 Task: Buy 3 Polos of size Medium for Boys from Clothing section under best seller category for shipping address: Brian Hall, 4749 Dog Hill Lane, Kensington, Kansas 66951, Cell Number 7856976934. Pay from credit card ending with 6759, CVV 506
Action: Mouse moved to (264, 83)
Screenshot: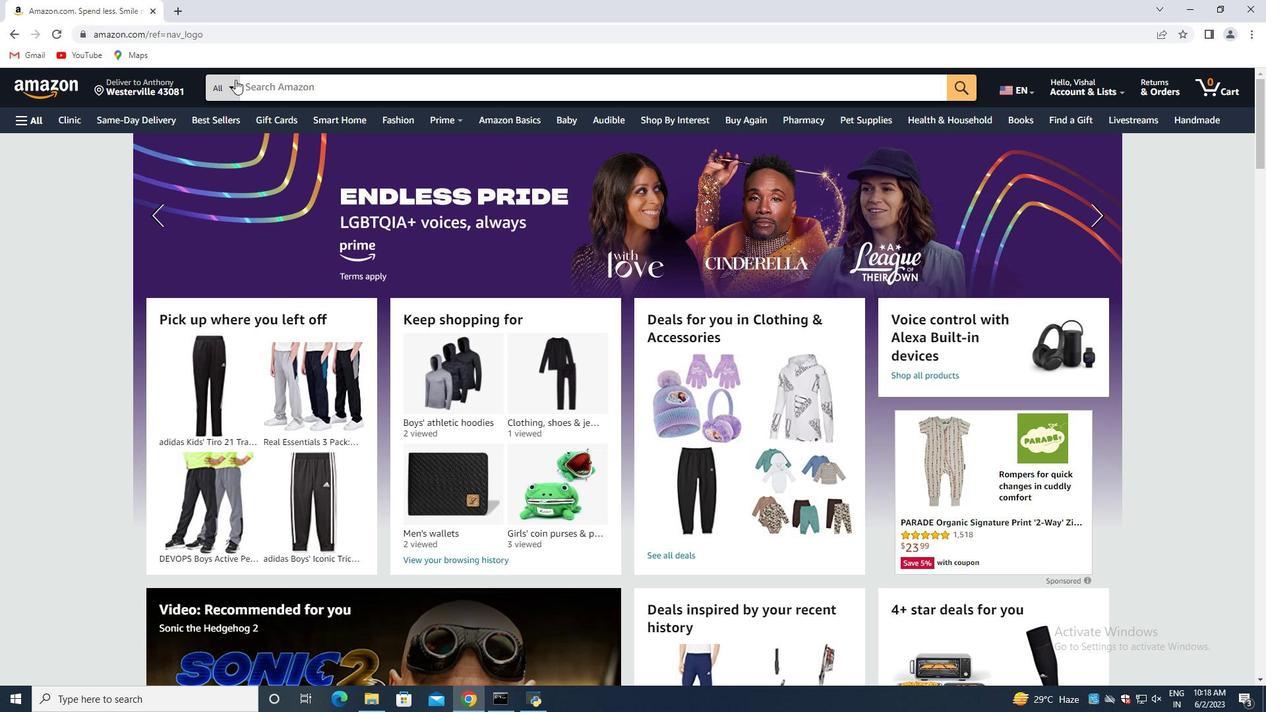 
Action: Mouse pressed left at (264, 83)
Screenshot: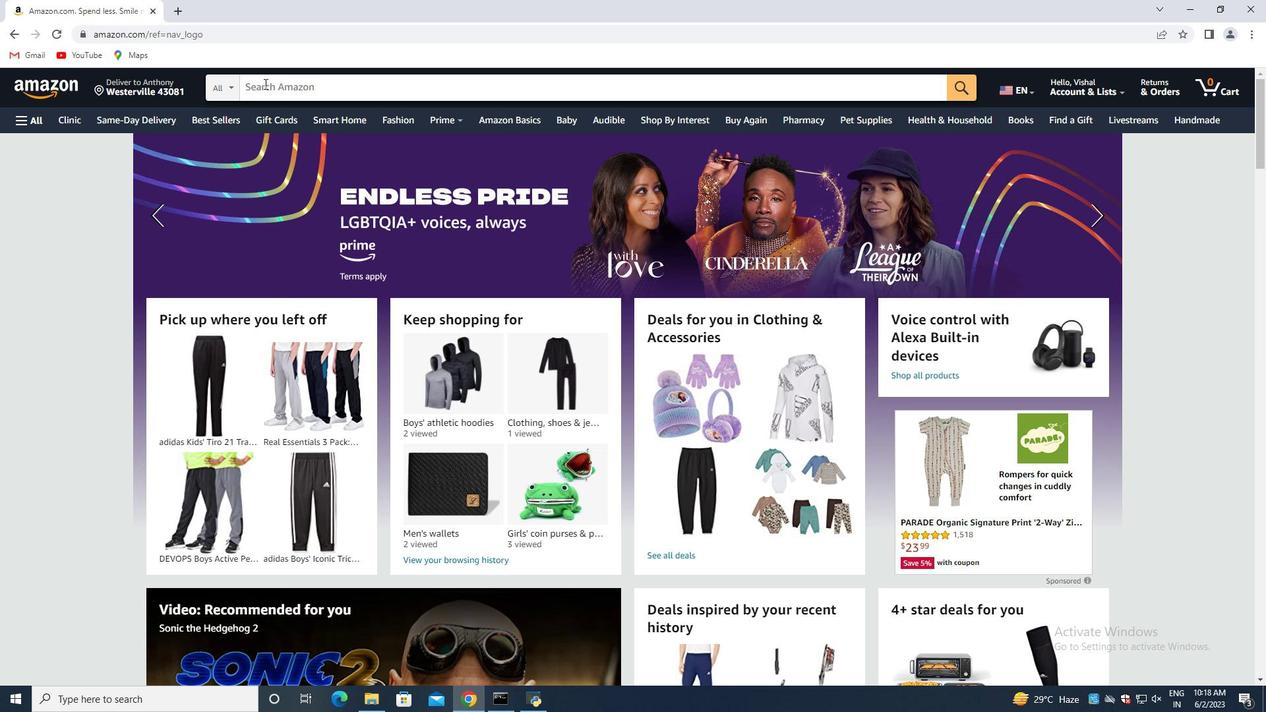 
Action: Mouse moved to (265, 83)
Screenshot: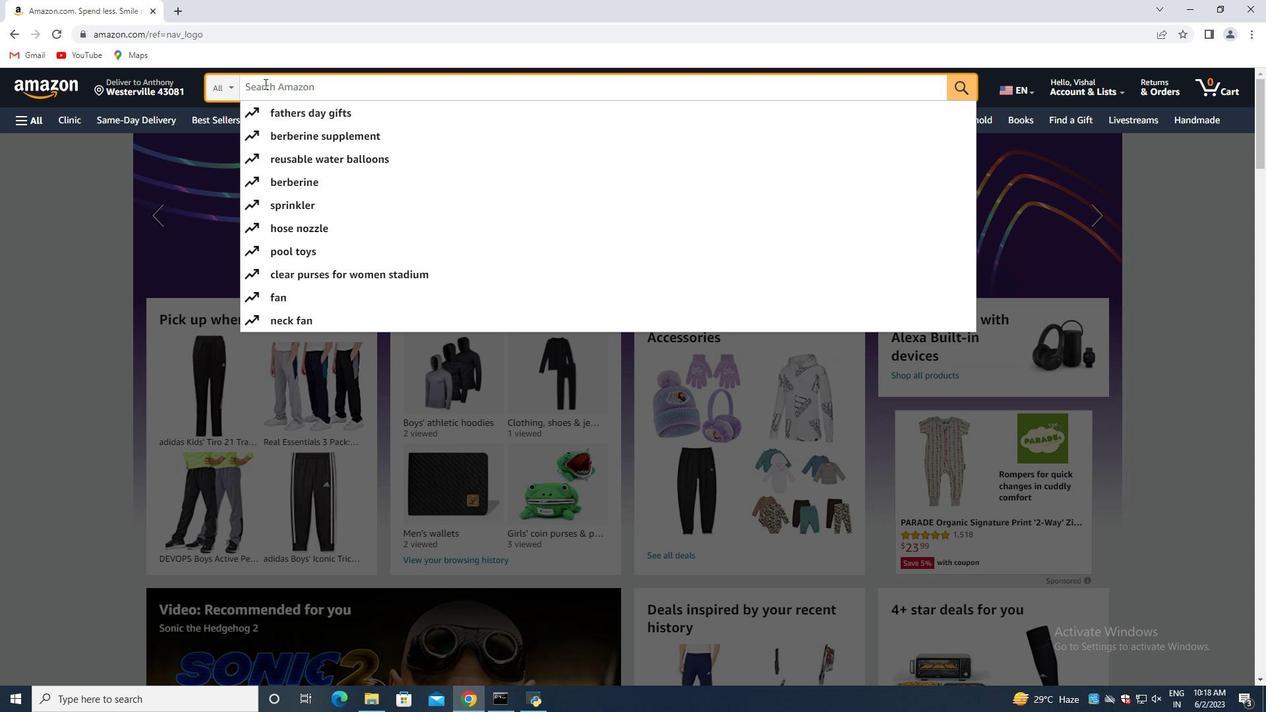 
Action: Key pressed <Key.shift><Key.shift><Key.shift><Key.shift><Key.shift><Key.shift><Key.shift><Key.shift><Key.shift><Key.shift>Pl<Key.backspace>olos<Key.space>of<Key.space>size<Key.space>medium<Key.space>for<Key.space>boys<Key.enter>
Screenshot: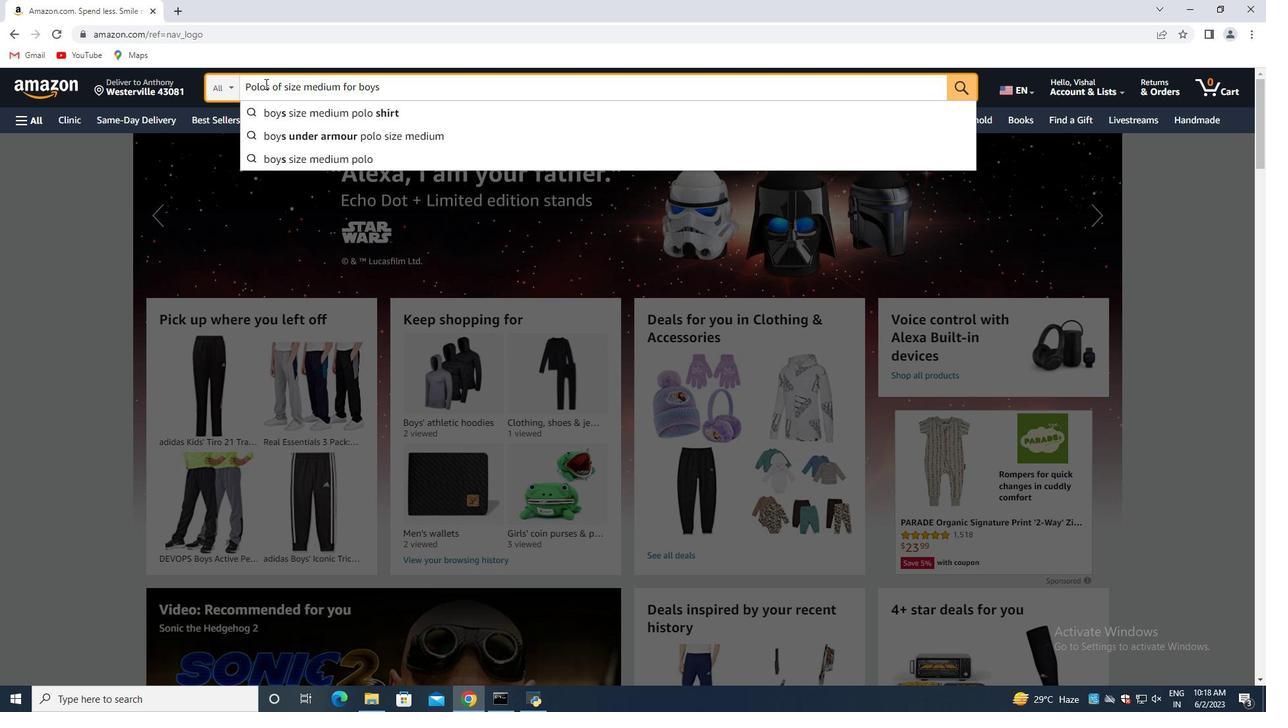 
Action: Mouse moved to (259, 82)
Screenshot: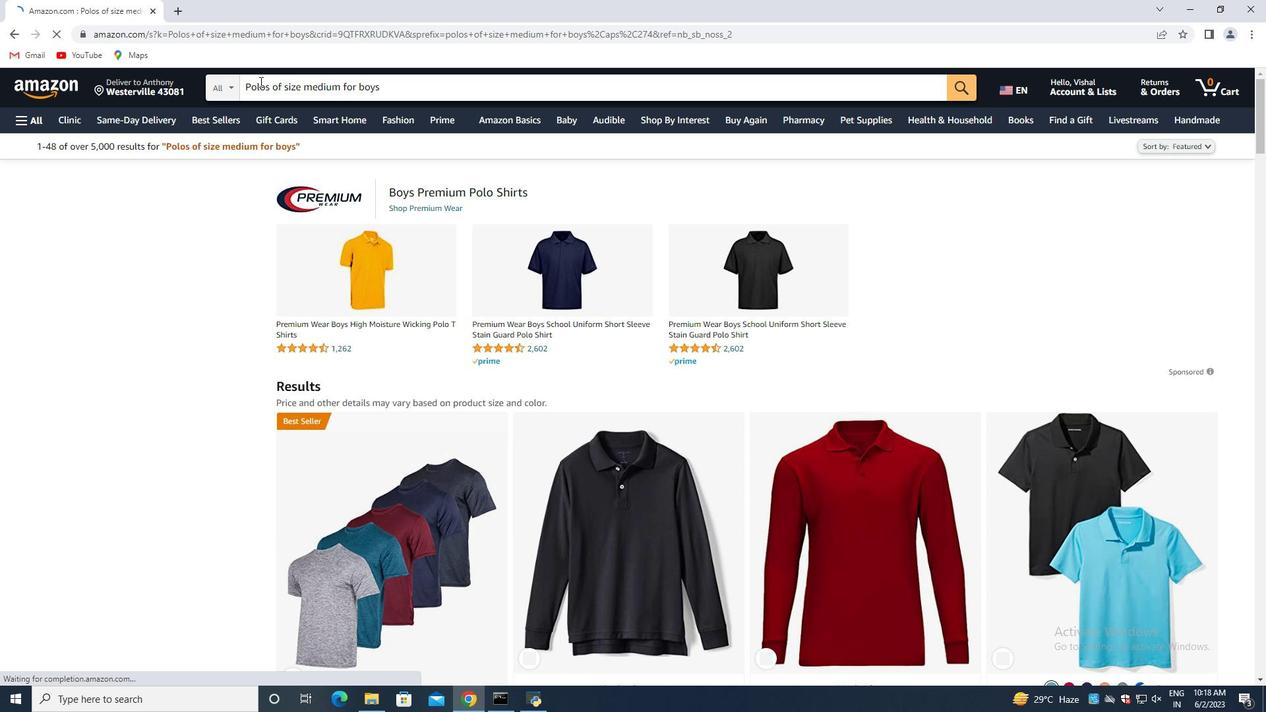 
Action: Mouse scrolled (259, 81) with delta (0, 0)
Screenshot: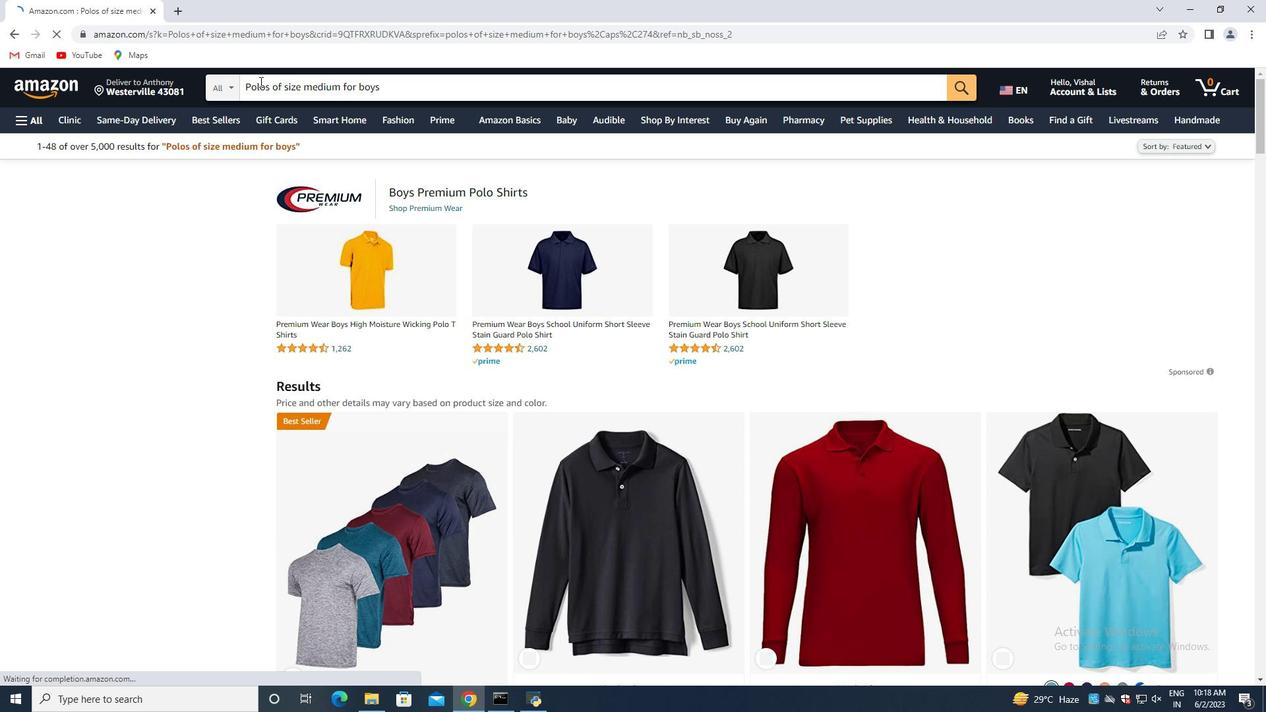 
Action: Mouse moved to (259, 83)
Screenshot: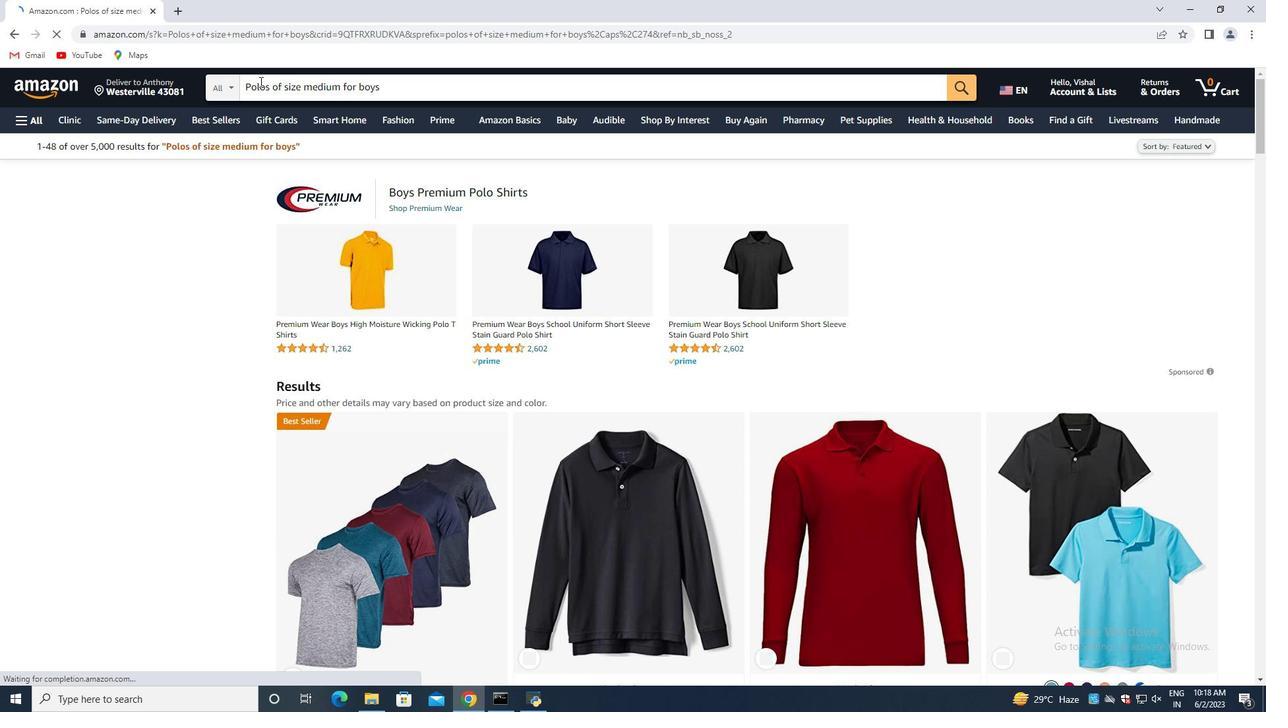 
Action: Mouse scrolled (259, 82) with delta (0, 0)
Screenshot: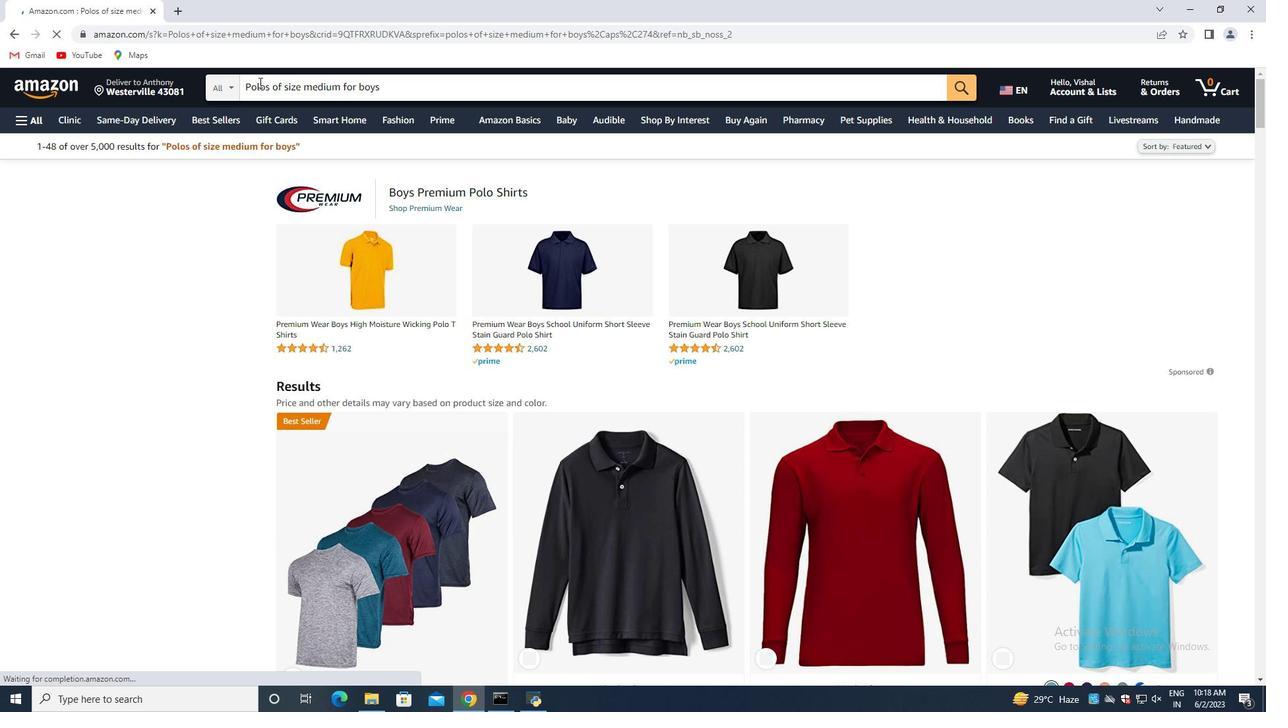 
Action: Mouse moved to (215, 88)
Screenshot: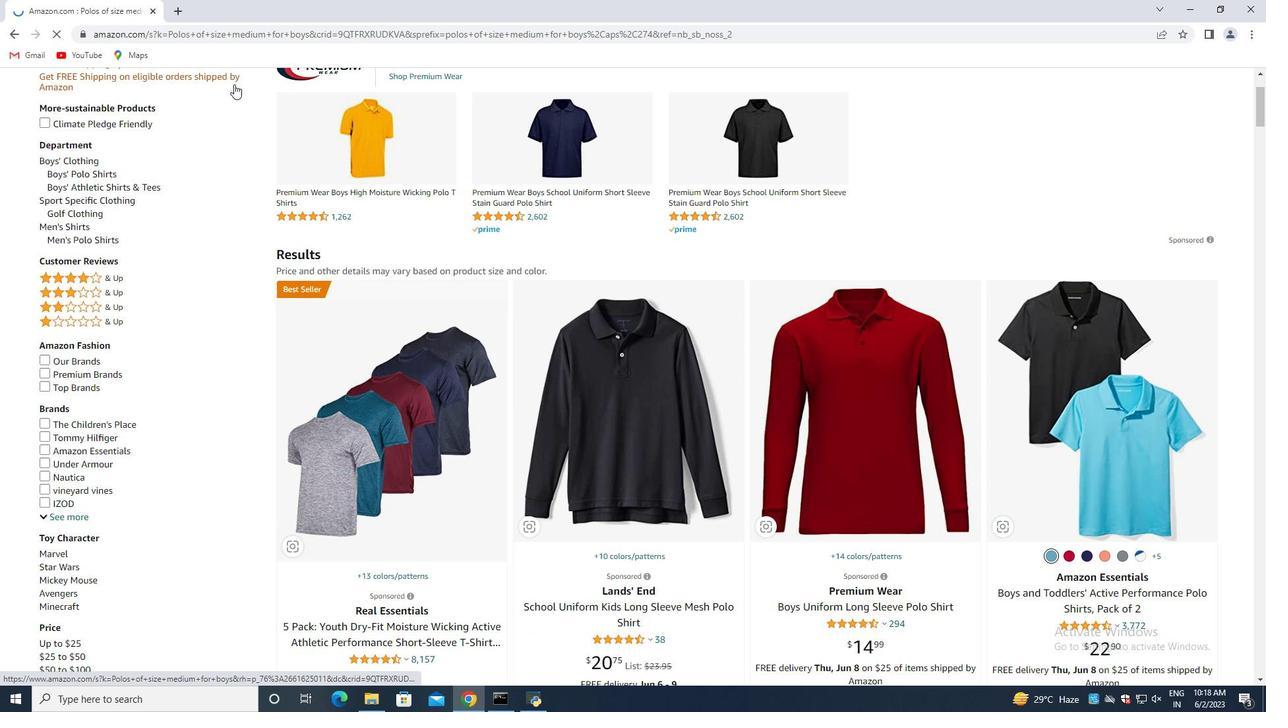 
Action: Mouse scrolled (215, 89) with delta (0, 0)
Screenshot: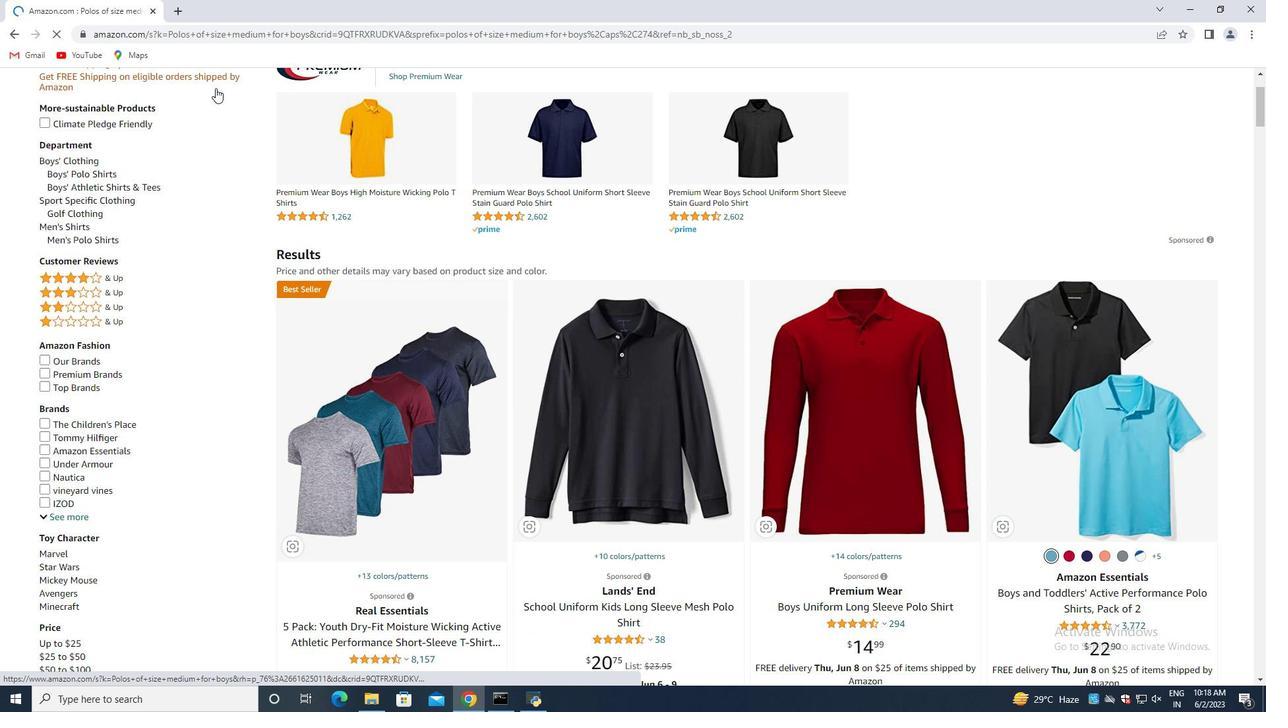
Action: Mouse moved to (75, 228)
Screenshot: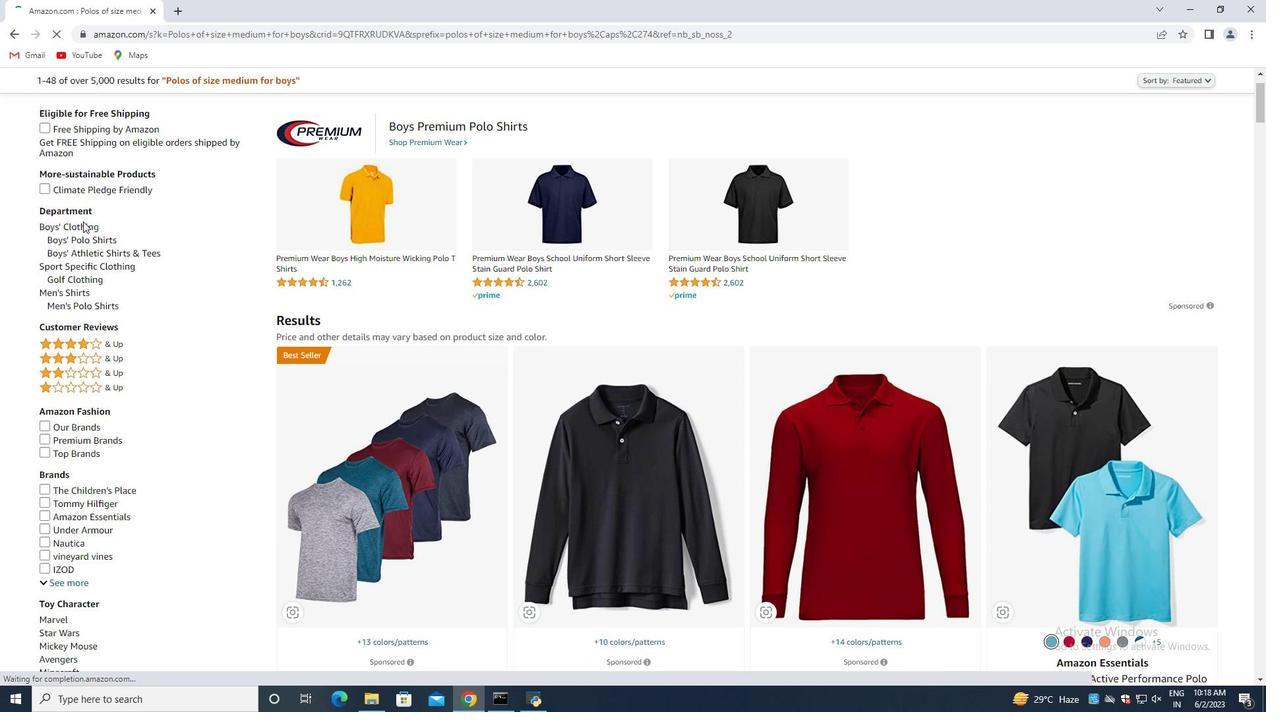 
Action: Mouse pressed left at (75, 228)
Screenshot: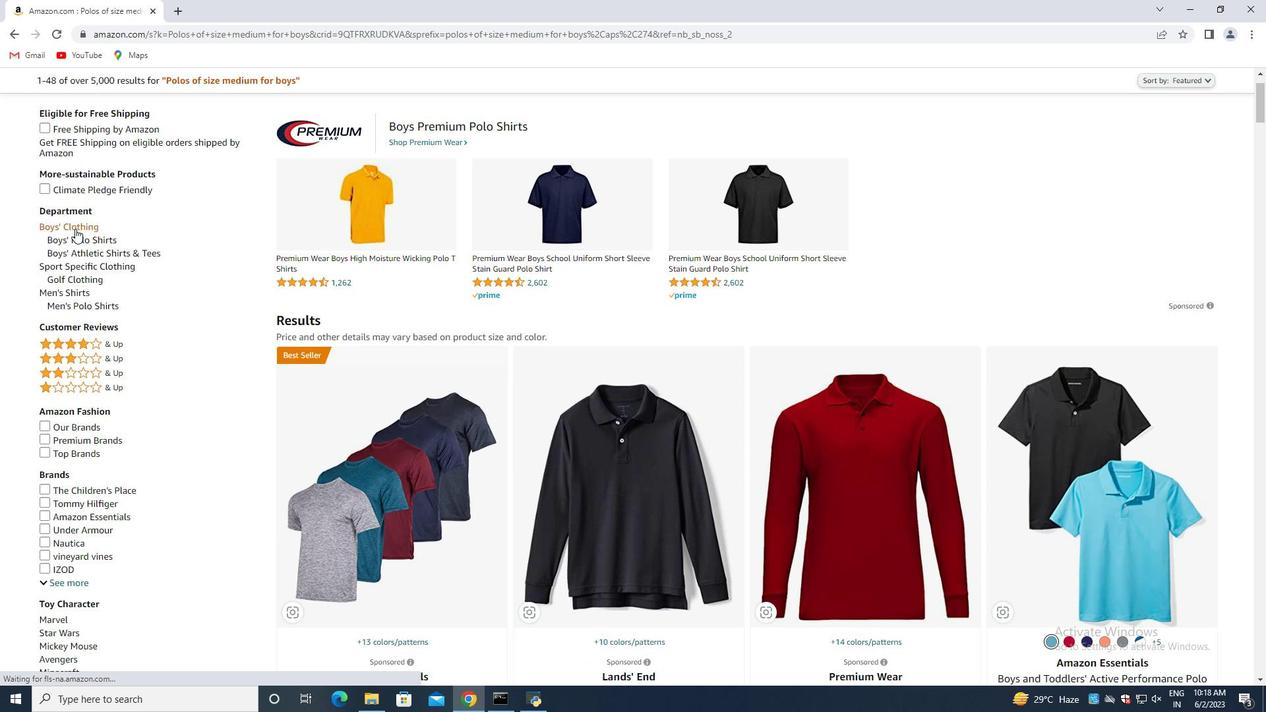 
Action: Mouse moved to (153, 219)
Screenshot: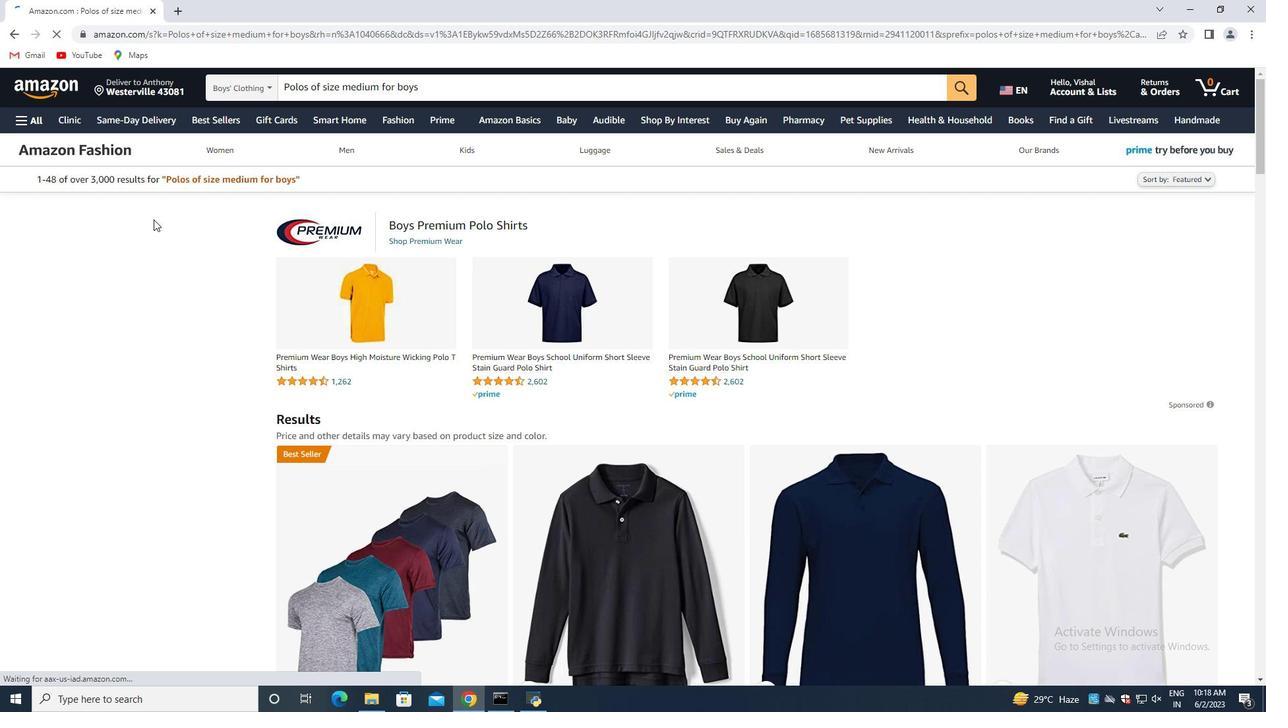 
Action: Mouse scrolled (153, 219) with delta (0, 0)
Screenshot: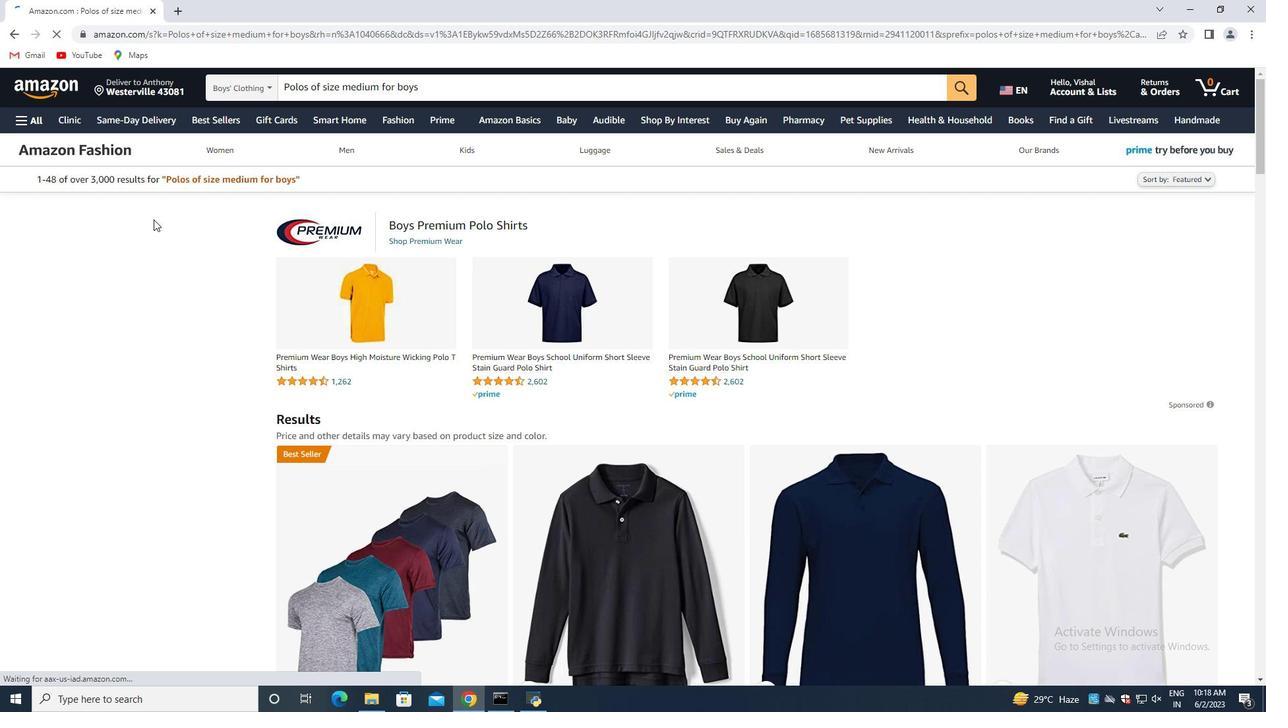 
Action: Mouse moved to (153, 222)
Screenshot: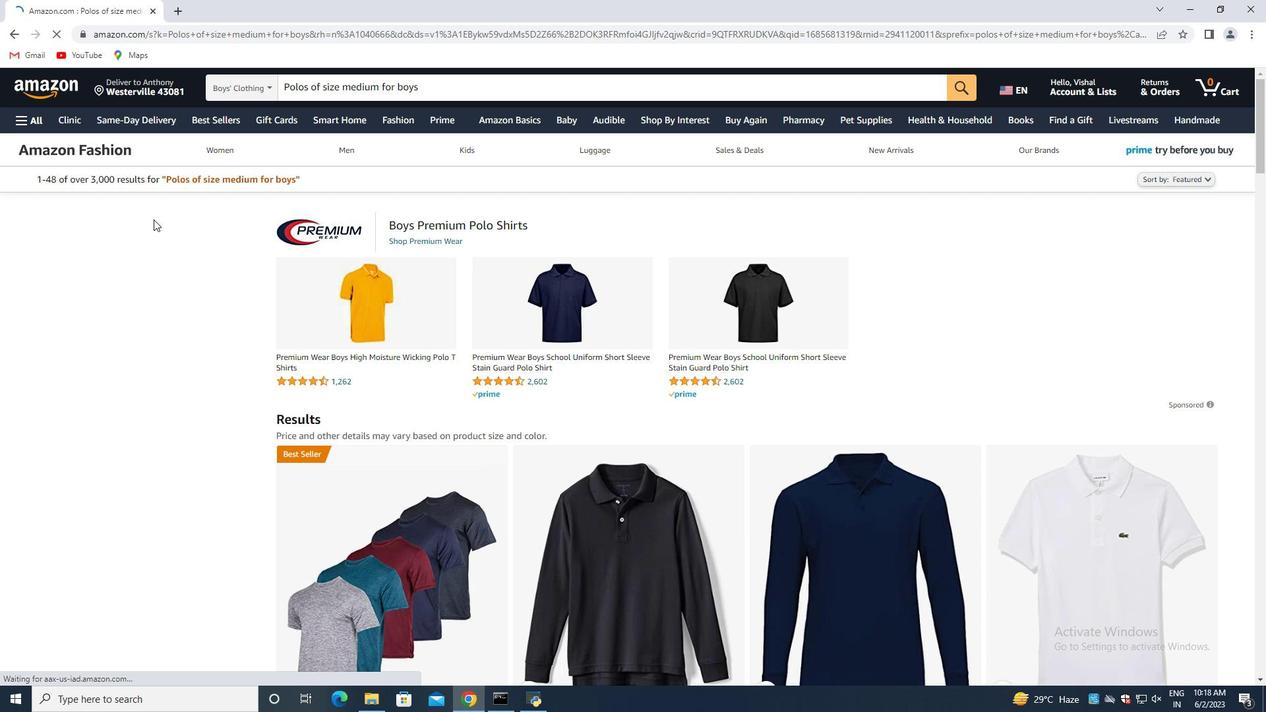 
Action: Mouse scrolled (153, 221) with delta (0, 0)
Screenshot: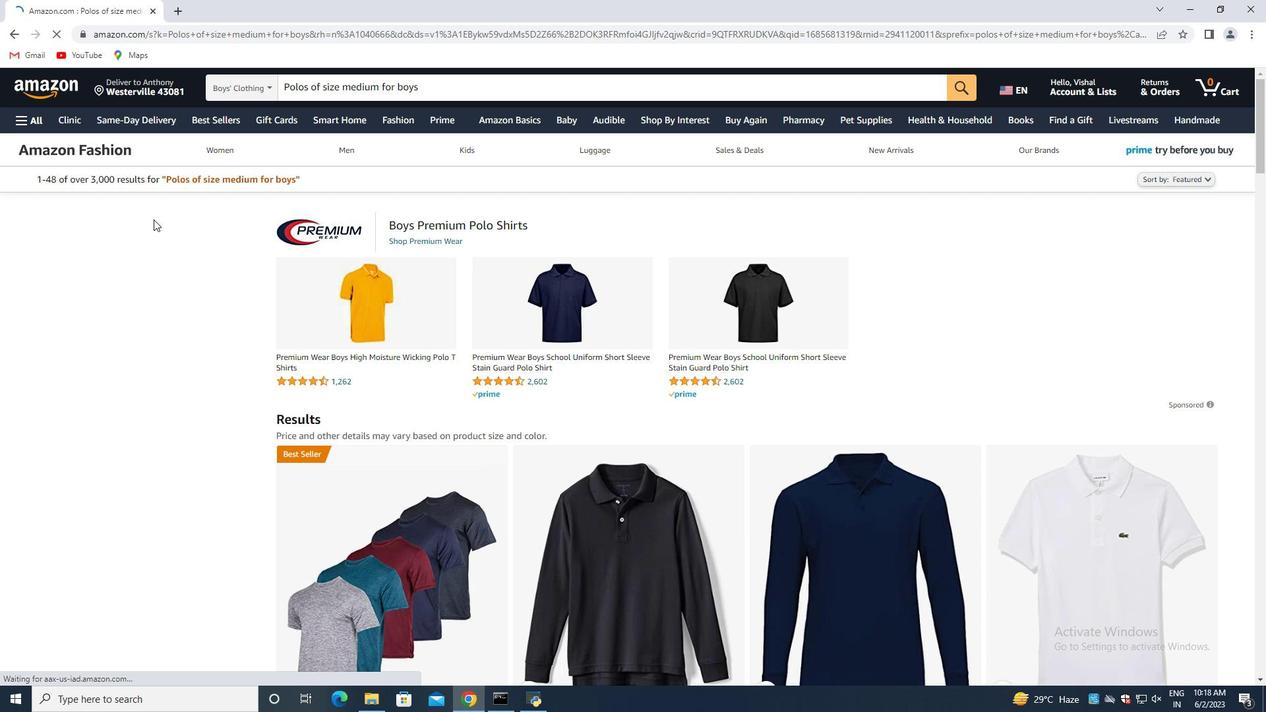 
Action: Mouse moved to (153, 228)
Screenshot: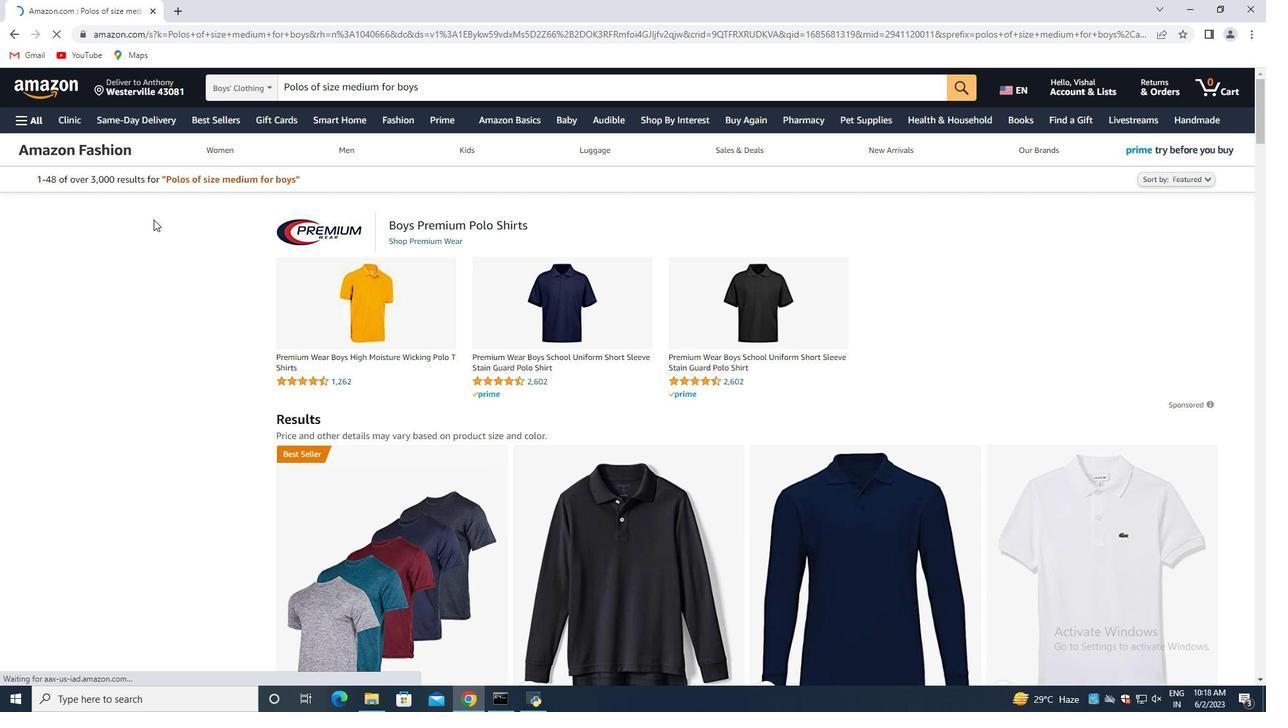 
Action: Mouse scrolled (153, 227) with delta (0, 0)
Screenshot: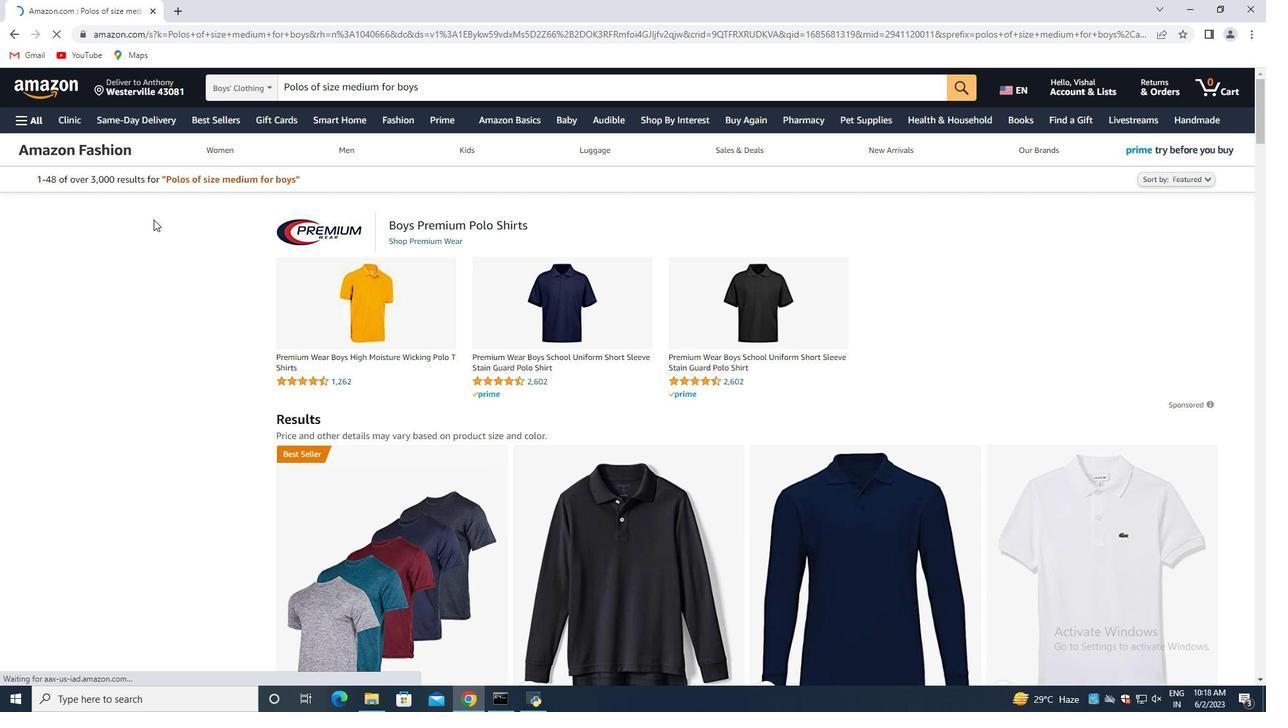 
Action: Mouse moved to (151, 237)
Screenshot: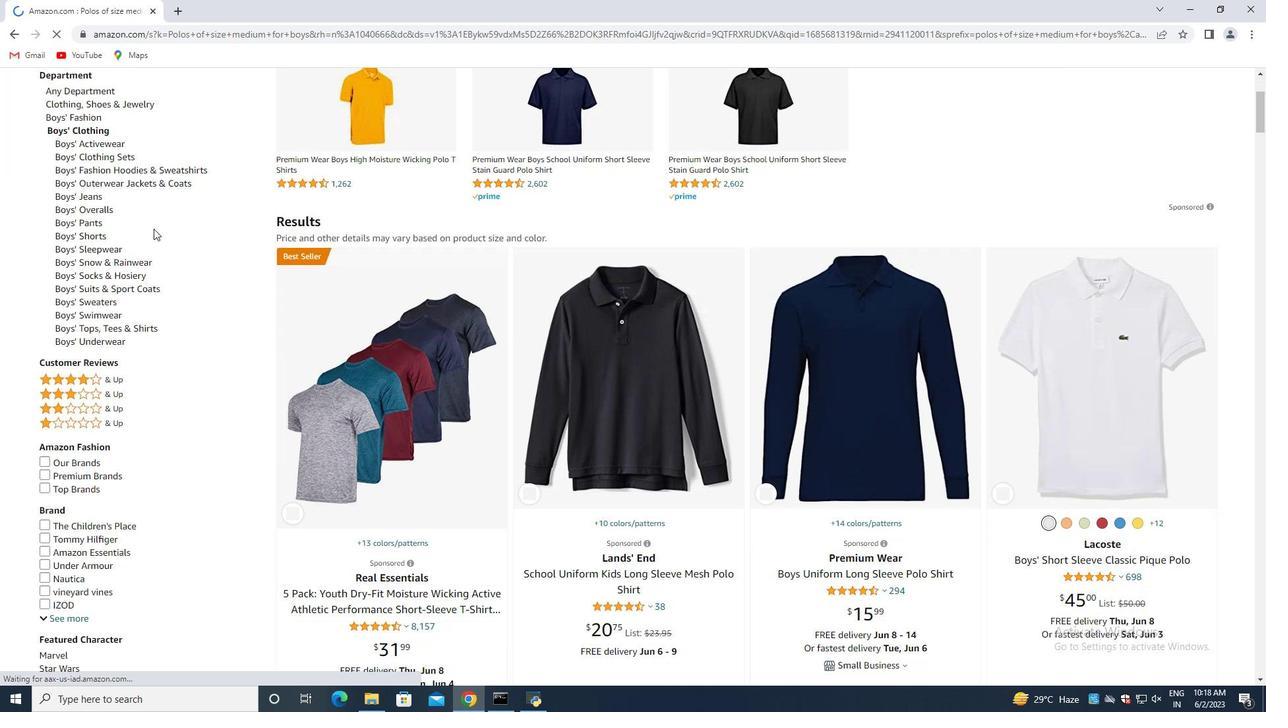 
Action: Mouse scrolled (151, 236) with delta (0, 0)
Screenshot: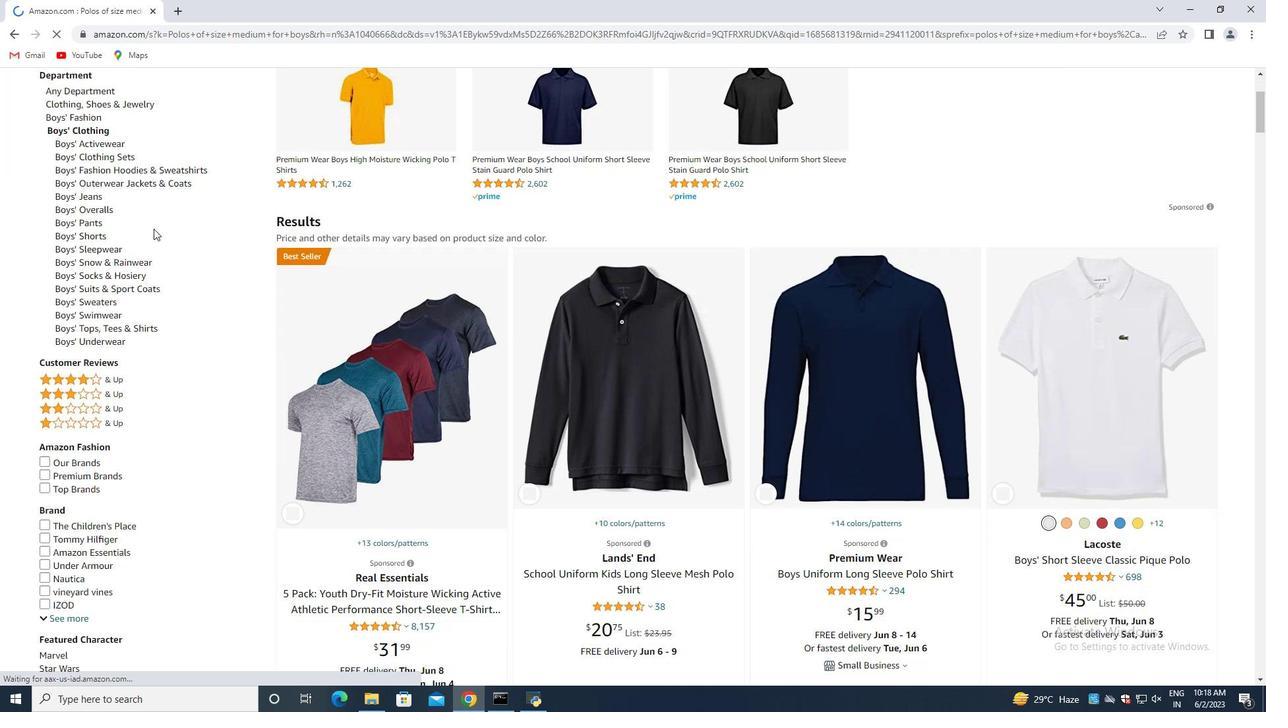 
Action: Mouse moved to (814, 335)
Screenshot: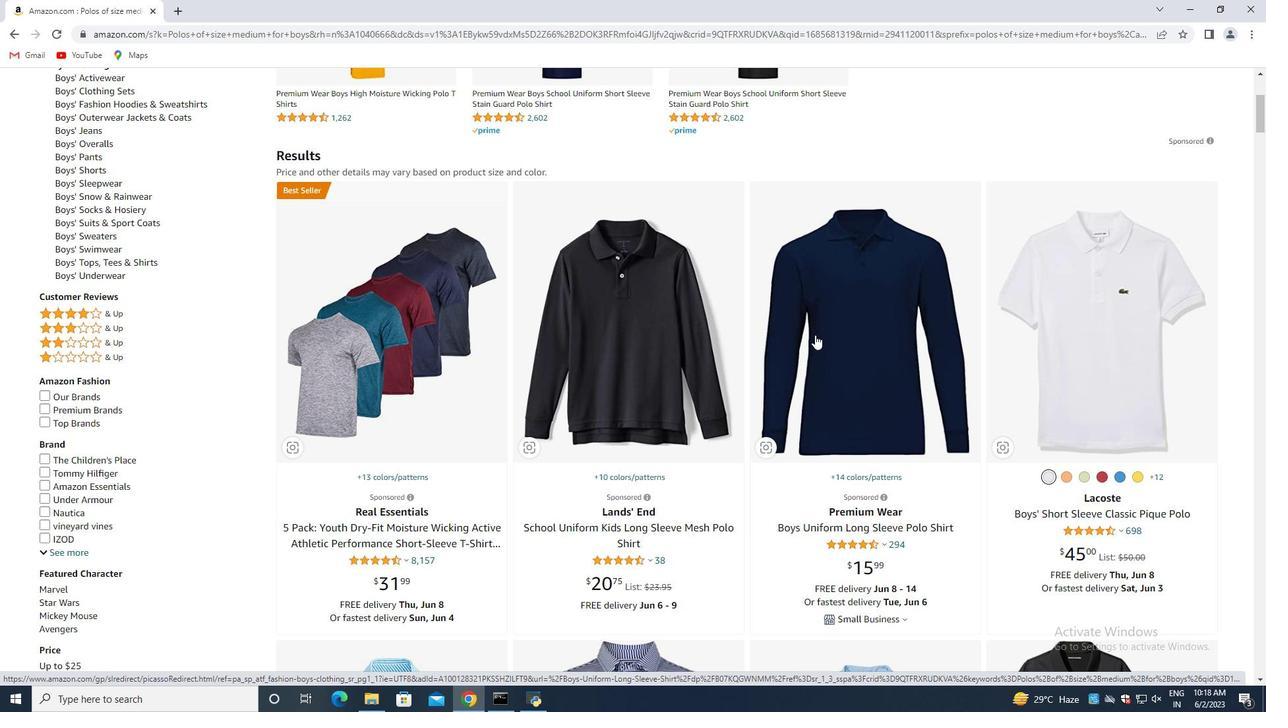
Action: Mouse scrolled (814, 334) with delta (0, 0)
Screenshot: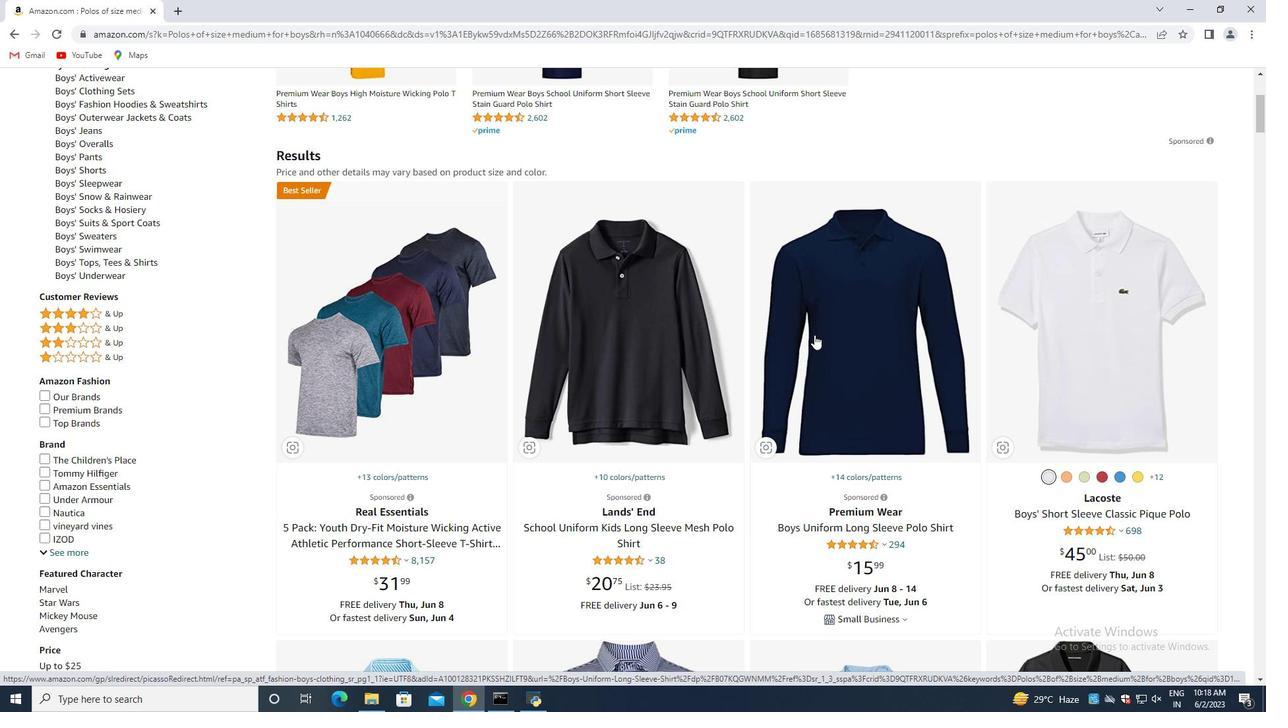 
Action: Mouse moved to (1128, 333)
Screenshot: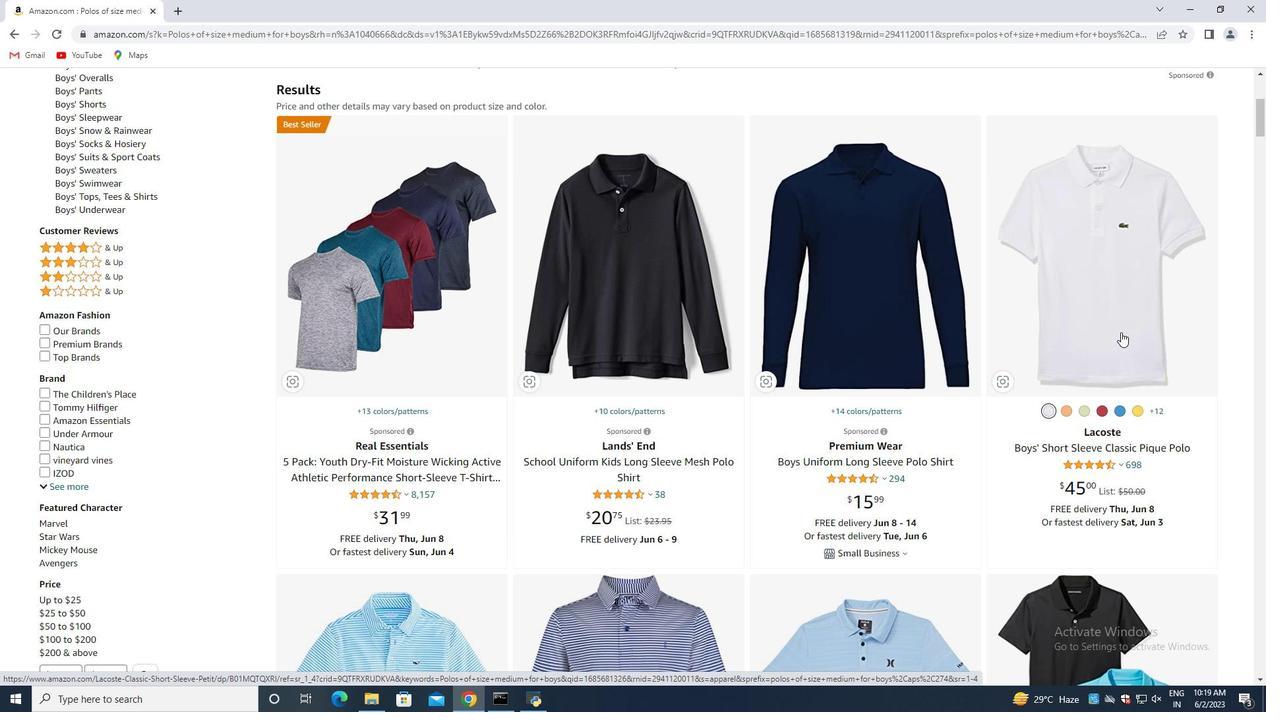 
Action: Mouse scrolled (1128, 332) with delta (0, 0)
Screenshot: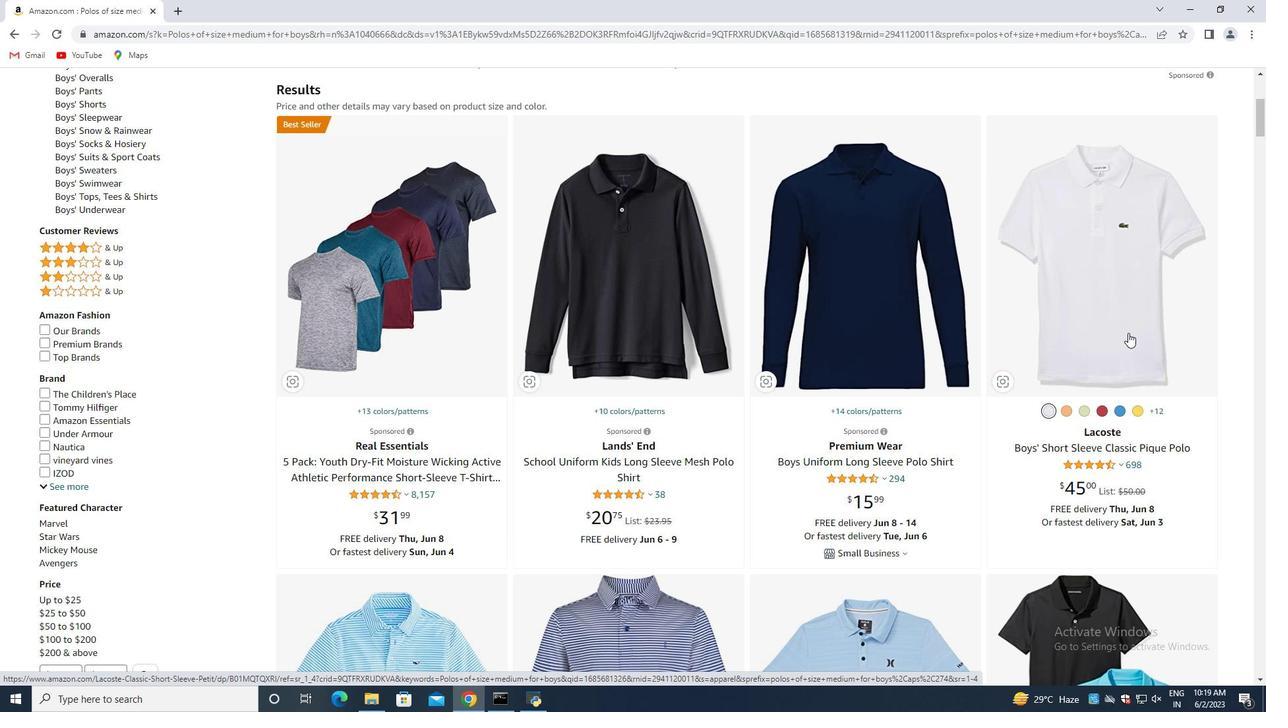 
Action: Mouse moved to (1129, 333)
Screenshot: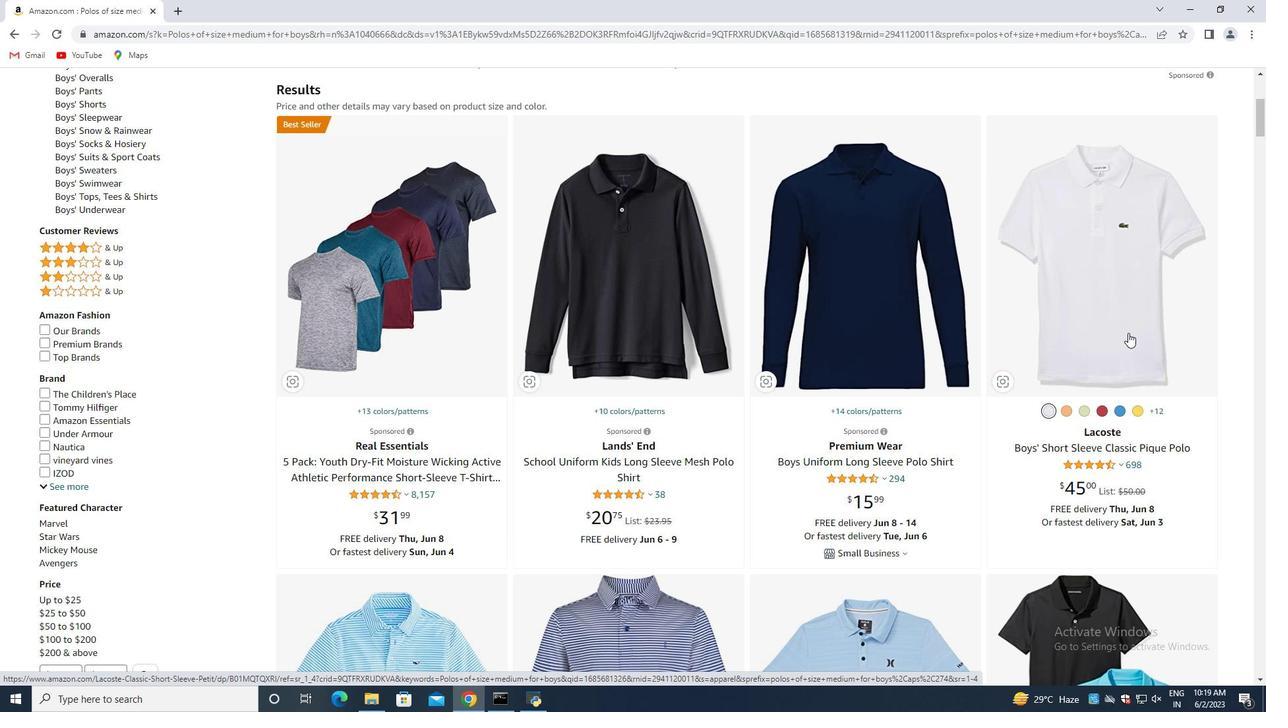 
Action: Mouse scrolled (1129, 332) with delta (0, 0)
Screenshot: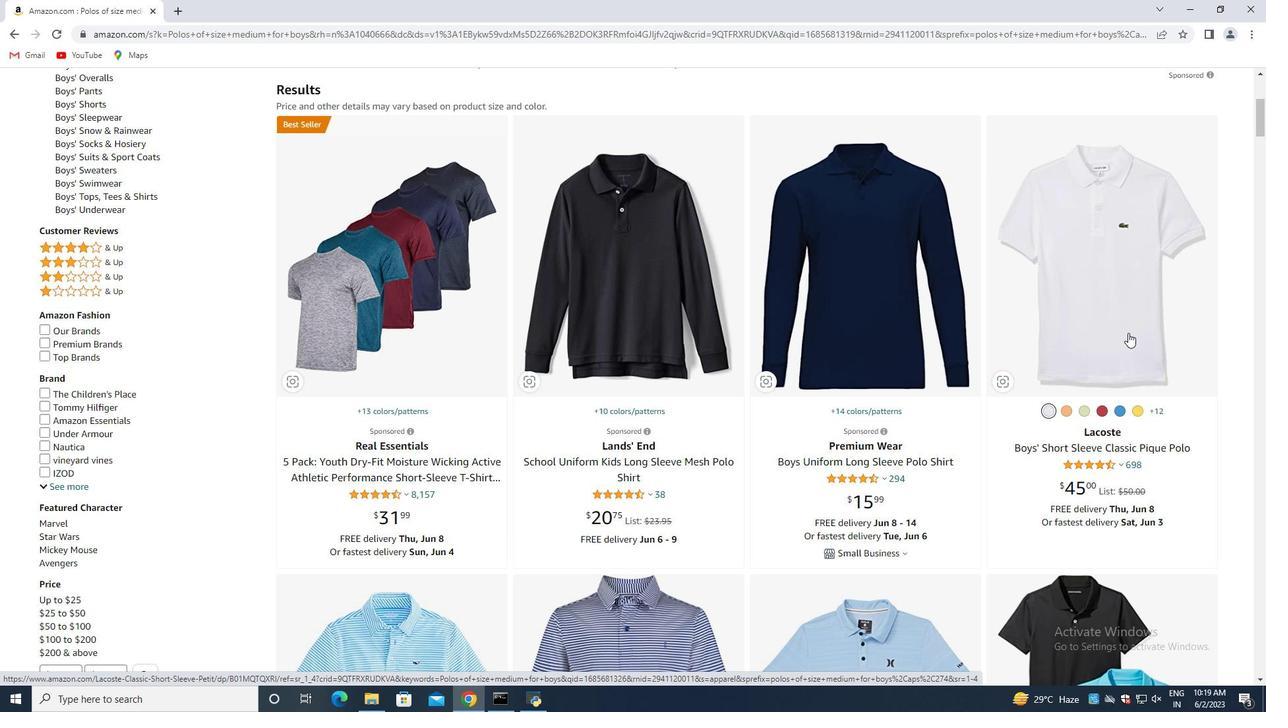 
Action: Mouse moved to (1130, 333)
Screenshot: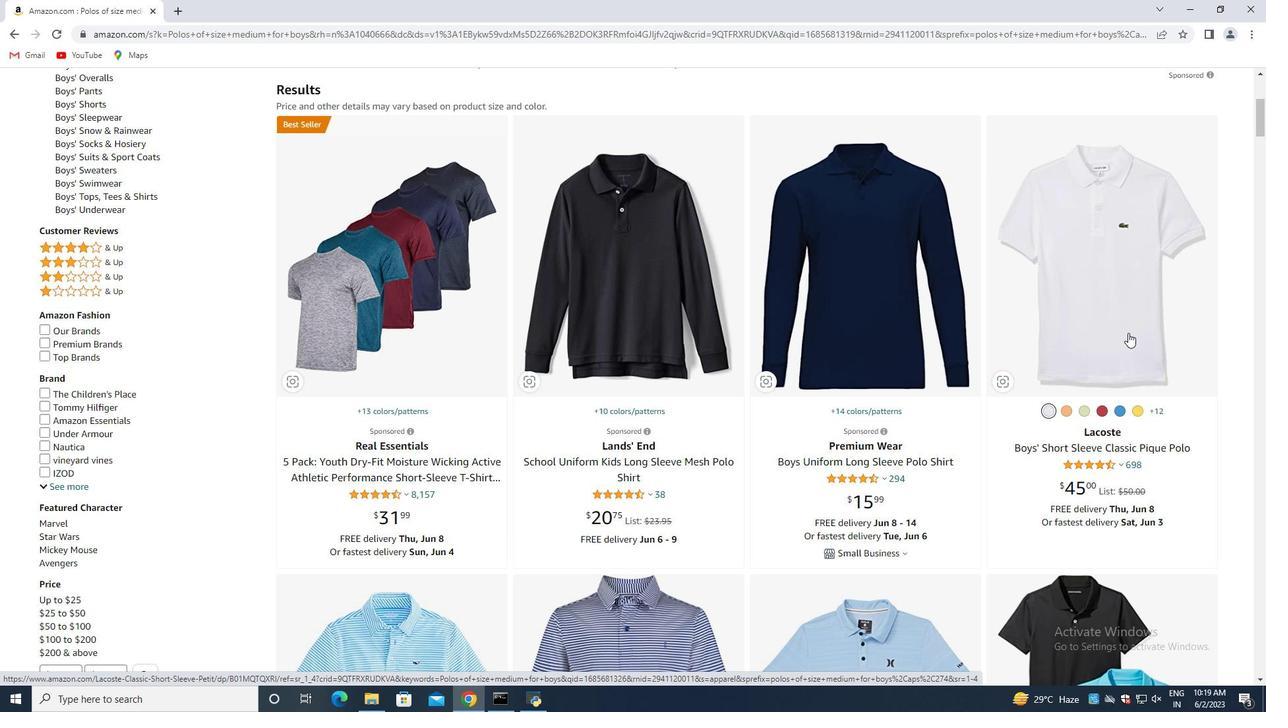
Action: Mouse scrolled (1130, 332) with delta (0, 0)
Screenshot: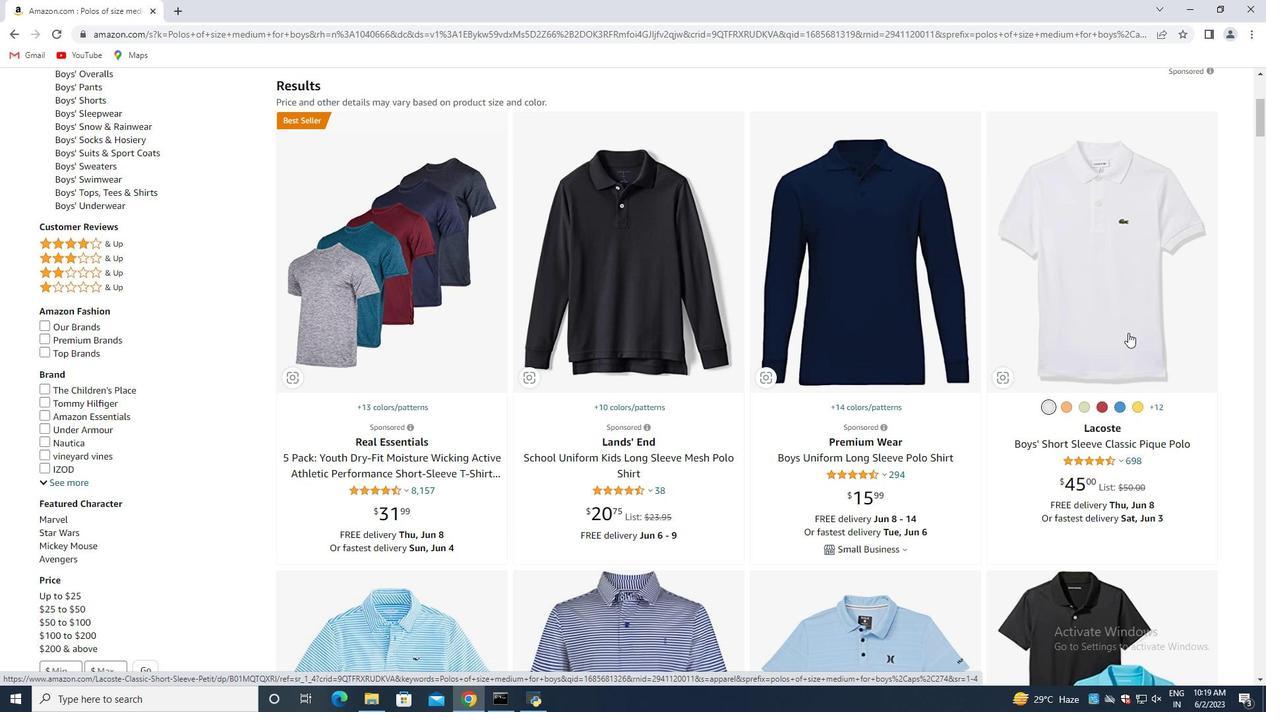 
Action: Mouse moved to (1122, 334)
Screenshot: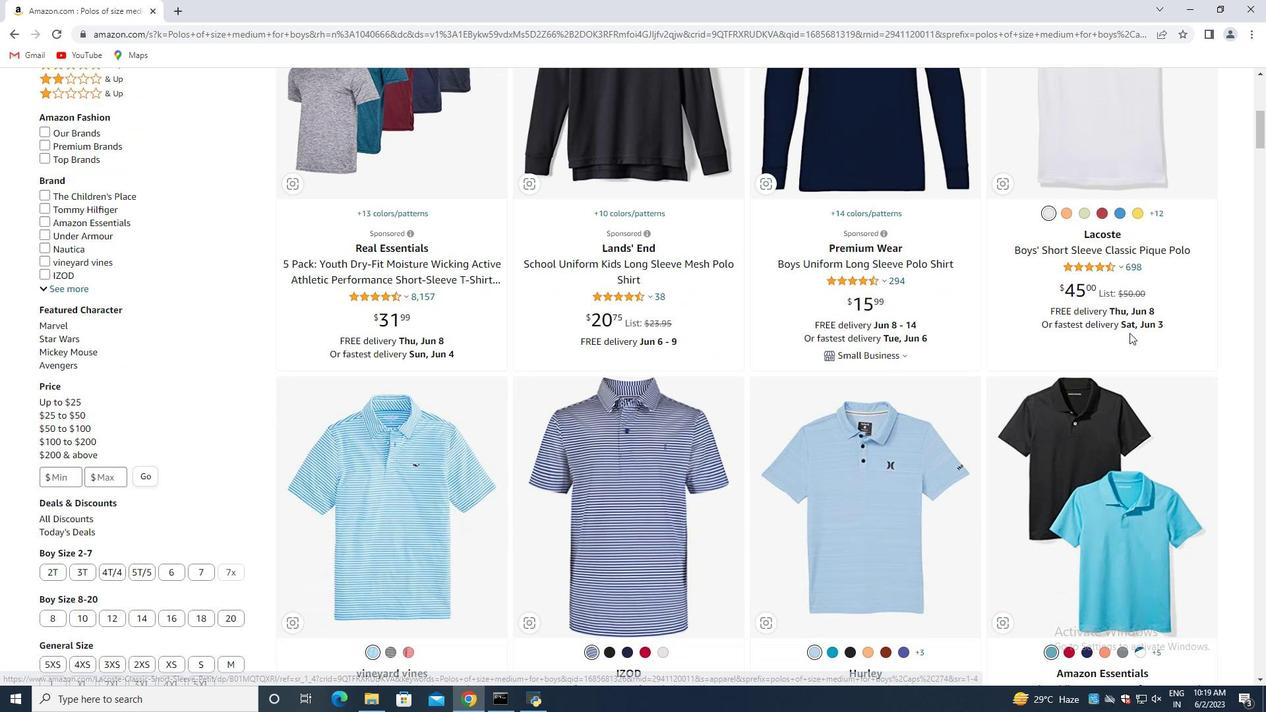 
Action: Mouse scrolled (1122, 335) with delta (0, 0)
Screenshot: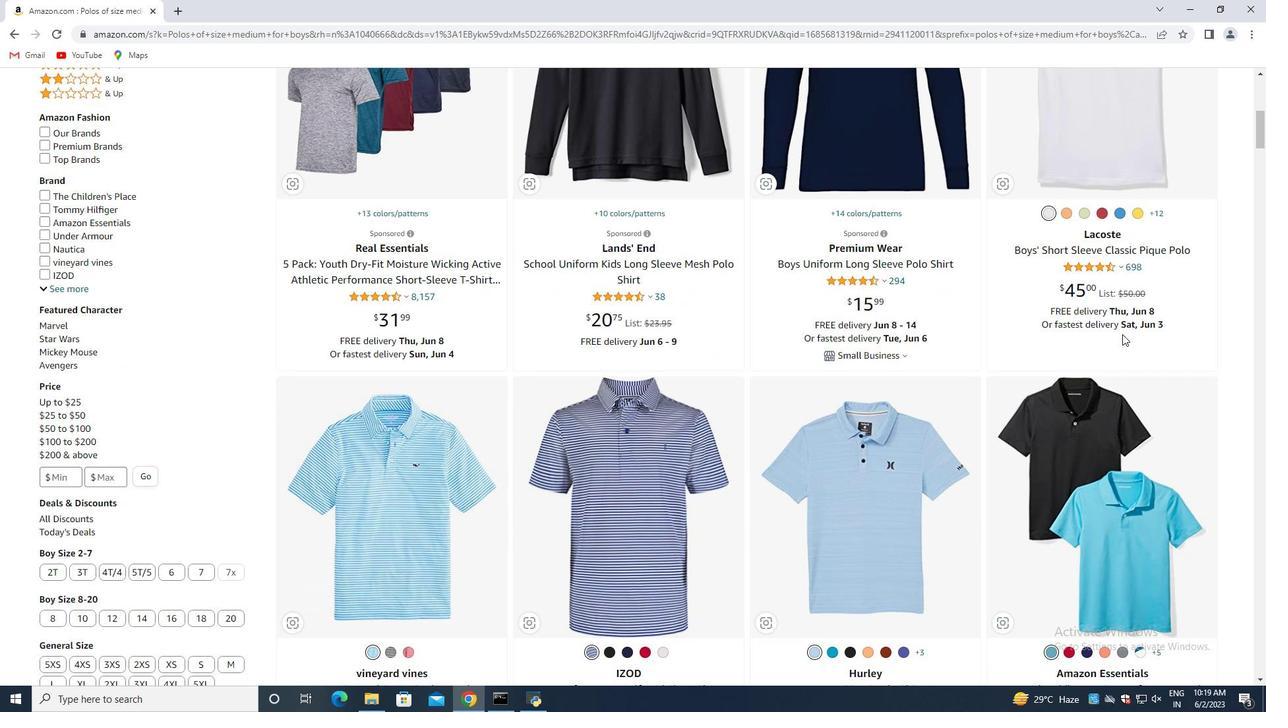 
Action: Mouse scrolled (1122, 335) with delta (0, 0)
Screenshot: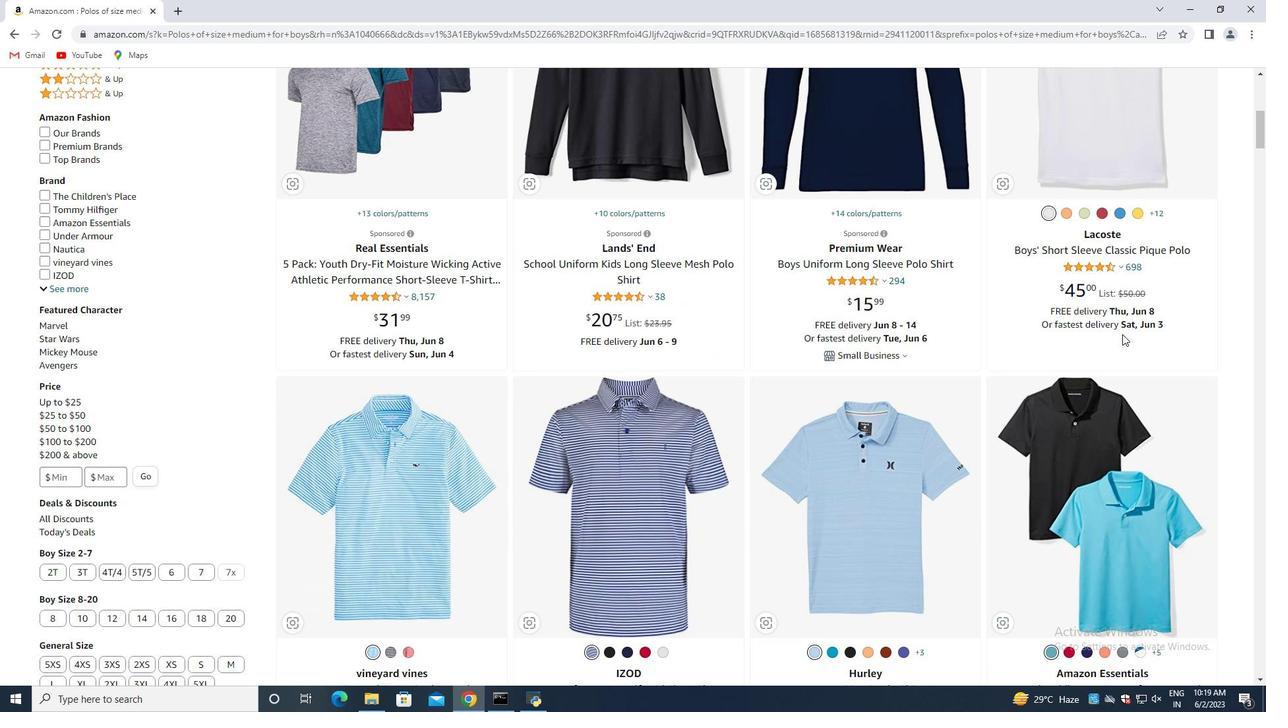
Action: Mouse scrolled (1122, 335) with delta (0, 0)
Screenshot: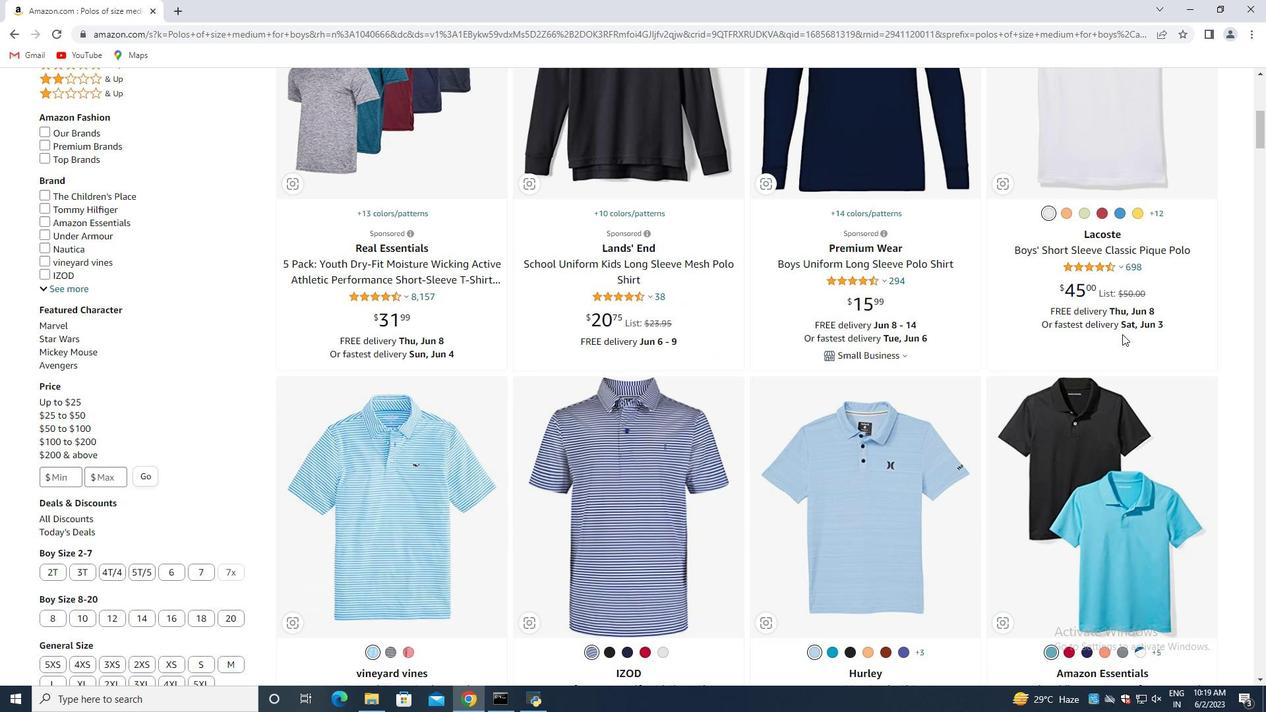 
Action: Mouse moved to (1122, 334)
Screenshot: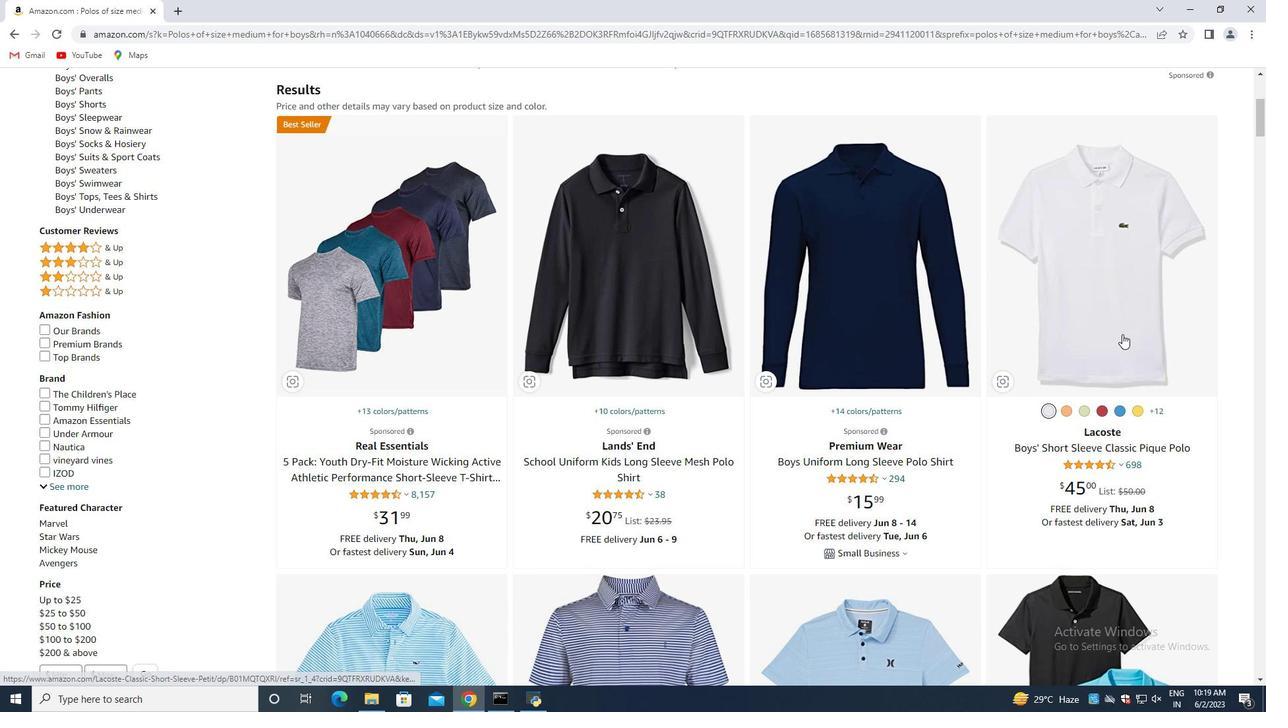 
Action: Mouse scrolled (1122, 333) with delta (0, 0)
Screenshot: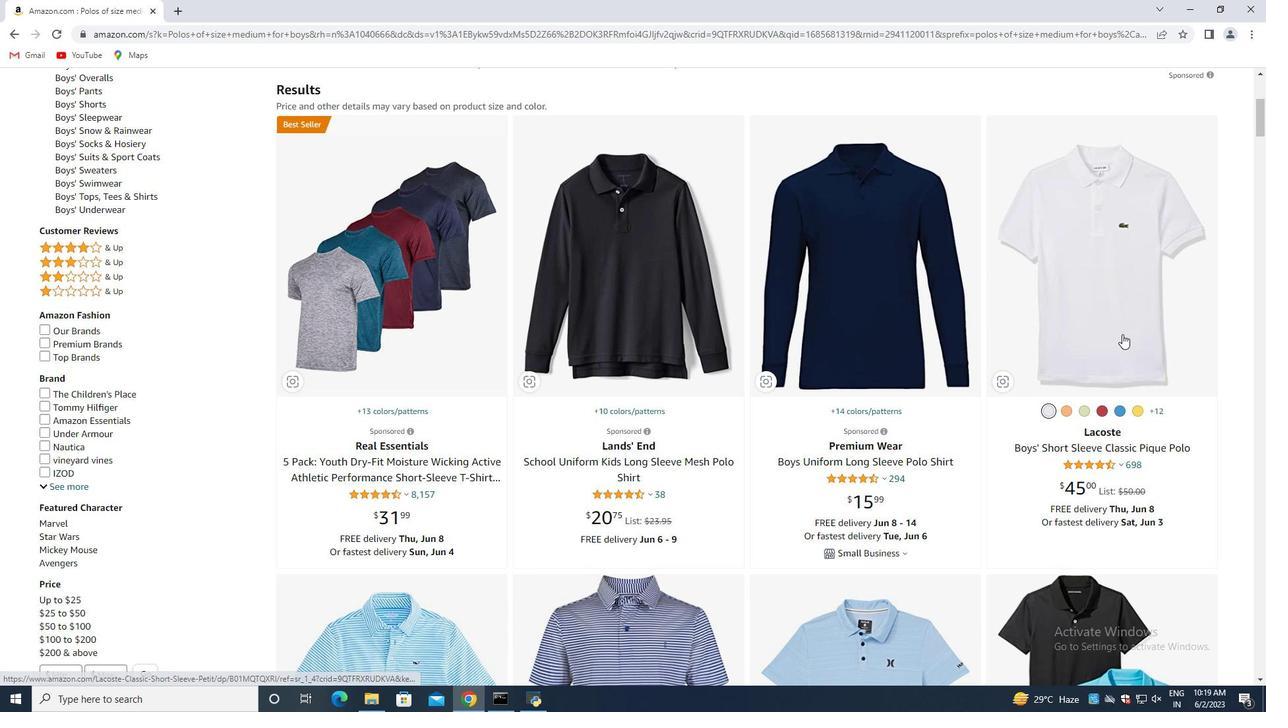 
Action: Mouse scrolled (1122, 333) with delta (0, 0)
Screenshot: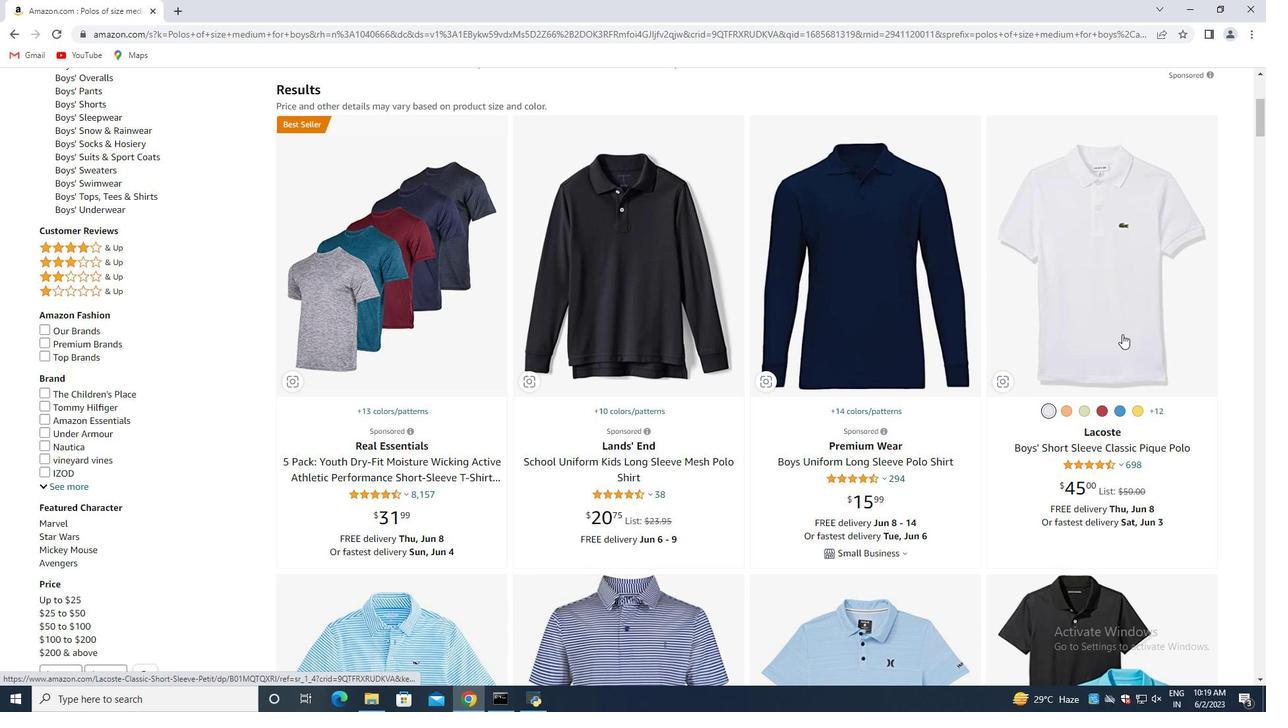 
Action: Mouse moved to (1121, 334)
Screenshot: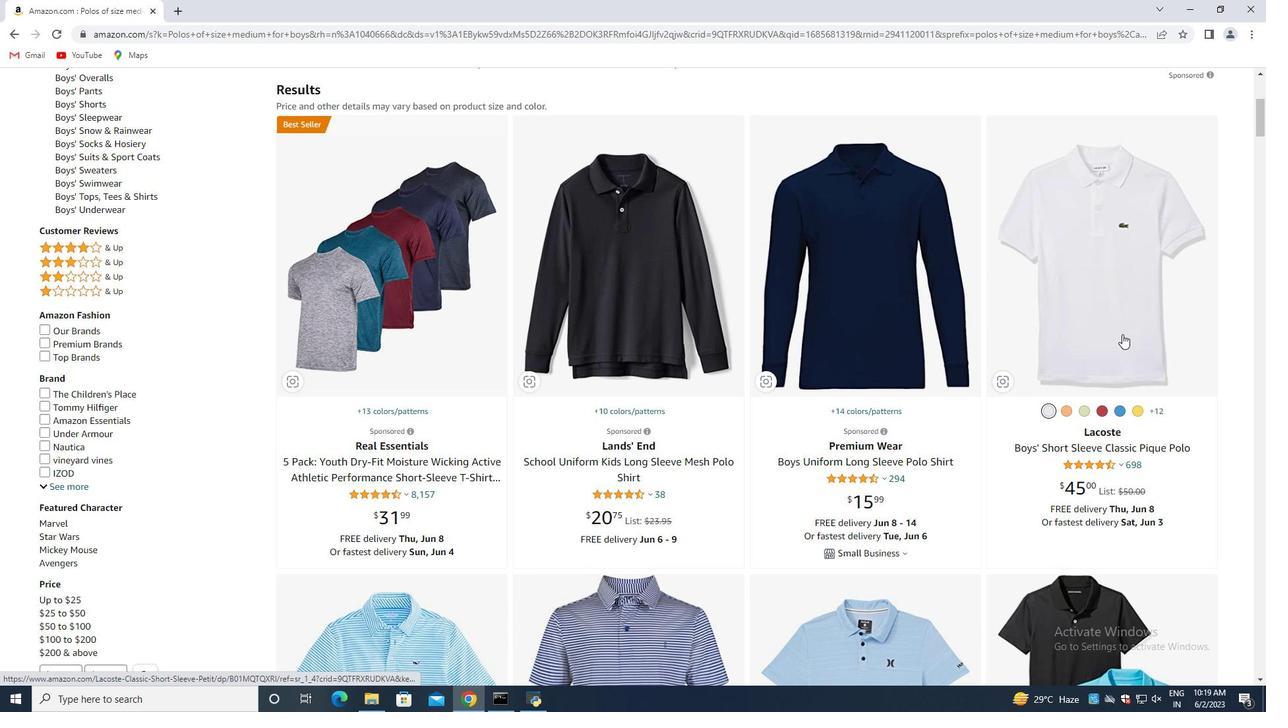 
Action: Mouse scrolled (1121, 333) with delta (0, 0)
Screenshot: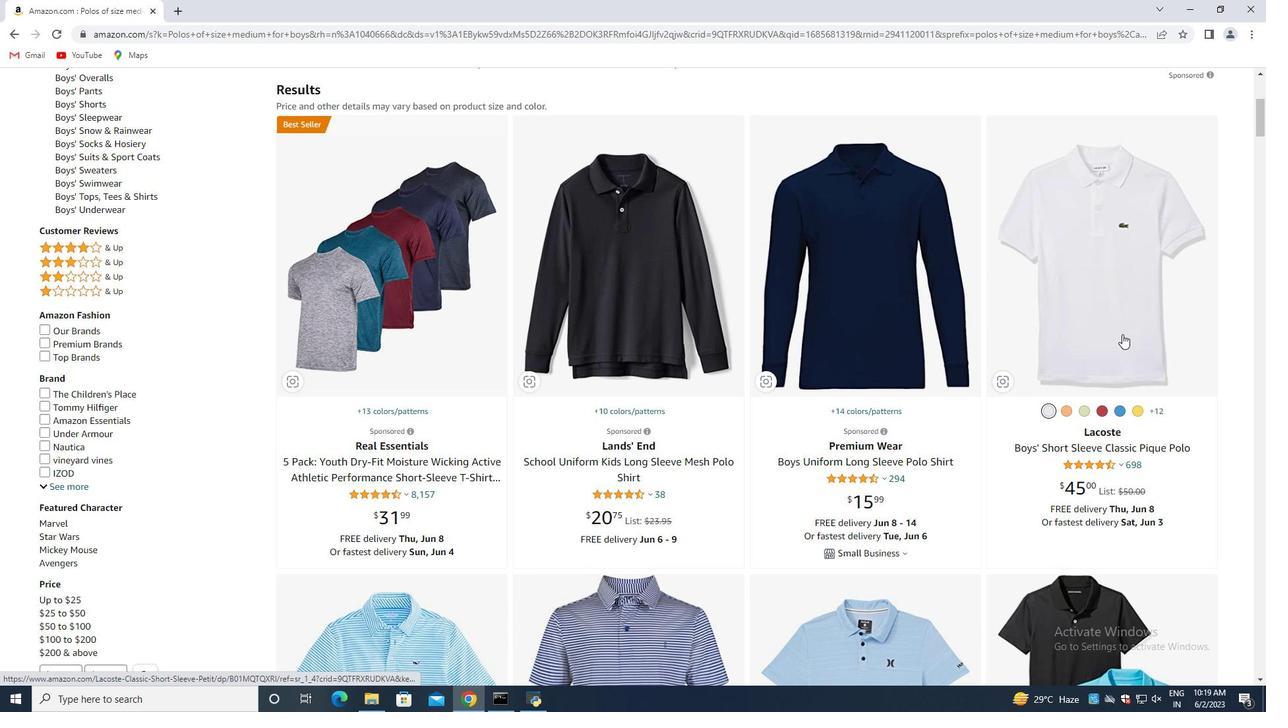 
Action: Mouse moved to (1004, 325)
Screenshot: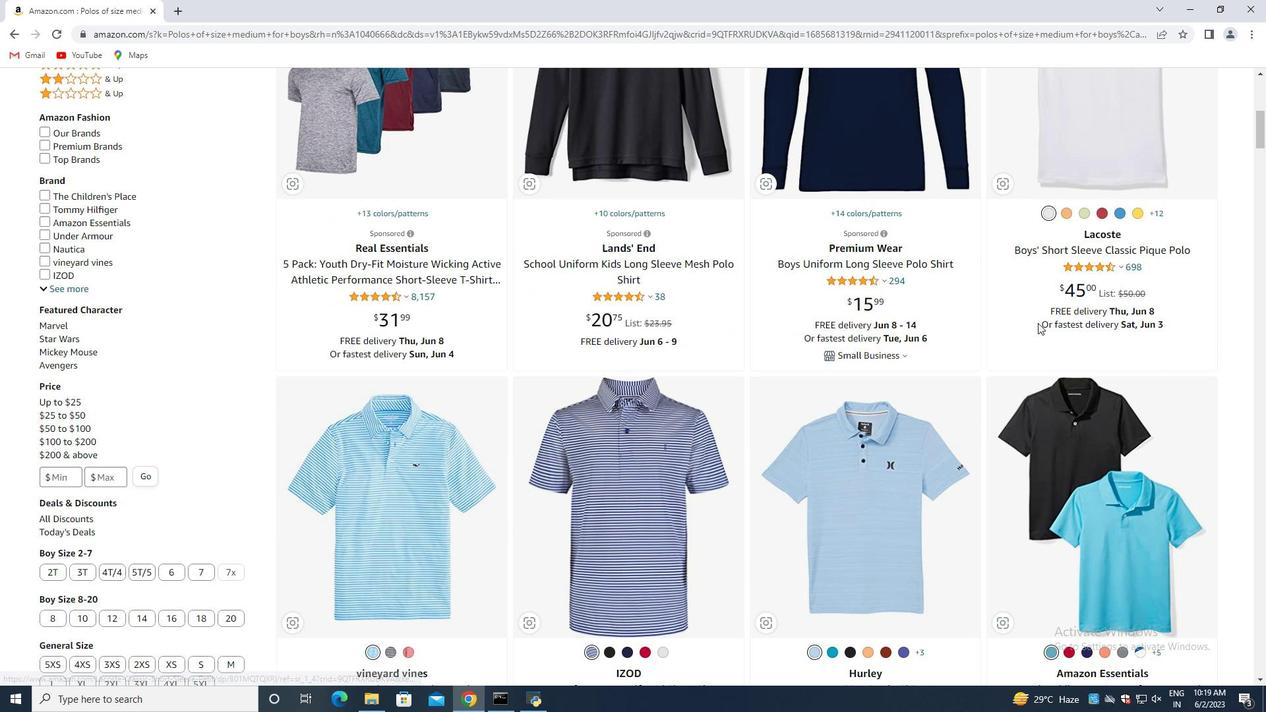 
Action: Mouse scrolled (1006, 324) with delta (0, 0)
Screenshot: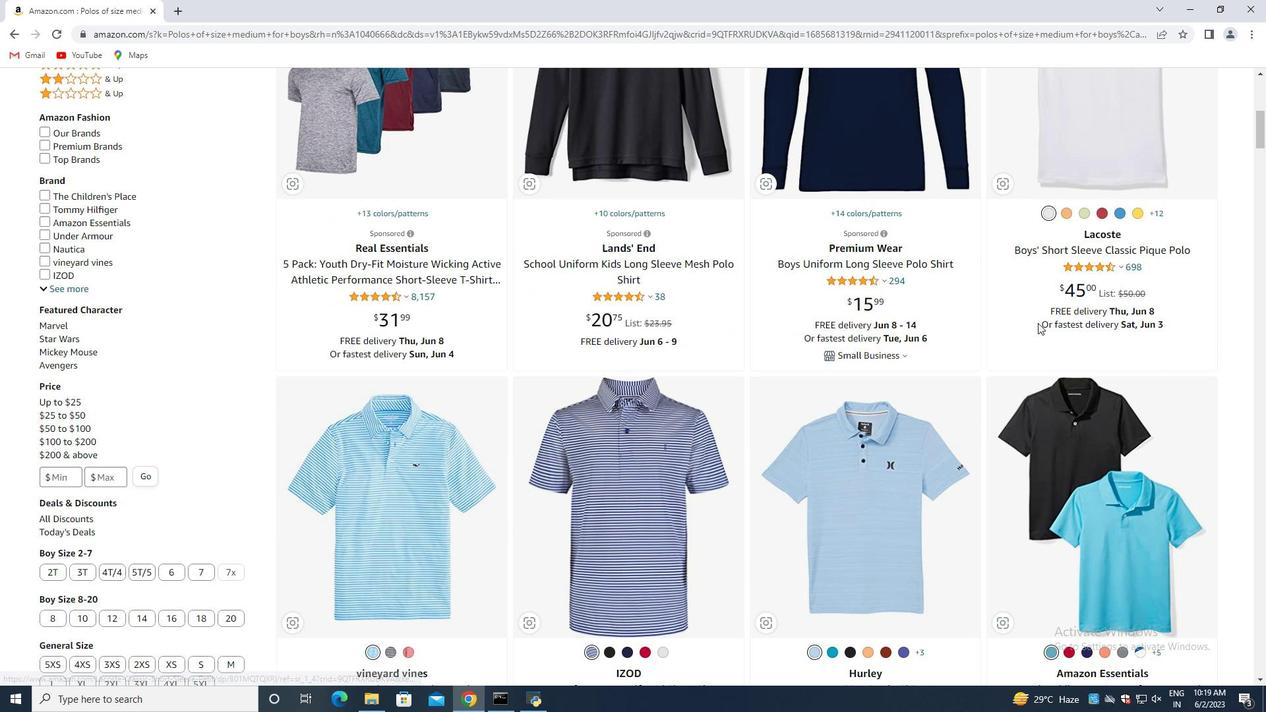 
Action: Mouse moved to (973, 325)
Screenshot: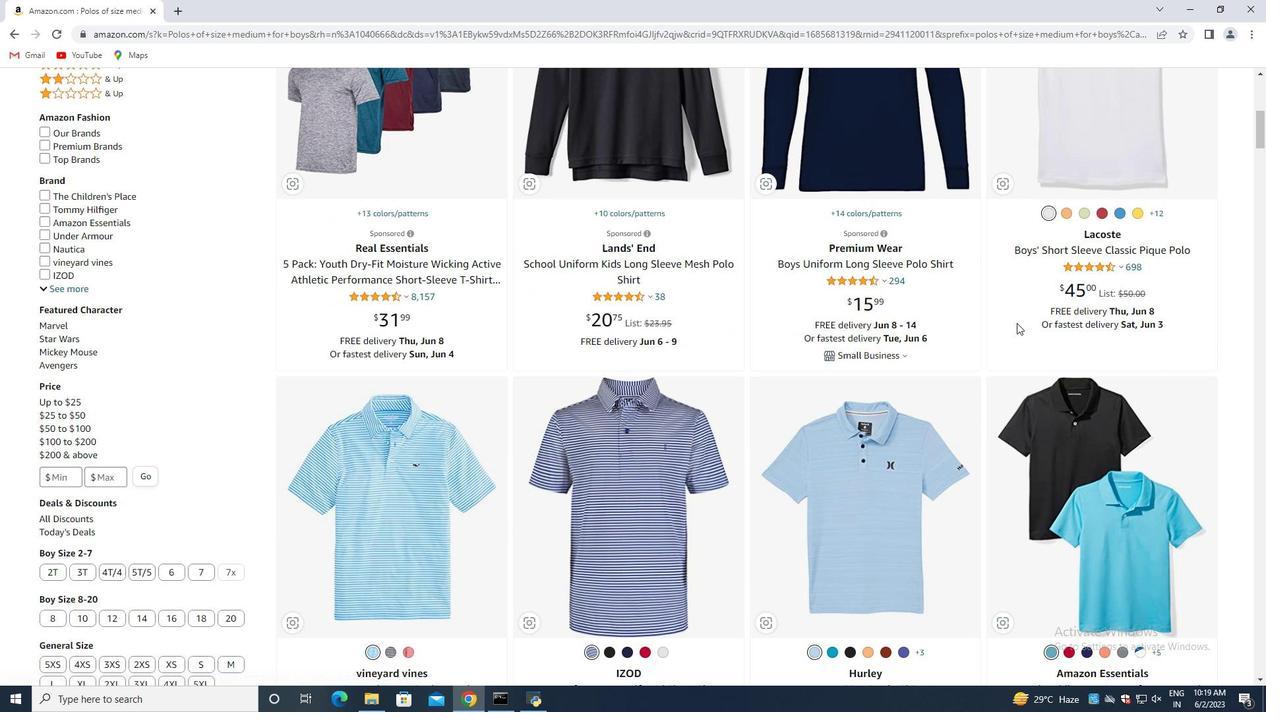 
Action: Mouse scrolled (973, 324) with delta (0, 0)
Screenshot: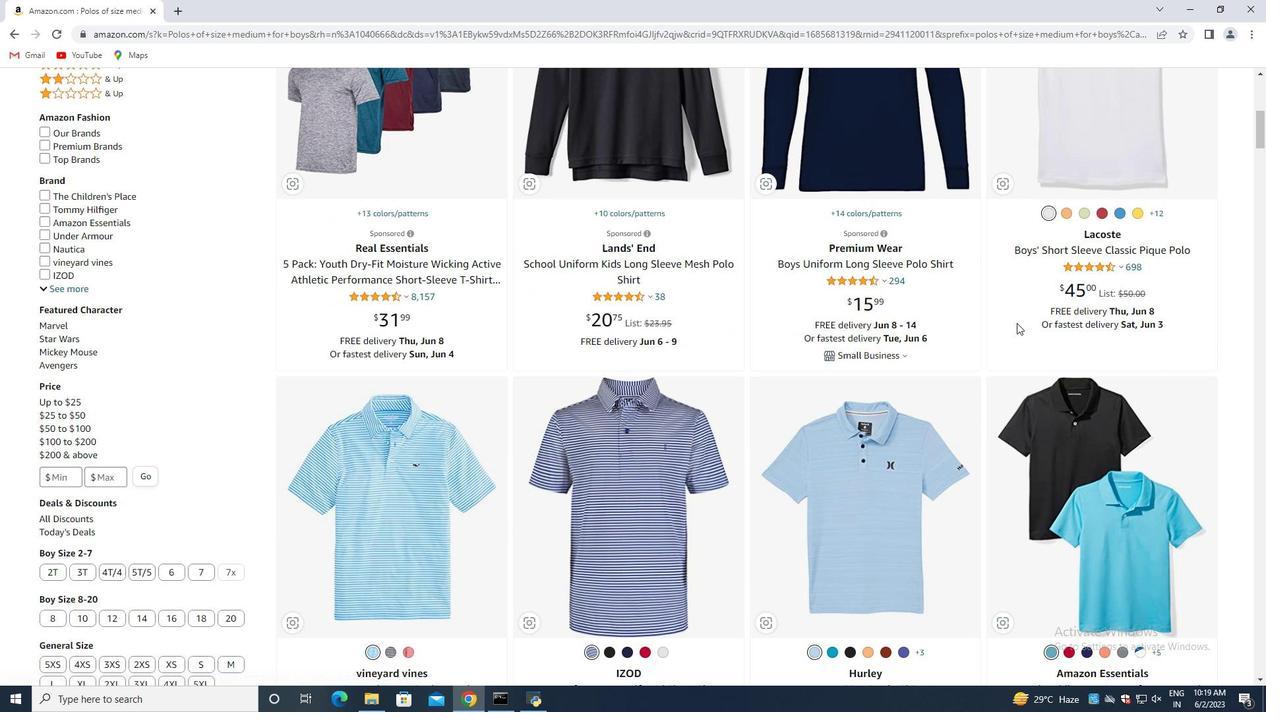 
Action: Mouse moved to (1035, 378)
Screenshot: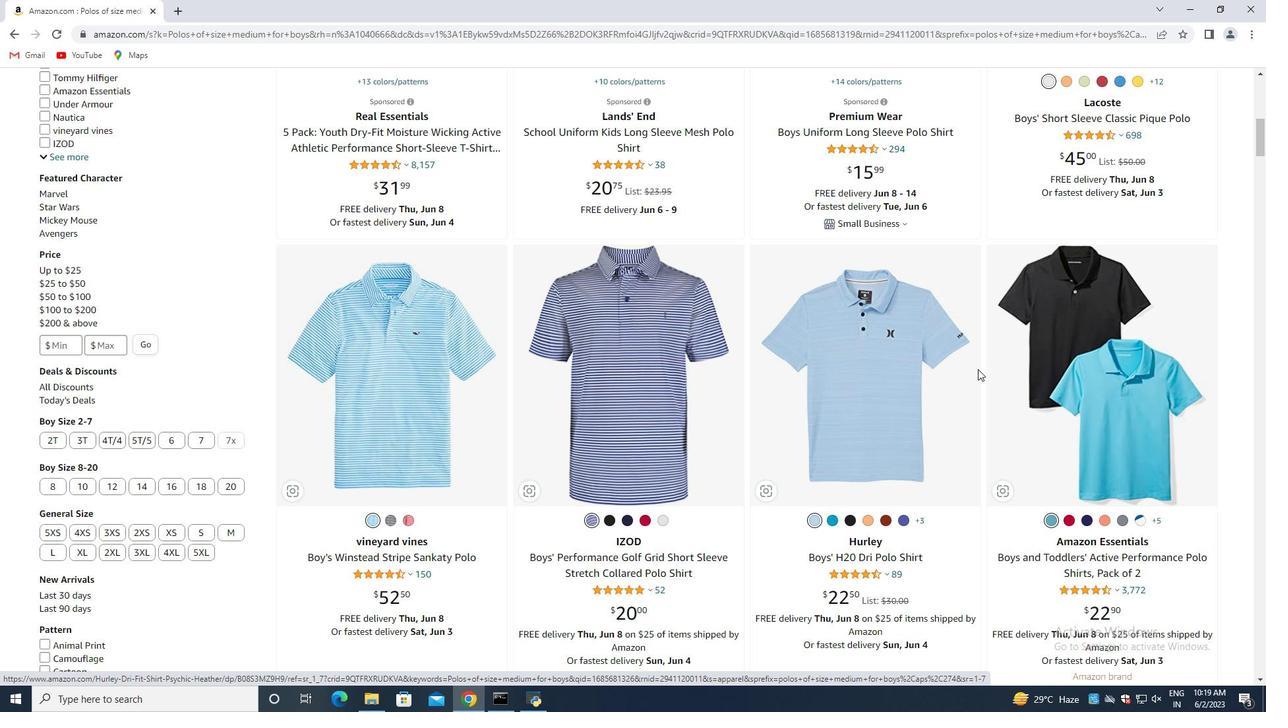 
Action: Mouse scrolled (1035, 378) with delta (0, 0)
Screenshot: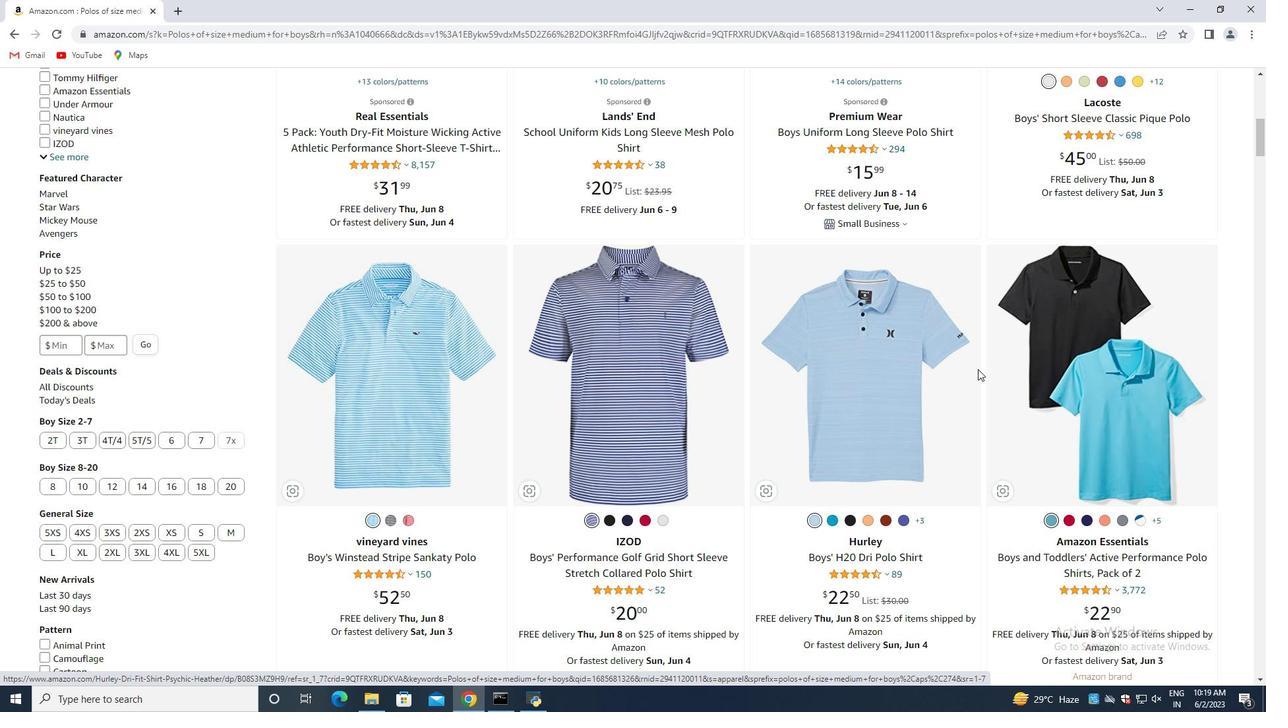 
Action: Mouse scrolled (1035, 378) with delta (0, 0)
Screenshot: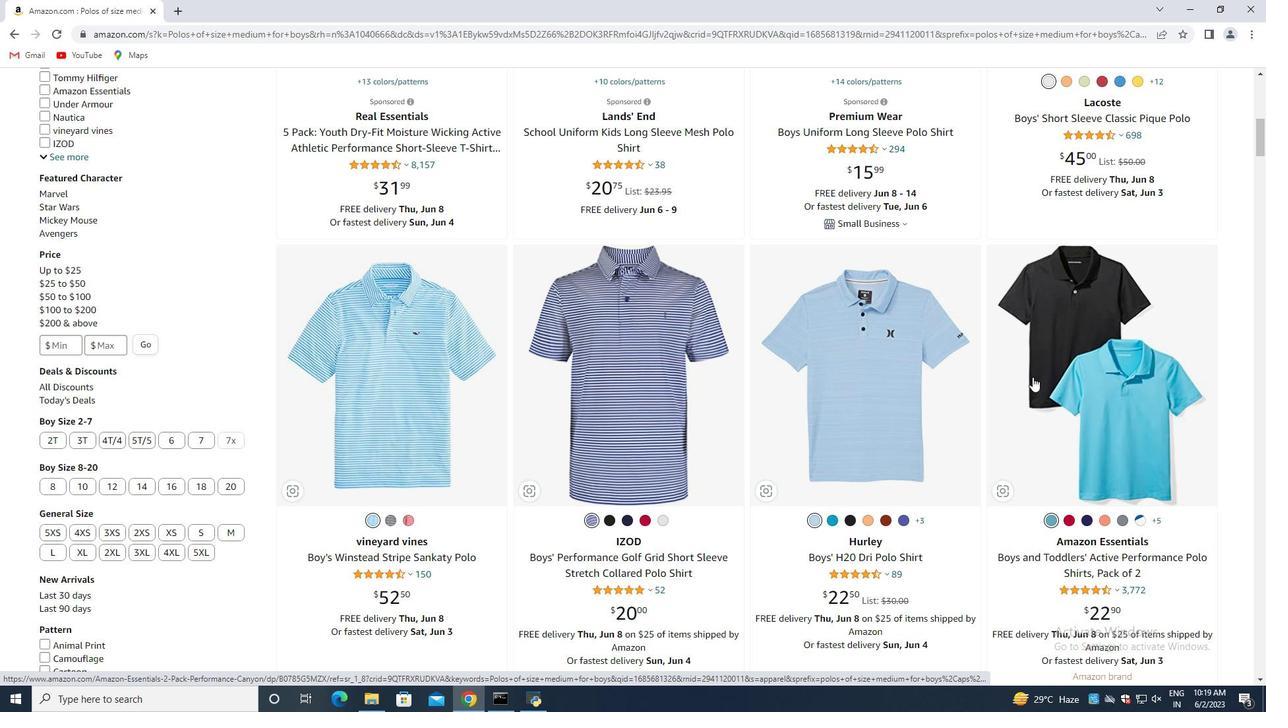 
Action: Mouse moved to (993, 378)
Screenshot: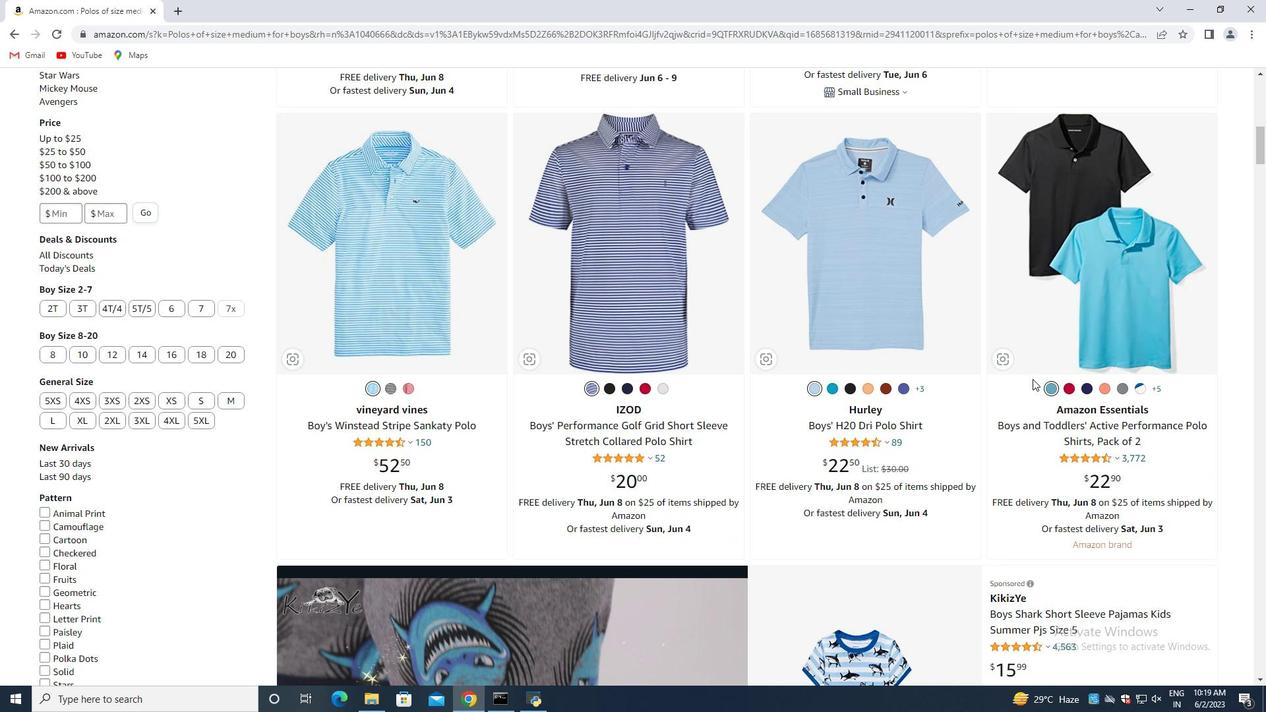 
Action: Mouse scrolled (993, 377) with delta (0, 0)
Screenshot: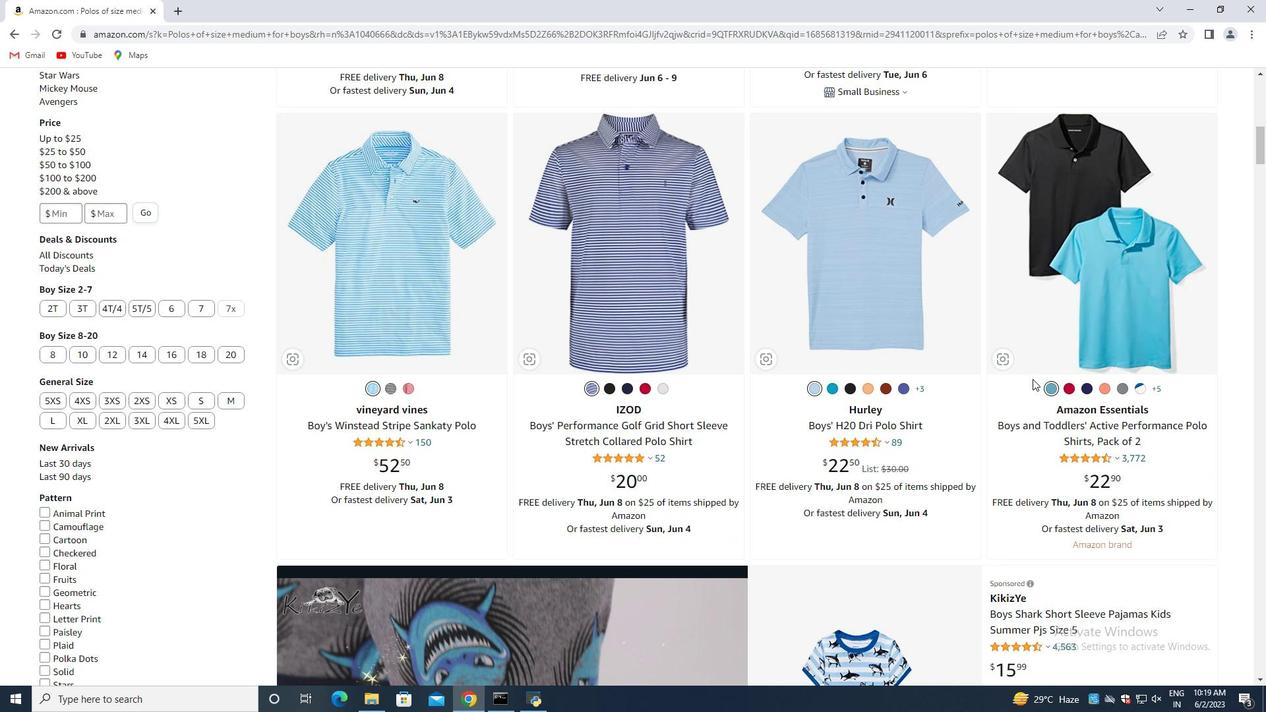 
Action: Mouse moved to (969, 380)
Screenshot: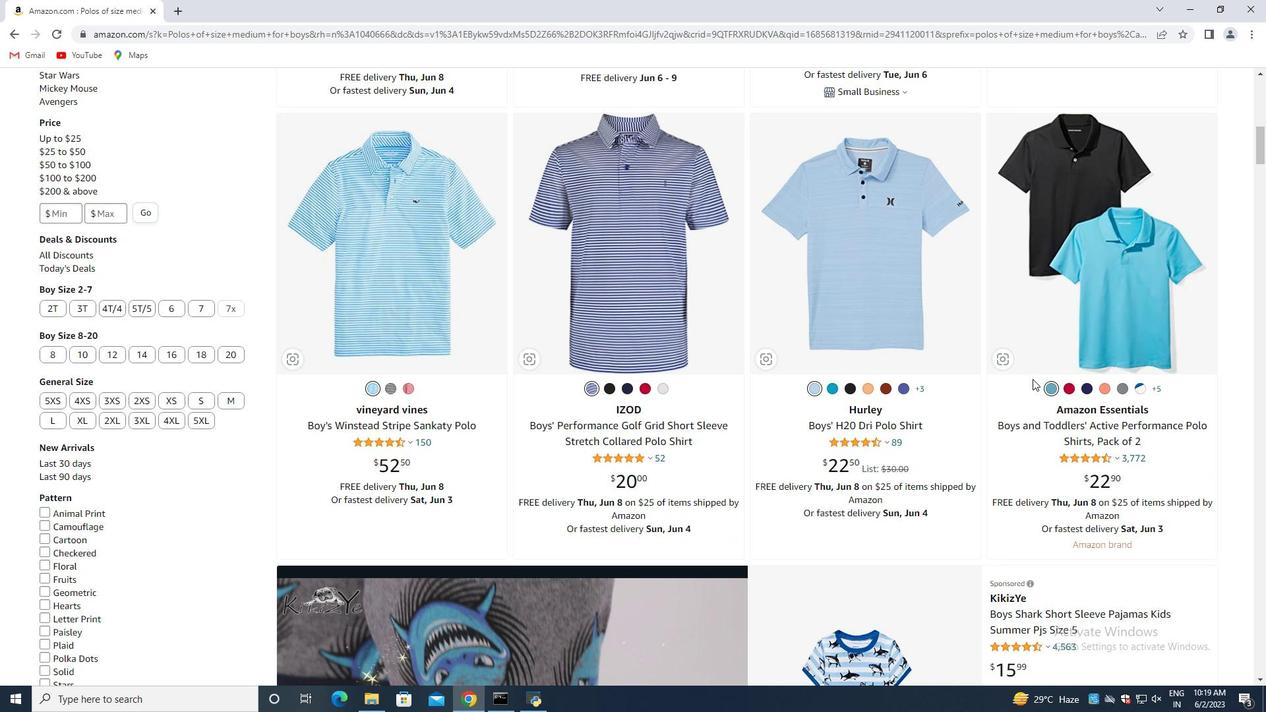 
Action: Mouse scrolled (969, 379) with delta (0, 0)
Screenshot: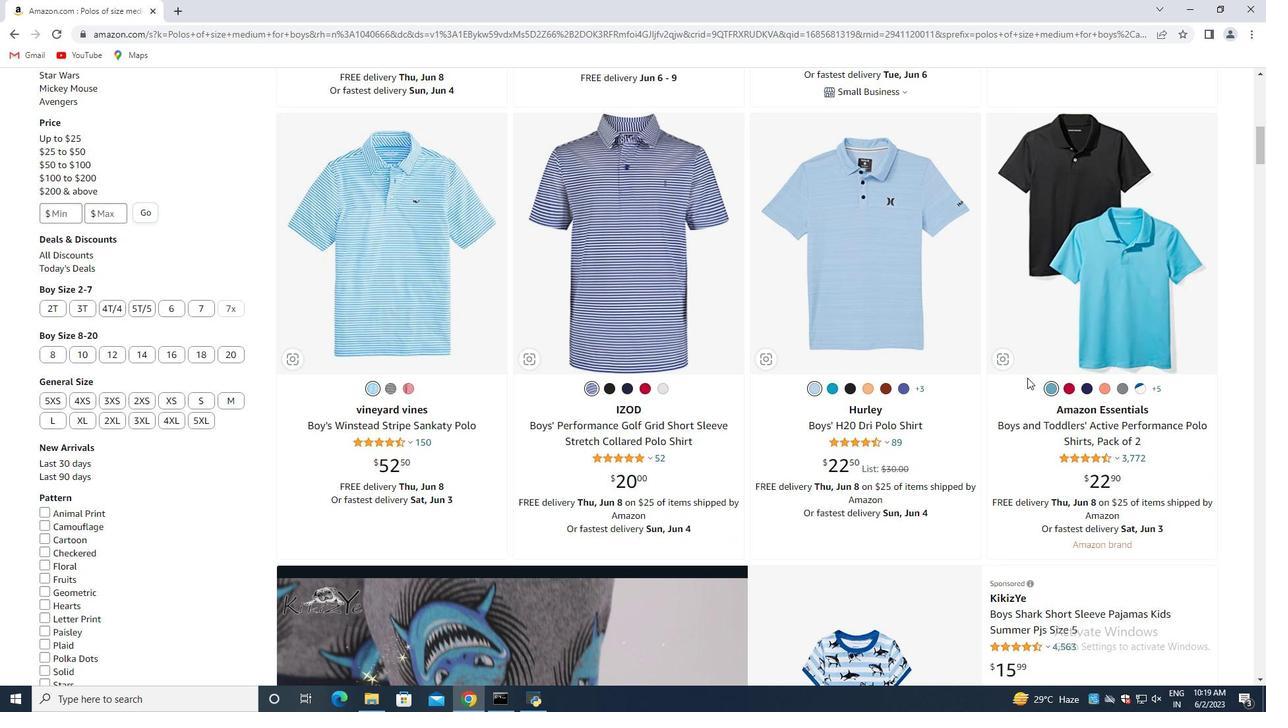 
Action: Mouse moved to (945, 382)
Screenshot: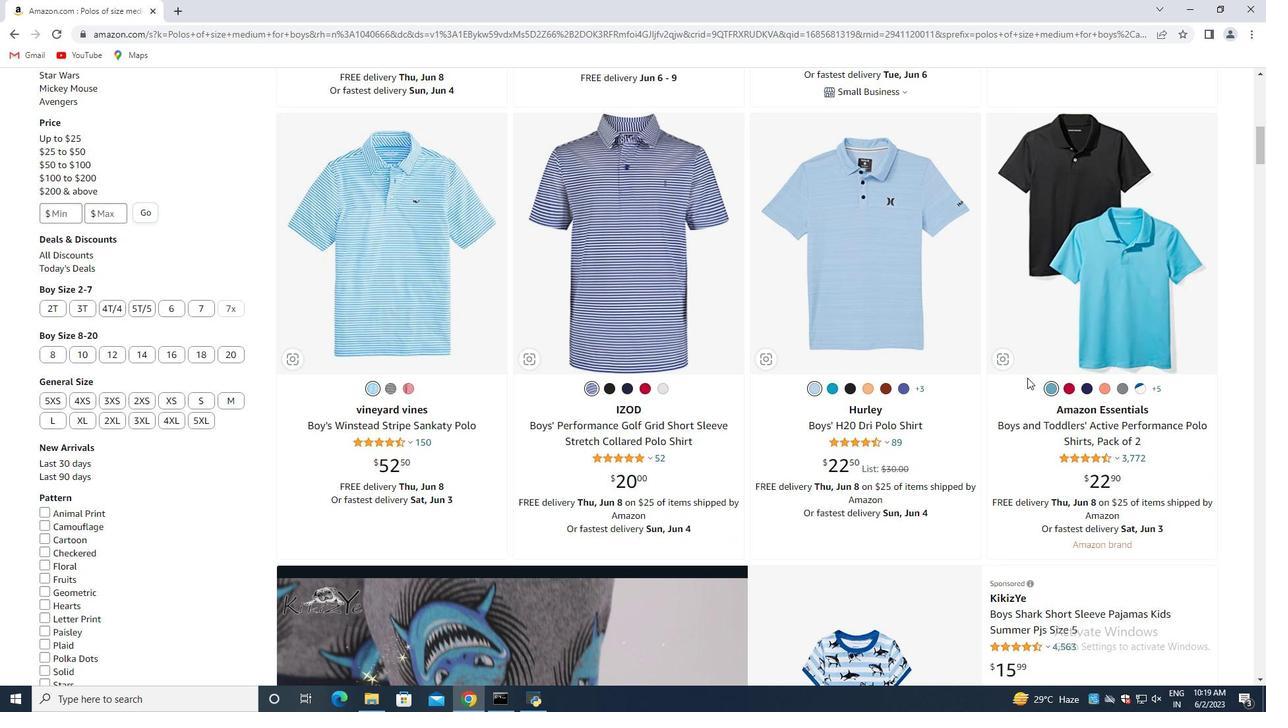
Action: Mouse scrolled (945, 381) with delta (0, 0)
Screenshot: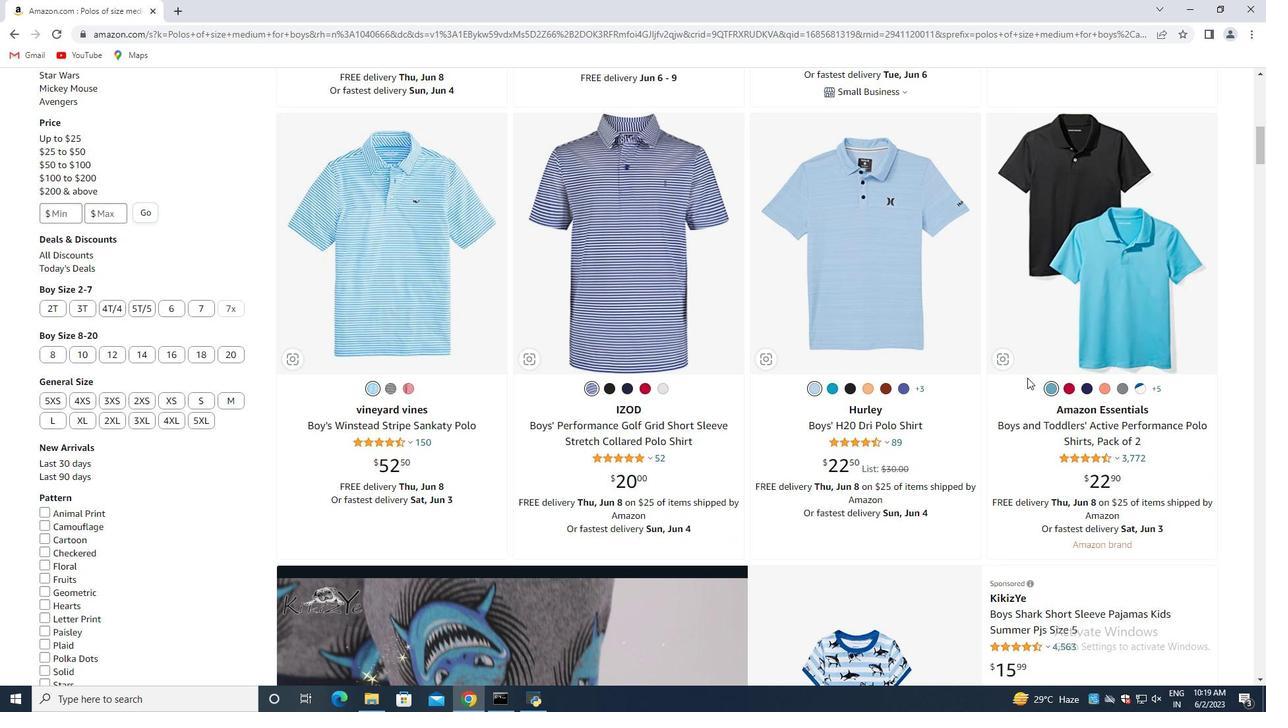
Action: Mouse moved to (890, 381)
Screenshot: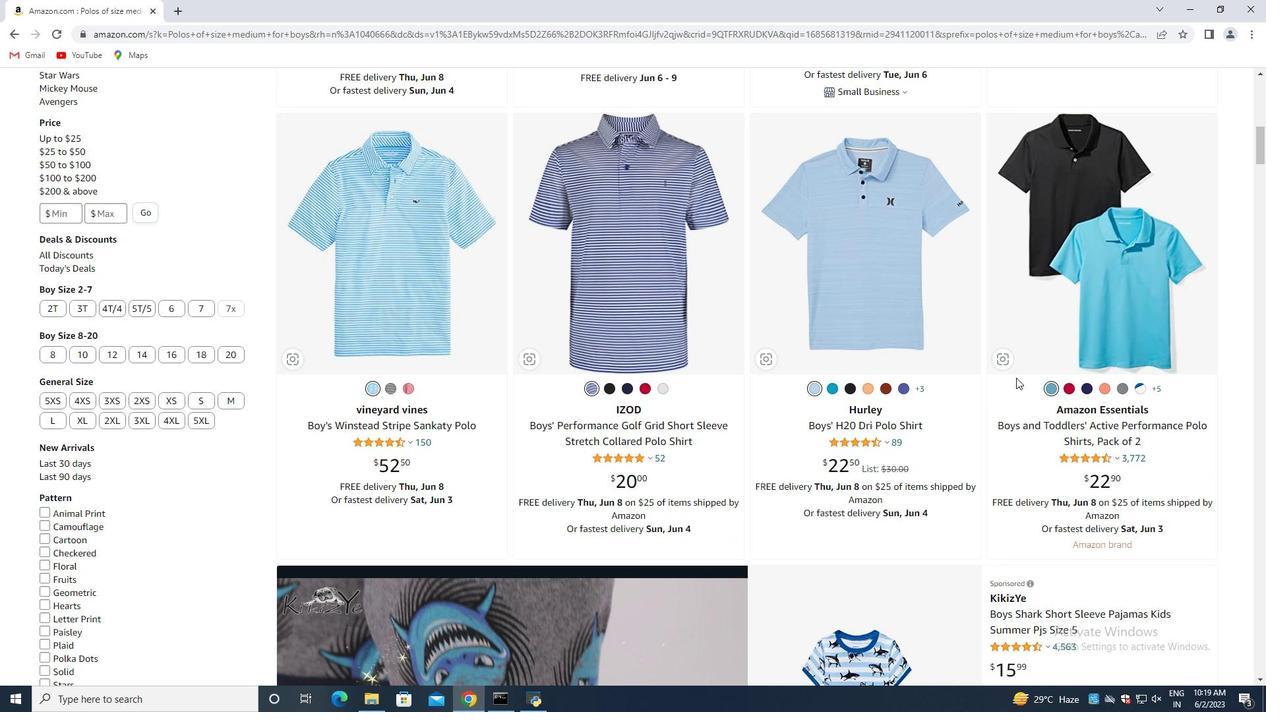 
Action: Mouse scrolled (890, 381) with delta (0, 0)
Screenshot: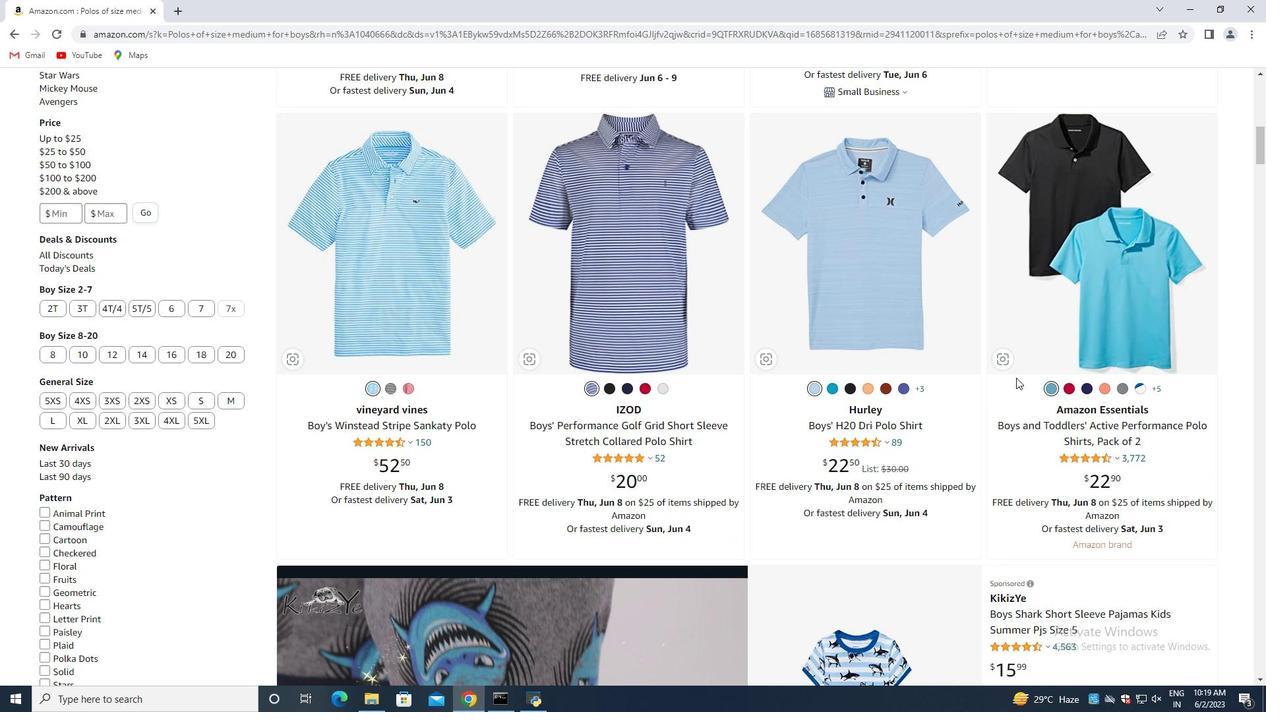 
Action: Mouse moved to (643, 345)
Screenshot: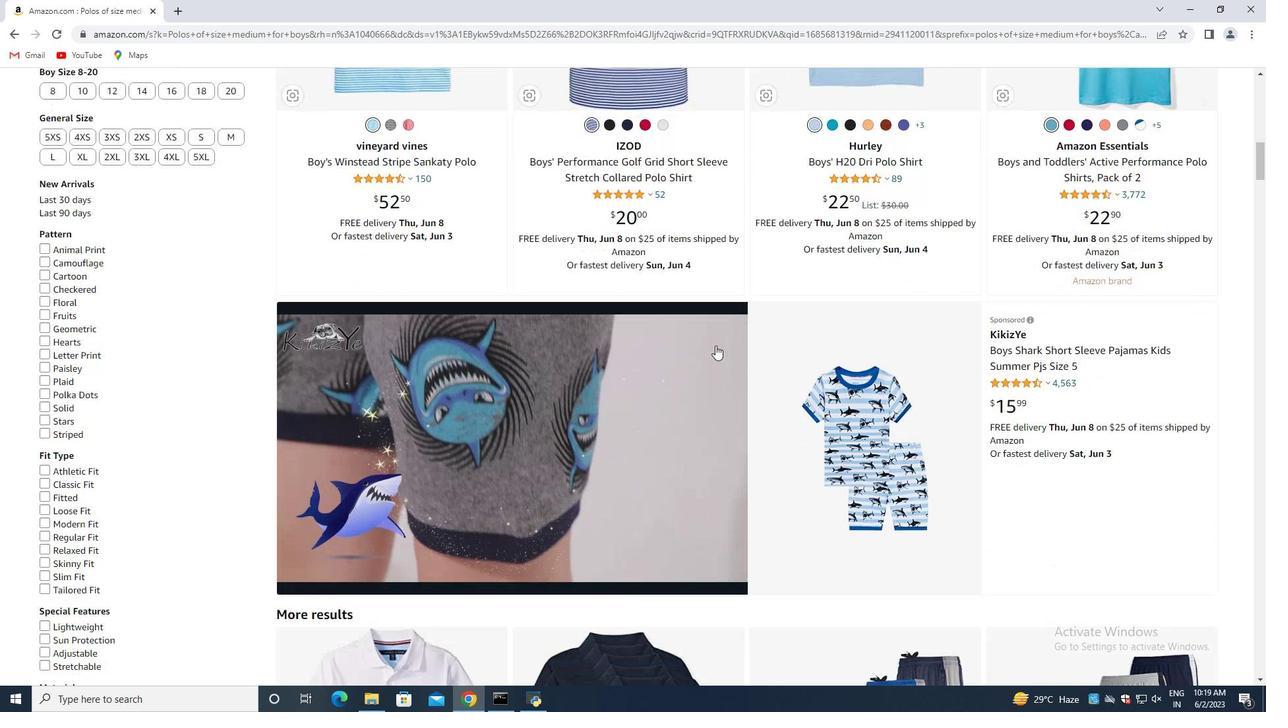 
Action: Mouse scrolled (643, 344) with delta (0, 0)
Screenshot: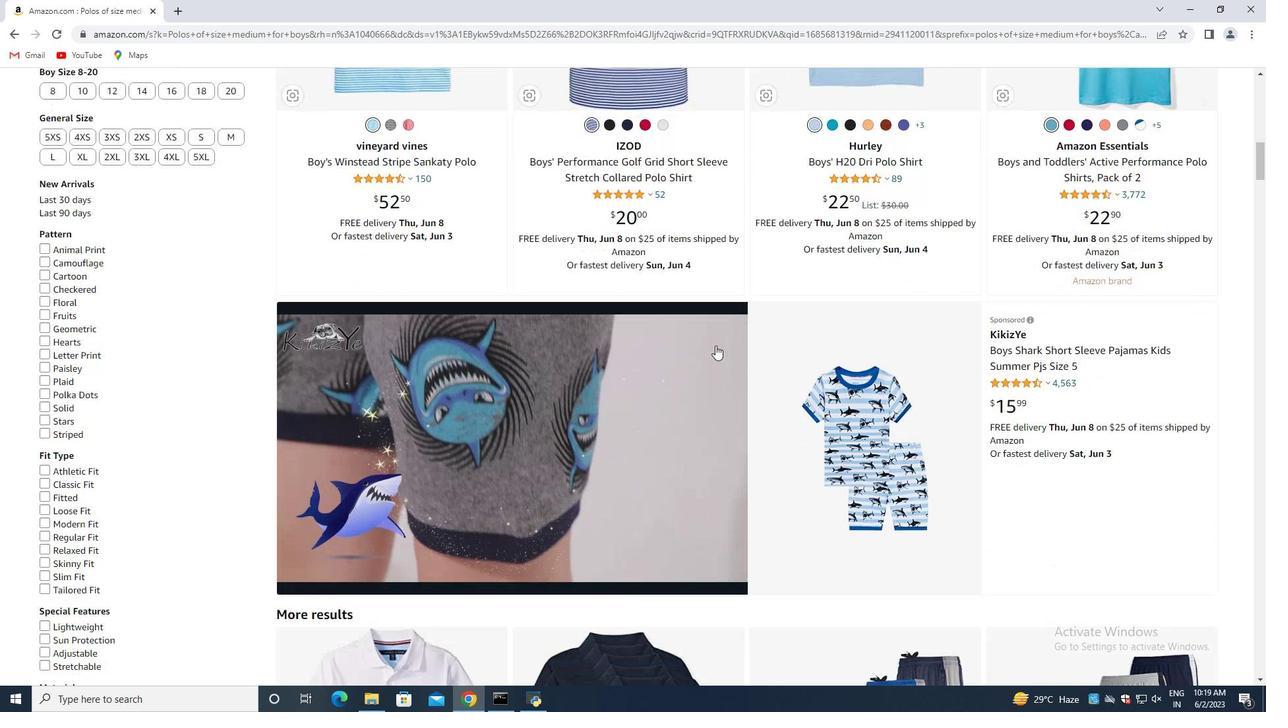 
Action: Mouse moved to (629, 345)
Screenshot: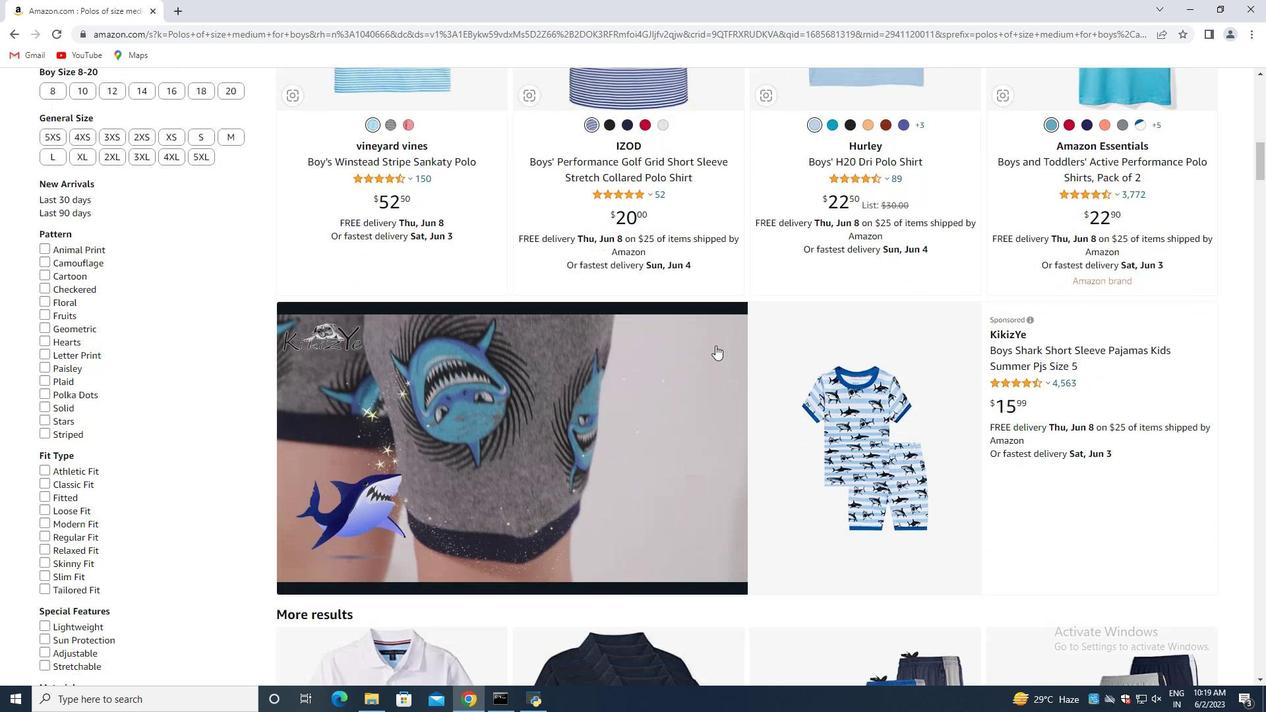 
Action: Mouse scrolled (629, 344) with delta (0, 0)
Screenshot: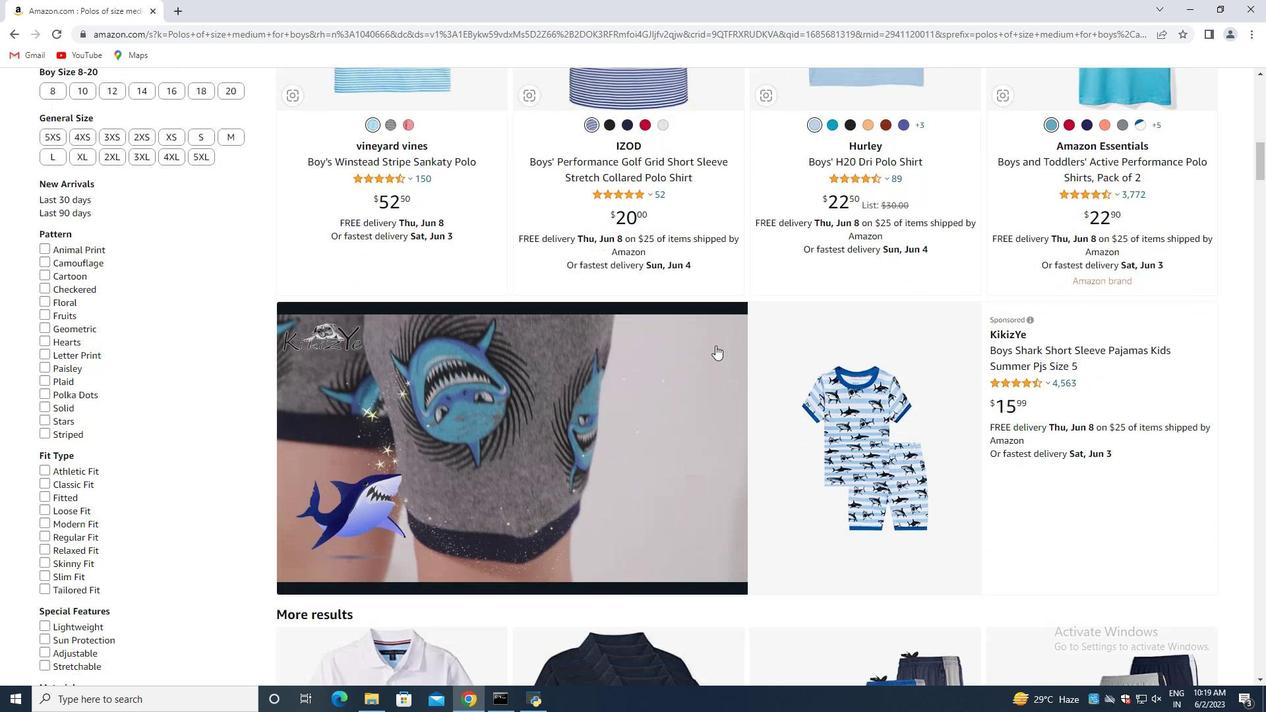 
Action: Mouse moved to (624, 345)
Screenshot: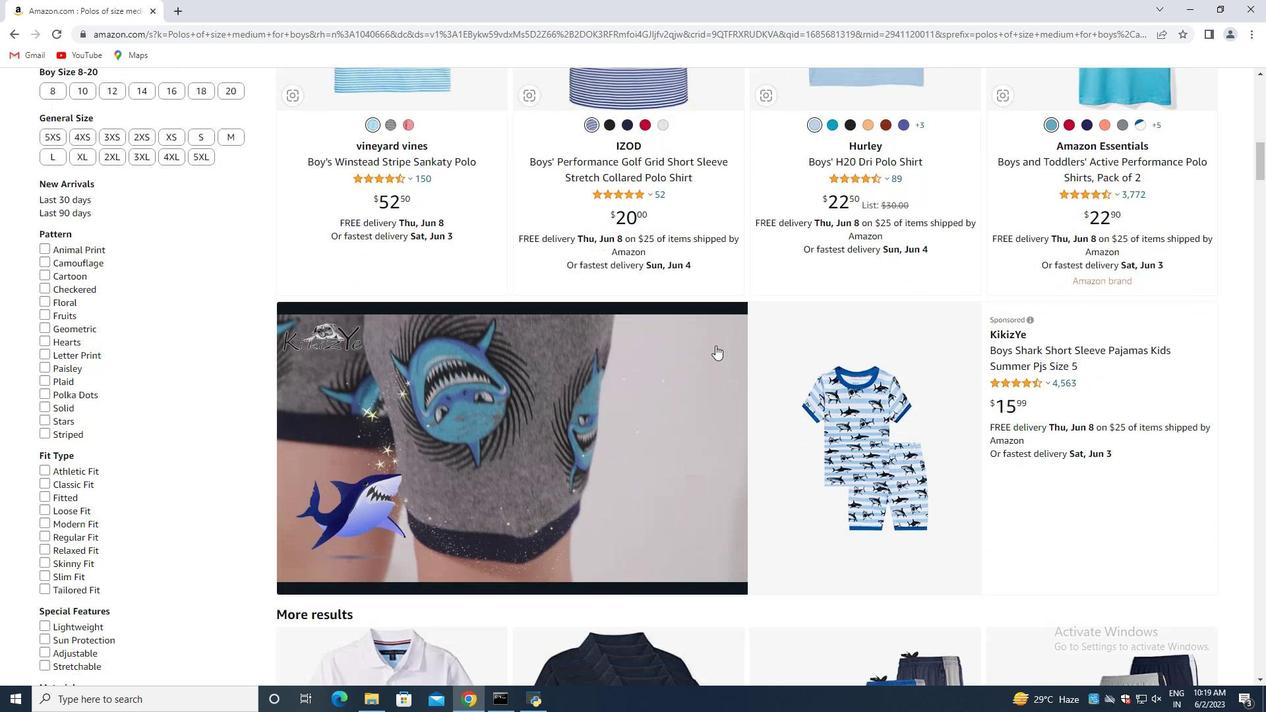 
Action: Mouse scrolled (624, 345) with delta (0, 0)
Screenshot: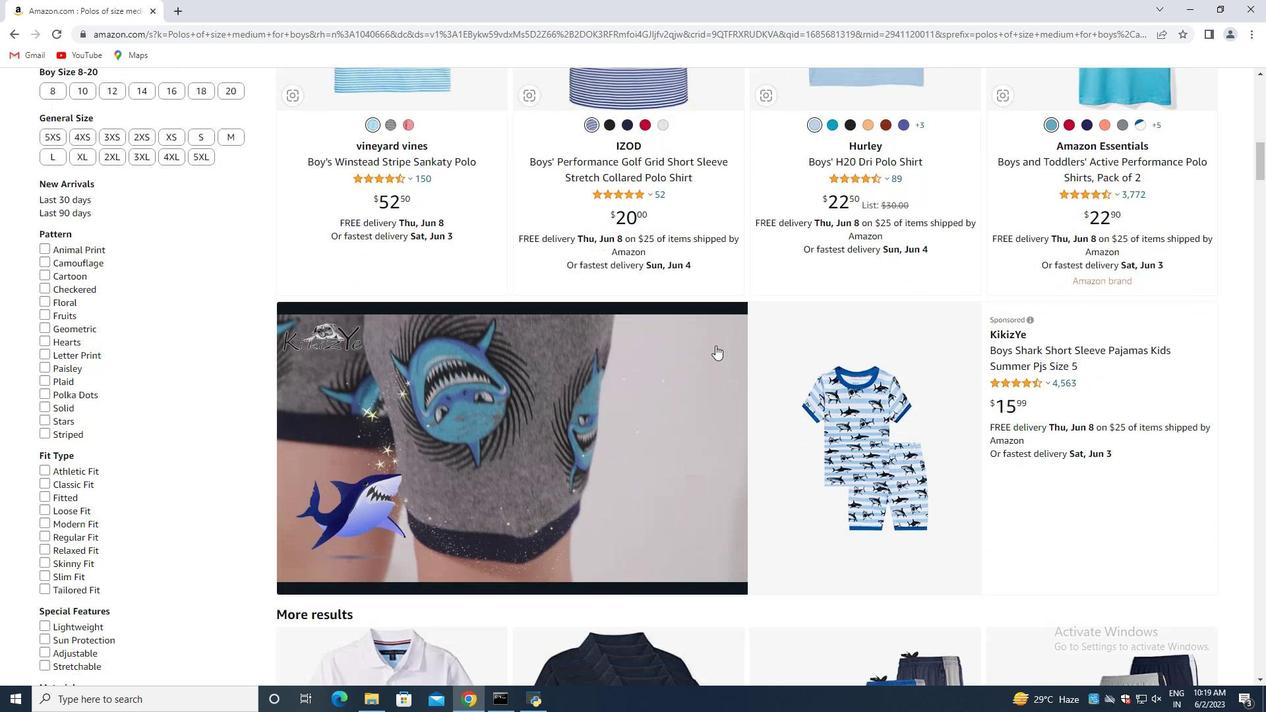 
Action: Mouse moved to (620, 346)
Screenshot: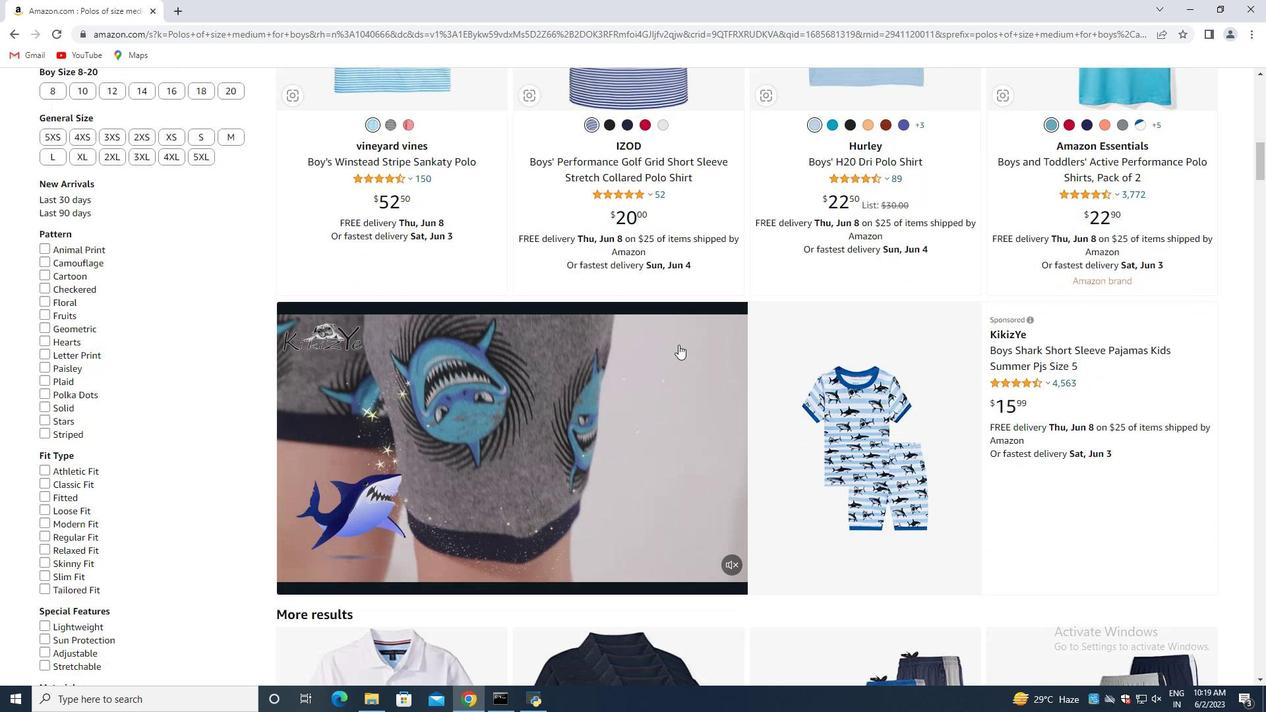 
Action: Mouse scrolled (620, 345) with delta (0, 0)
Screenshot: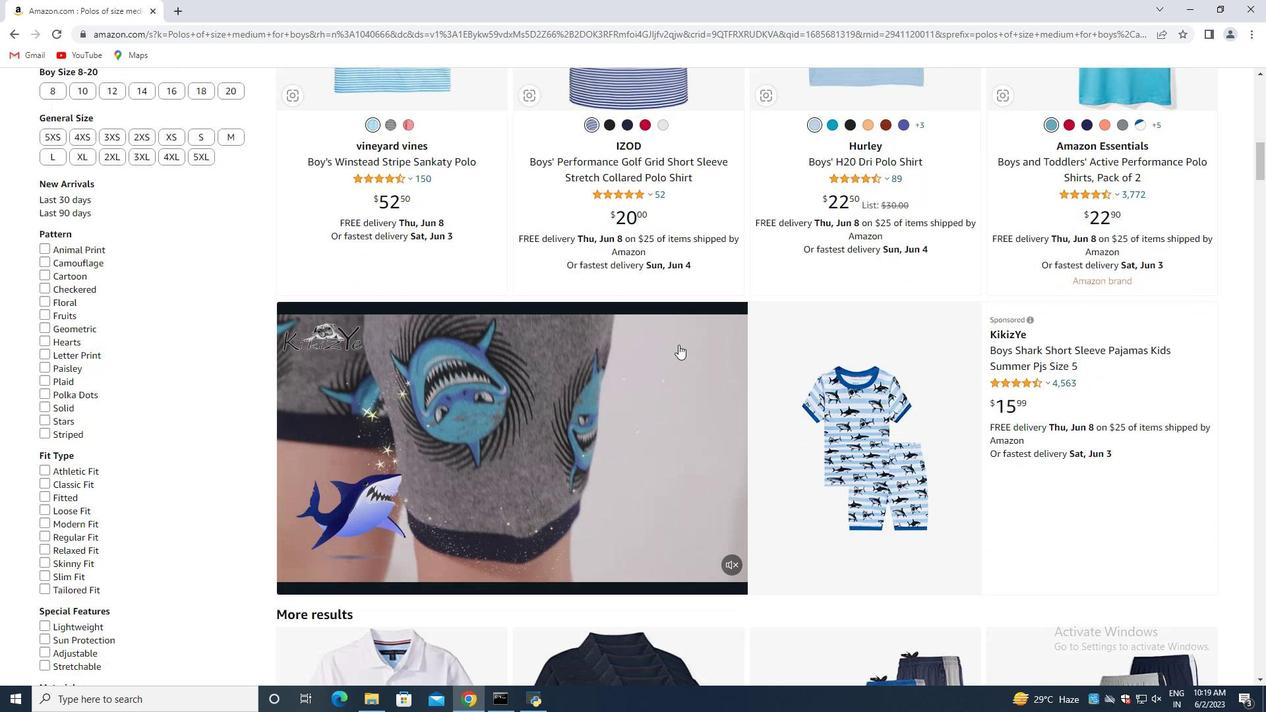 
Action: Mouse moved to (445, 411)
Screenshot: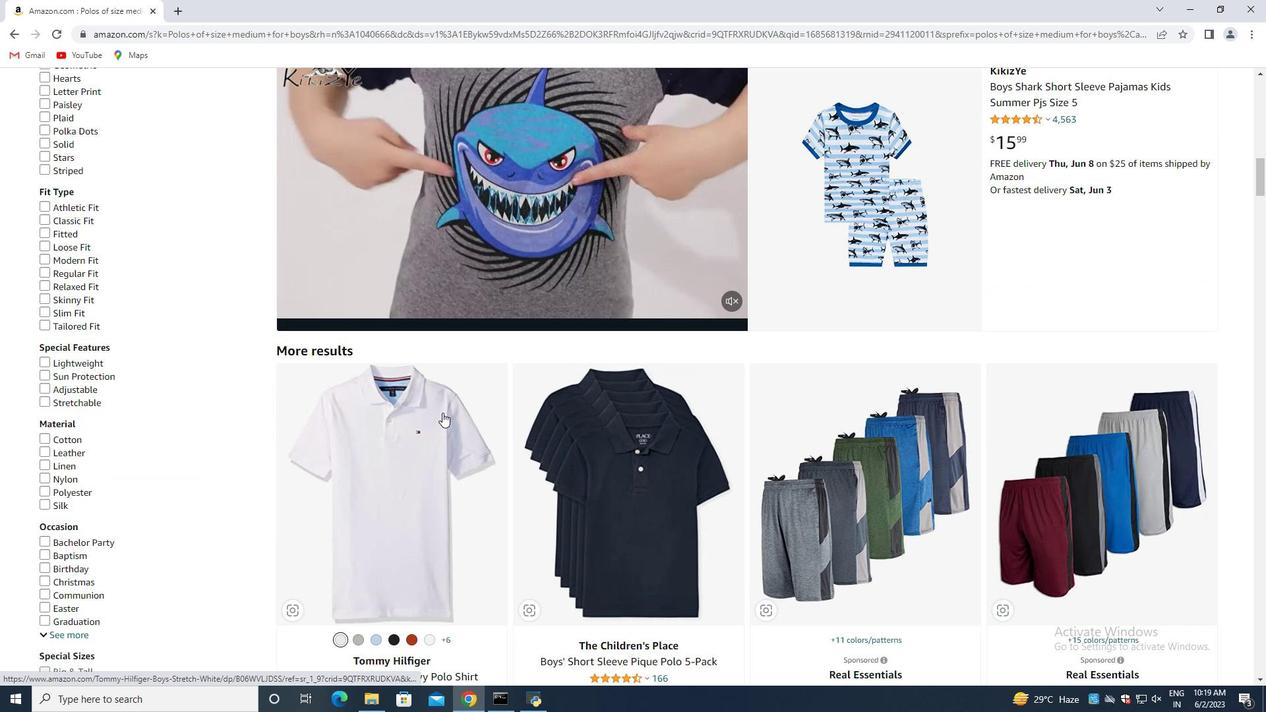 
Action: Mouse scrolled (445, 410) with delta (0, 0)
Screenshot: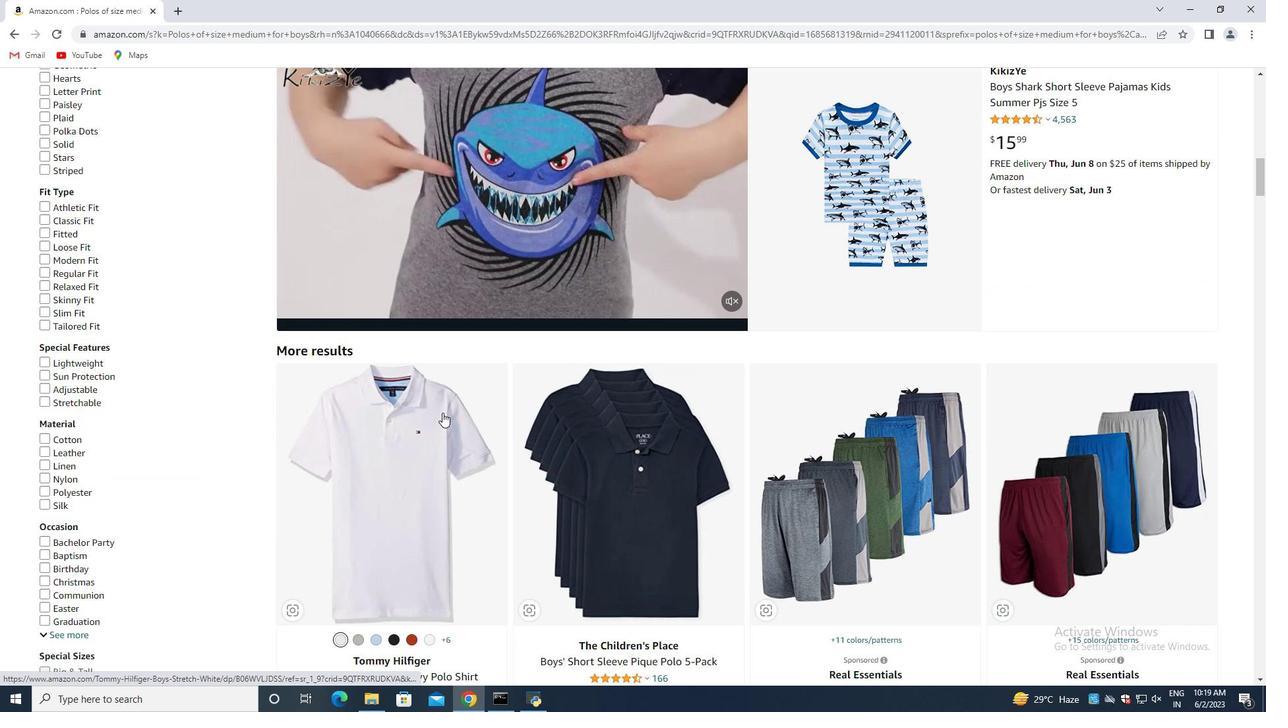 
Action: Mouse moved to (445, 411)
Screenshot: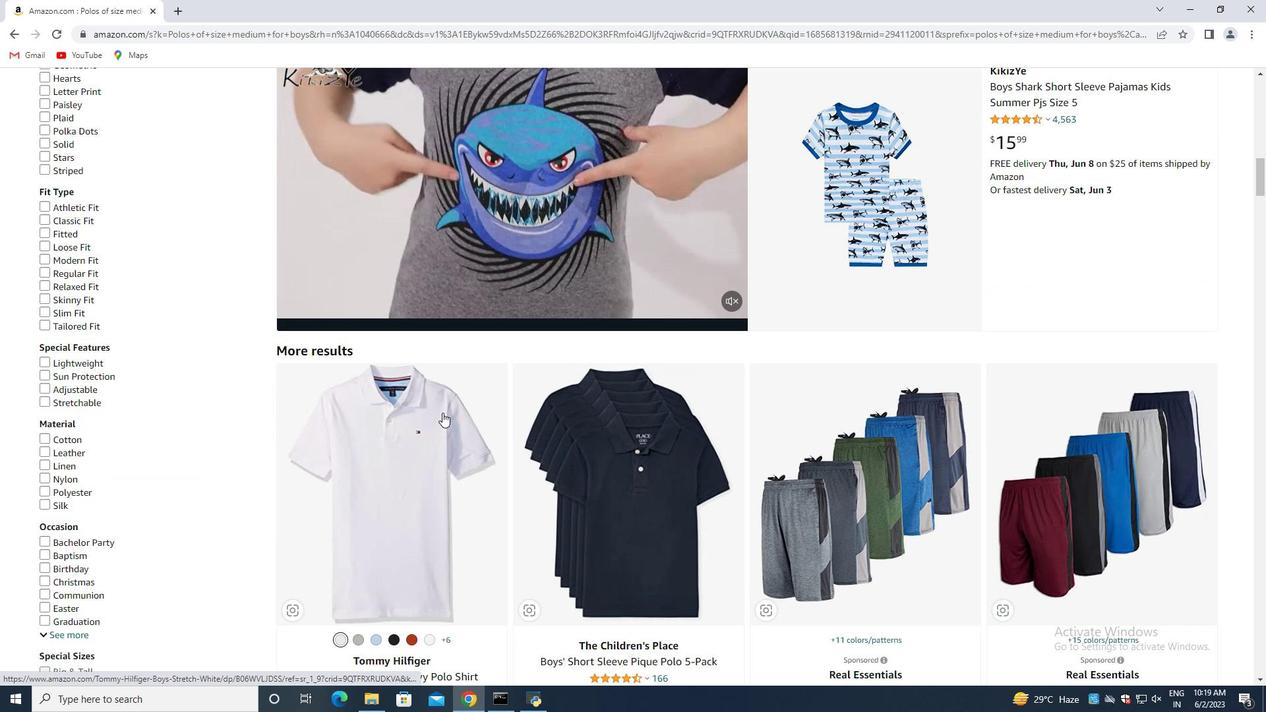 
Action: Mouse scrolled (445, 410) with delta (0, 0)
Screenshot: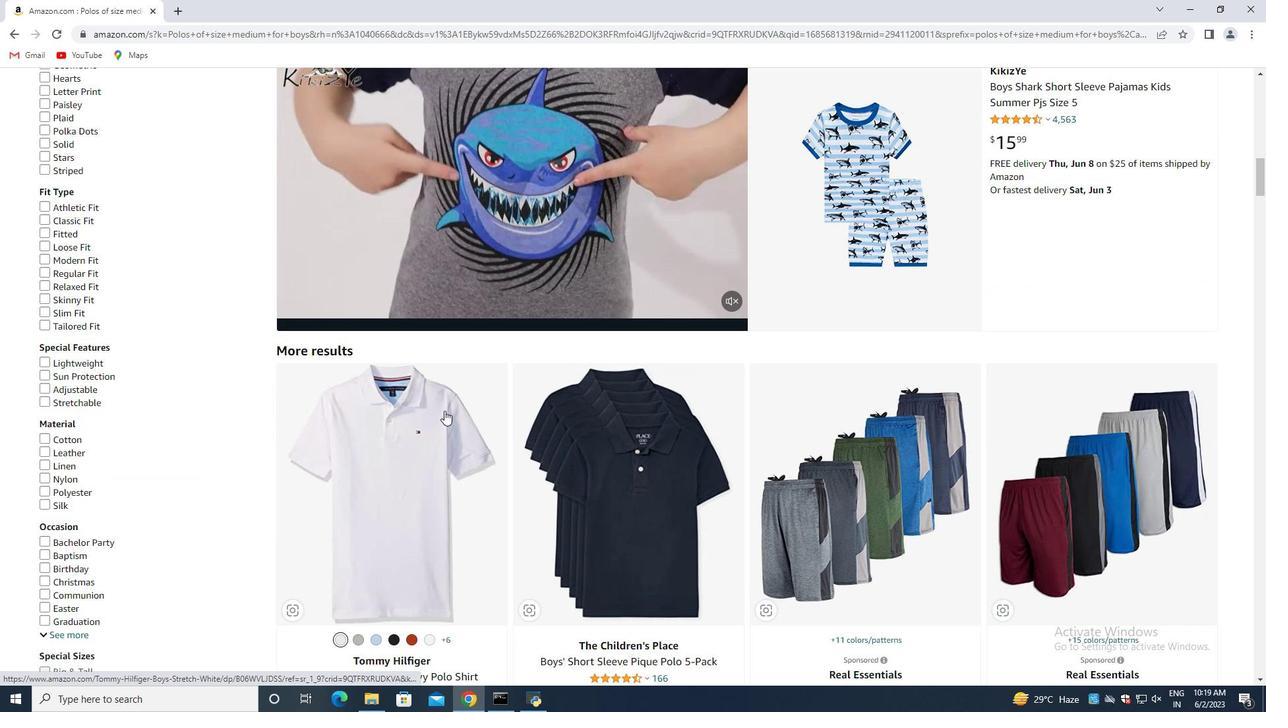 
Action: Mouse moved to (983, 401)
Screenshot: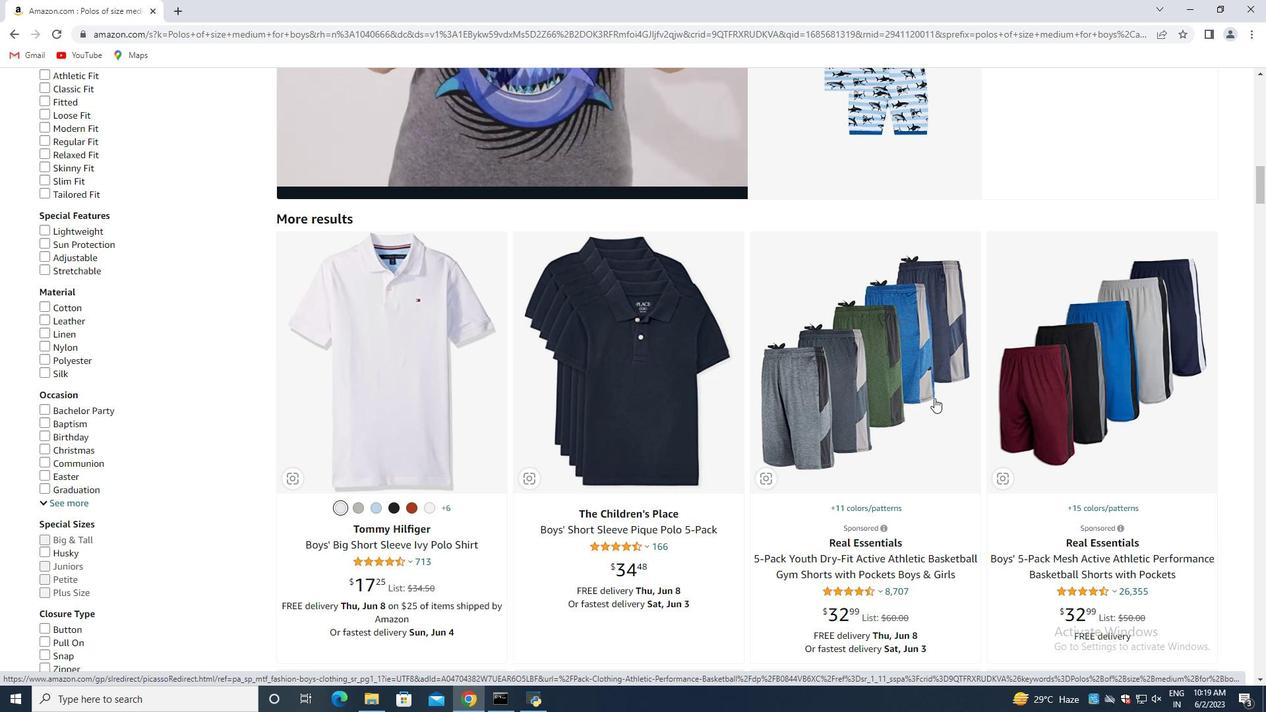 
Action: Mouse scrolled (983, 401) with delta (0, 0)
Screenshot: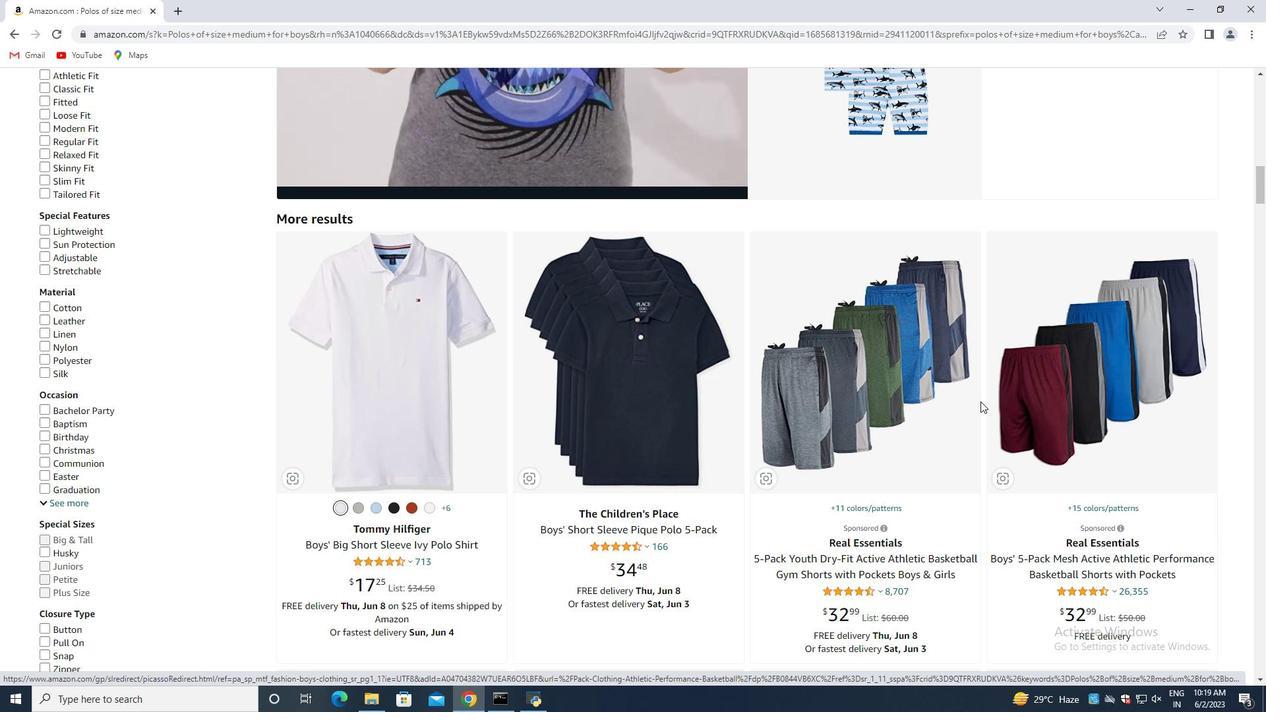 
Action: Mouse scrolled (983, 401) with delta (0, 0)
Screenshot: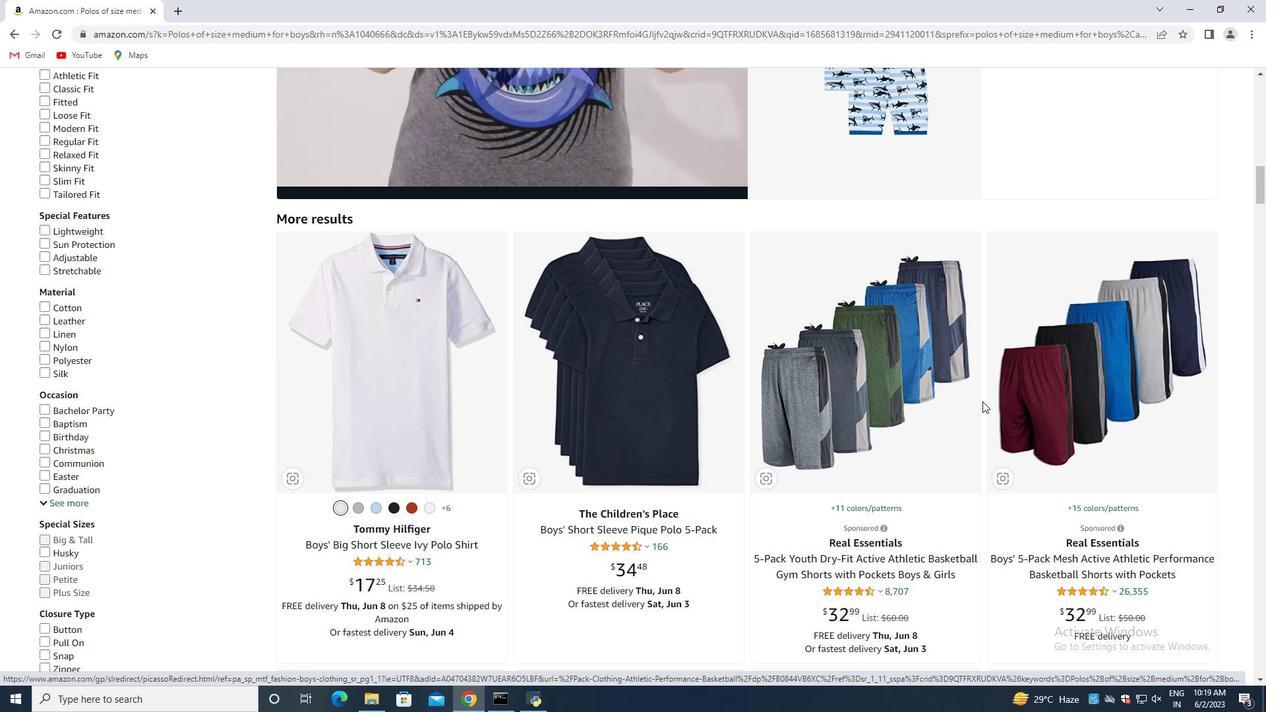 
Action: Mouse moved to (740, 387)
Screenshot: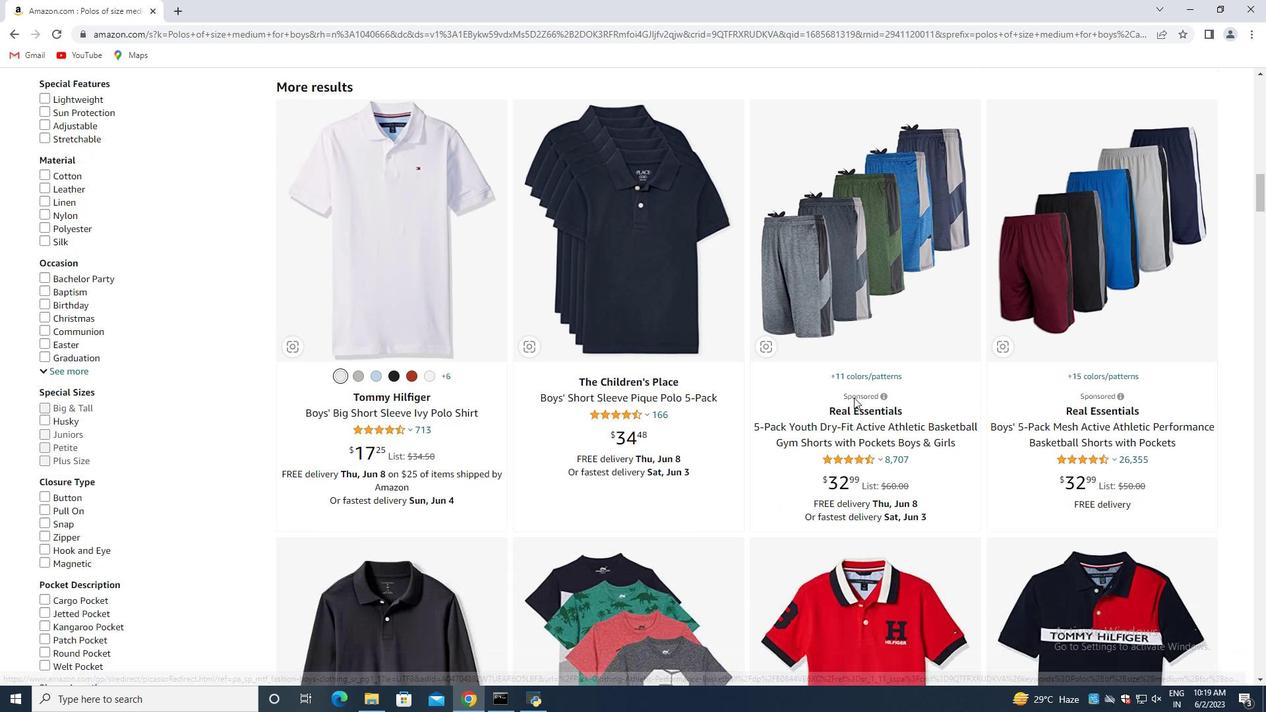 
Action: Mouse scrolled (740, 386) with delta (0, 0)
Screenshot: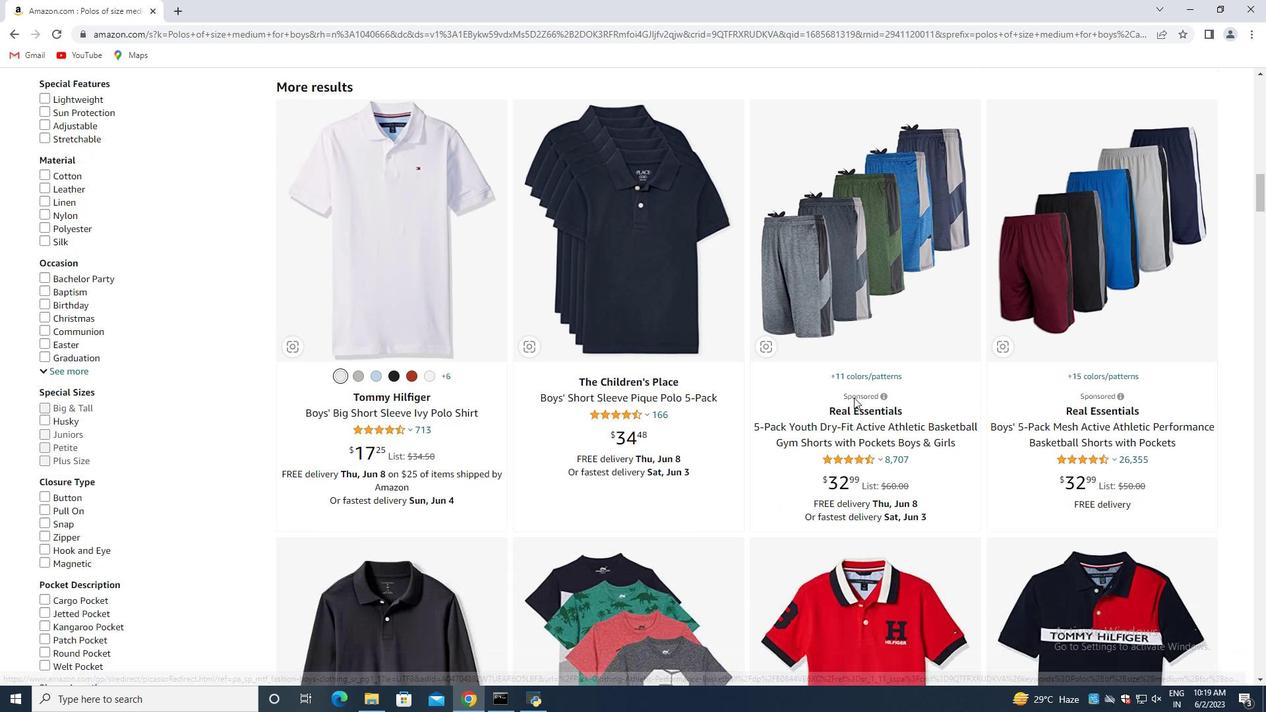 
Action: Mouse moved to (724, 390)
Screenshot: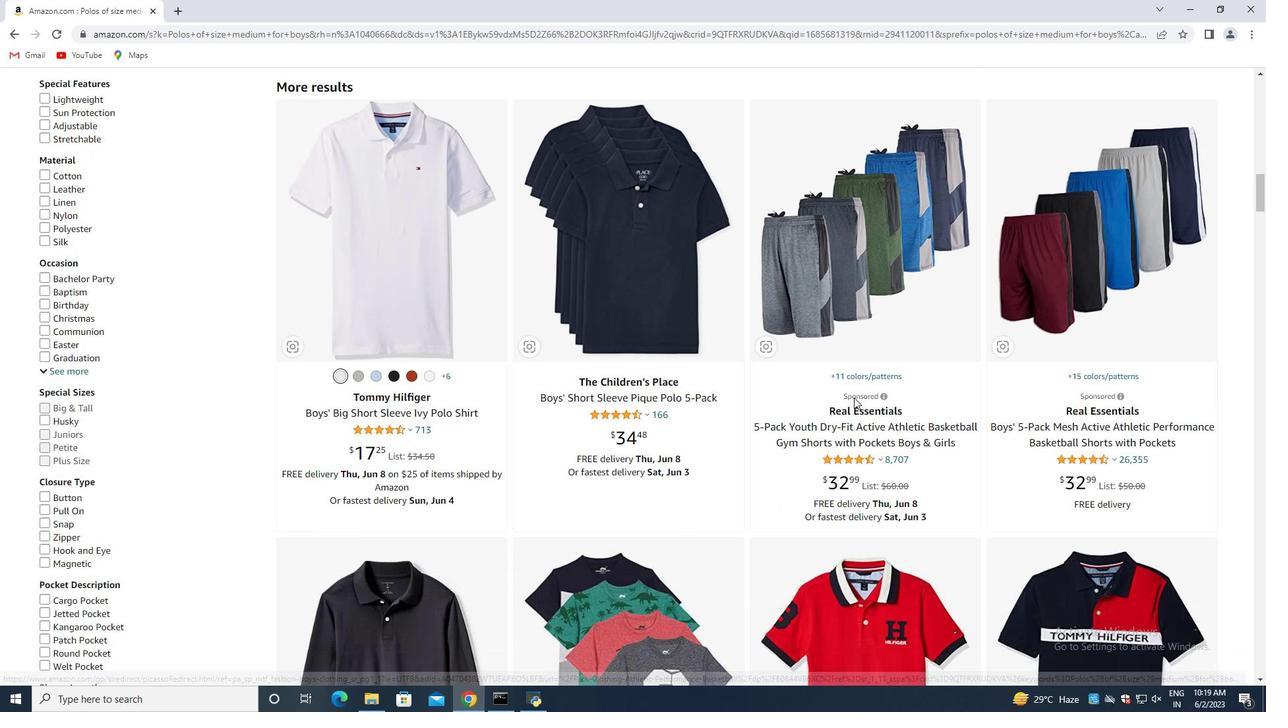 
Action: Mouse scrolled (724, 389) with delta (0, 0)
Screenshot: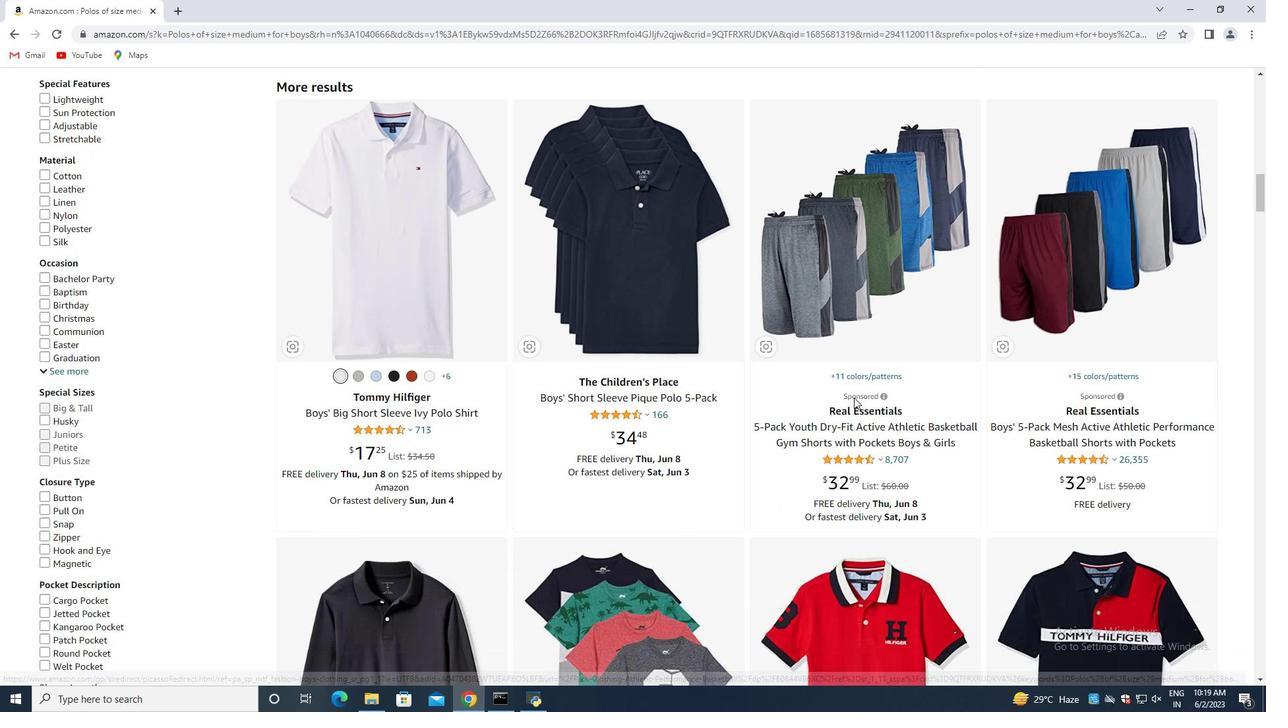 
Action: Mouse moved to (718, 391)
Screenshot: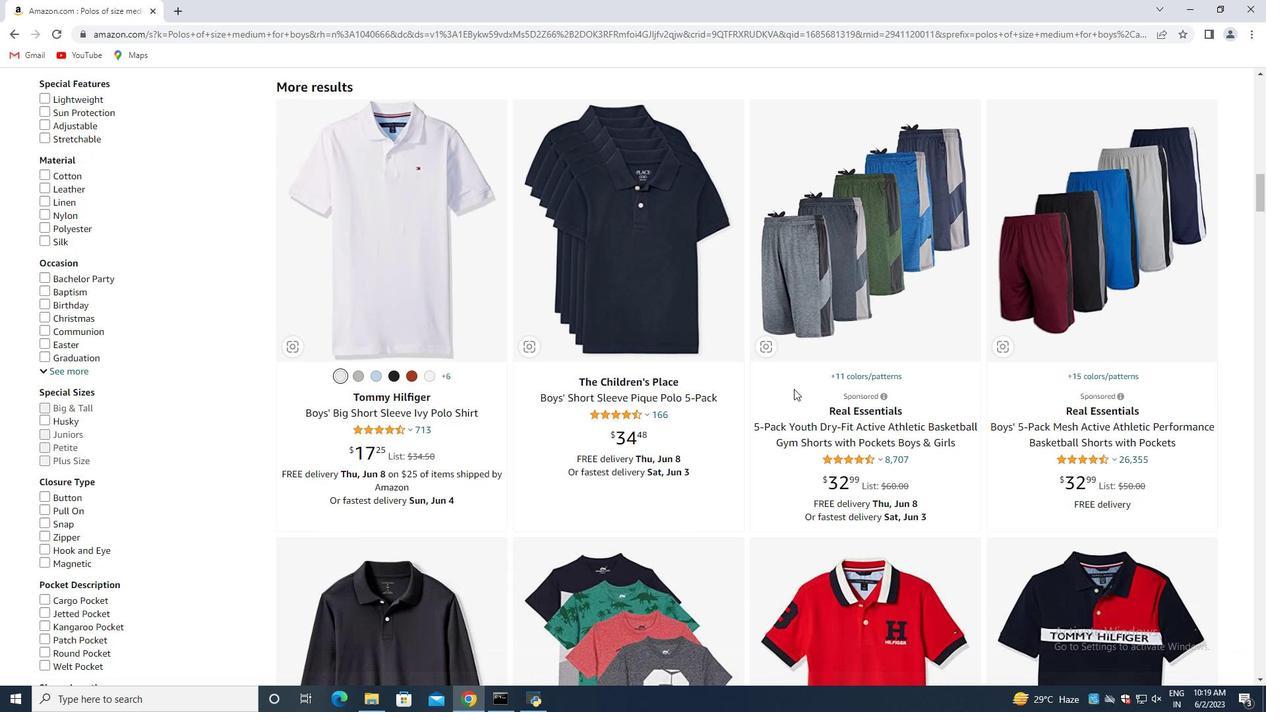 
Action: Mouse scrolled (718, 390) with delta (0, 0)
Screenshot: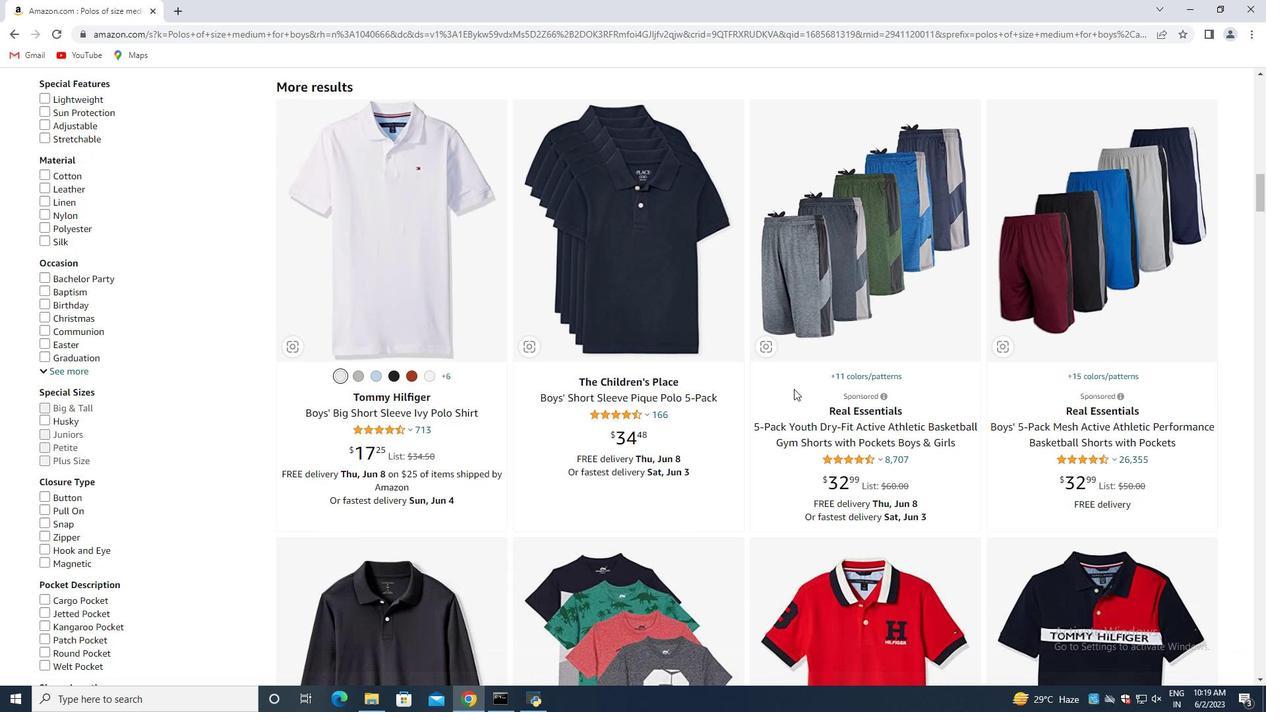
Action: Mouse moved to (713, 391)
Screenshot: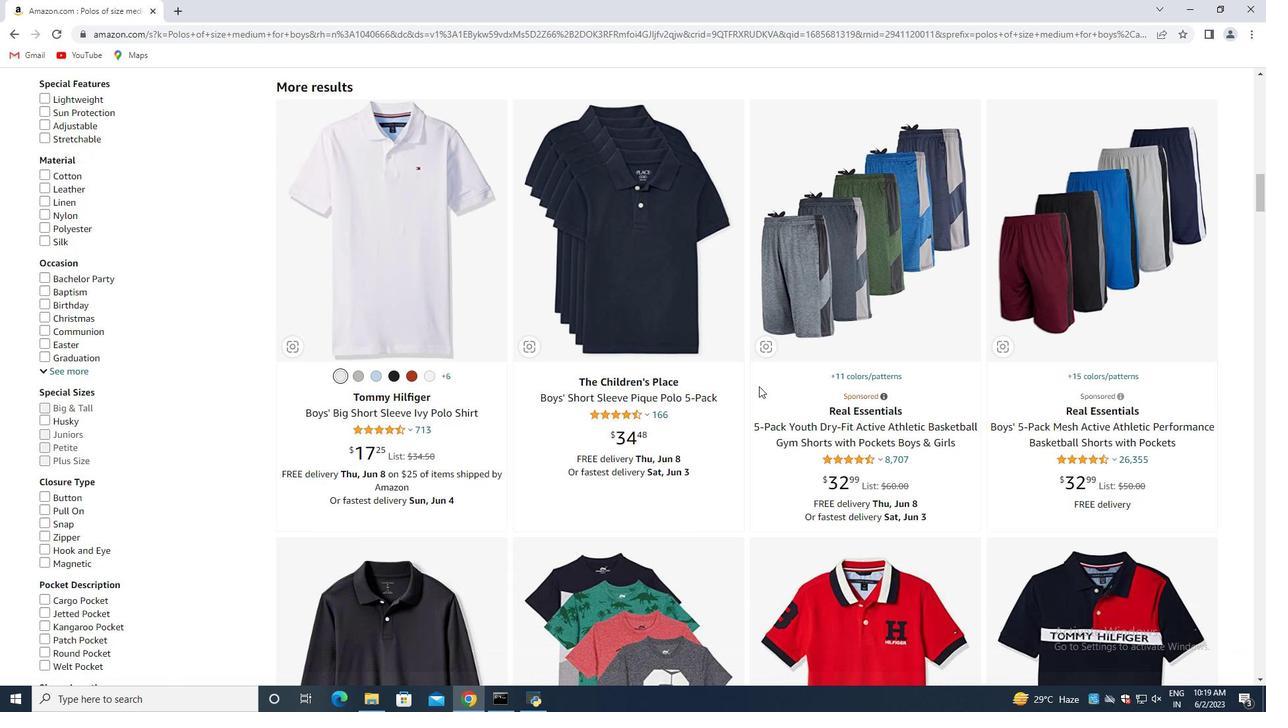 
Action: Mouse scrolled (713, 390) with delta (0, 0)
Screenshot: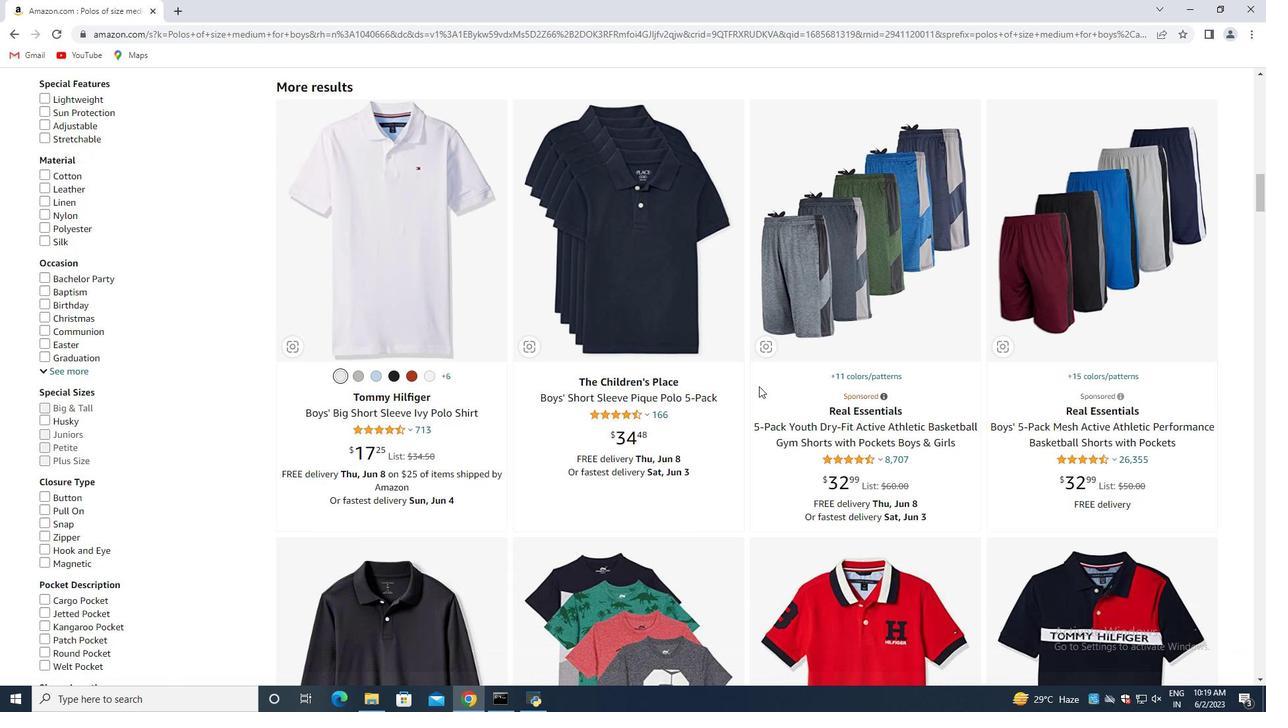 
Action: Mouse moved to (688, 389)
Screenshot: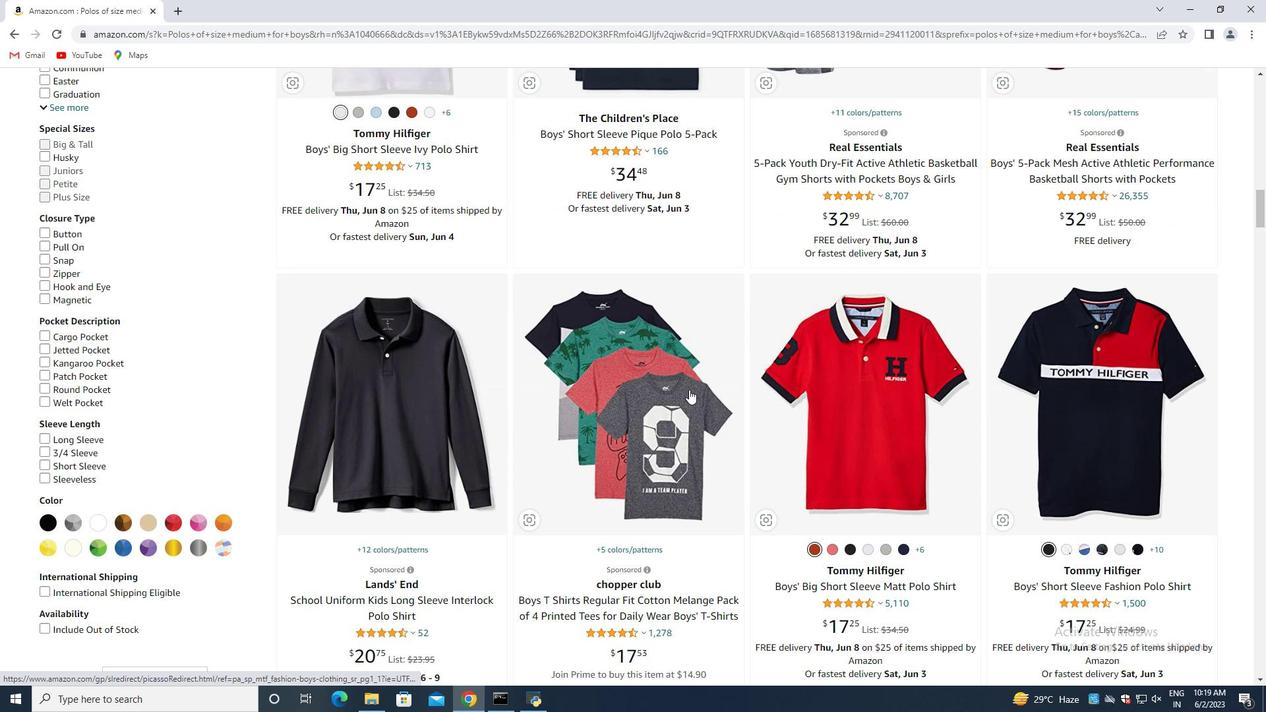 
Action: Mouse scrolled (688, 389) with delta (0, 0)
Screenshot: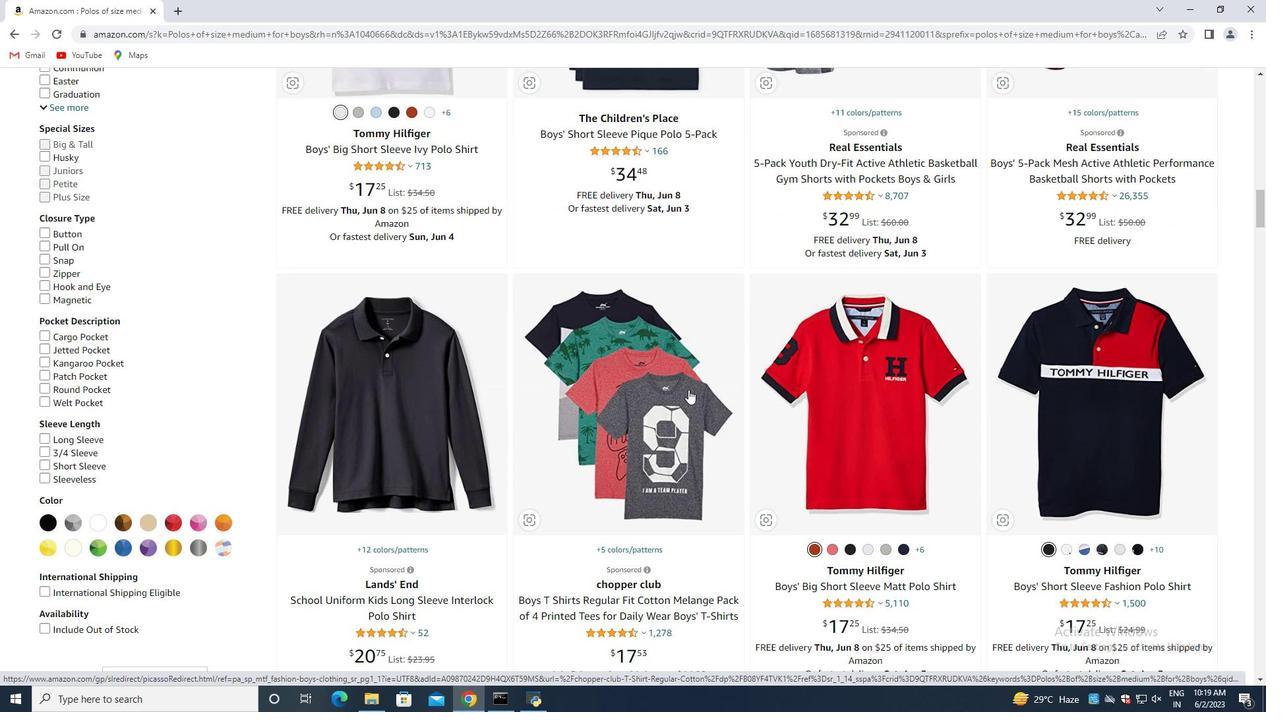 
Action: Mouse scrolled (688, 389) with delta (0, 0)
Screenshot: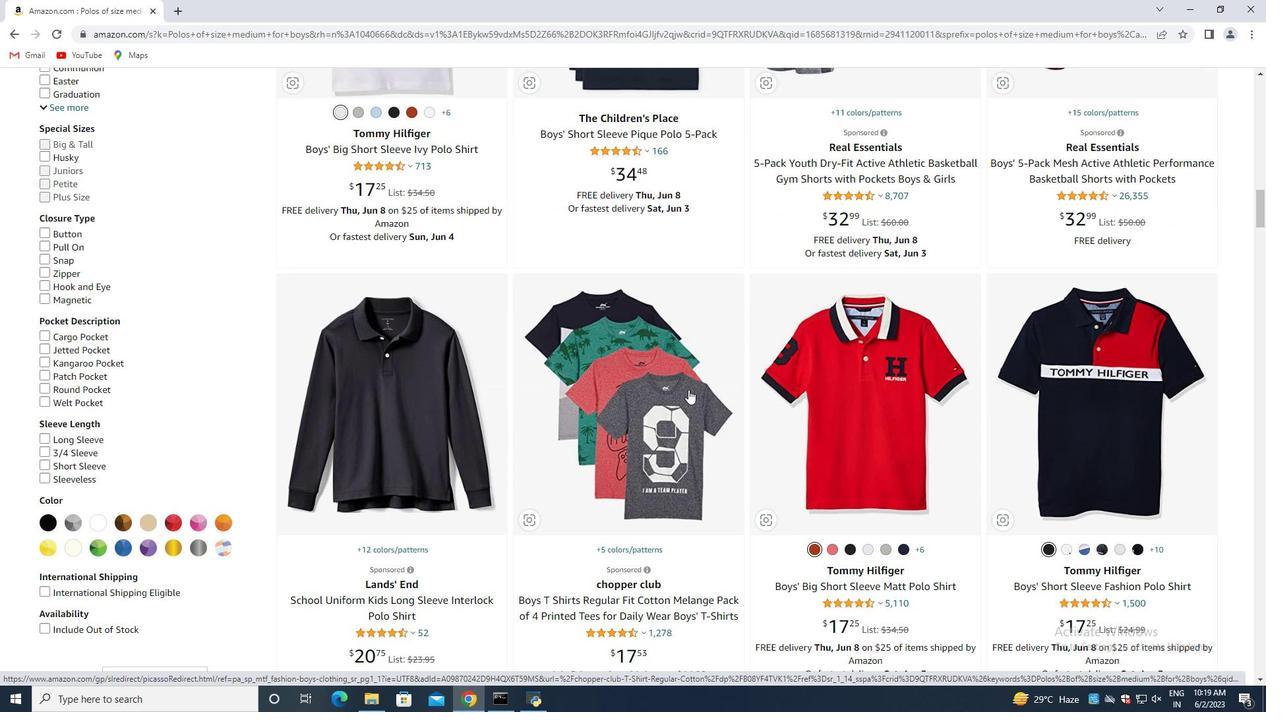 
Action: Mouse moved to (1075, 333)
Screenshot: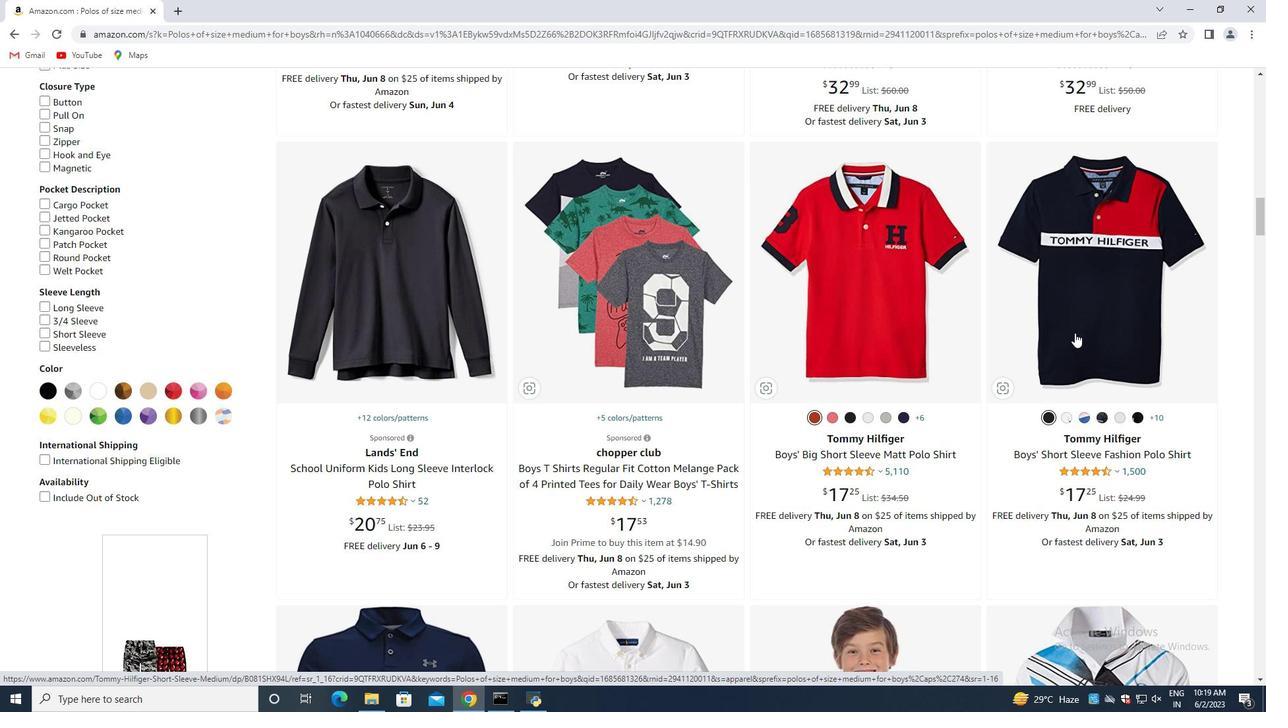 
Action: Mouse scrolled (1075, 332) with delta (0, 0)
Screenshot: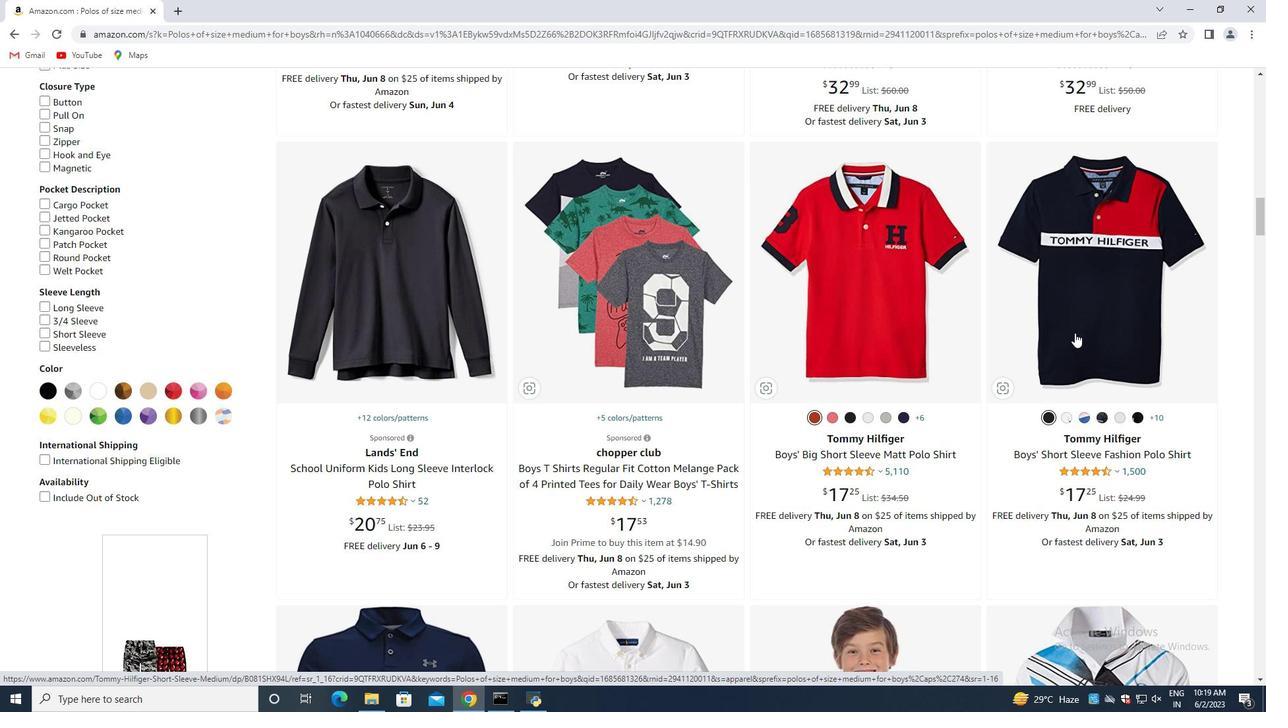 
Action: Mouse moved to (1089, 254)
Screenshot: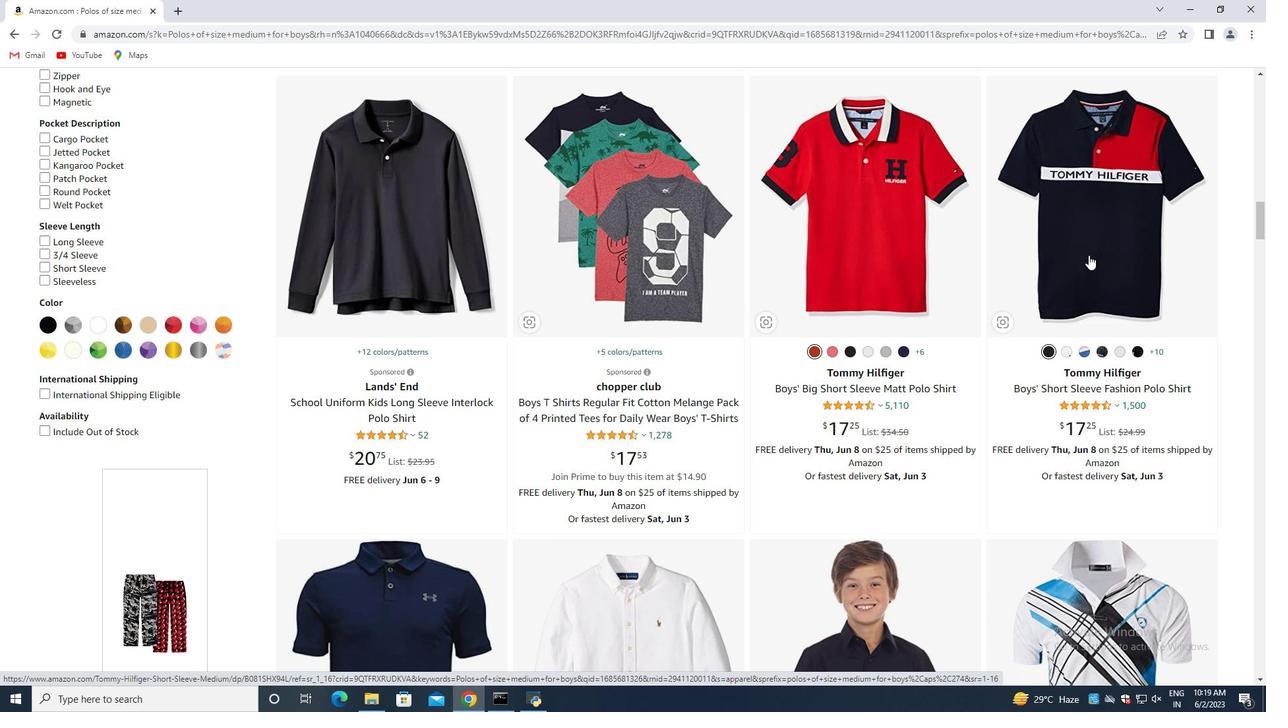 
Action: Mouse pressed left at (1089, 254)
Screenshot: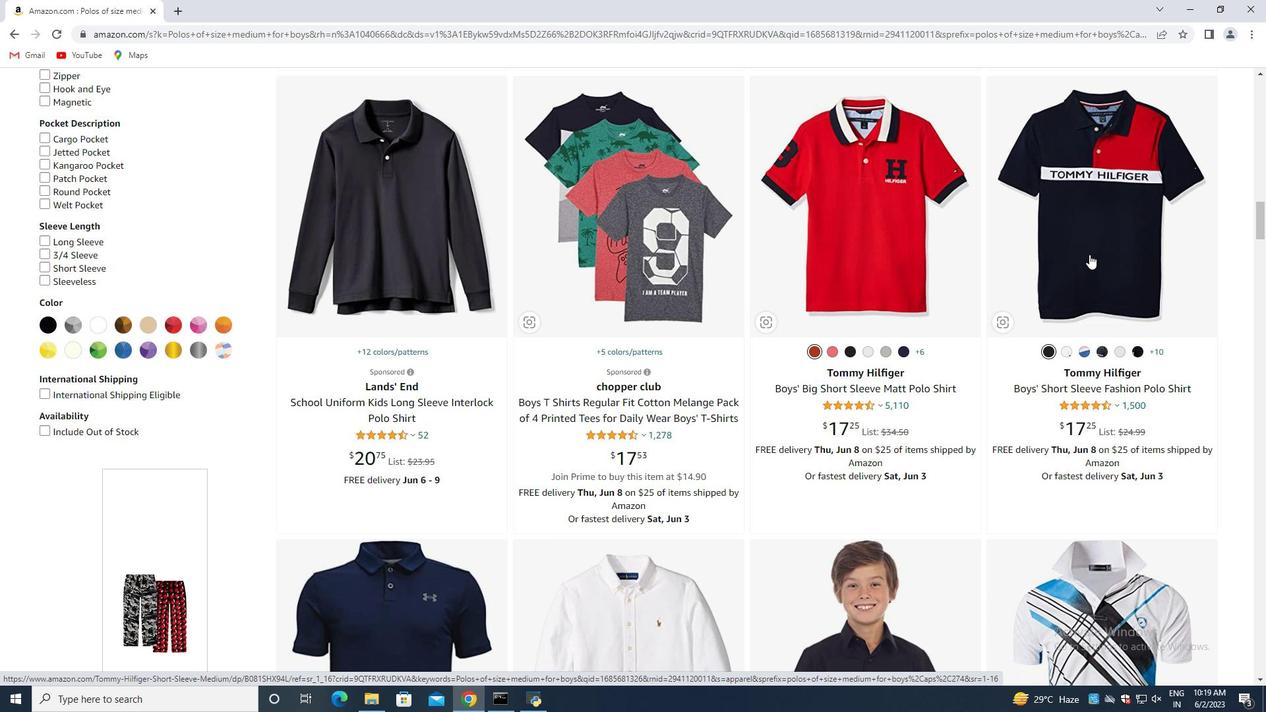 
Action: Mouse moved to (647, 475)
Screenshot: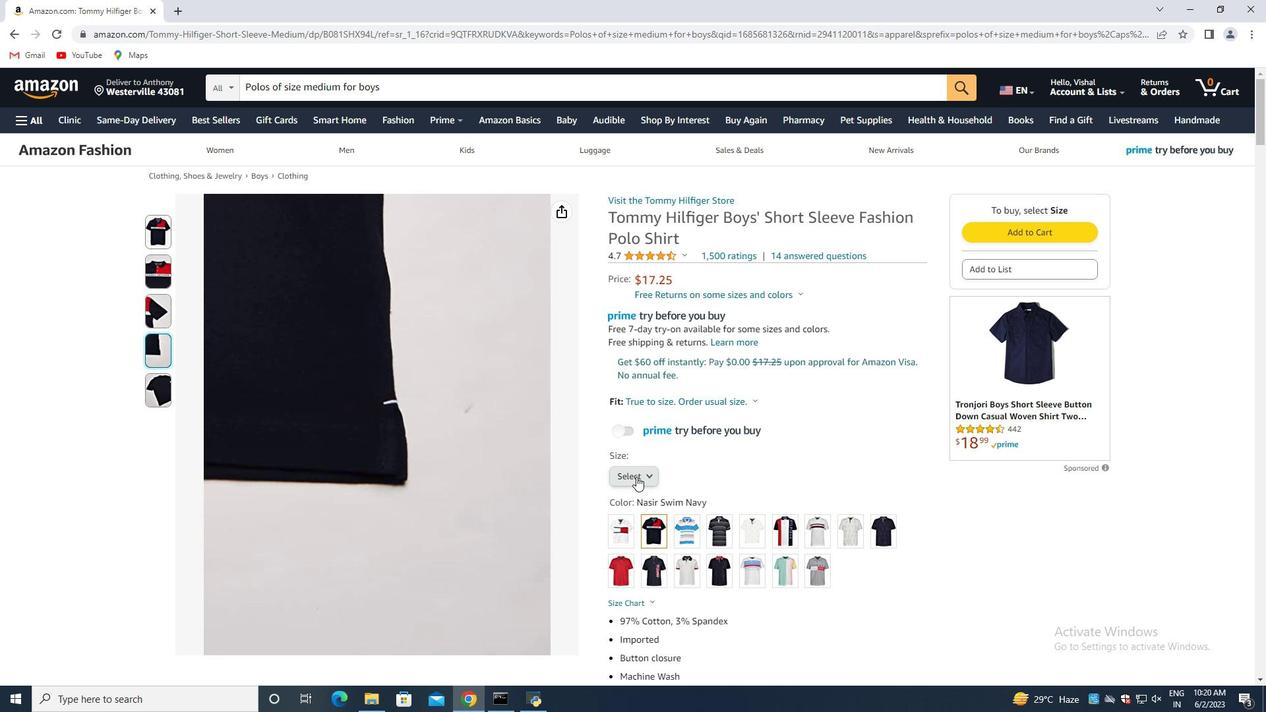 
Action: Mouse pressed left at (647, 475)
Screenshot: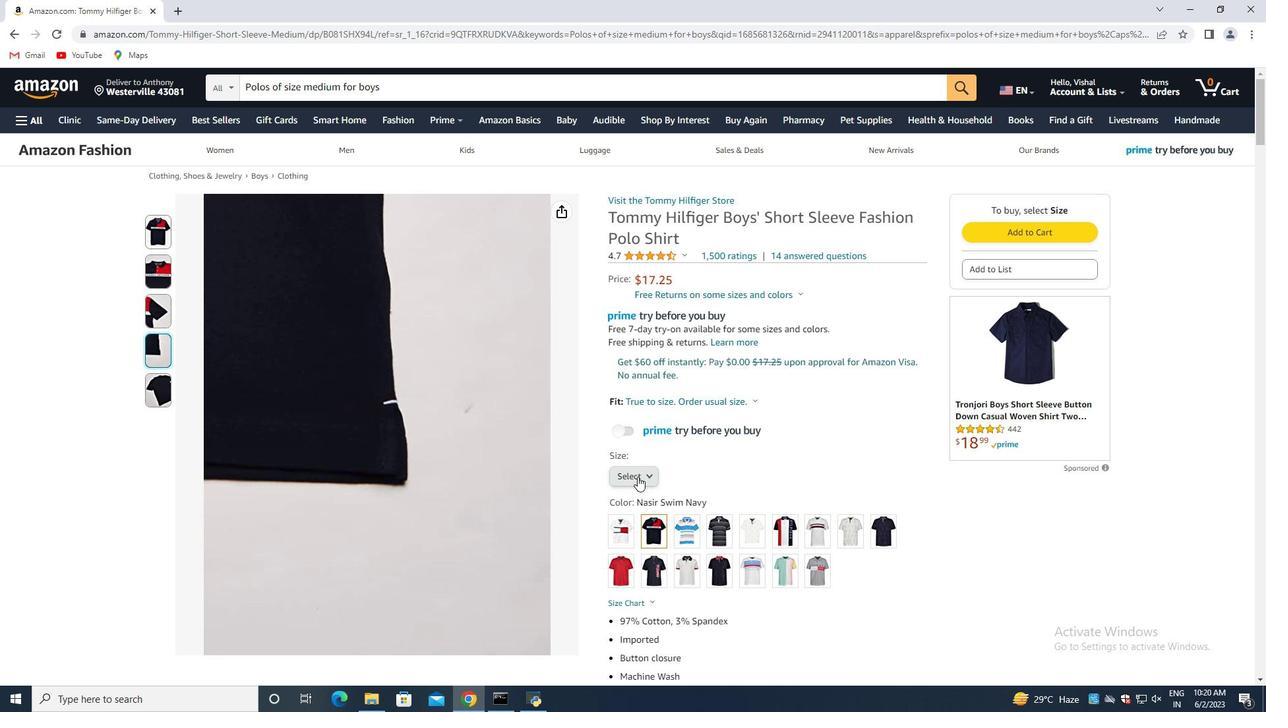 
Action: Mouse moved to (642, 609)
Screenshot: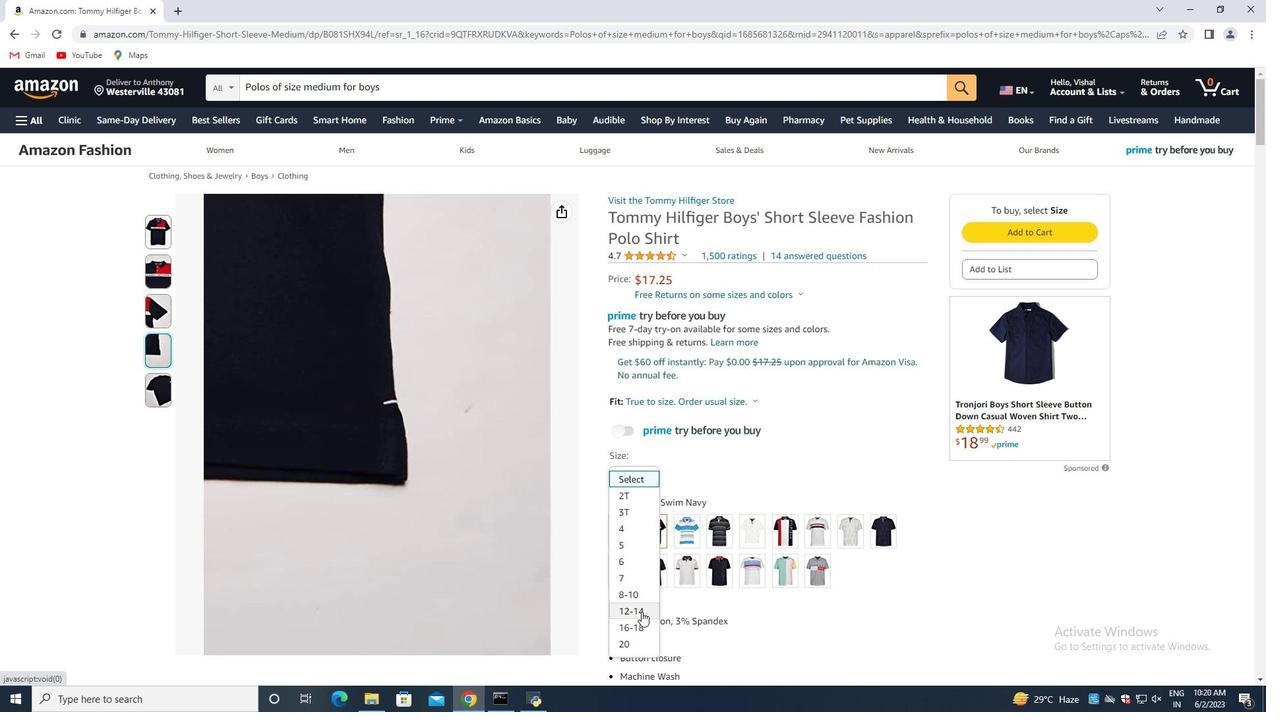 
Action: Mouse pressed left at (642, 609)
Screenshot: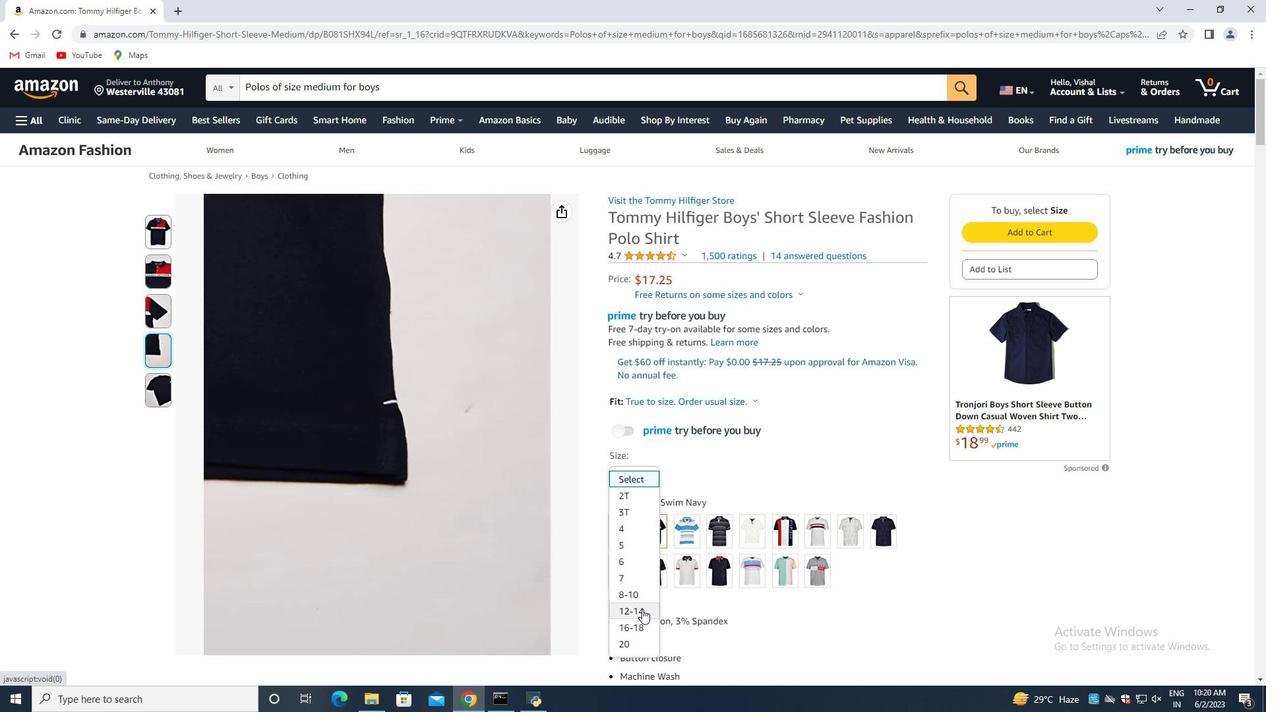 
Action: Mouse moved to (624, 577)
Screenshot: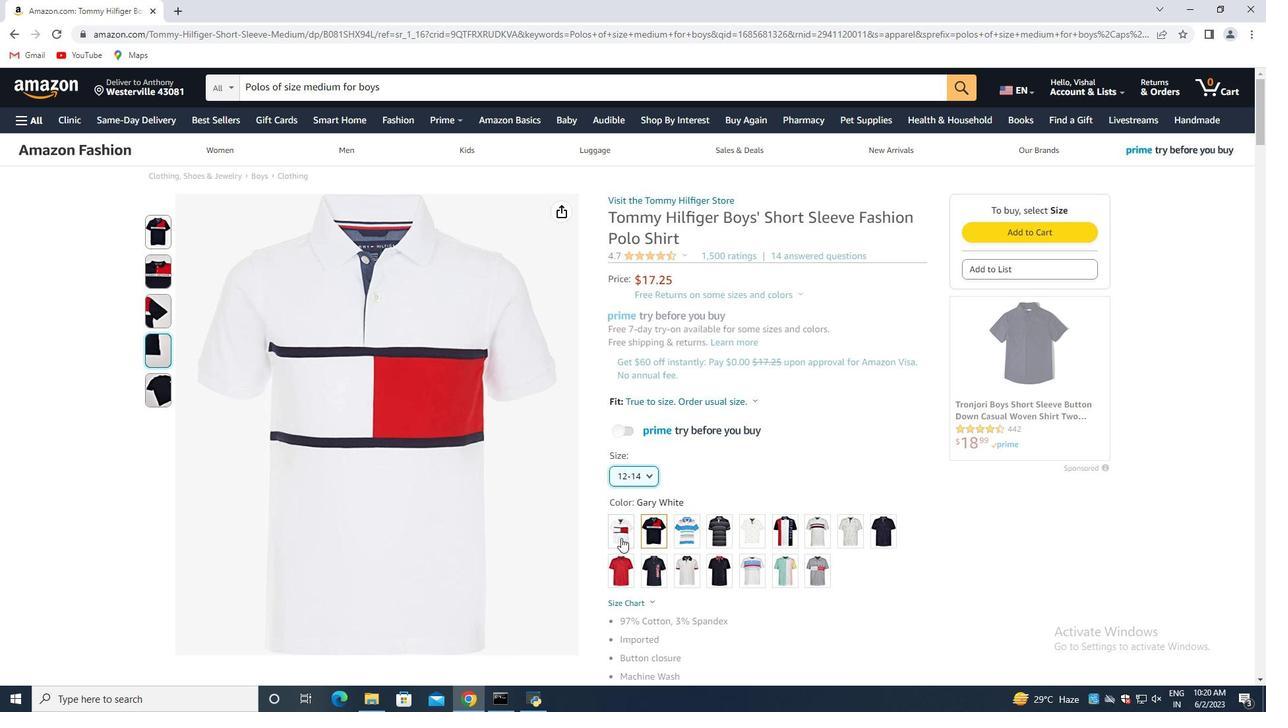 
Action: Mouse scrolled (624, 577) with delta (0, 0)
Screenshot: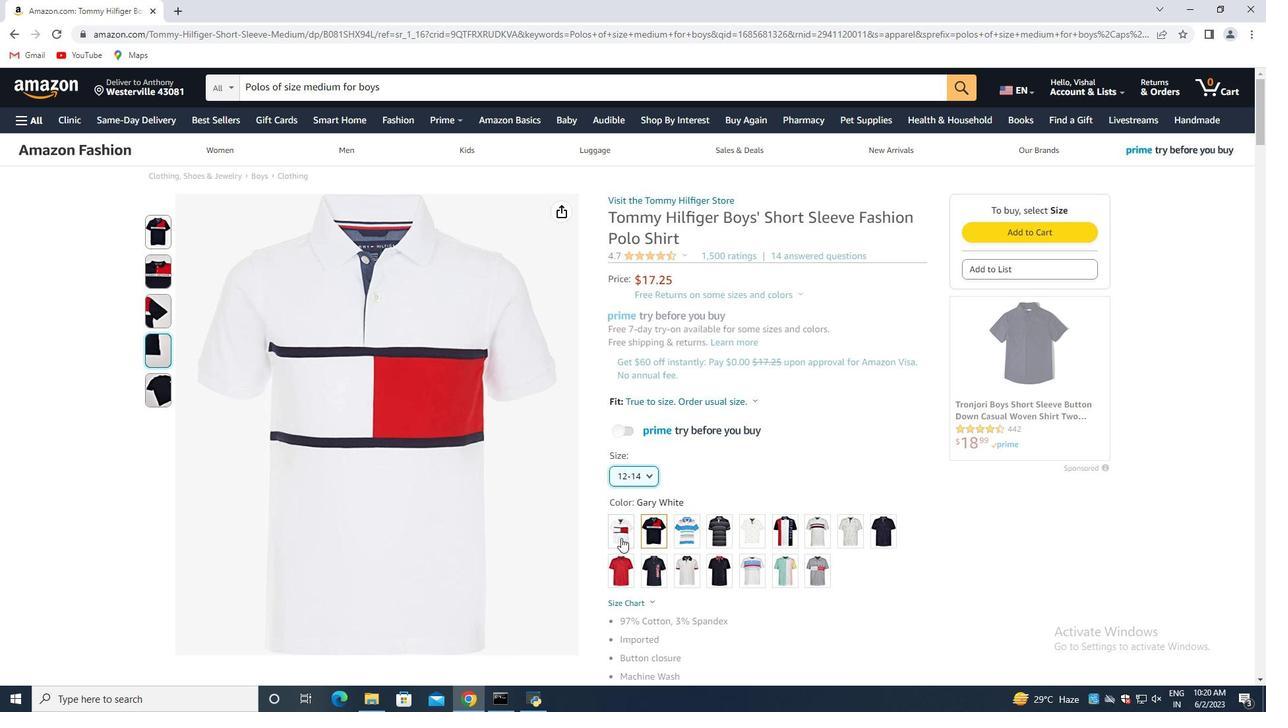 
Action: Mouse scrolled (624, 577) with delta (0, 0)
Screenshot: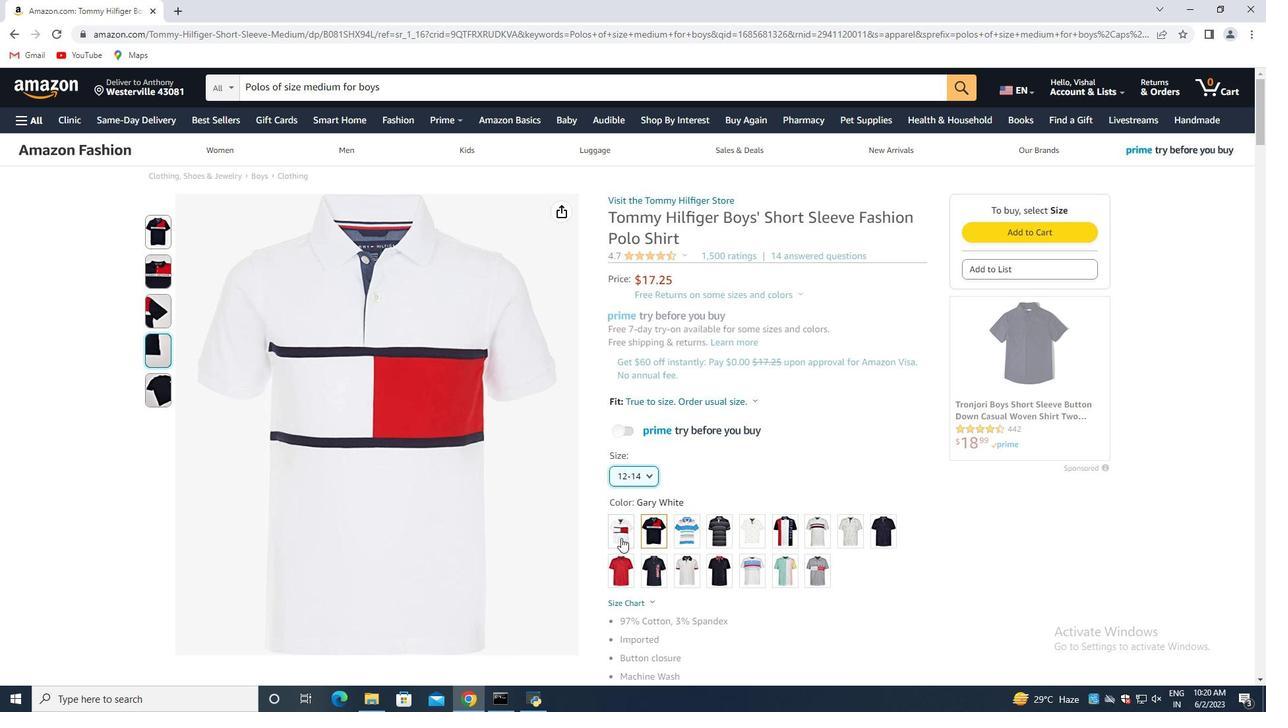 
Action: Mouse scrolled (624, 577) with delta (0, 0)
Screenshot: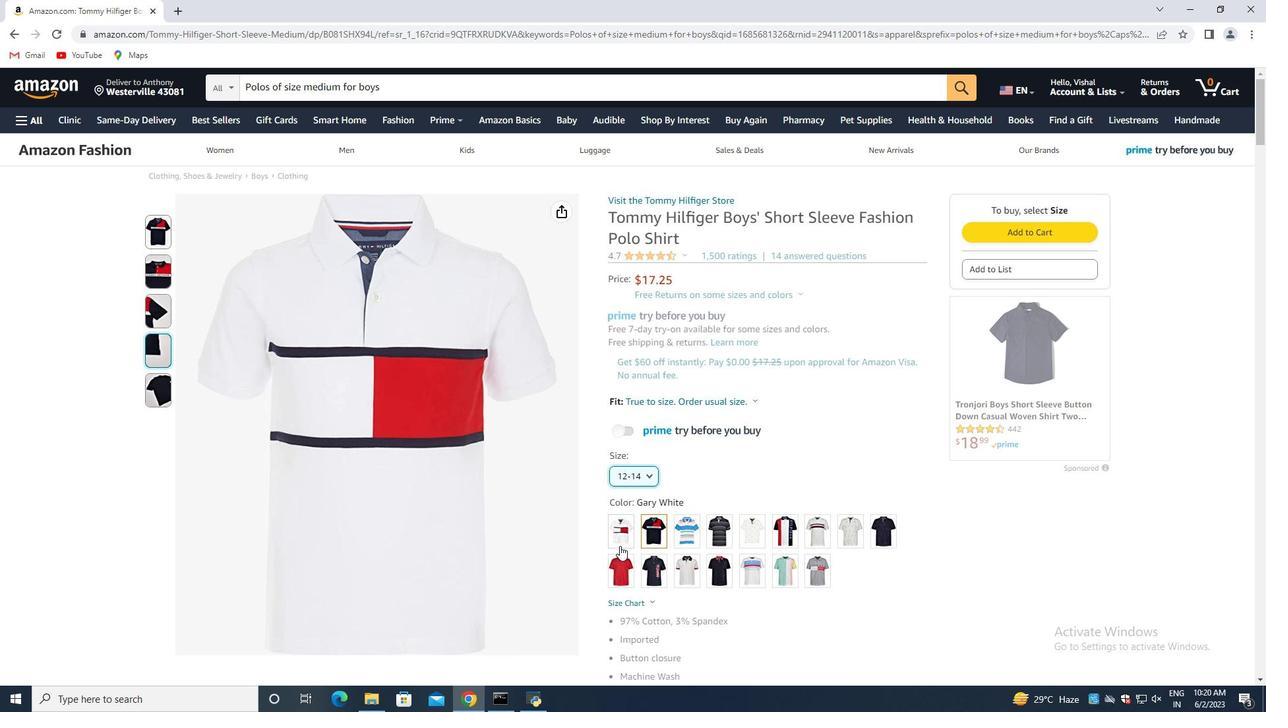 
Action: Mouse moved to (582, 497)
Screenshot: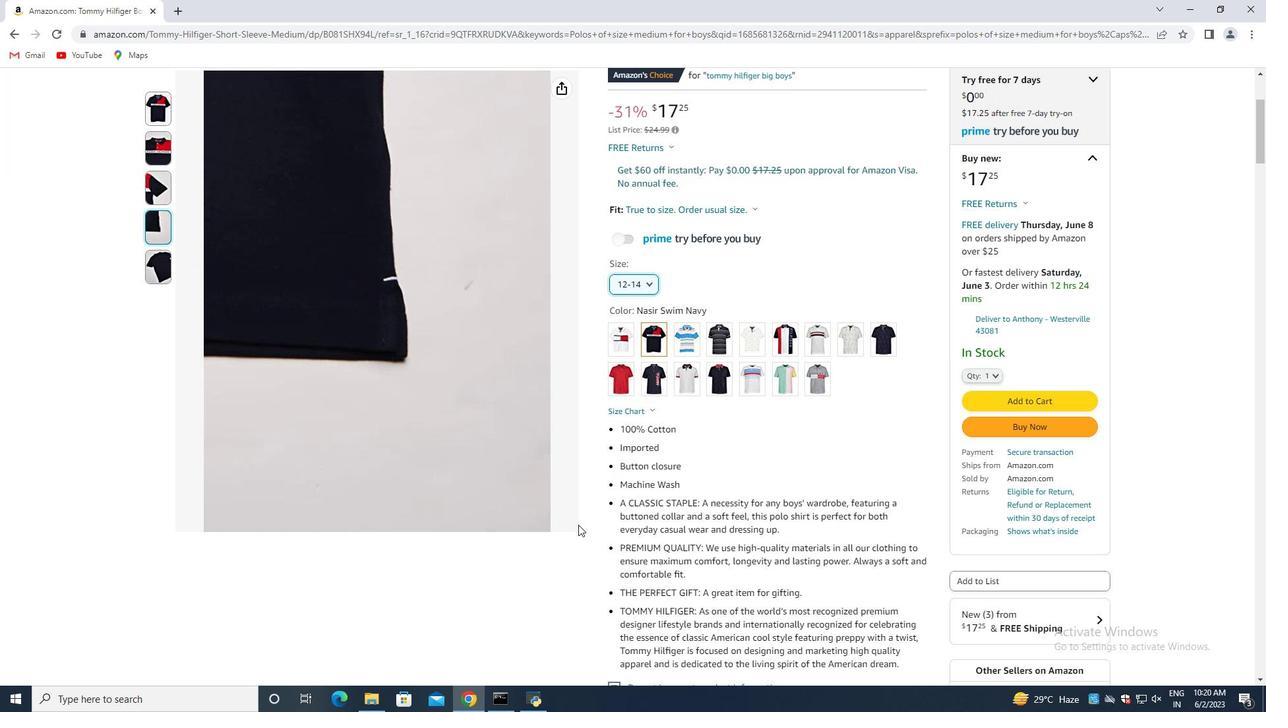 
Action: Mouse scrolled (582, 496) with delta (0, 0)
Screenshot: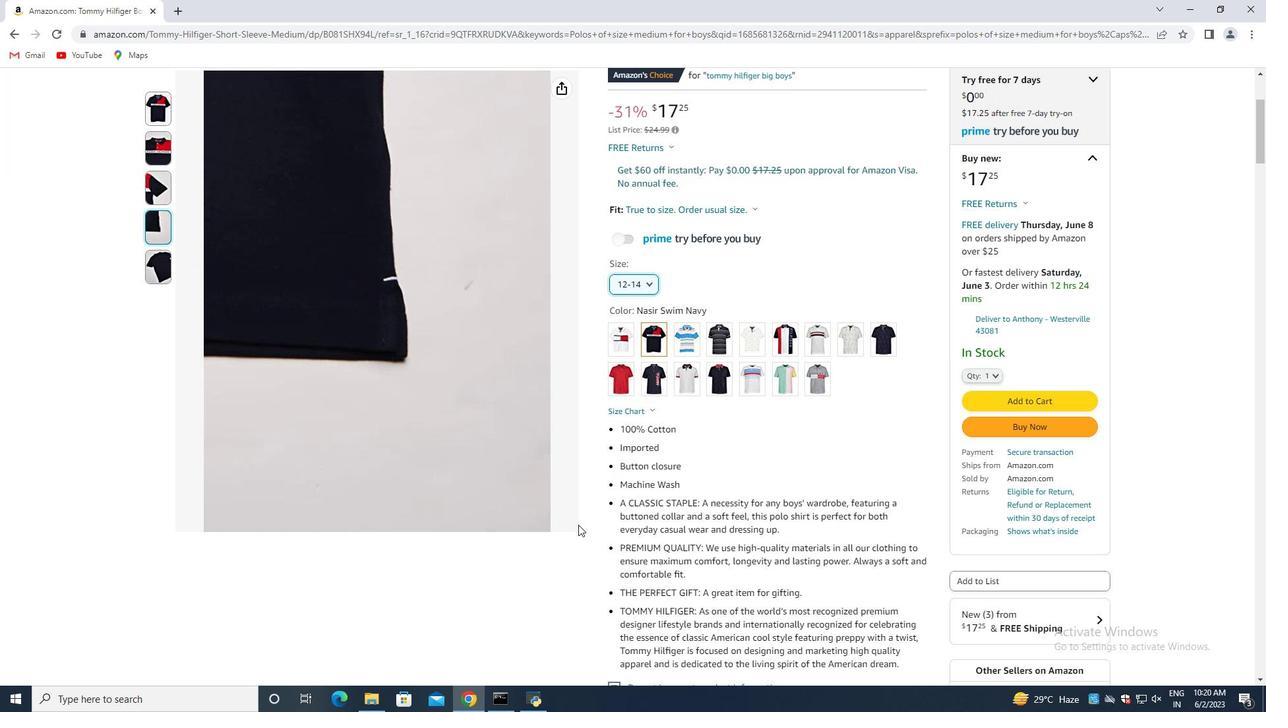 
Action: Mouse scrolled (582, 496) with delta (0, 0)
Screenshot: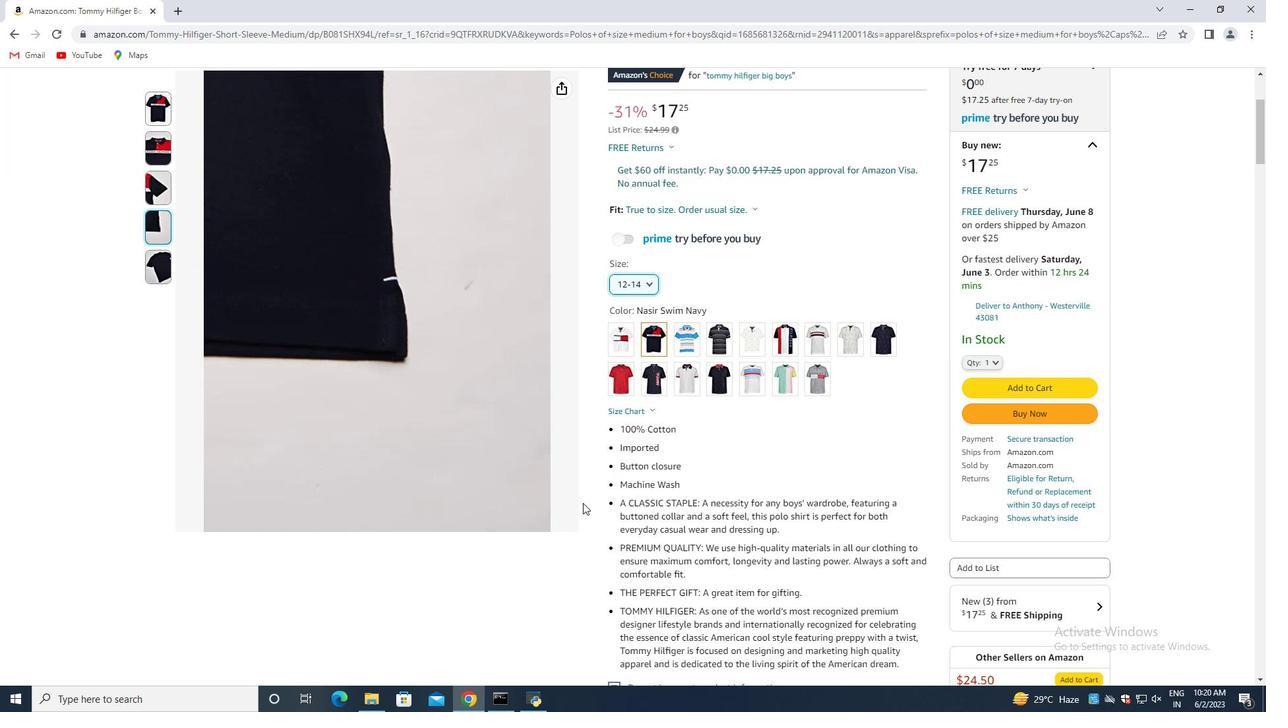 
Action: Mouse scrolled (582, 496) with delta (0, 0)
Screenshot: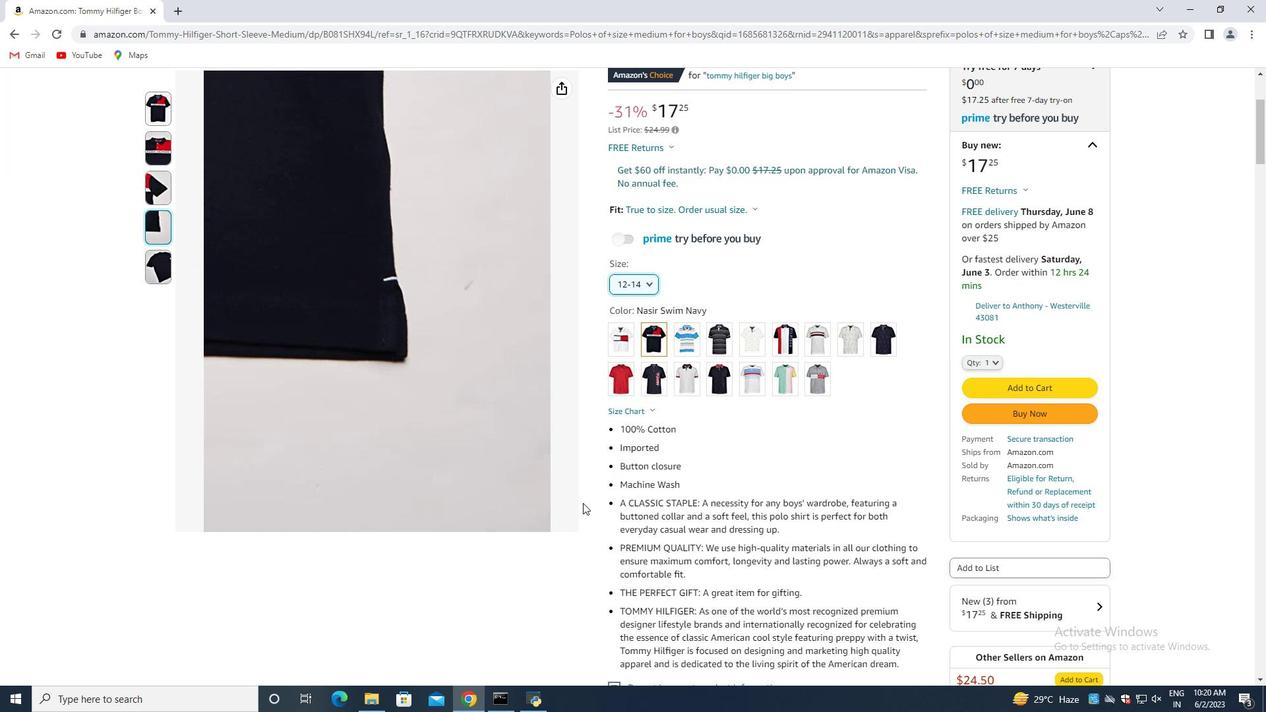 
Action: Mouse moved to (561, 484)
Screenshot: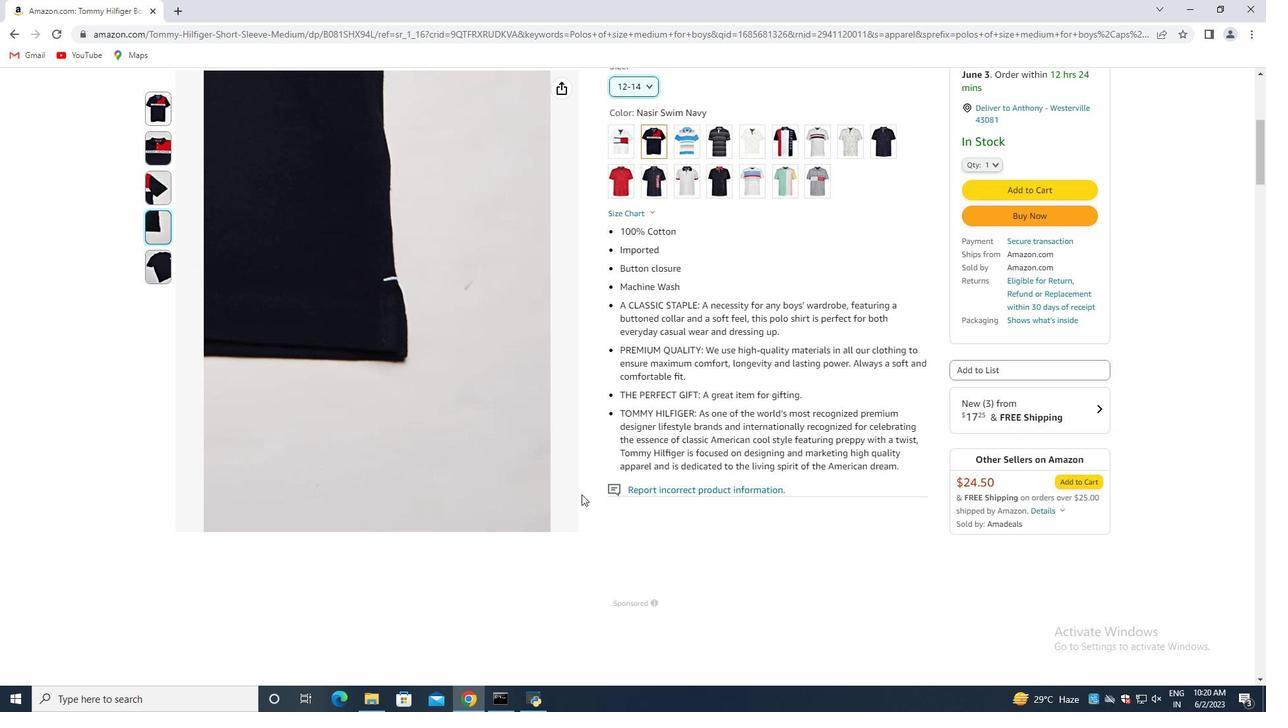 
Action: Mouse scrolled (561, 483) with delta (0, 0)
Screenshot: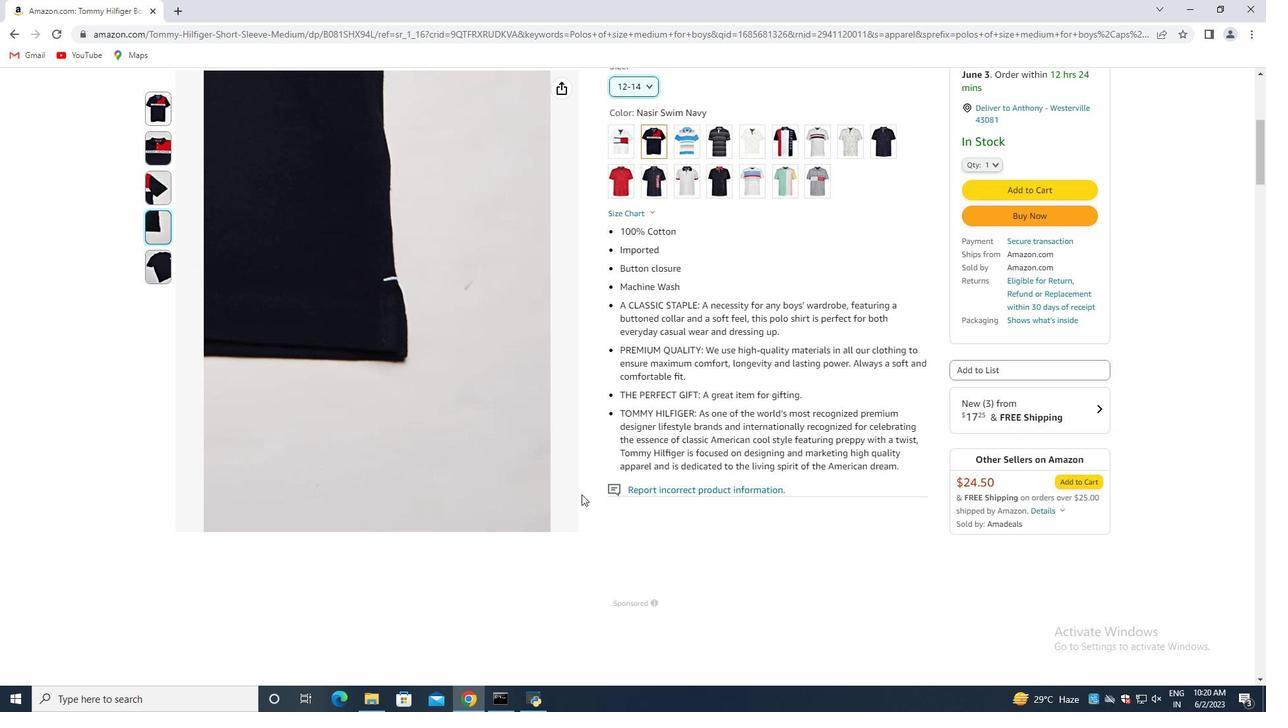 
Action: Mouse moved to (559, 484)
Screenshot: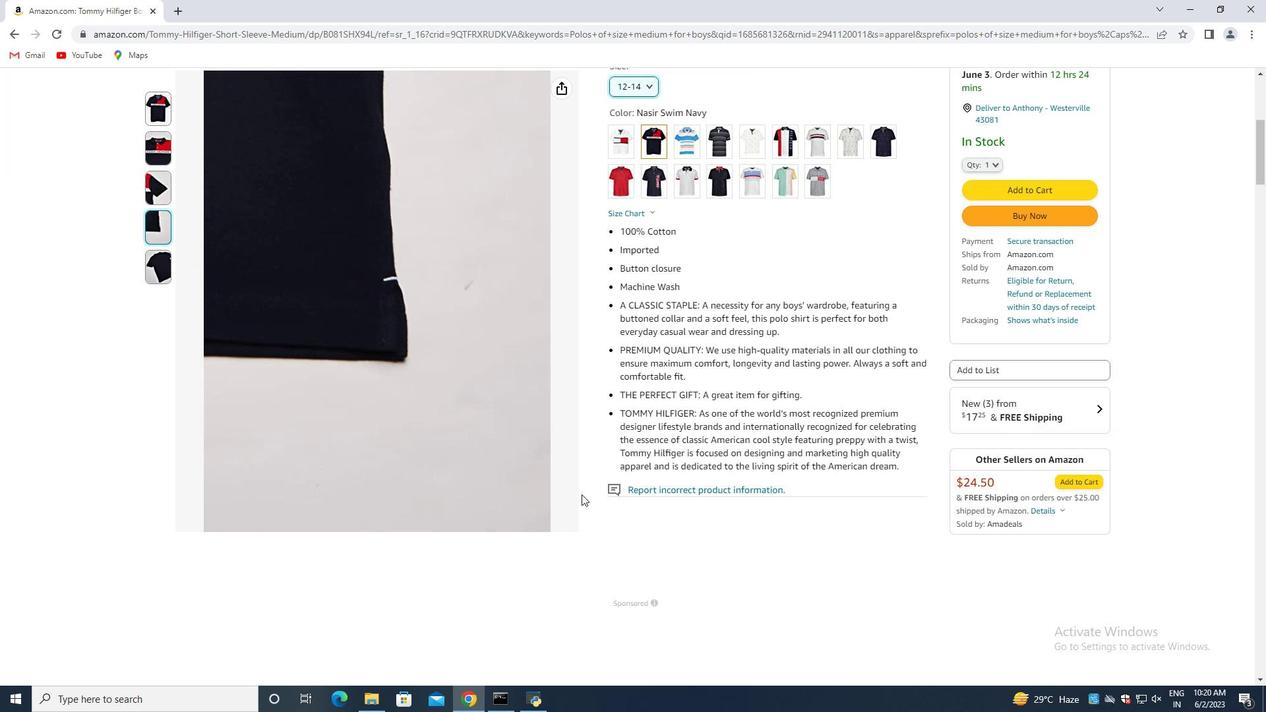 
Action: Mouse scrolled (559, 483) with delta (0, 0)
Screenshot: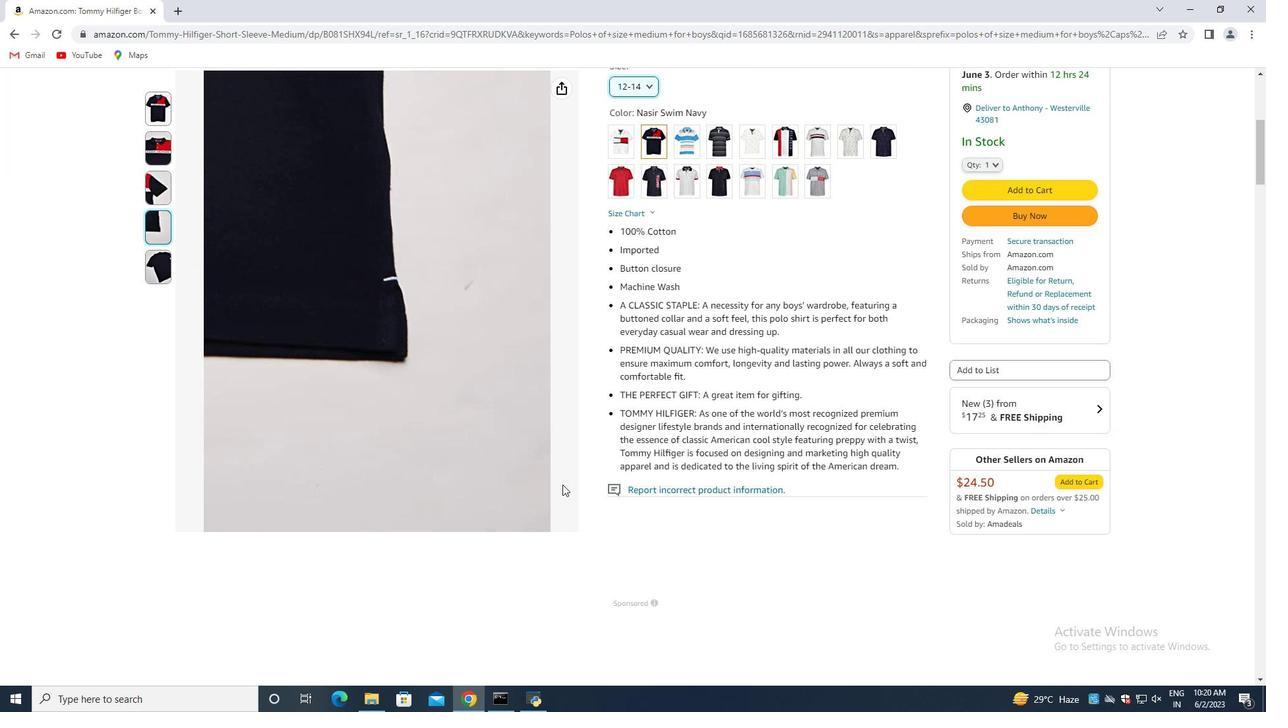 
Action: Mouse moved to (558, 484)
Screenshot: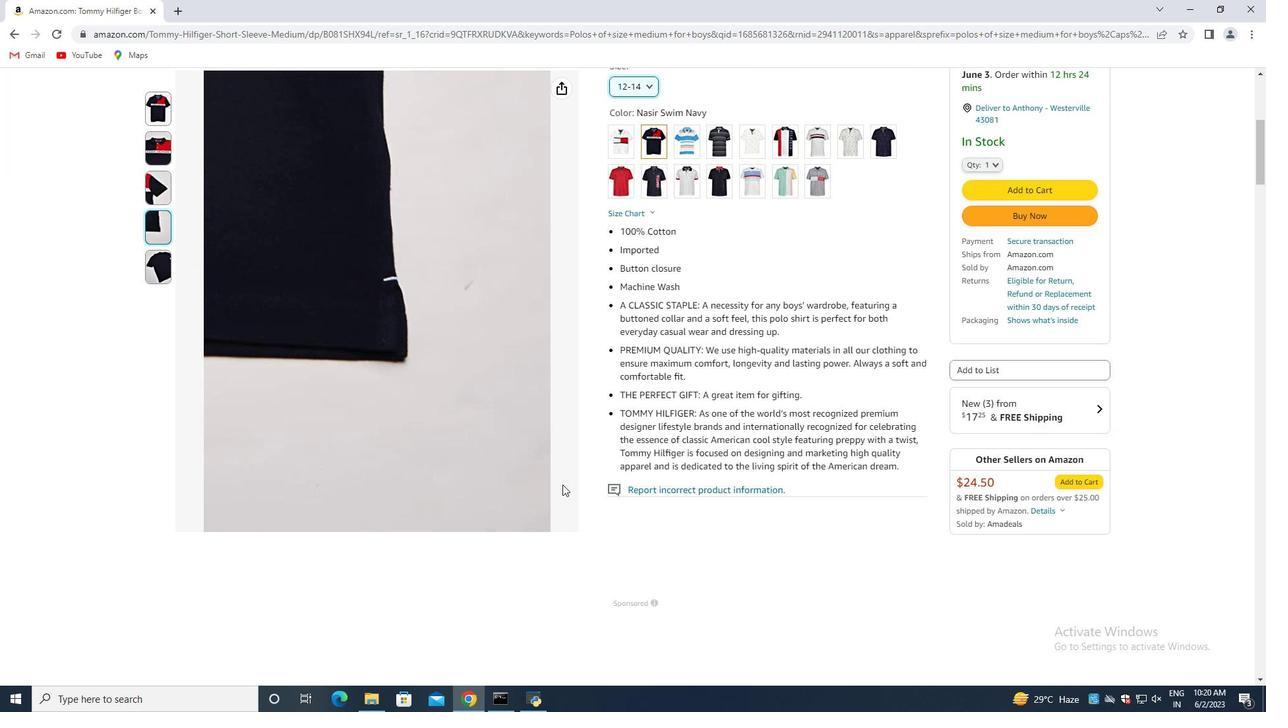 
Action: Mouse scrolled (558, 483) with delta (0, 0)
Screenshot: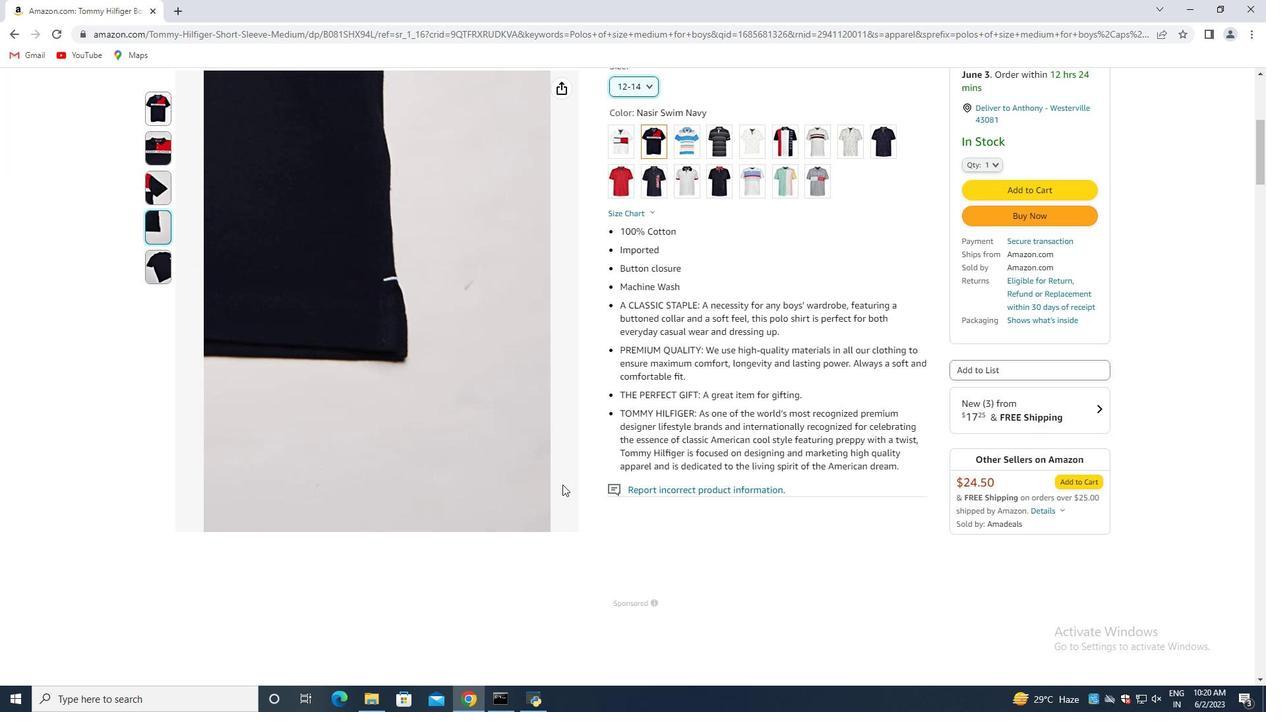 
Action: Mouse moved to (546, 480)
Screenshot: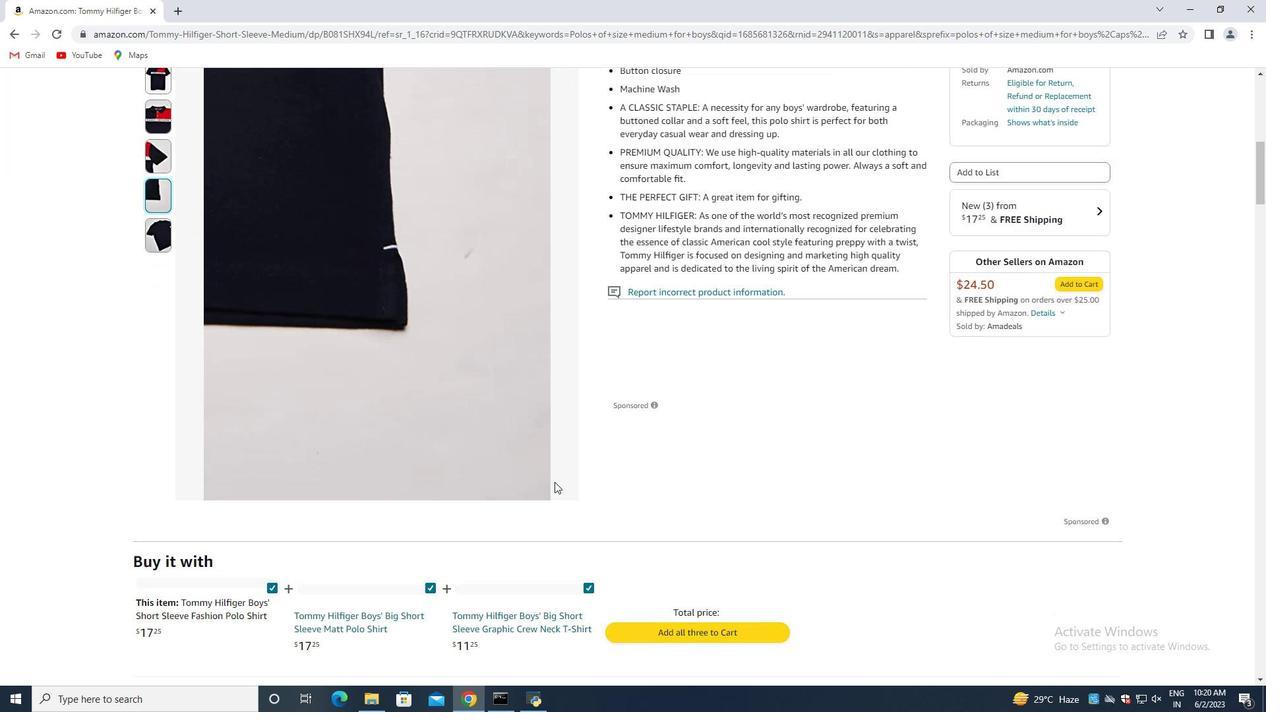 
Action: Mouse scrolled (546, 480) with delta (0, 0)
Screenshot: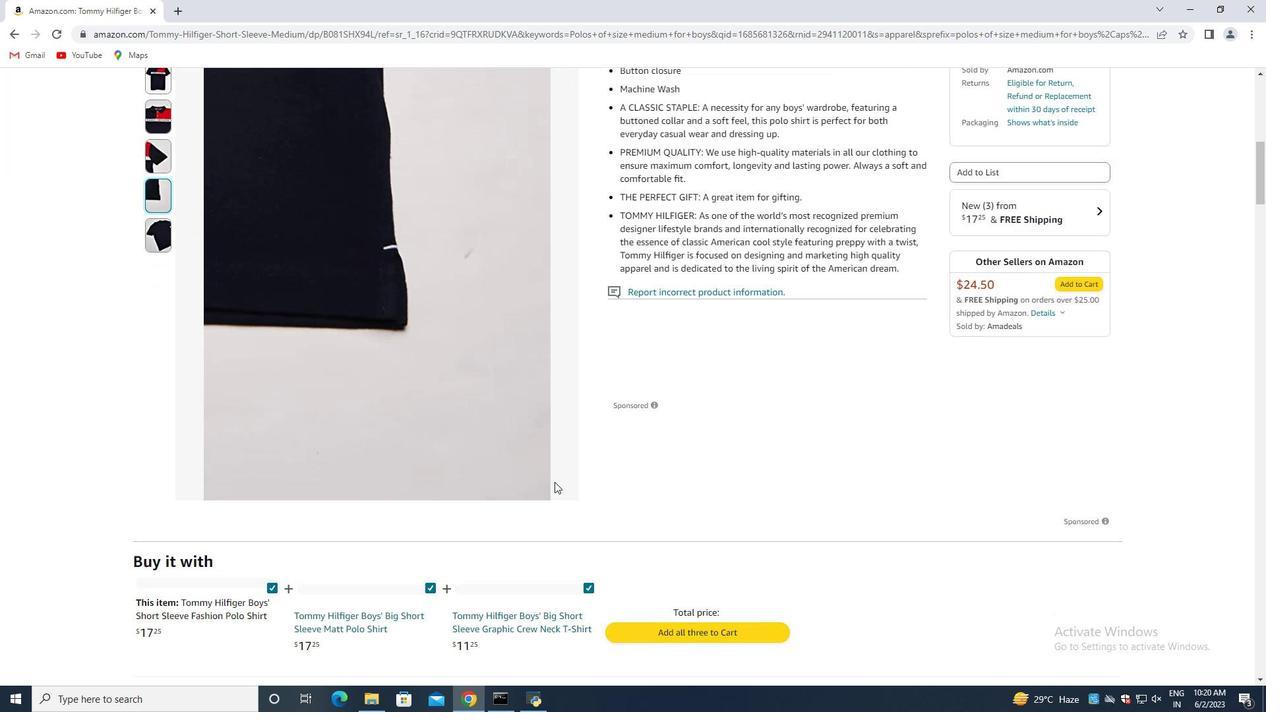 
Action: Mouse moved to (544, 482)
Screenshot: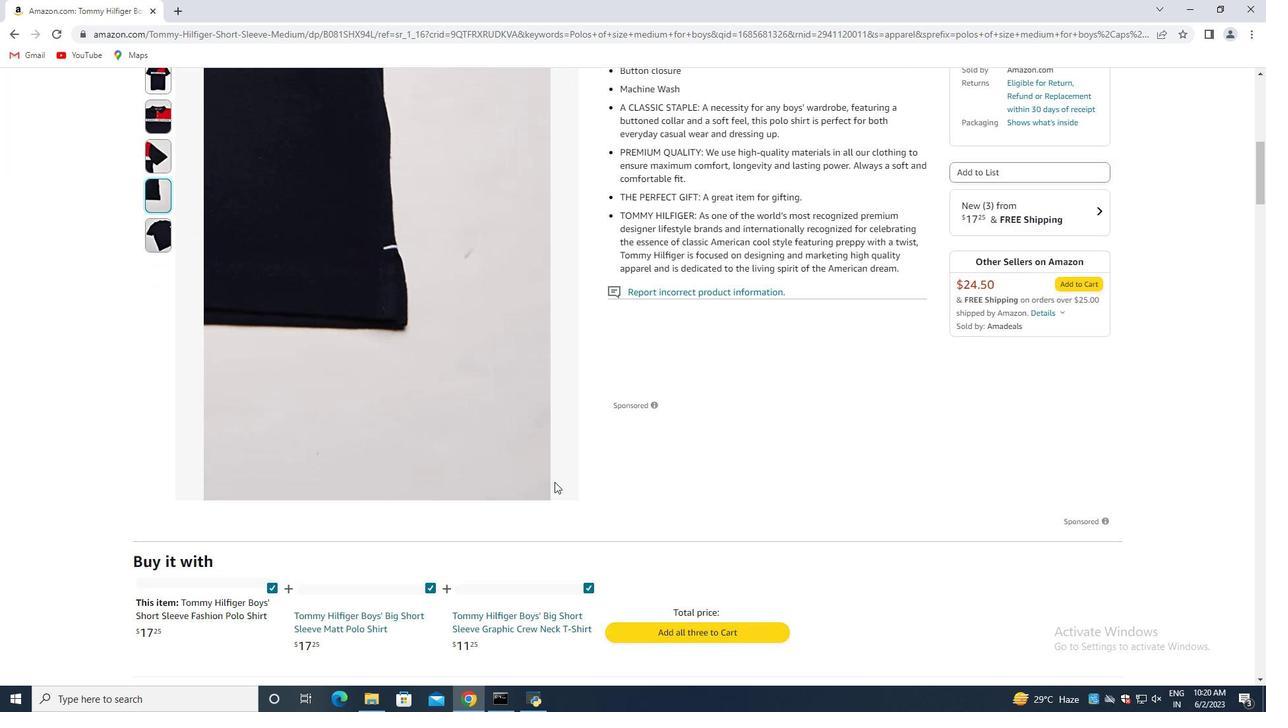 
Action: Mouse scrolled (544, 482) with delta (0, 0)
Screenshot: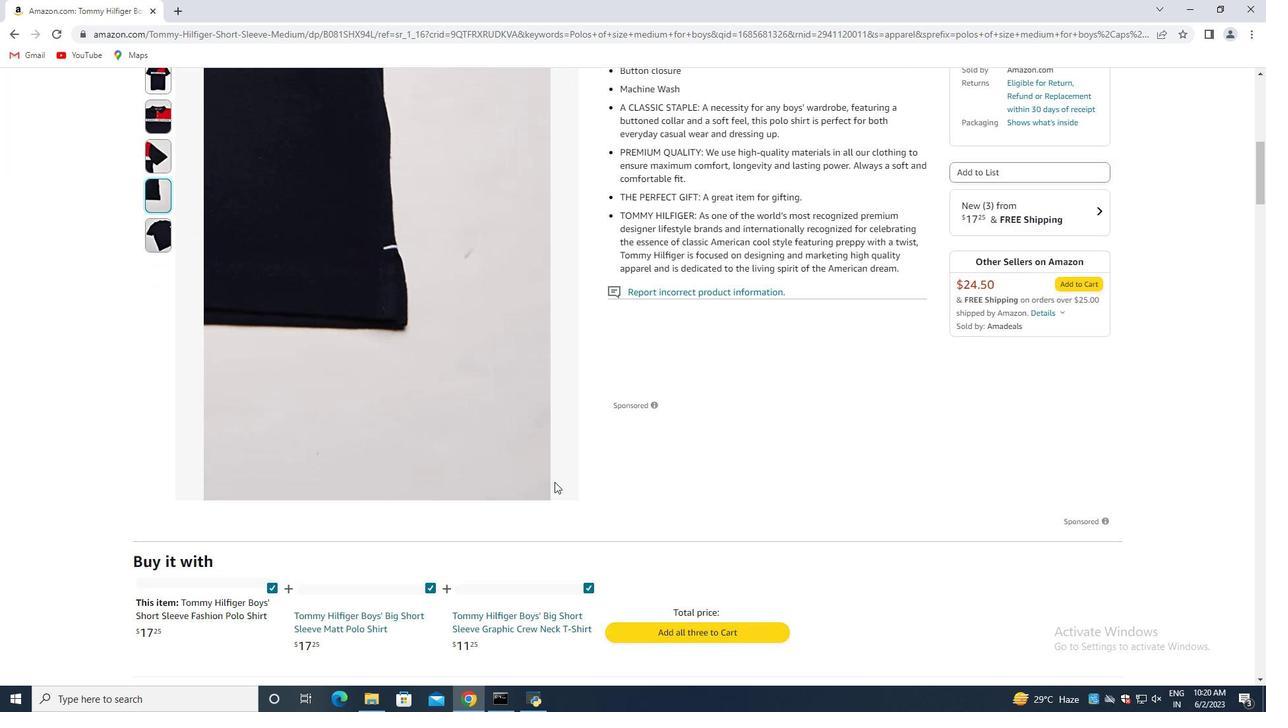 
Action: Mouse moved to (543, 484)
Screenshot: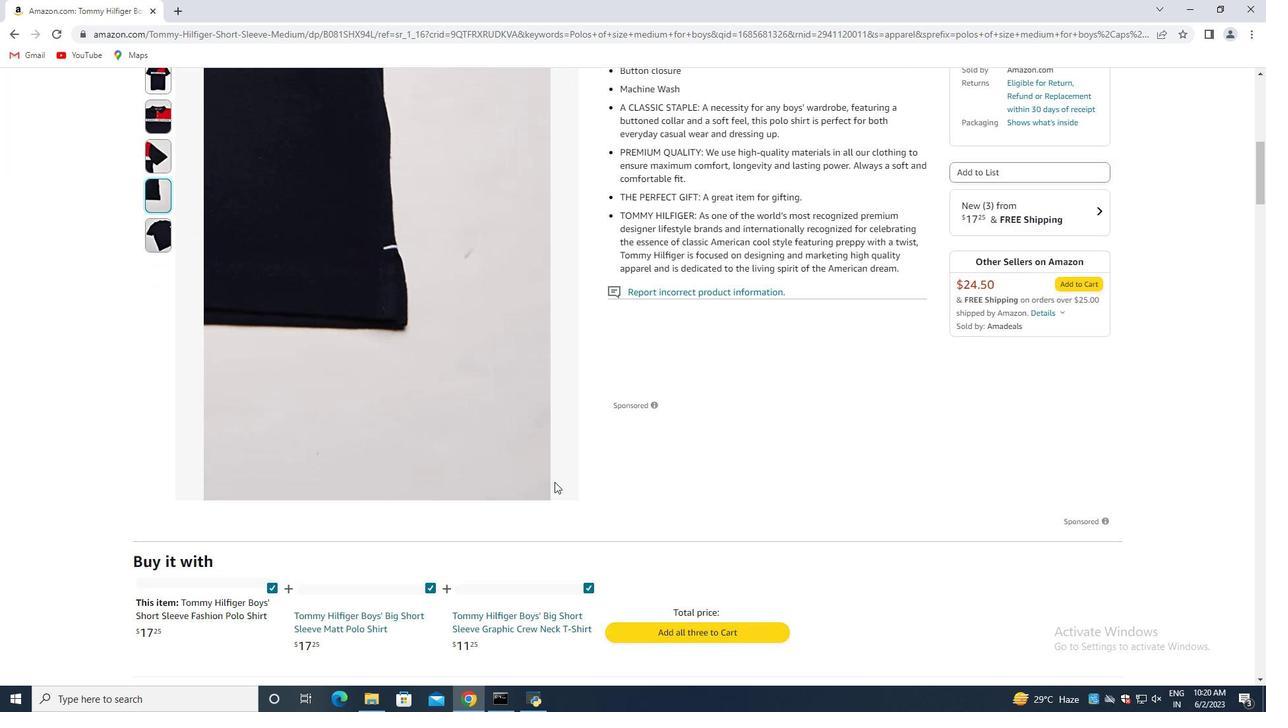 
Action: Mouse scrolled (543, 484) with delta (0, 0)
Screenshot: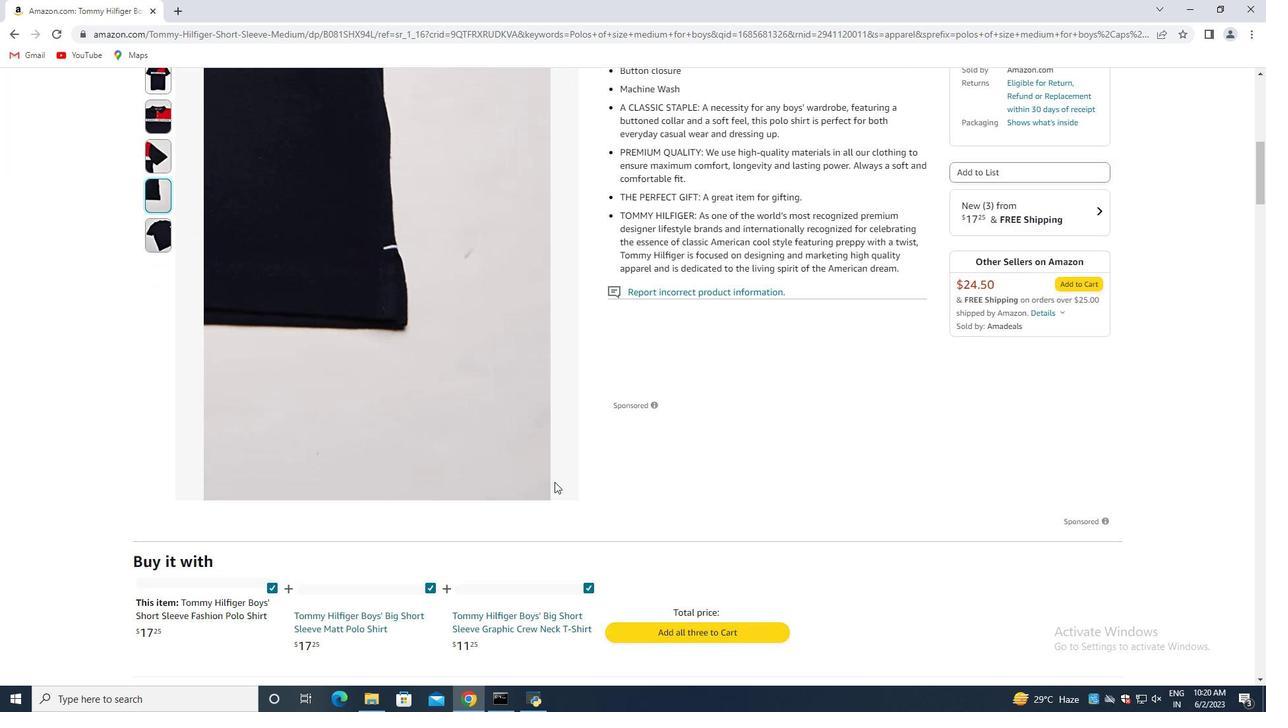 
Action: Mouse moved to (542, 484)
Screenshot: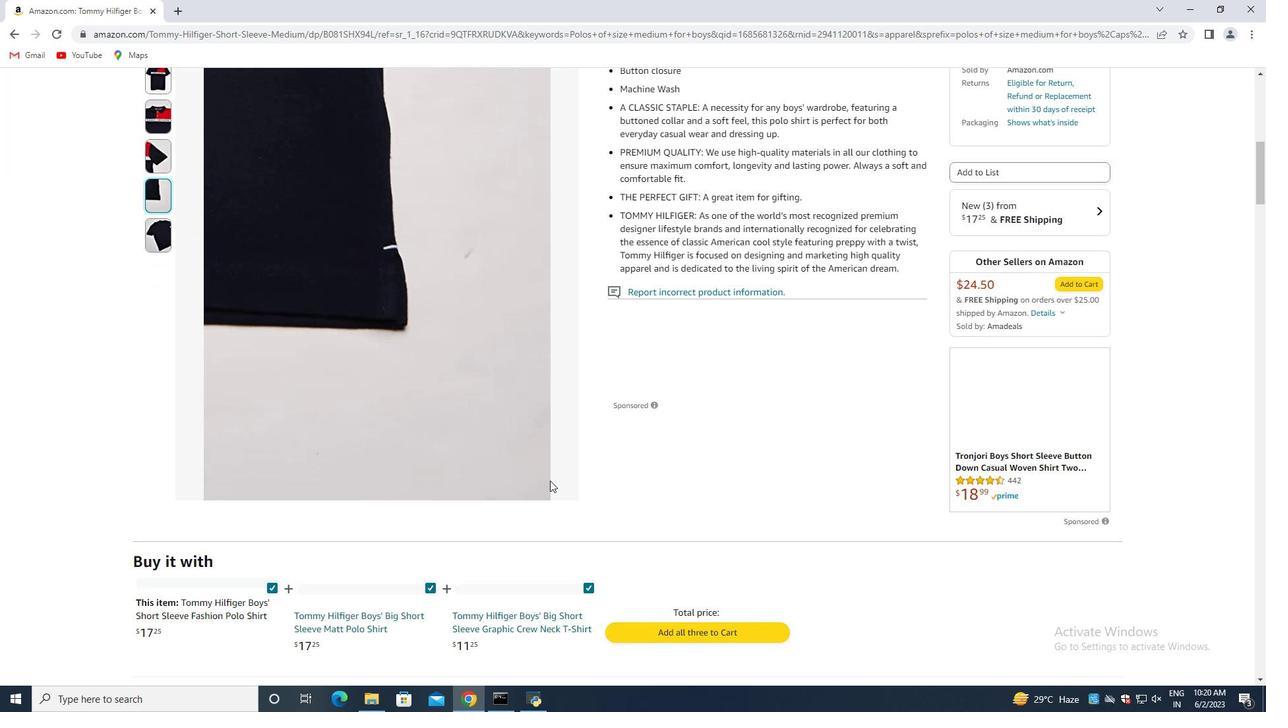 
Action: Mouse scrolled (542, 484) with delta (0, 0)
Screenshot: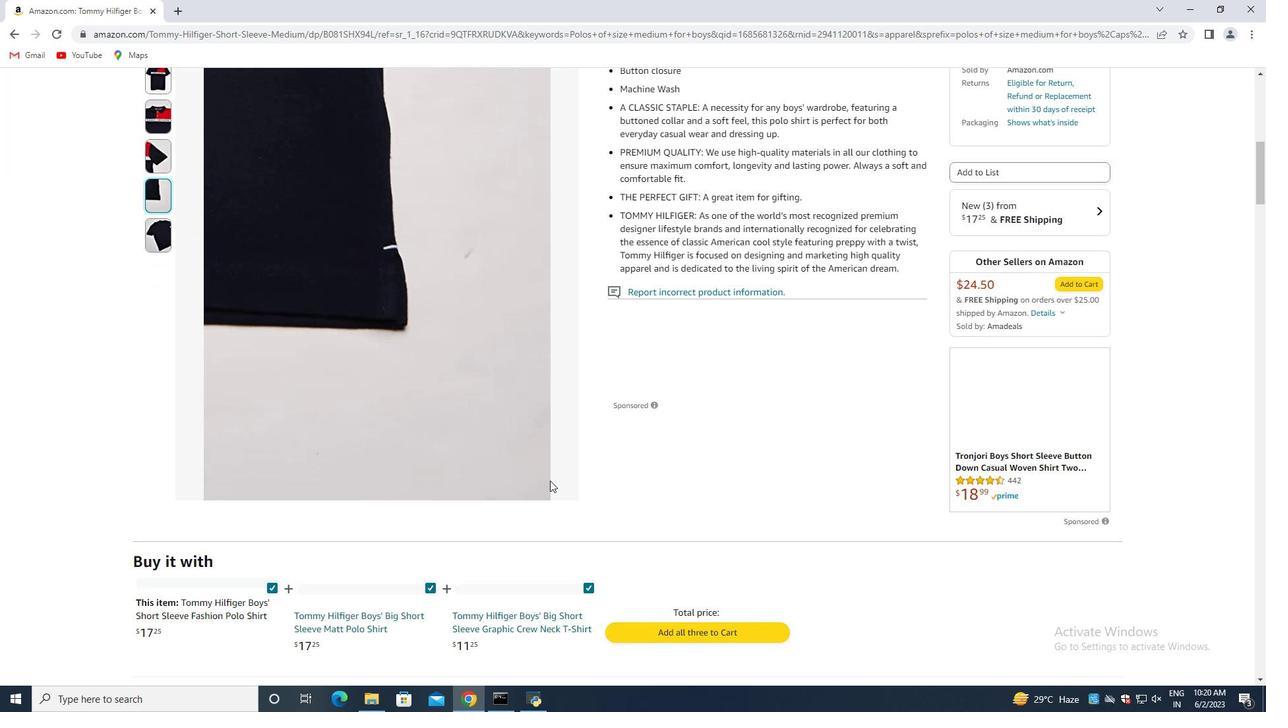 
Action: Mouse moved to (544, 482)
Screenshot: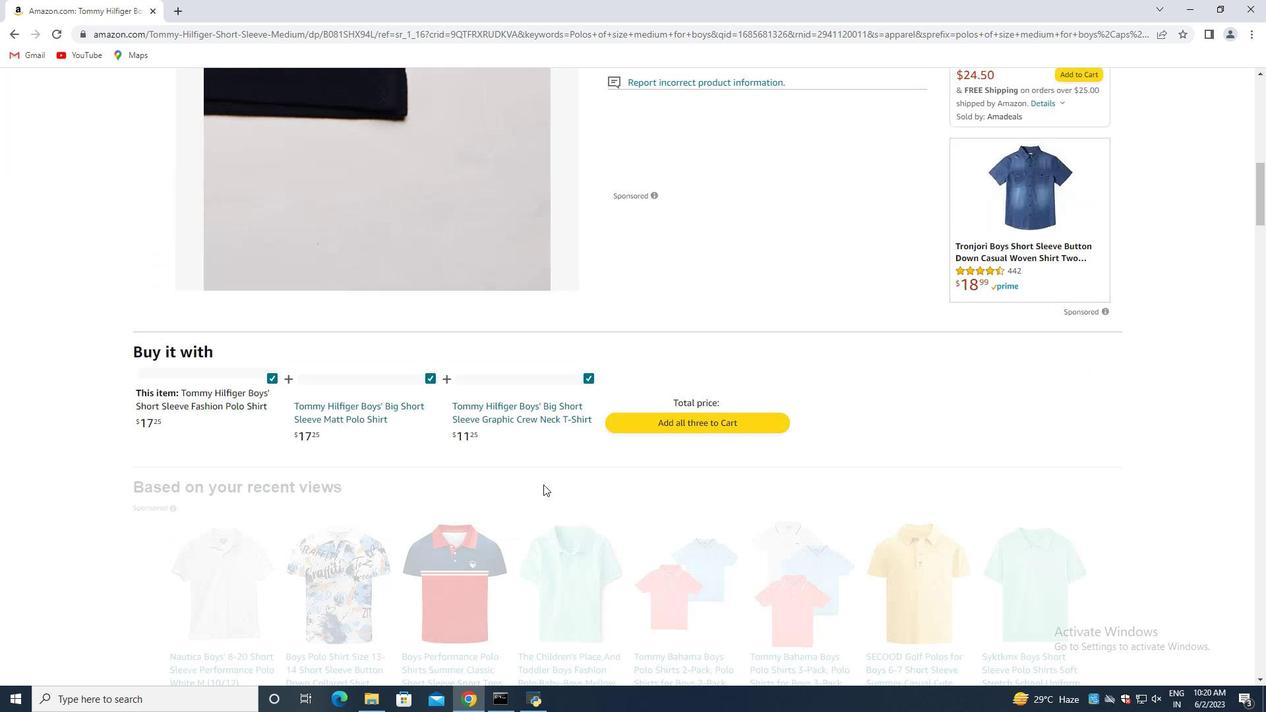 
Action: Mouse scrolled (544, 482) with delta (0, 0)
Screenshot: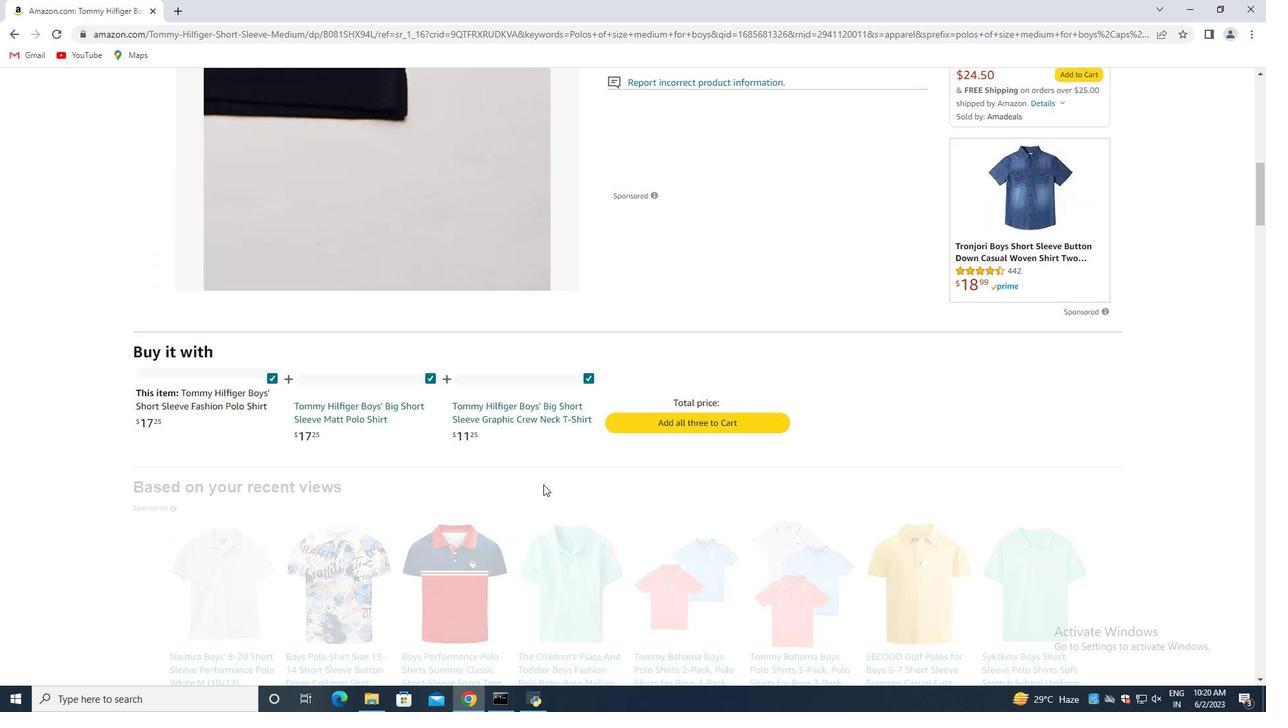 
Action: Mouse scrolled (544, 482) with delta (0, 0)
Screenshot: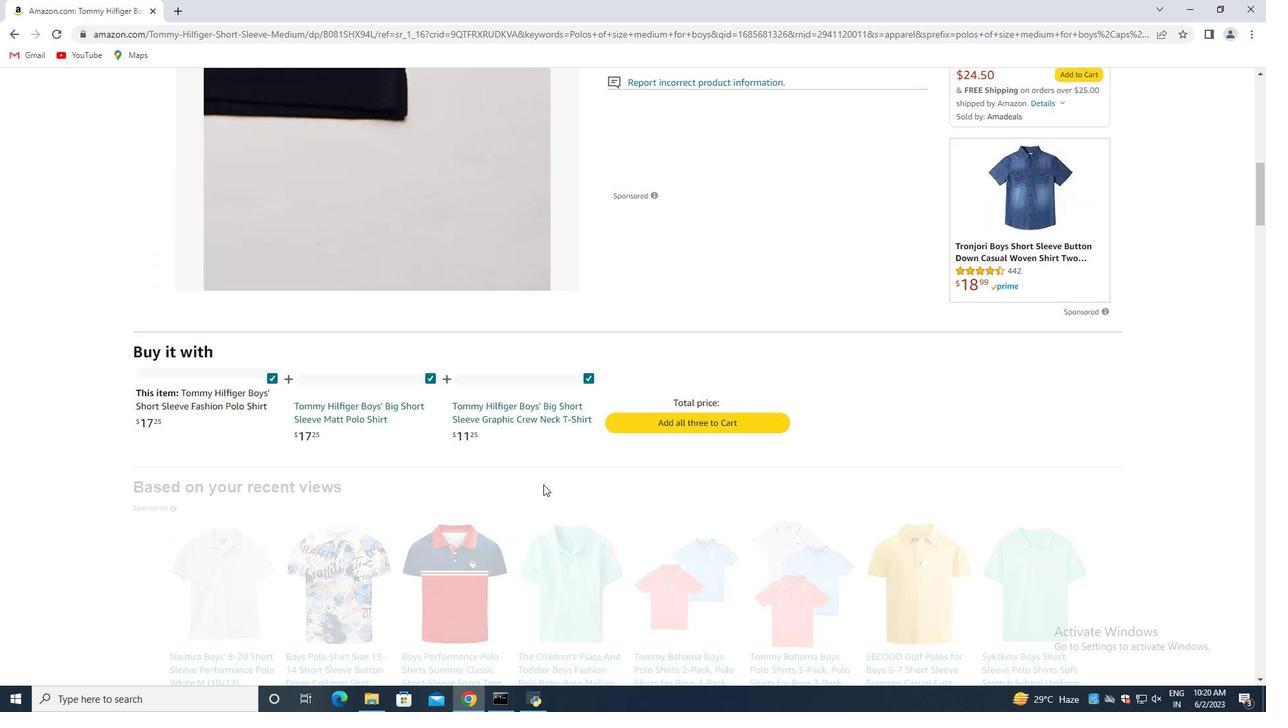 
Action: Mouse scrolled (544, 482) with delta (0, 0)
Screenshot: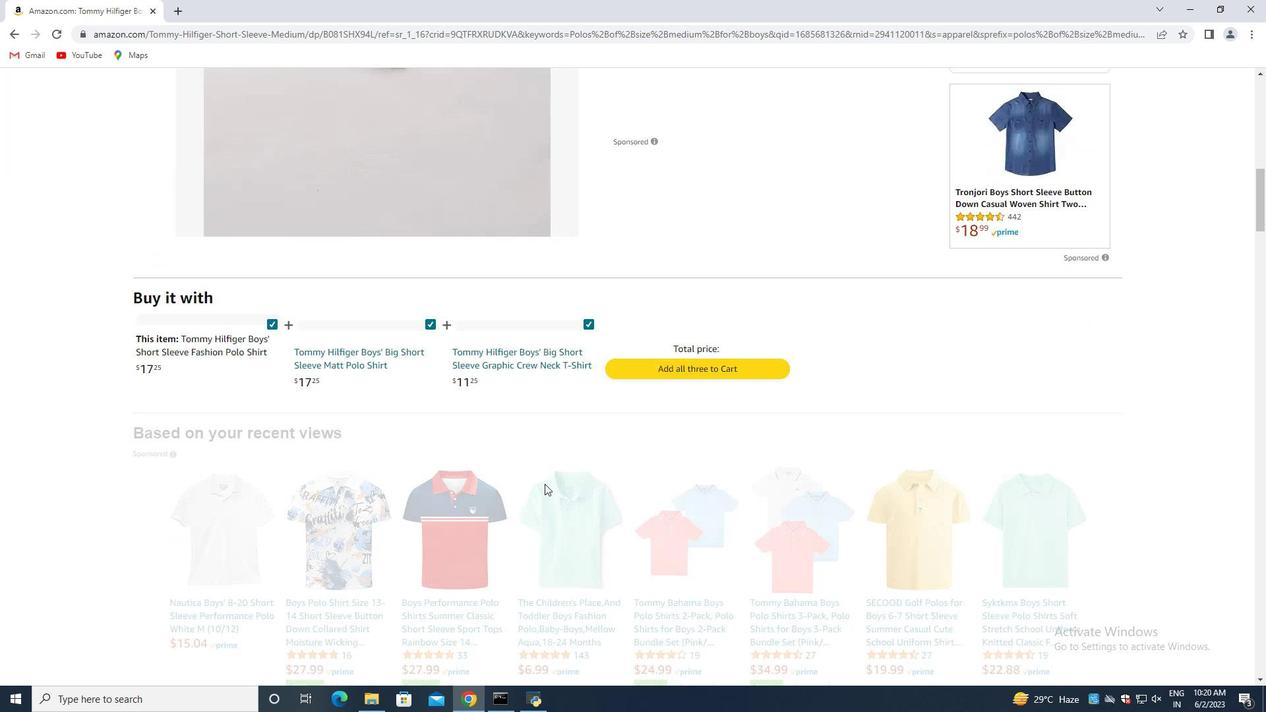 
Action: Mouse scrolled (544, 482) with delta (0, 0)
Screenshot: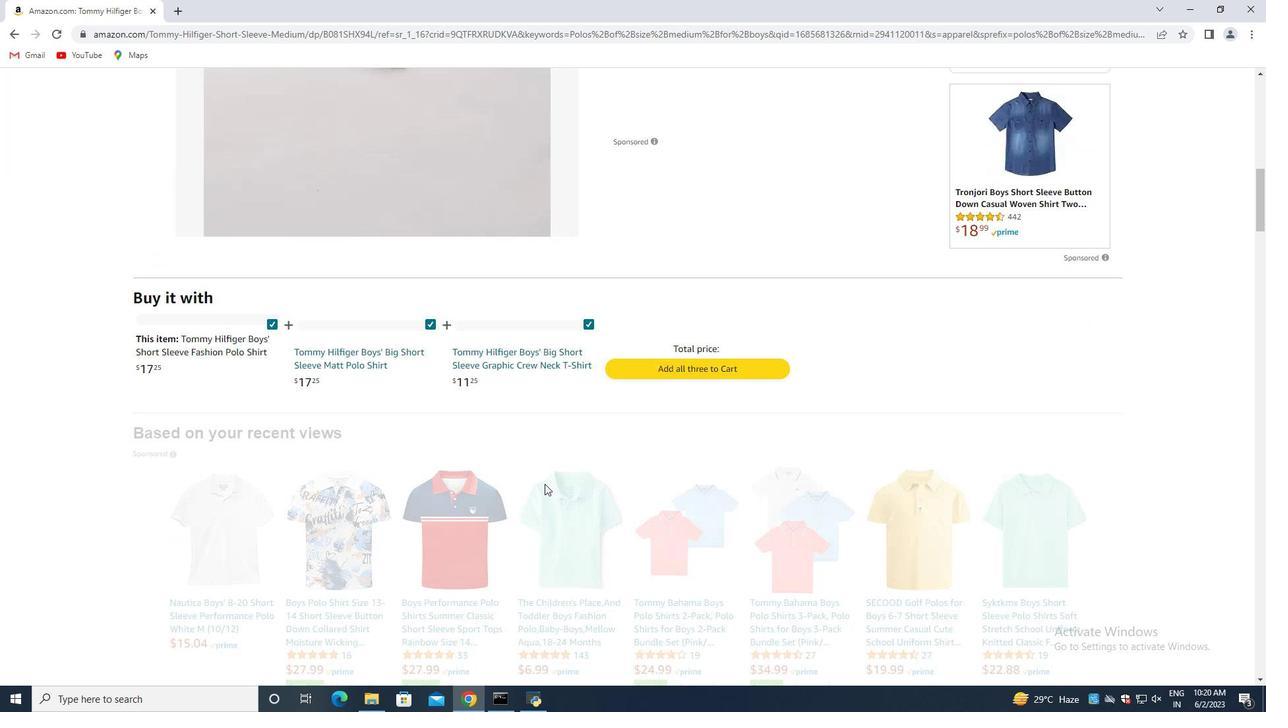 
Action: Mouse scrolled (544, 482) with delta (0, 0)
Screenshot: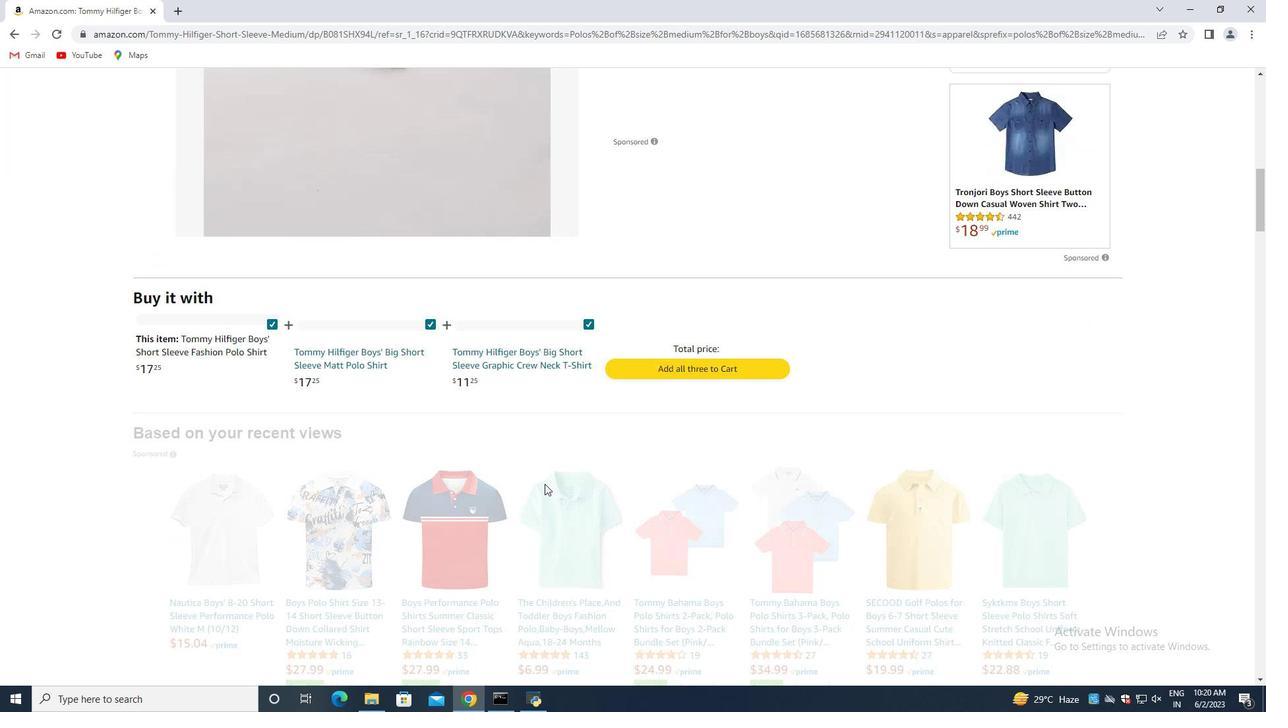 
Action: Mouse moved to (548, 483)
Screenshot: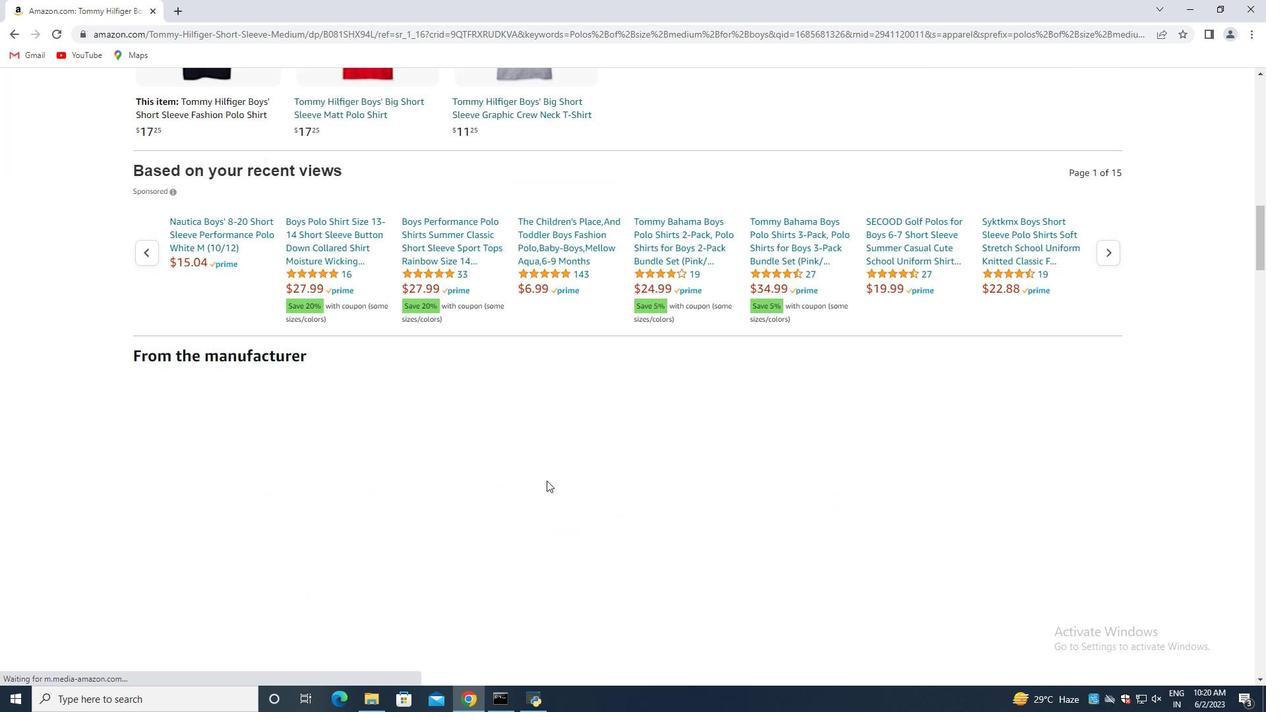 
Action: Mouse scrolled (548, 478) with delta (0, 0)
Screenshot: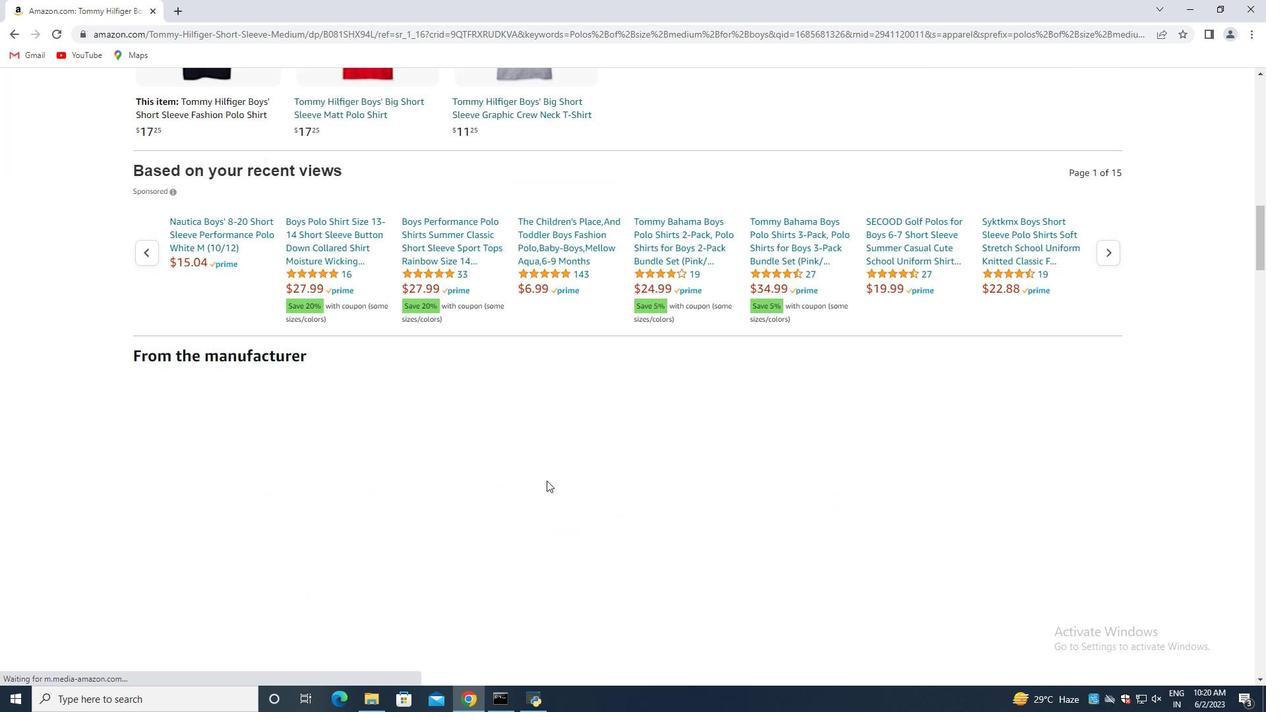 
Action: Mouse scrolled (548, 481) with delta (0, 0)
Screenshot: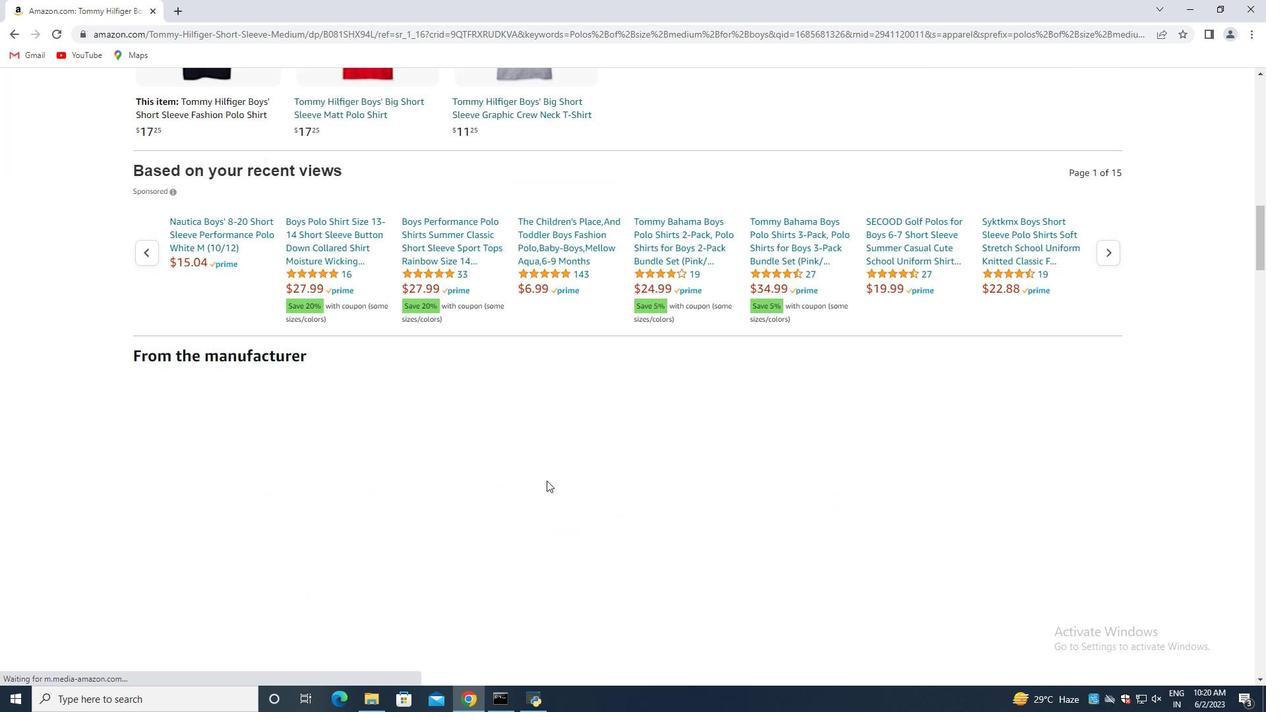 
Action: Mouse scrolled (548, 482) with delta (0, 0)
Screenshot: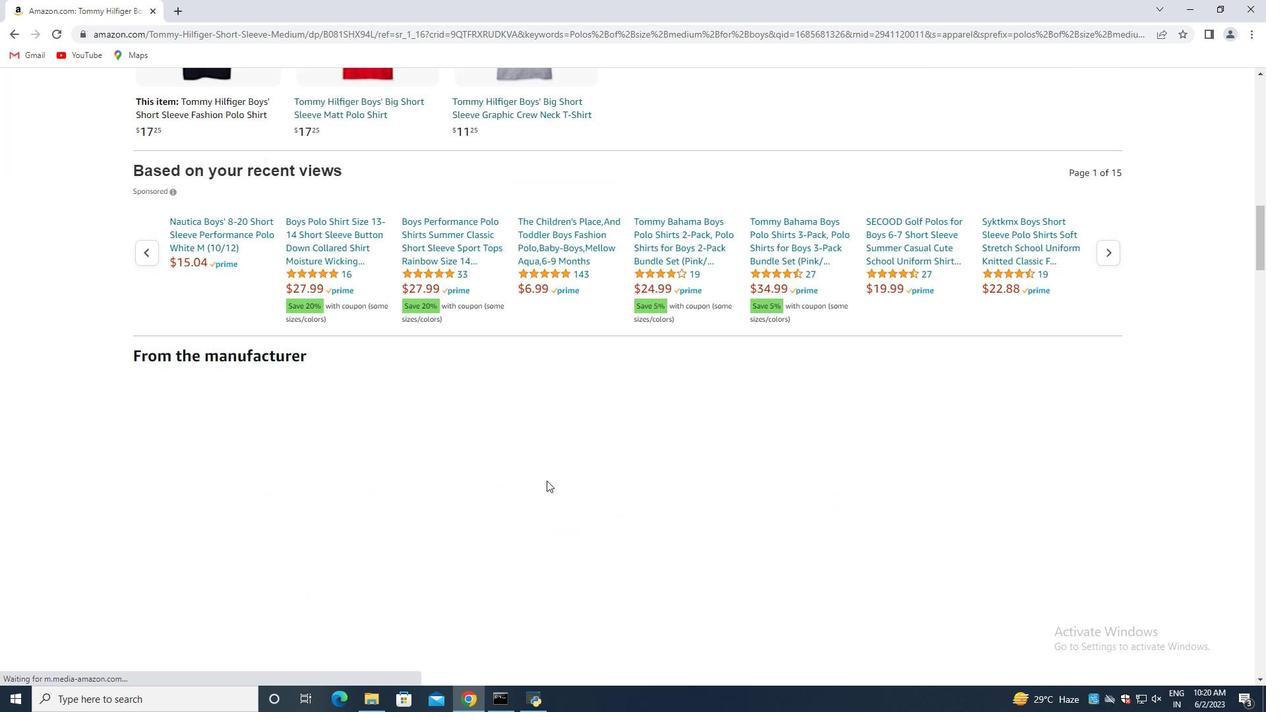 
Action: Mouse scrolled (548, 482) with delta (0, 0)
Screenshot: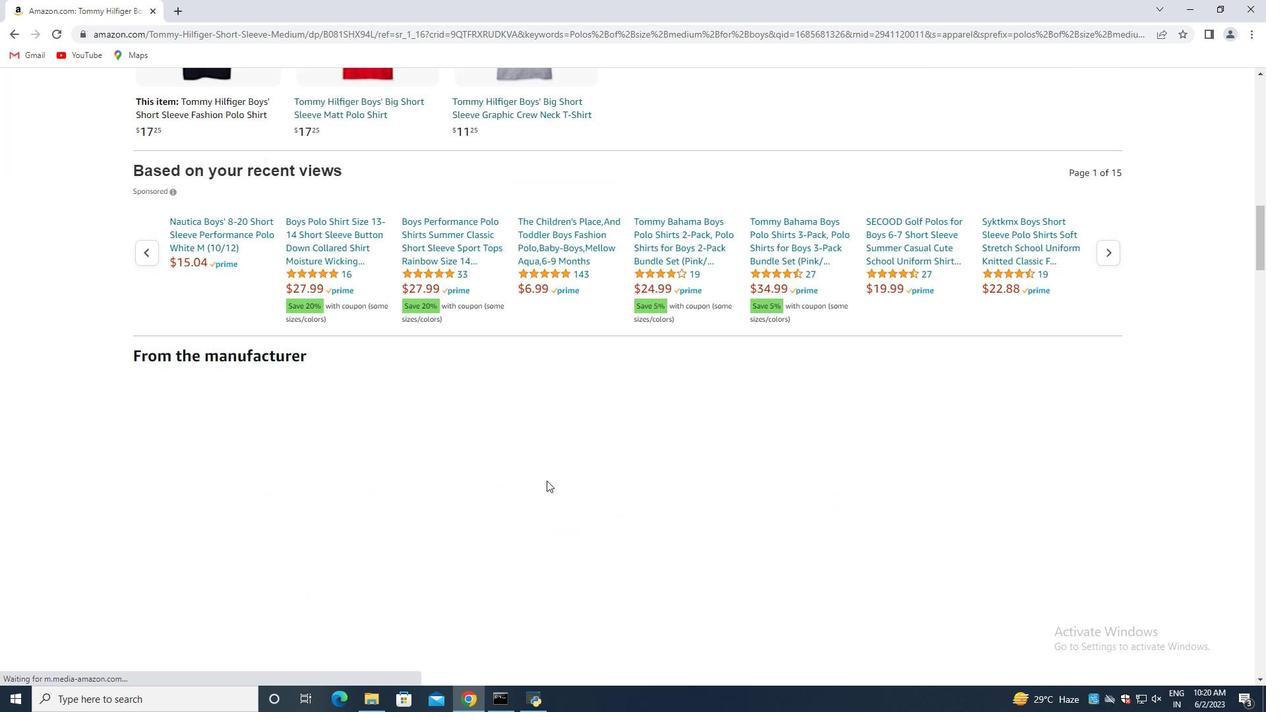 
Action: Mouse moved to (548, 500)
Screenshot: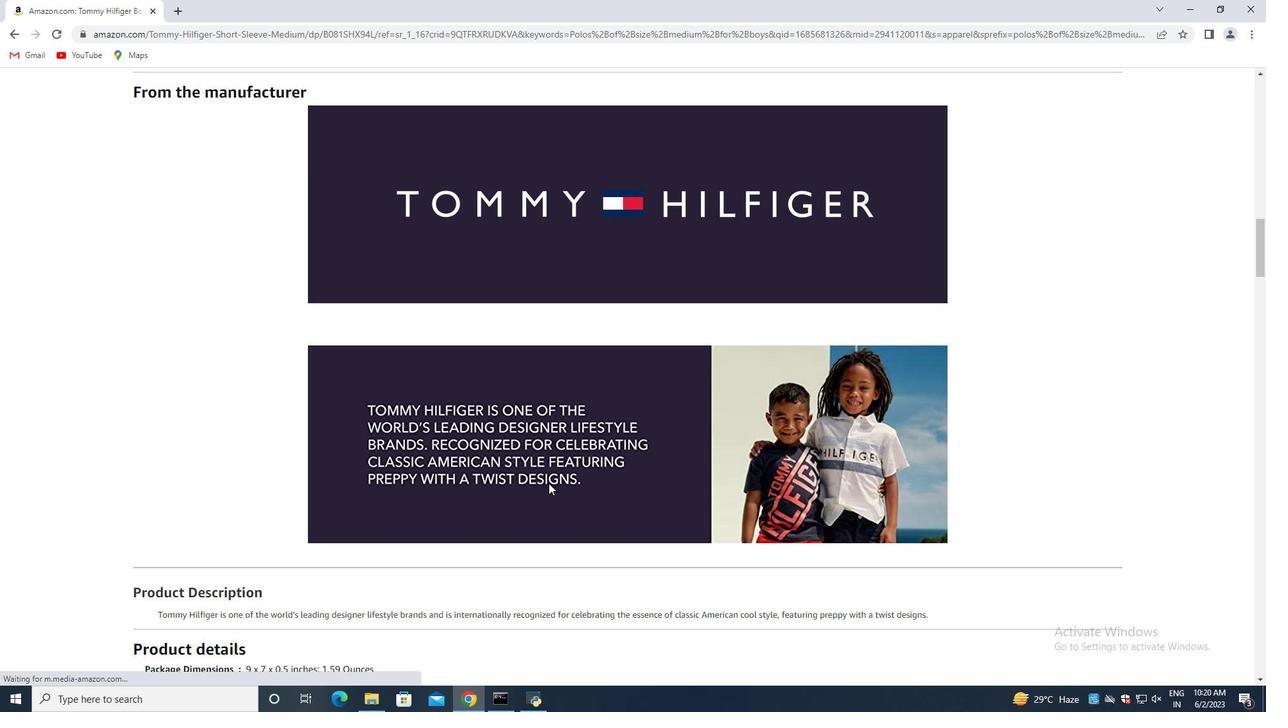 
Action: Mouse scrolled (548, 499) with delta (0, 0)
Screenshot: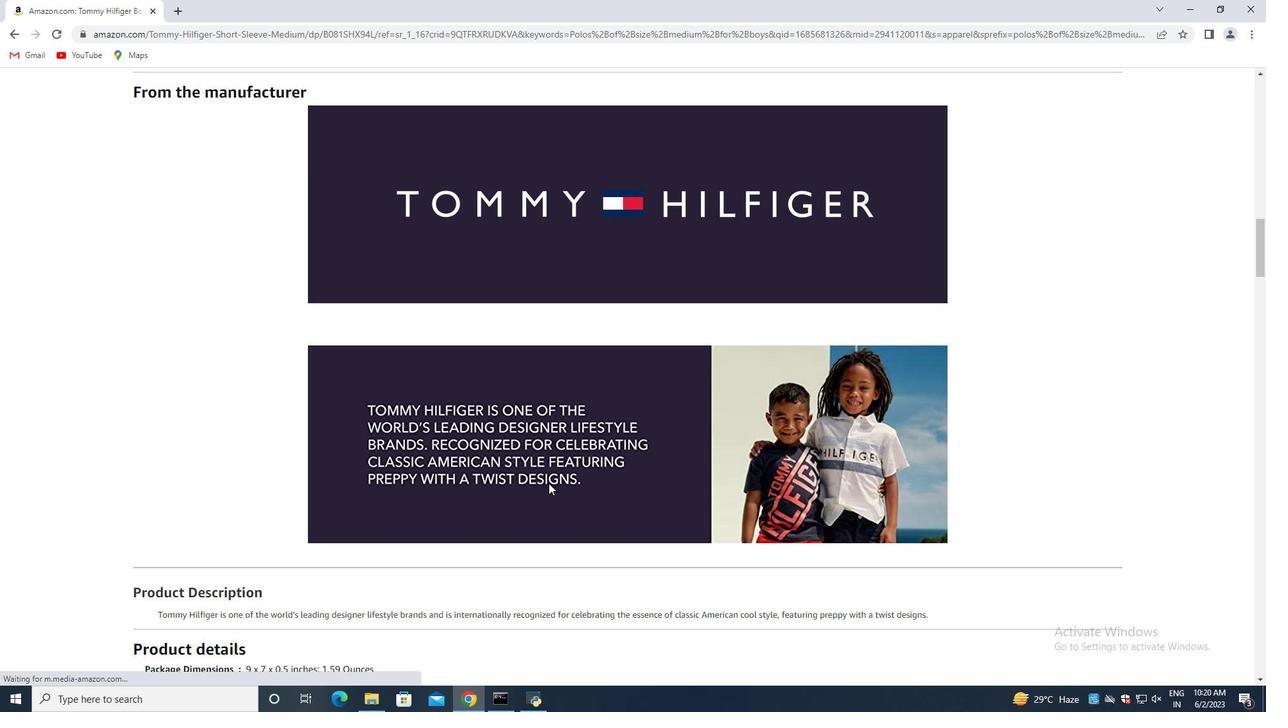 
Action: Mouse moved to (548, 503)
Screenshot: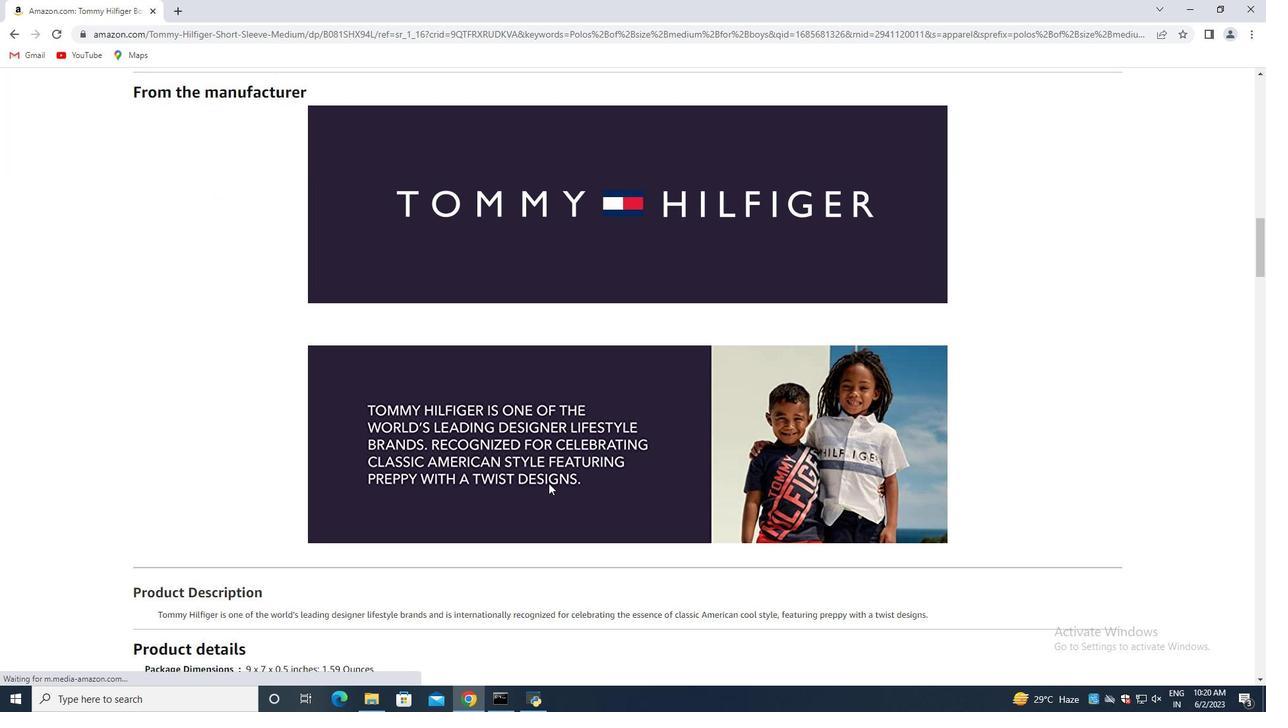 
Action: Mouse scrolled (548, 502) with delta (0, 0)
Screenshot: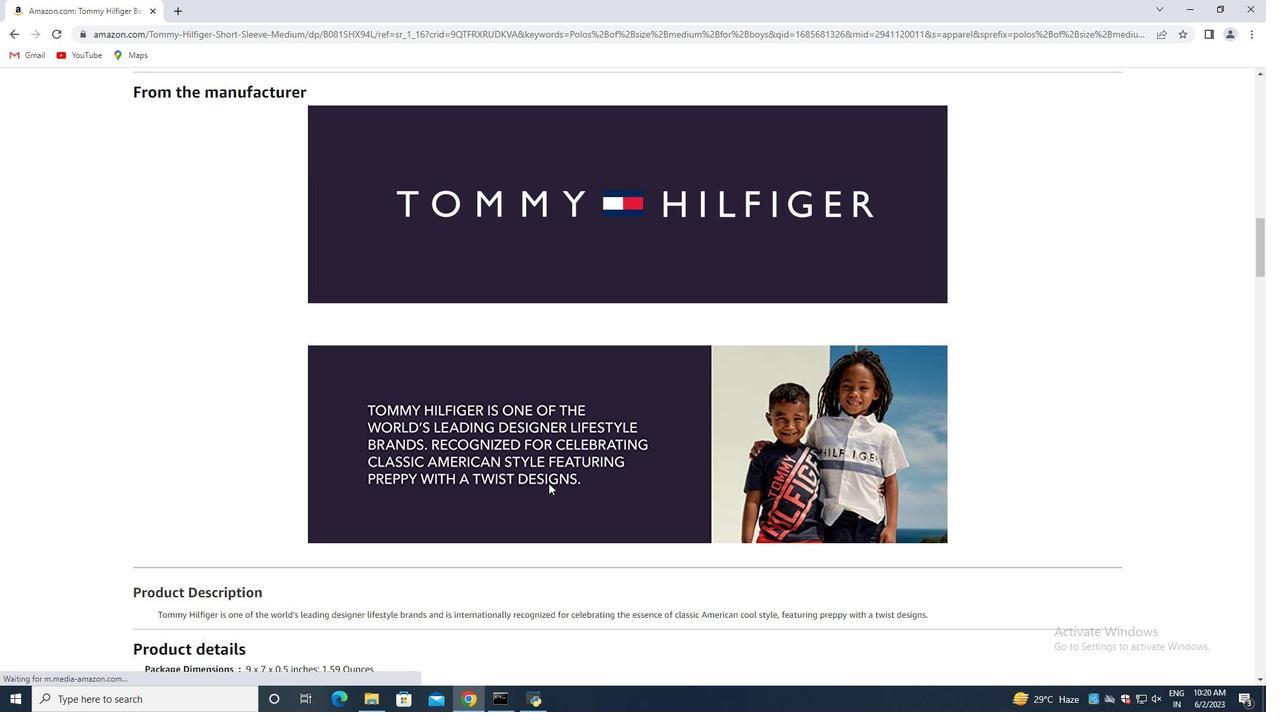 
Action: Mouse scrolled (548, 502) with delta (0, 0)
Screenshot: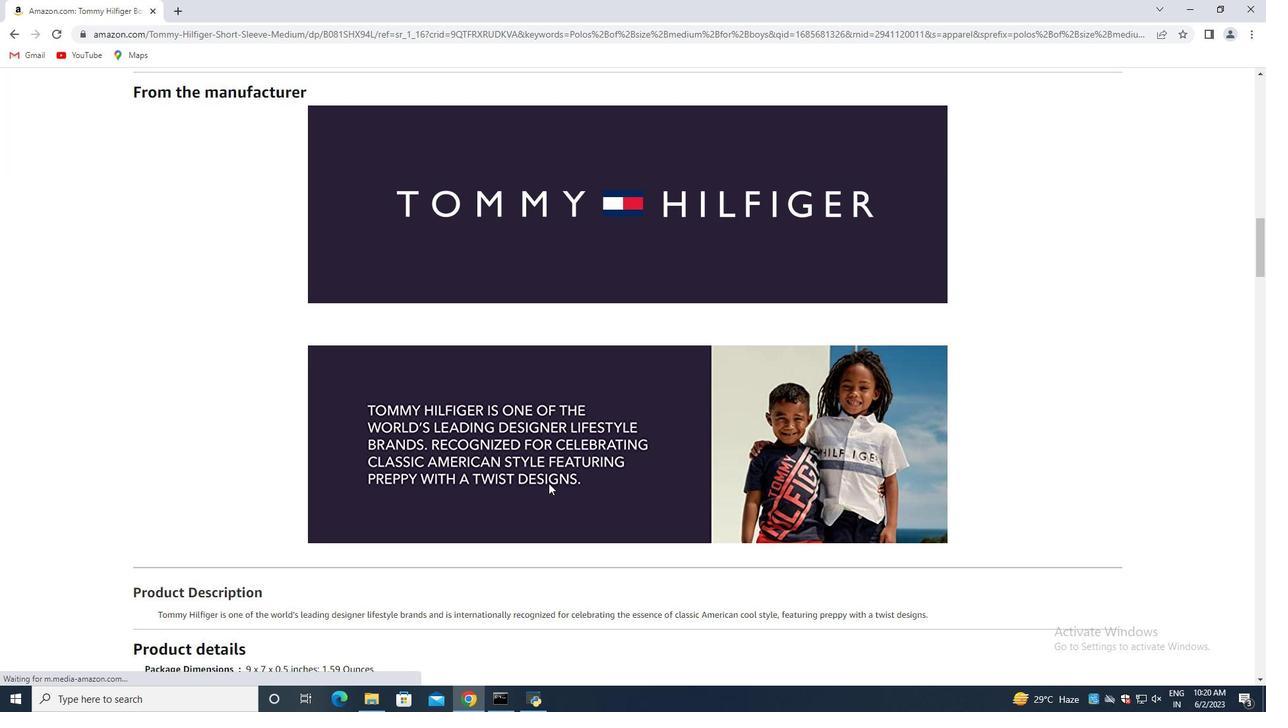 
Action: Mouse moved to (547, 503)
Screenshot: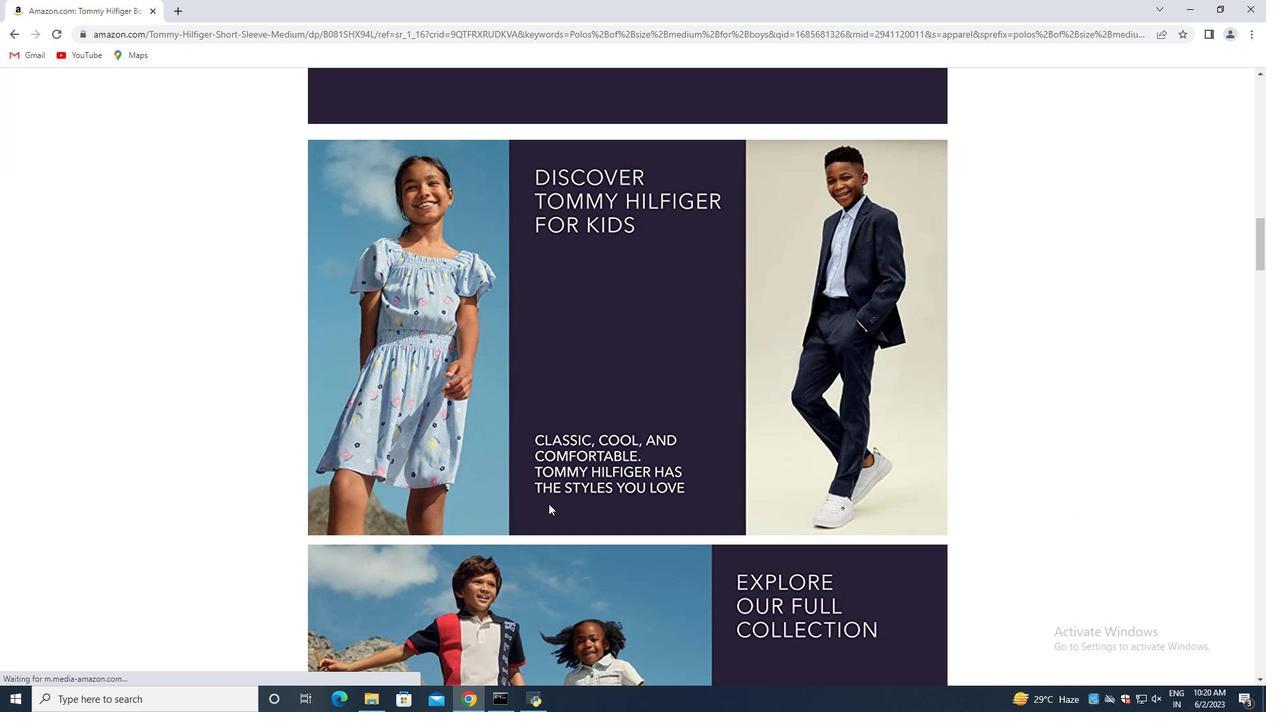 
Action: Mouse scrolled (547, 502) with delta (0, 0)
Screenshot: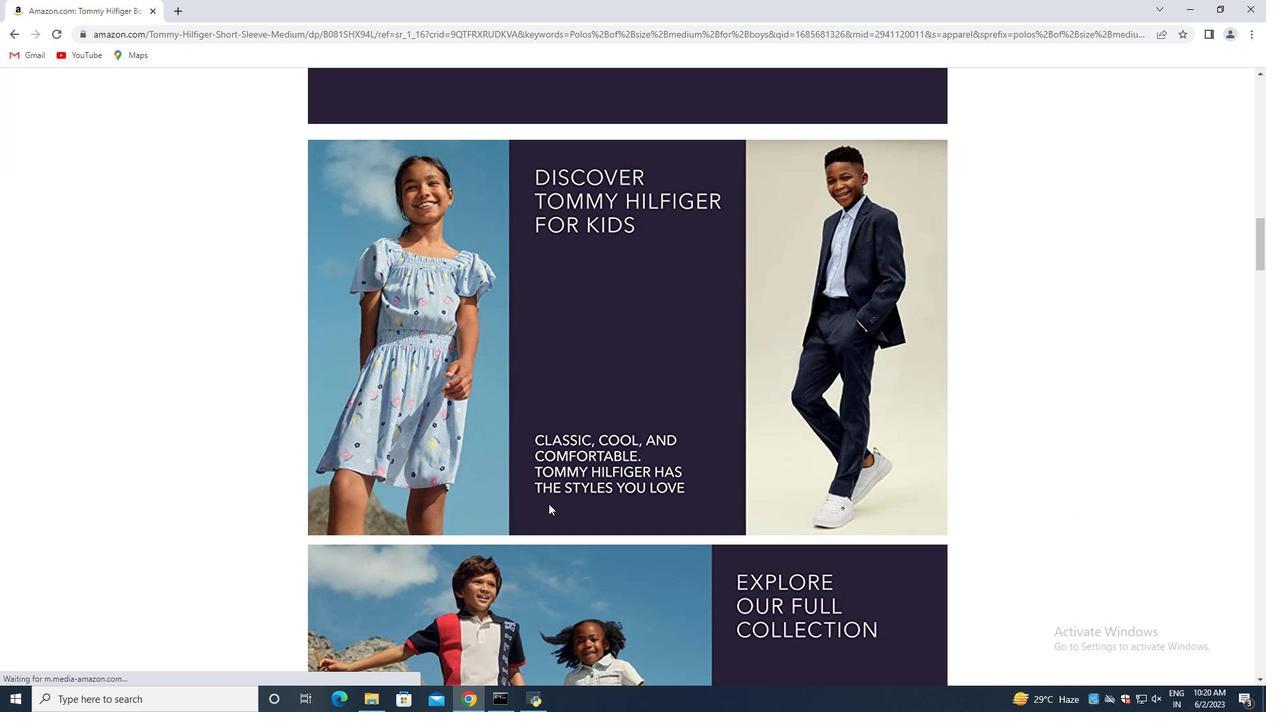 
Action: Mouse scrolled (547, 502) with delta (0, 0)
Screenshot: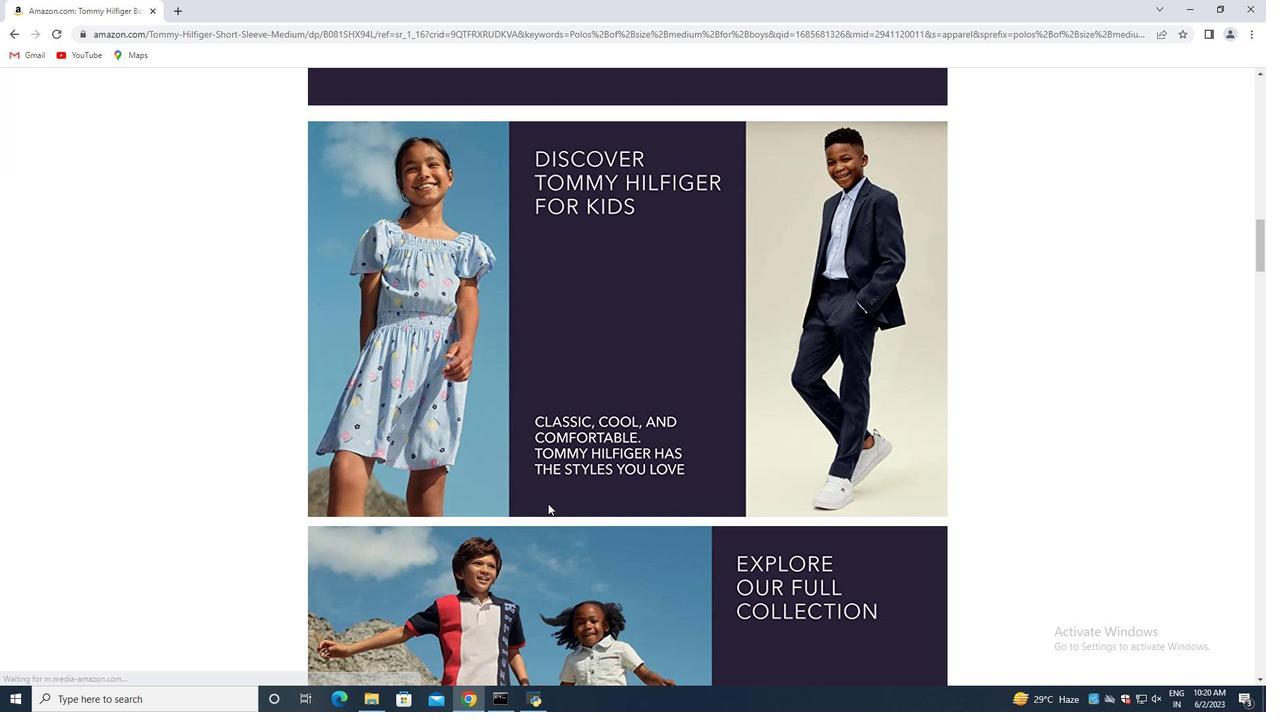 
Action: Mouse scrolled (547, 502) with delta (0, 0)
Screenshot: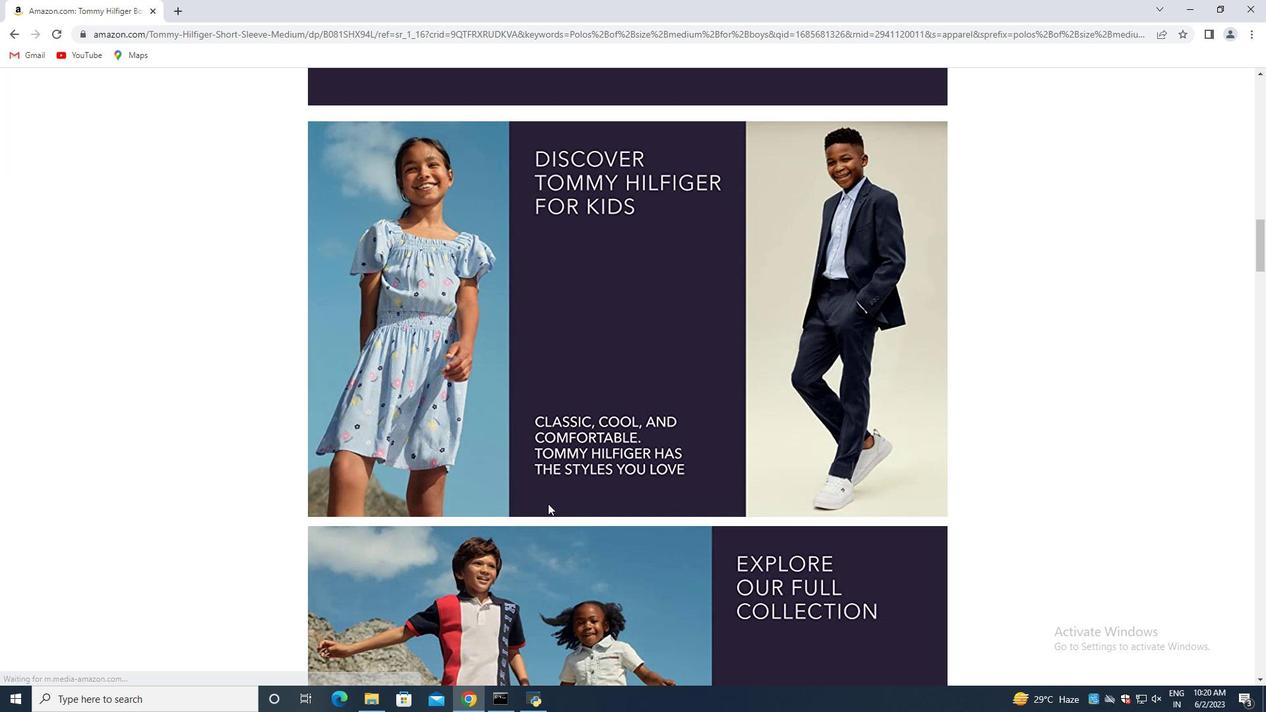 
Action: Mouse scrolled (547, 502) with delta (0, 0)
Screenshot: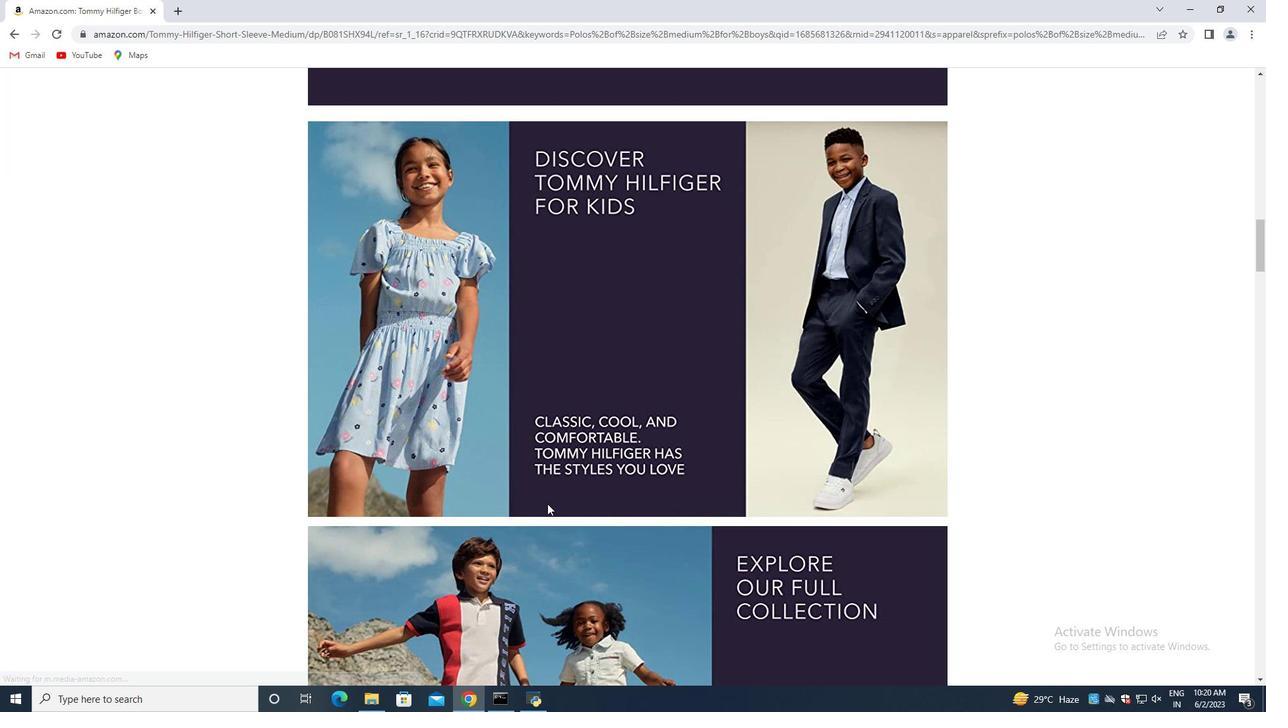 
Action: Mouse moved to (545, 500)
Screenshot: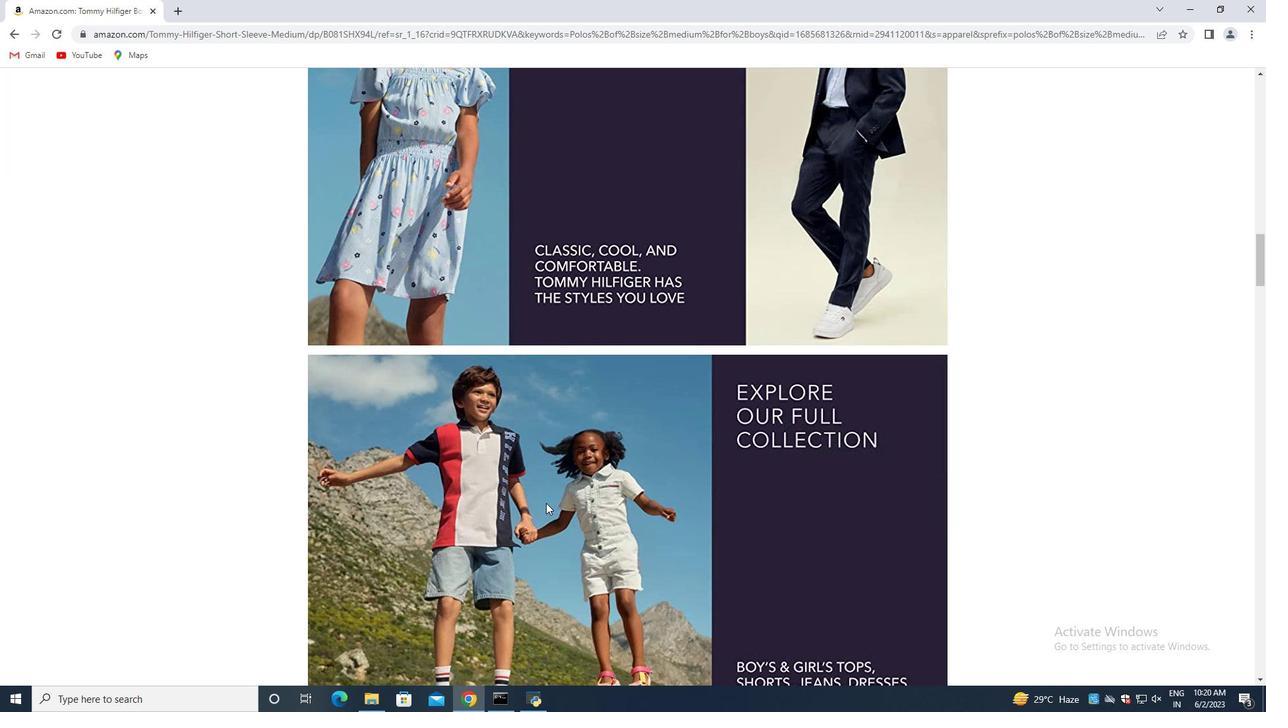 
Action: Mouse scrolled (545, 499) with delta (0, 0)
Screenshot: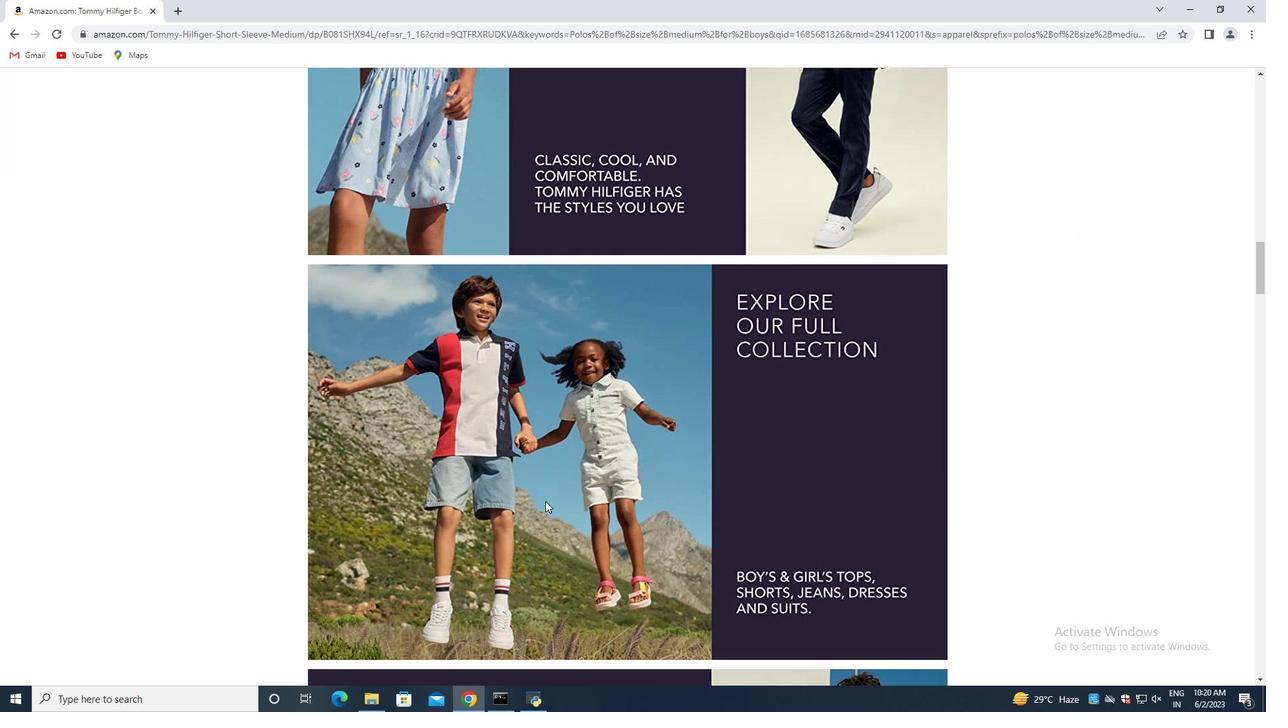 
Action: Mouse scrolled (545, 499) with delta (0, 0)
Screenshot: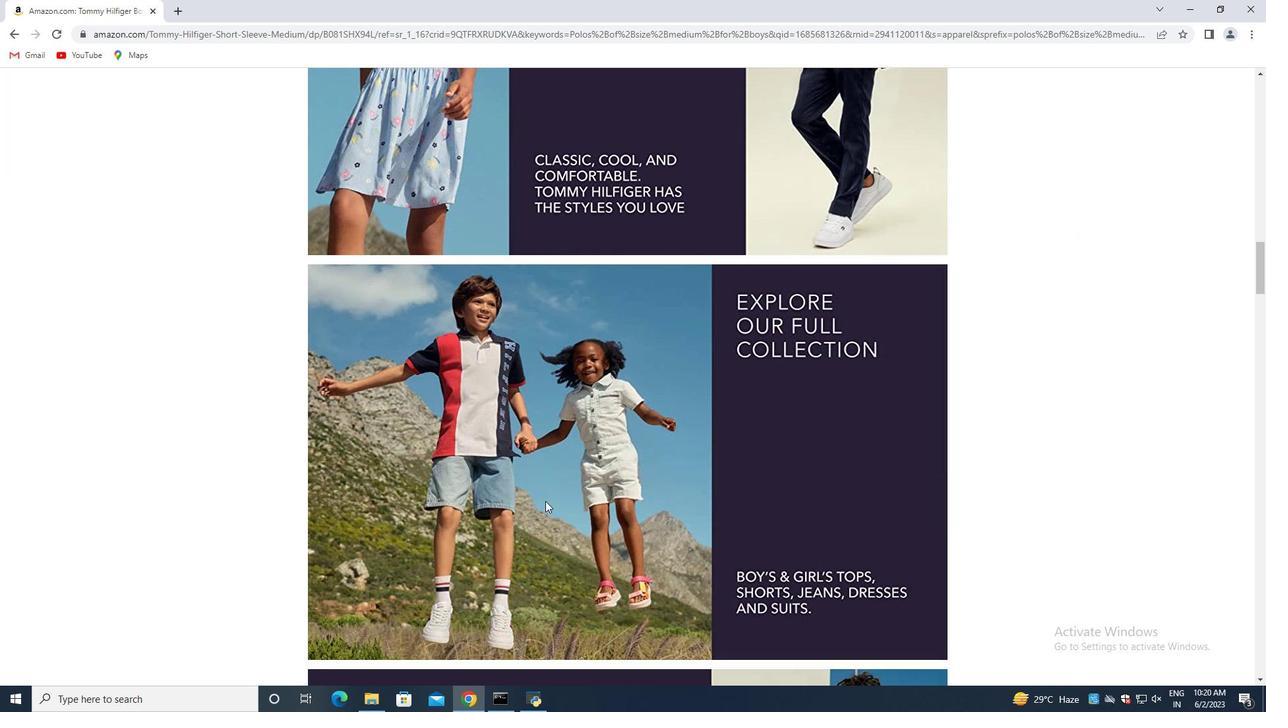 
Action: Mouse scrolled (545, 499) with delta (0, 0)
Screenshot: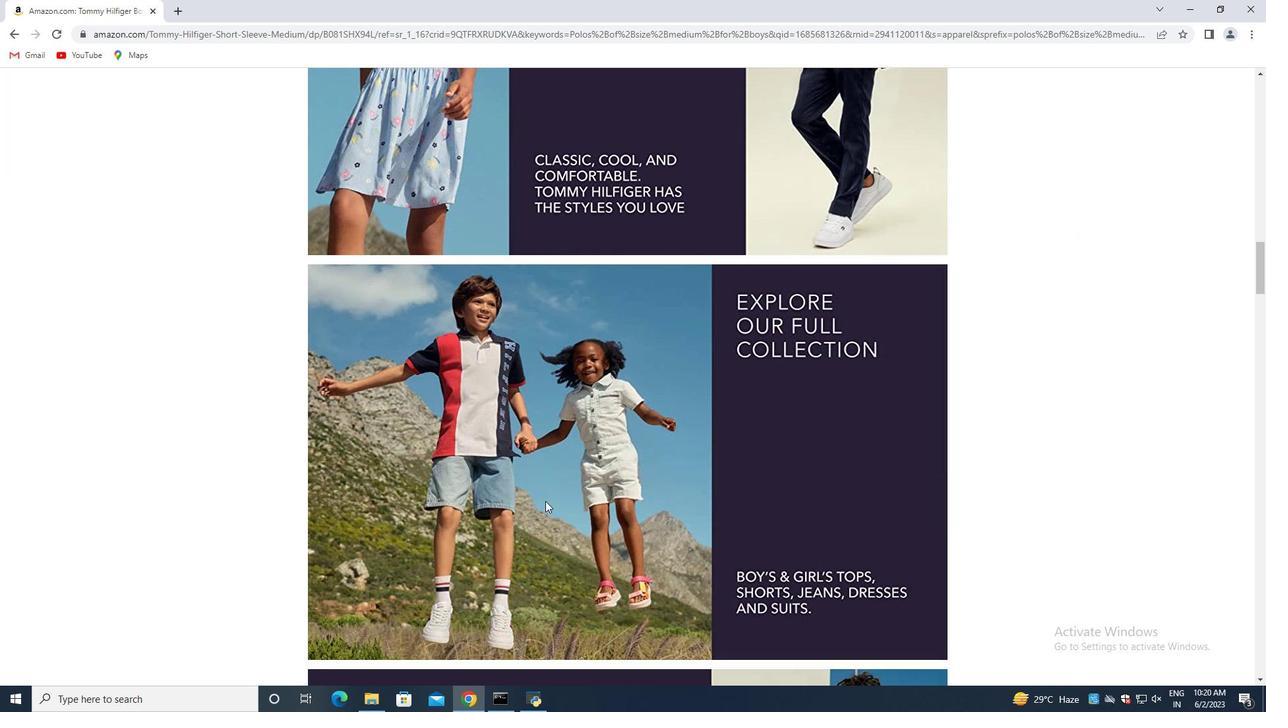 
Action: Mouse moved to (545, 499)
Screenshot: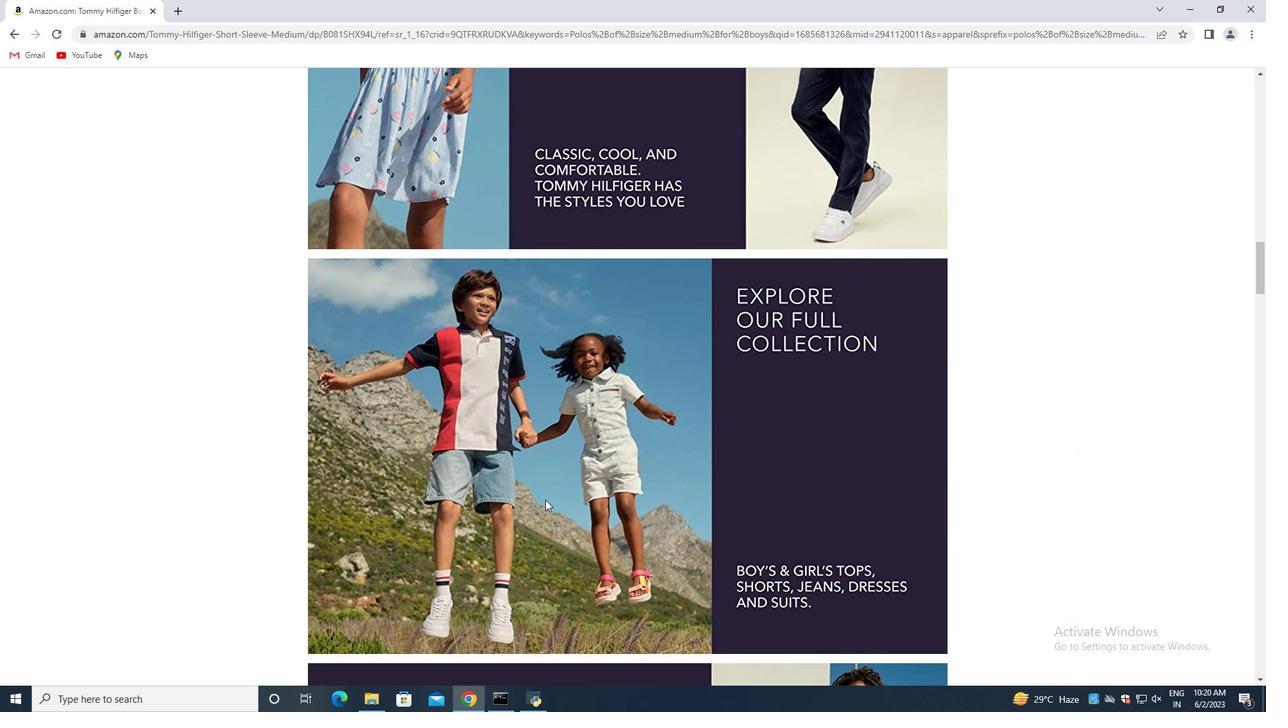 
Action: Mouse scrolled (545, 498) with delta (0, 0)
Screenshot: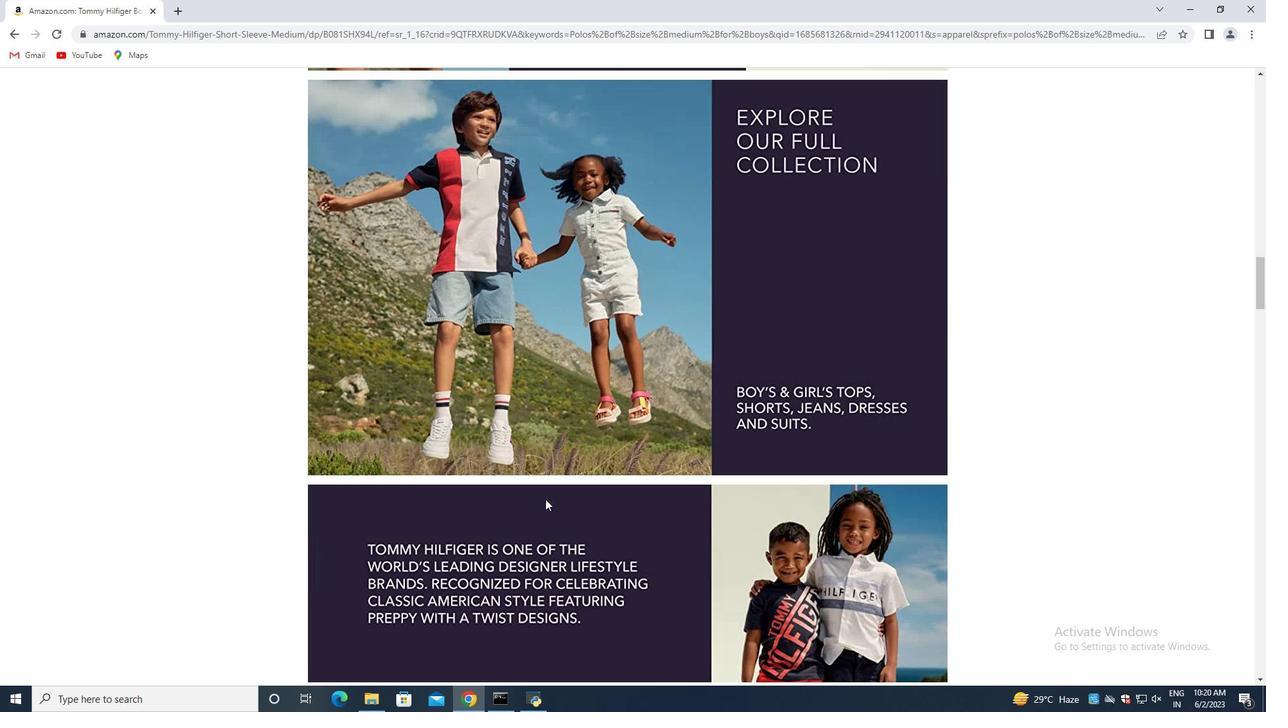 
Action: Mouse scrolled (545, 498) with delta (0, 0)
Screenshot: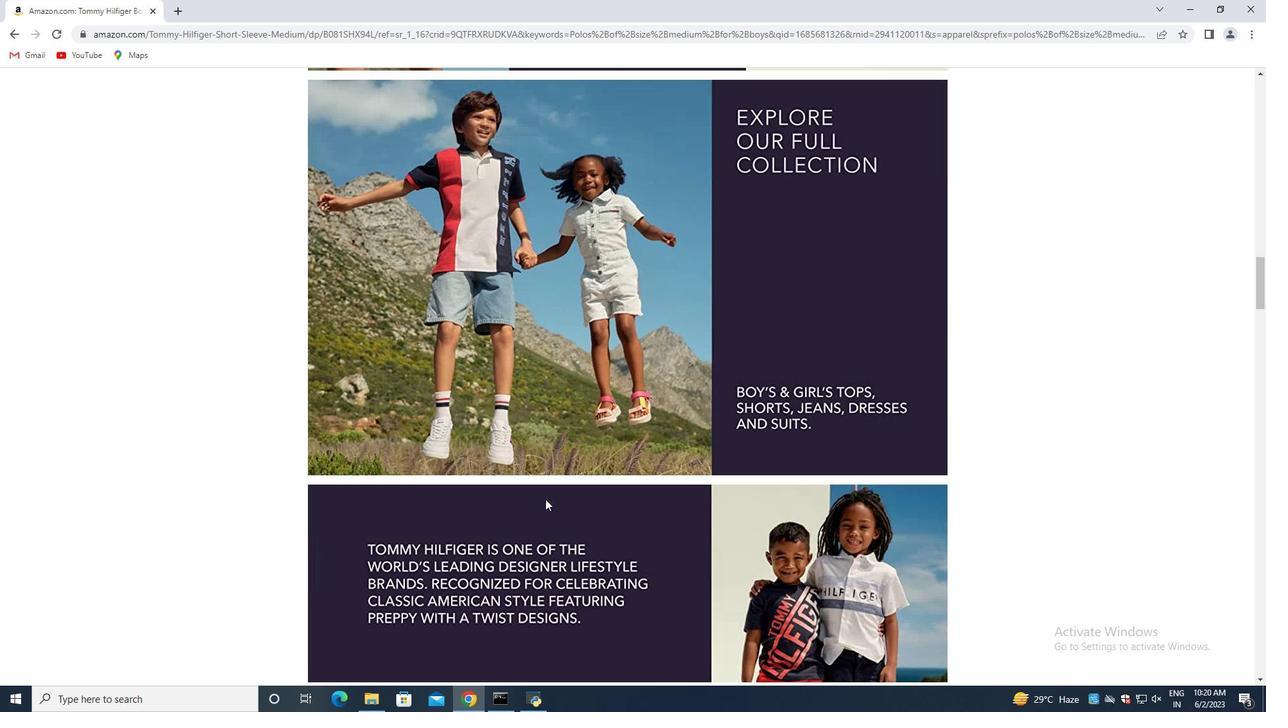 
Action: Mouse scrolled (545, 498) with delta (0, 0)
Screenshot: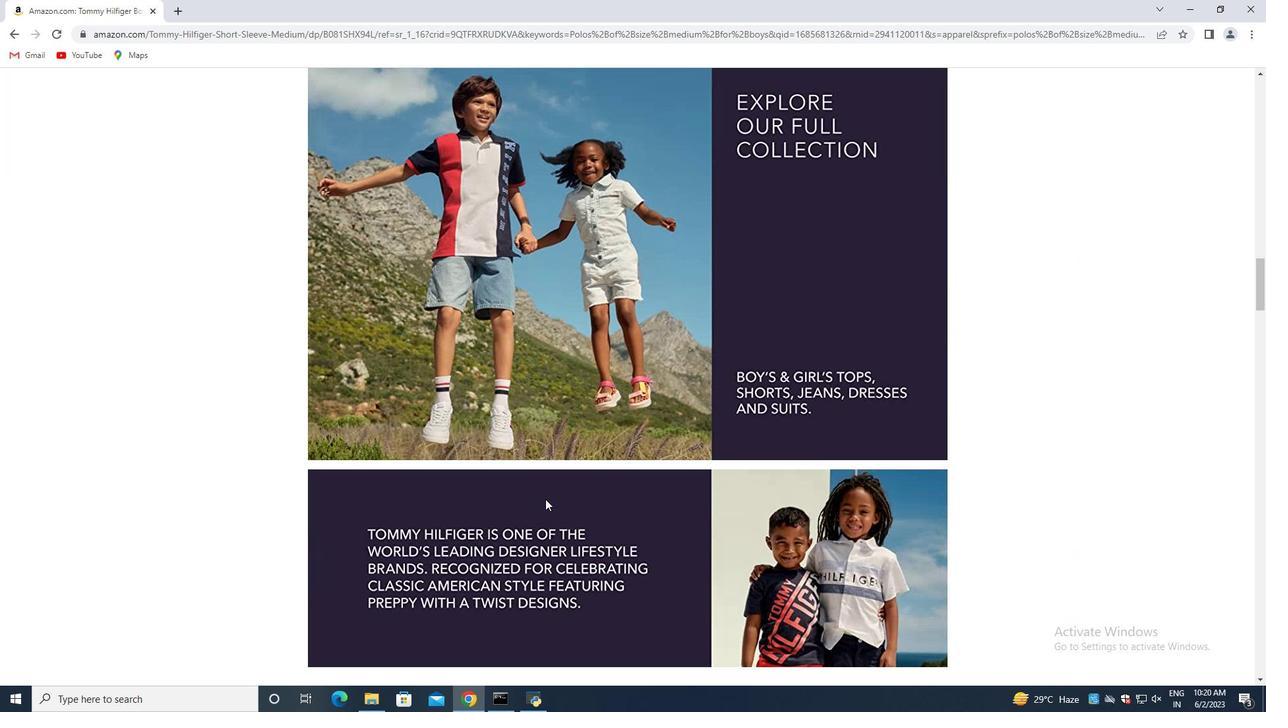 
Action: Mouse scrolled (545, 498) with delta (0, 0)
Screenshot: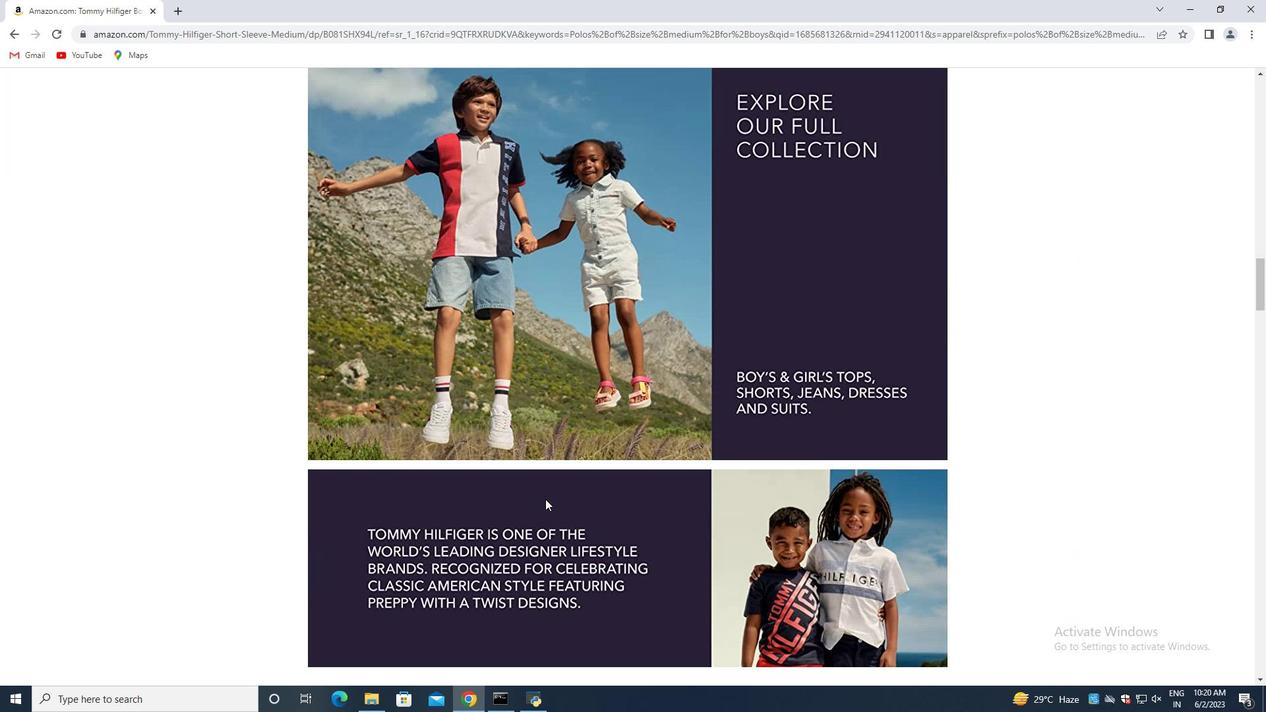 
Action: Mouse moved to (546, 497)
Screenshot: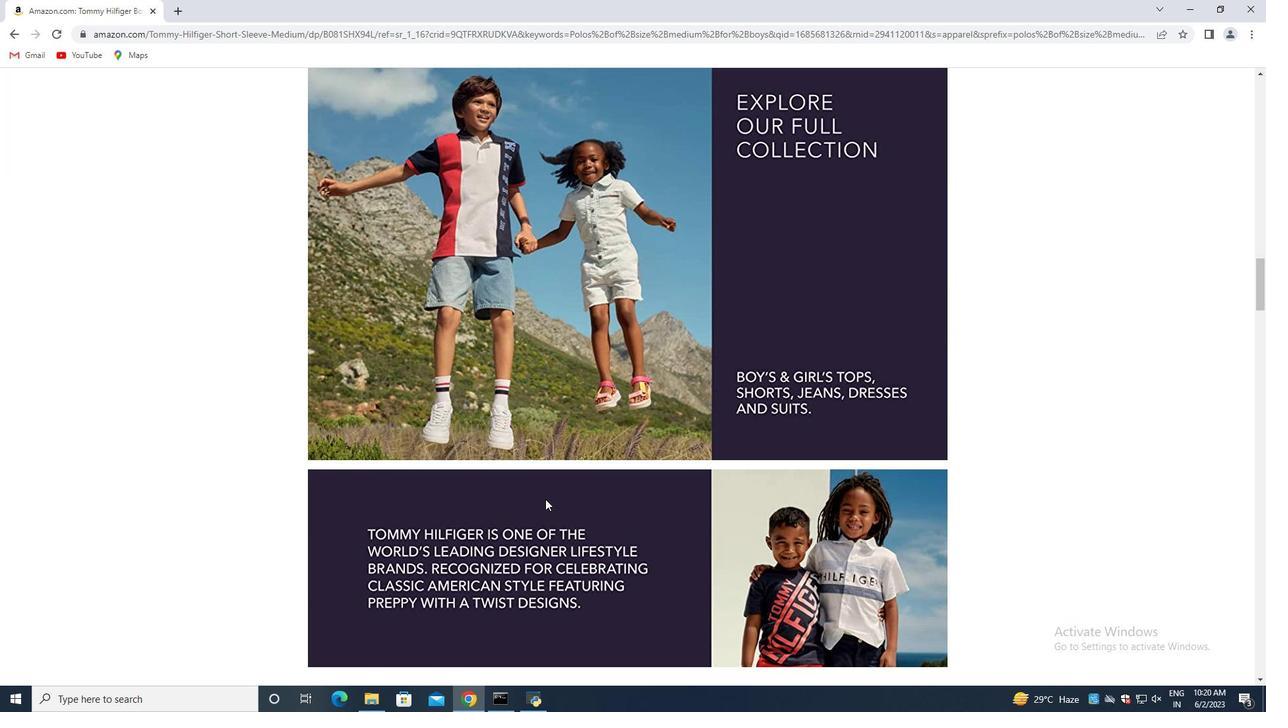 
Action: Mouse scrolled (546, 496) with delta (0, 0)
Screenshot: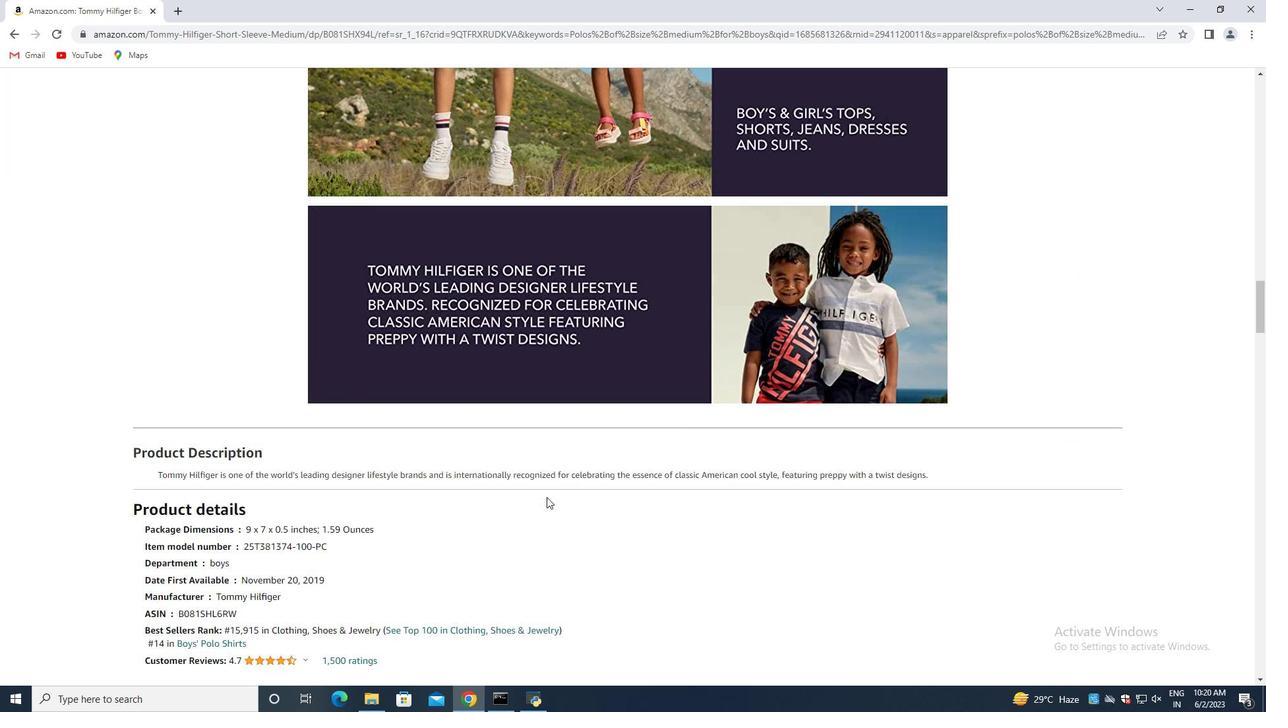 
Action: Mouse scrolled (546, 496) with delta (0, 0)
Screenshot: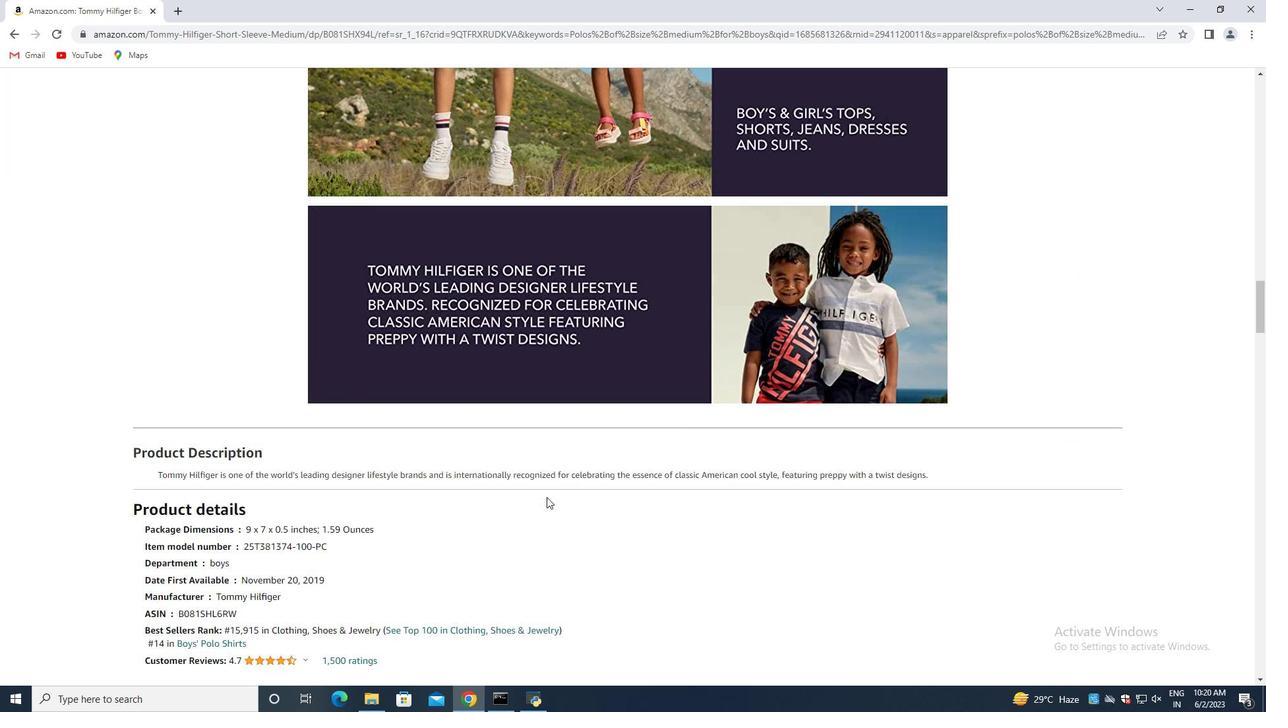 
Action: Mouse scrolled (546, 496) with delta (0, 0)
Screenshot: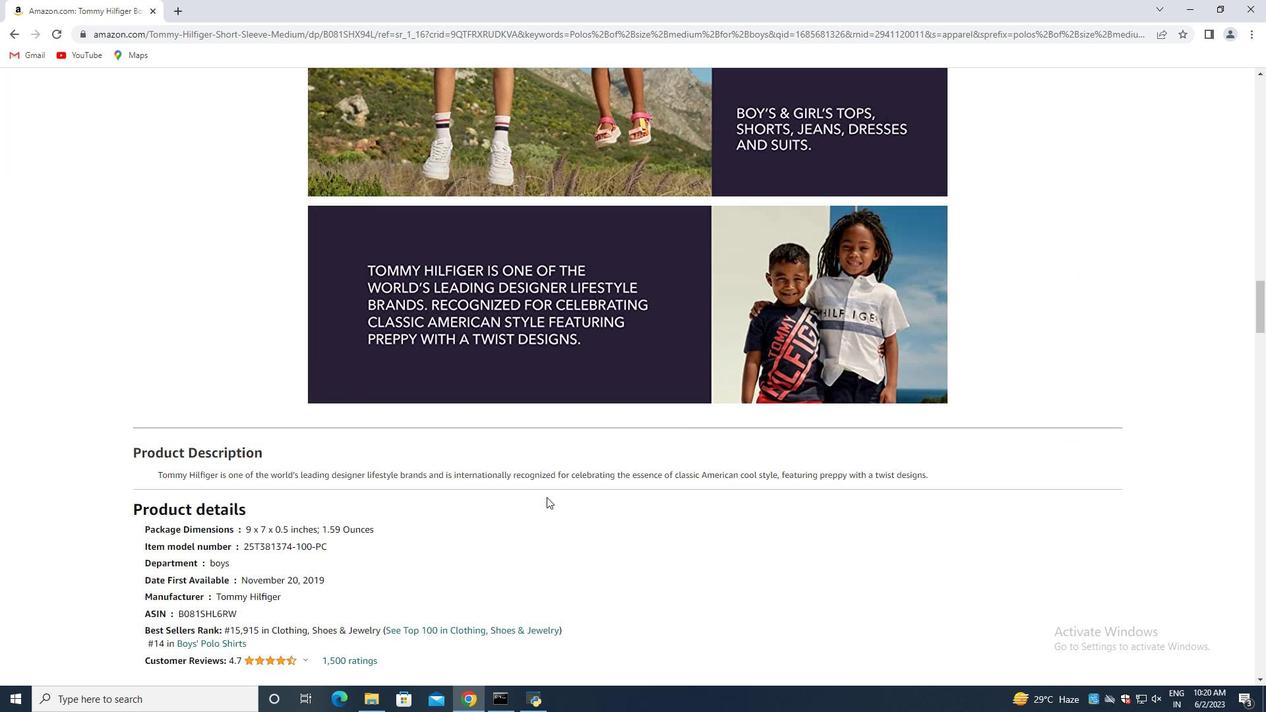 
Action: Mouse scrolled (546, 496) with delta (0, 0)
Screenshot: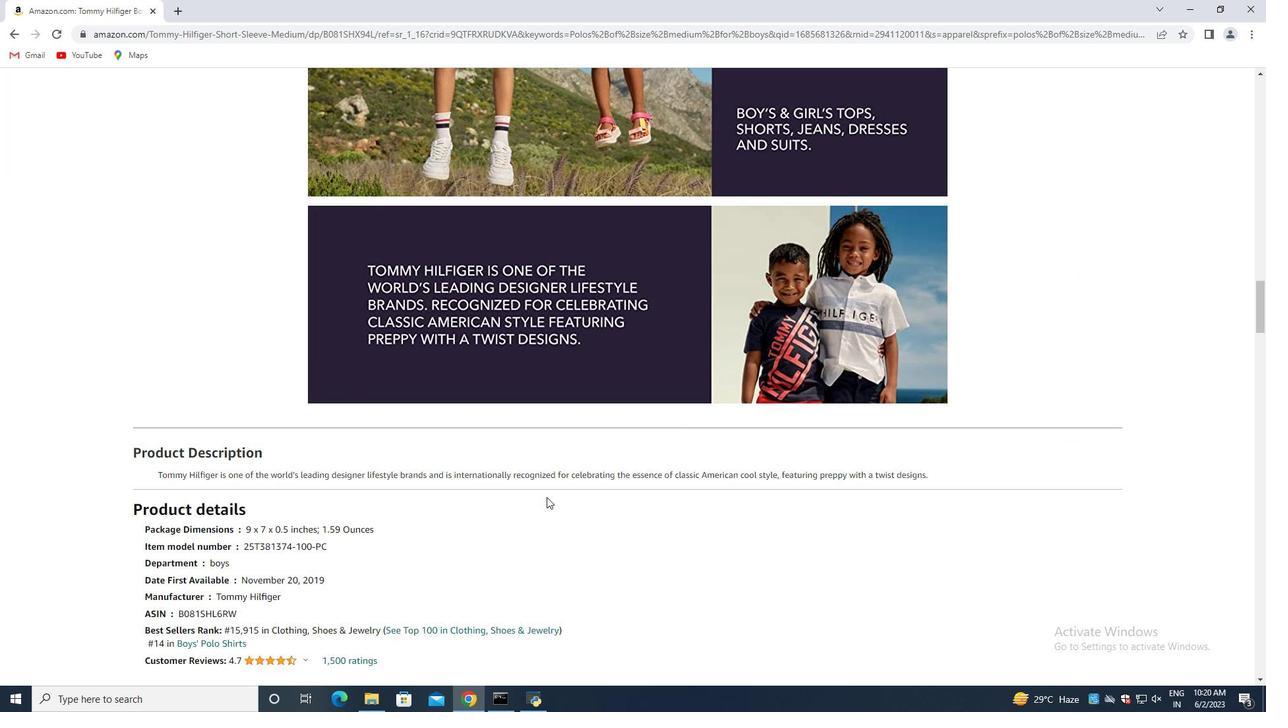 
Action: Mouse moved to (544, 474)
Screenshot: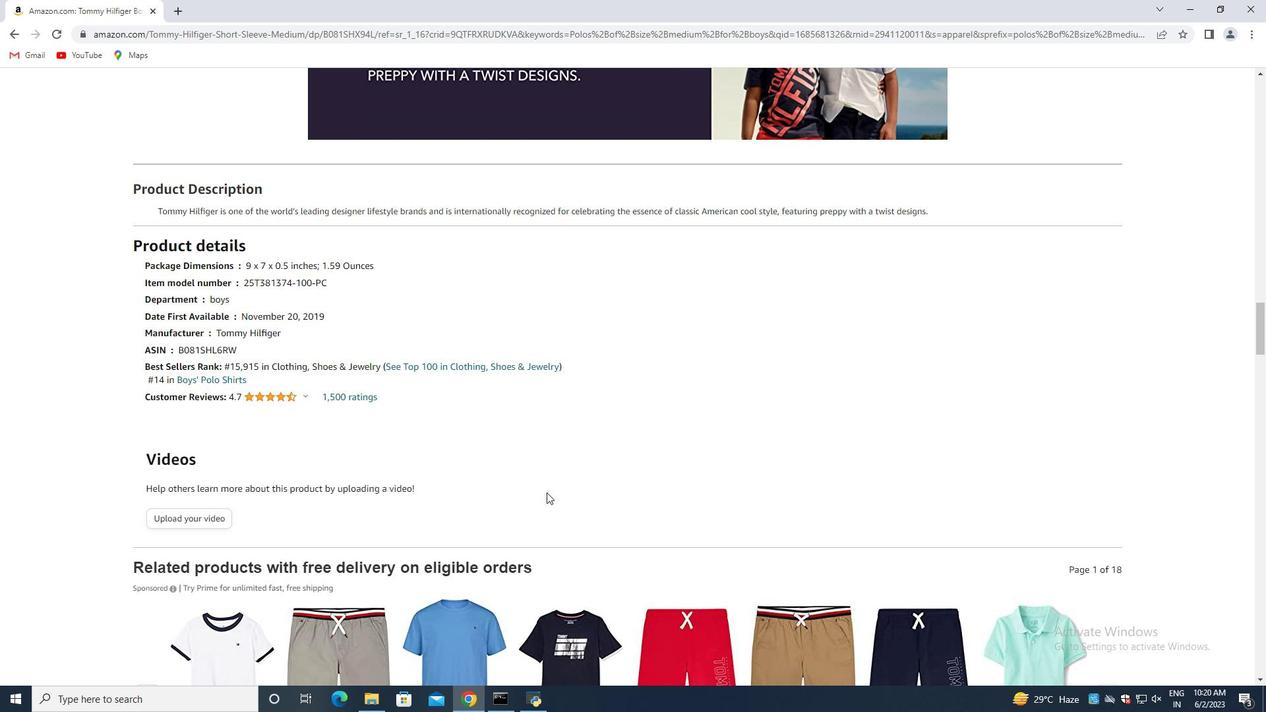 
Action: Mouse scrolled (544, 473) with delta (0, 0)
Screenshot: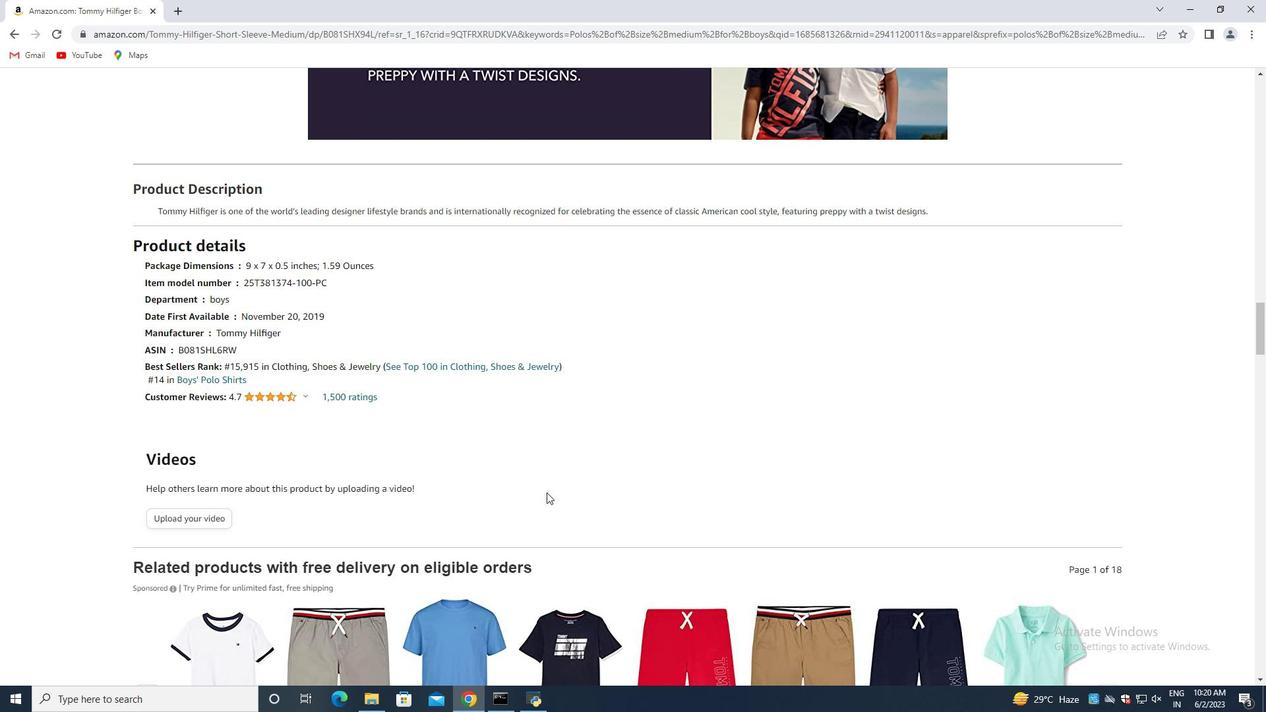 
Action: Mouse moved to (544, 473)
Screenshot: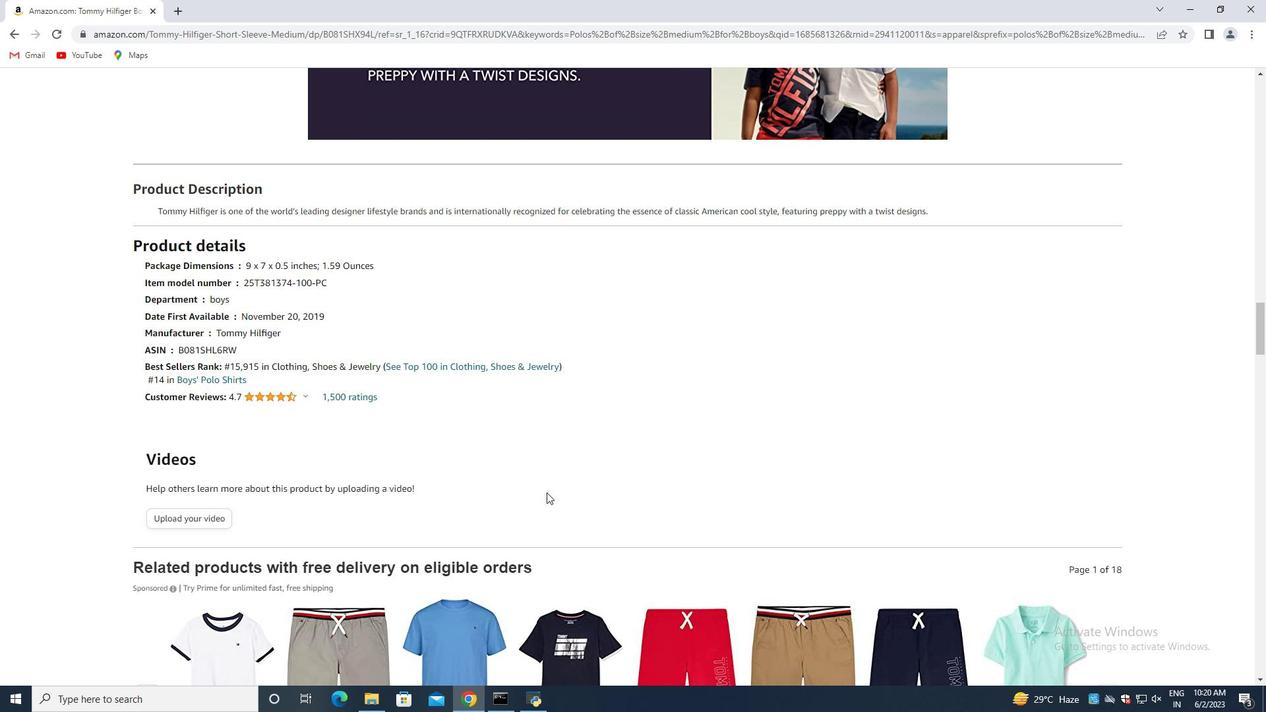 
Action: Mouse scrolled (544, 473) with delta (0, 0)
Screenshot: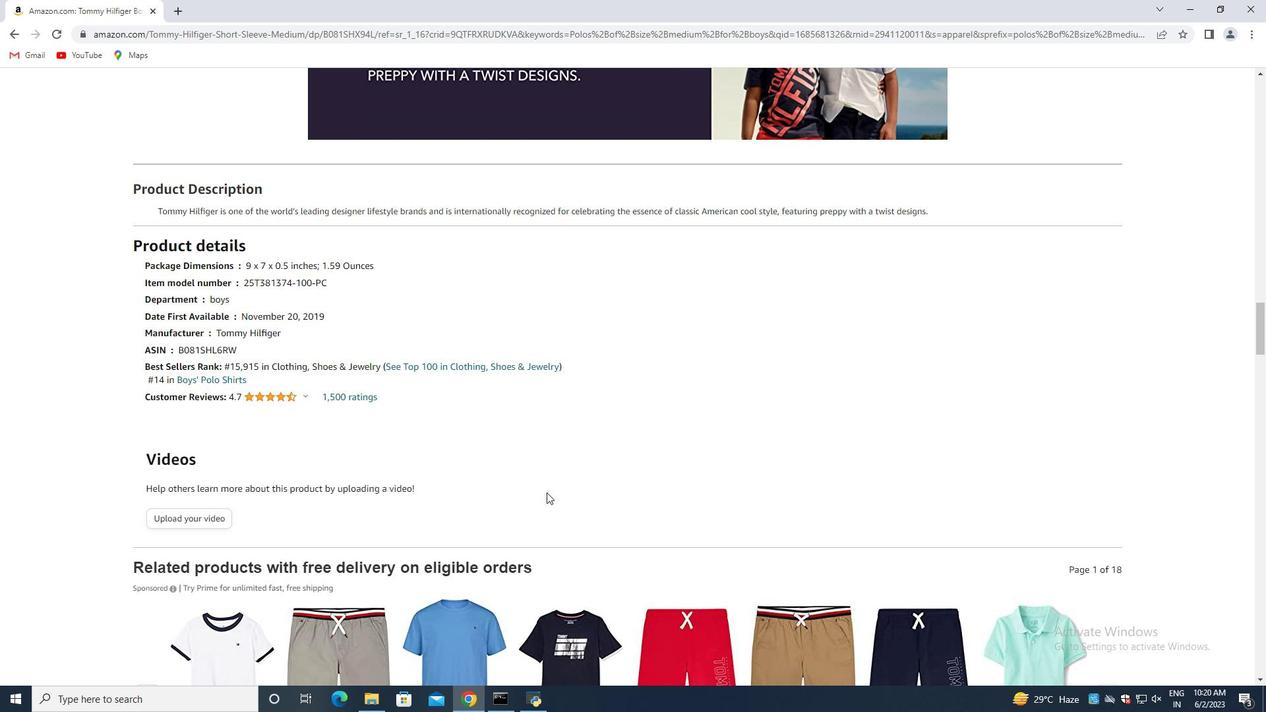 
Action: Mouse scrolled (544, 473) with delta (0, 0)
Screenshot: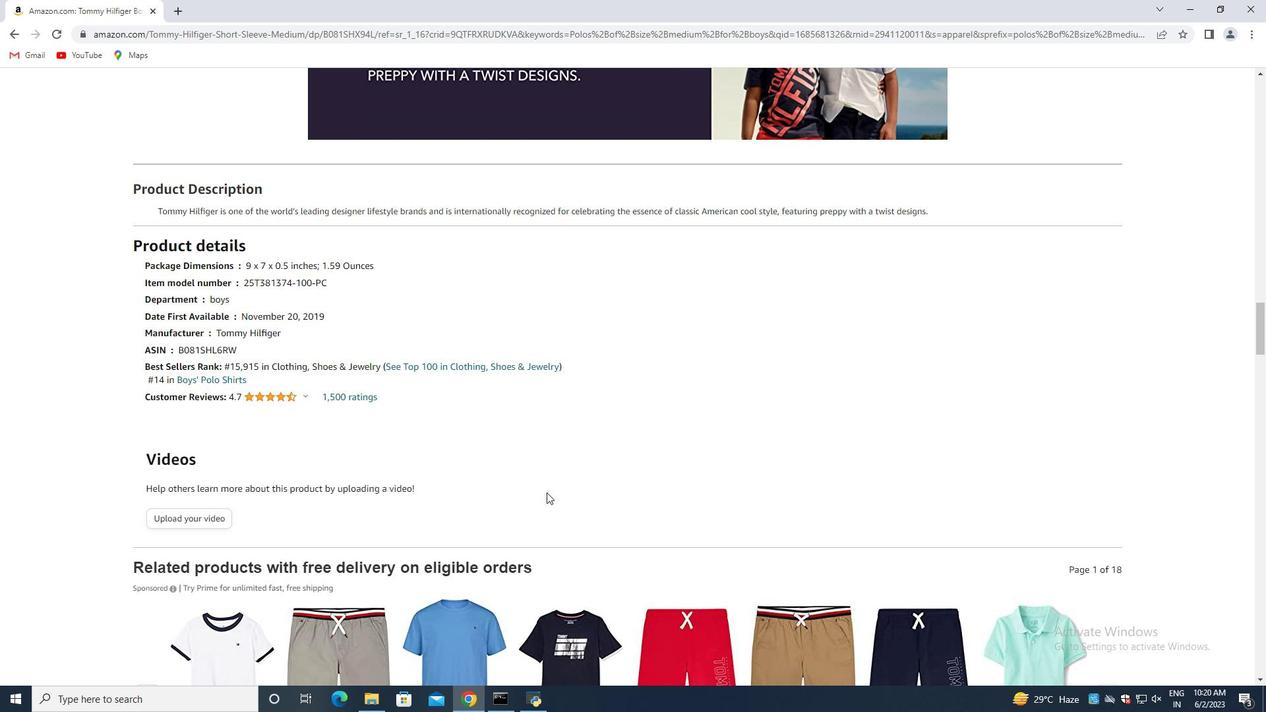 
Action: Mouse moved to (543, 473)
Screenshot: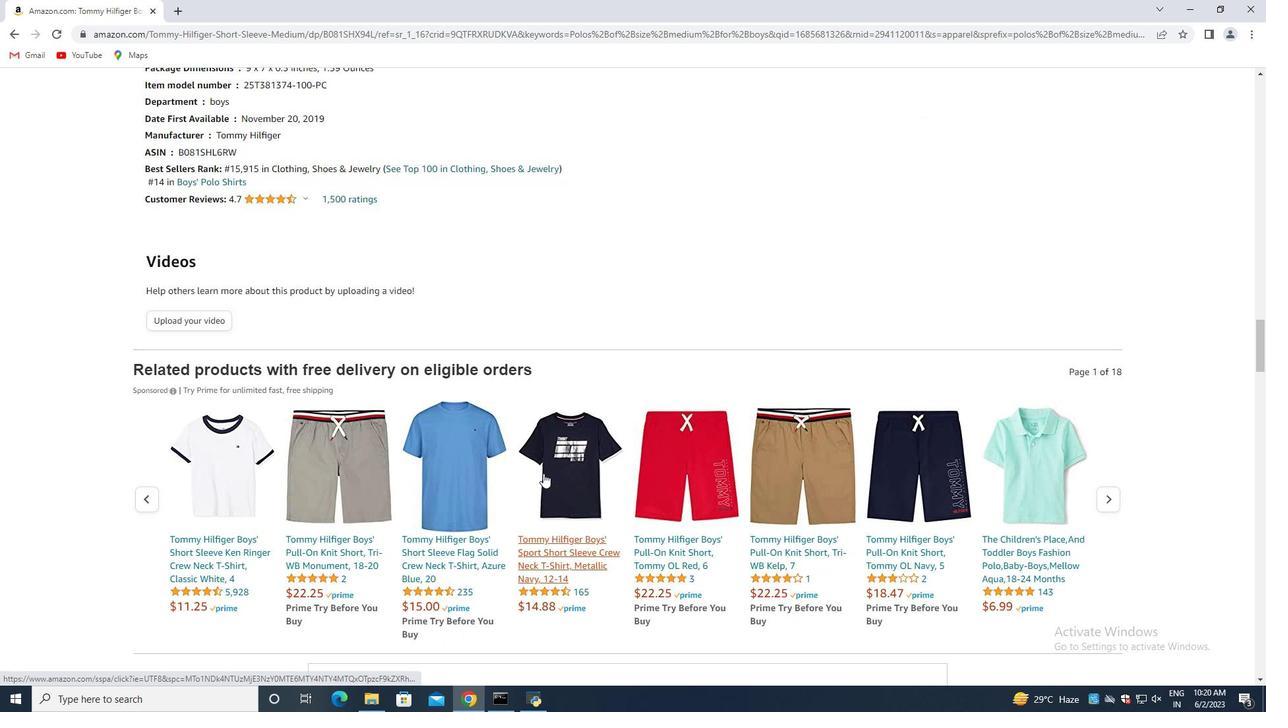 
Action: Mouse scrolled (543, 473) with delta (0, 0)
Screenshot: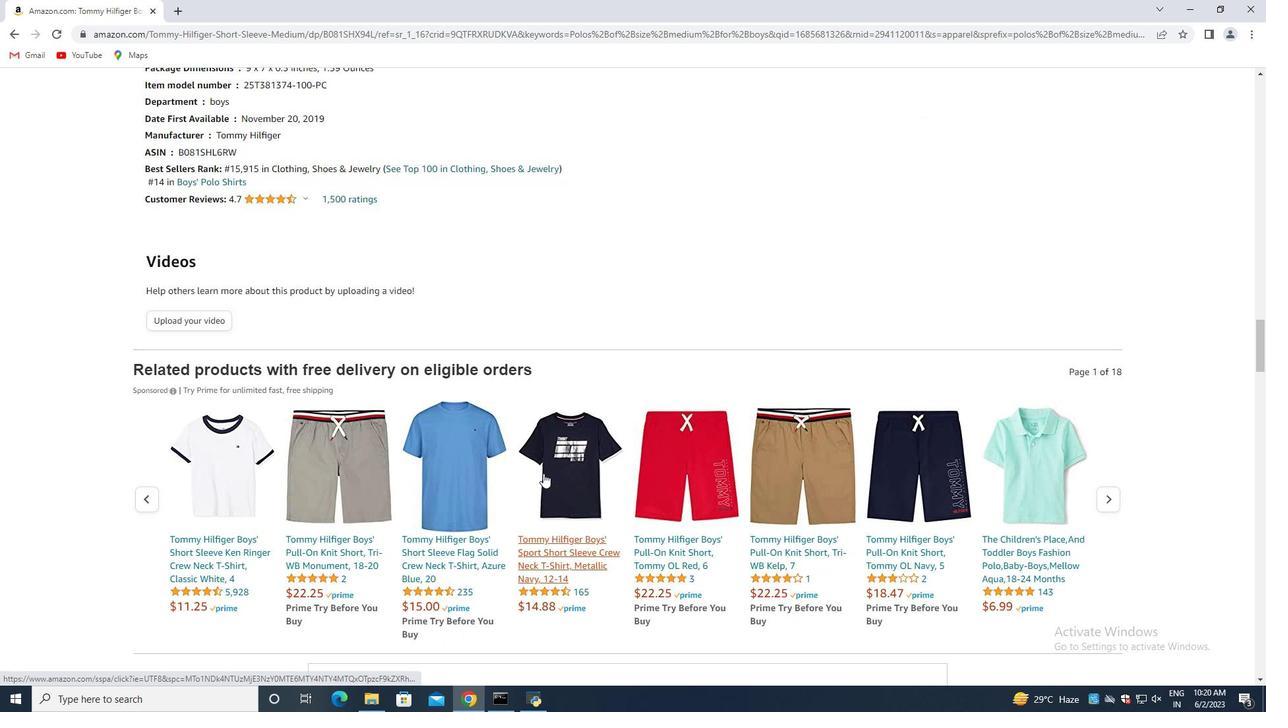 
Action: Mouse moved to (543, 475)
Screenshot: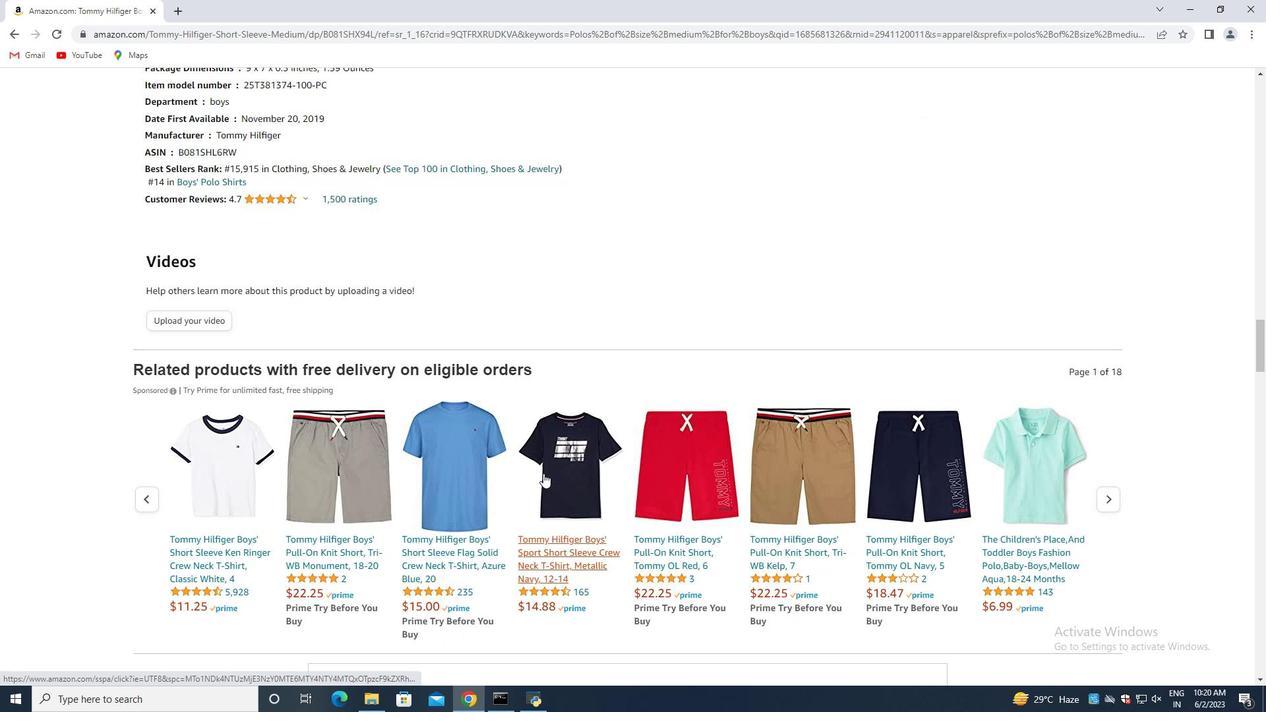 
Action: Mouse scrolled (543, 474) with delta (0, 0)
Screenshot: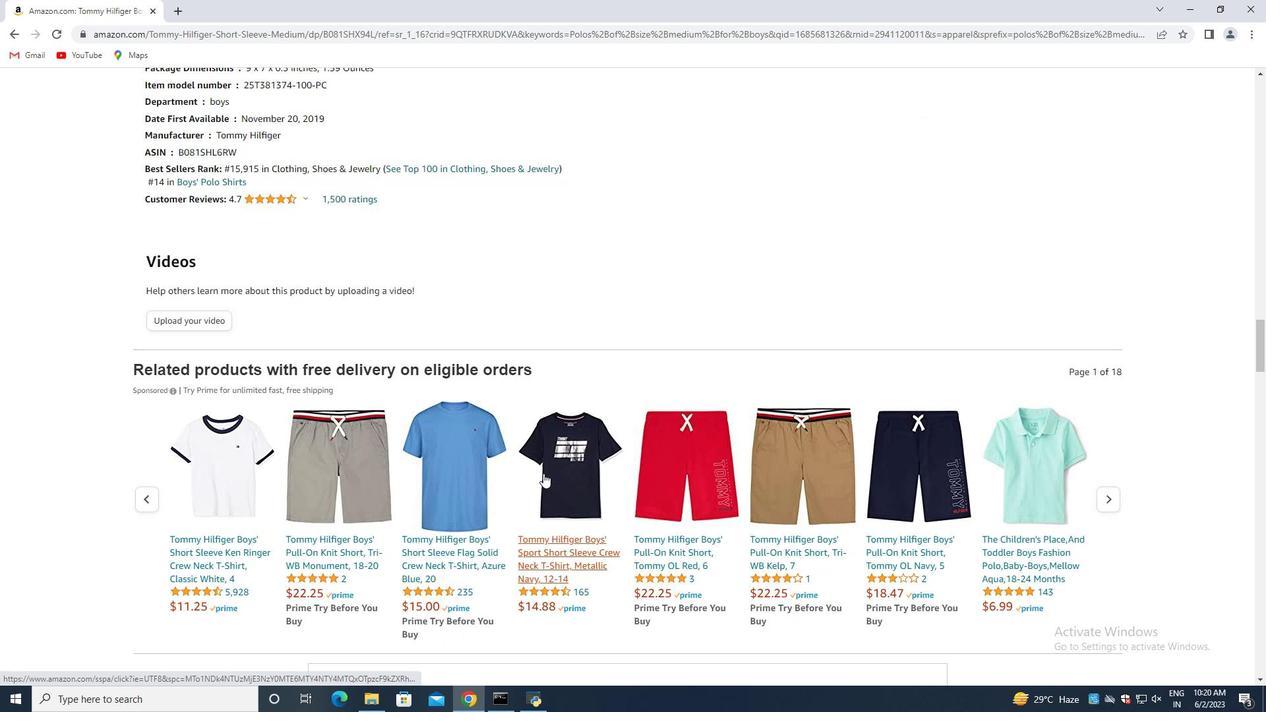 
Action: Mouse moved to (543, 476)
Screenshot: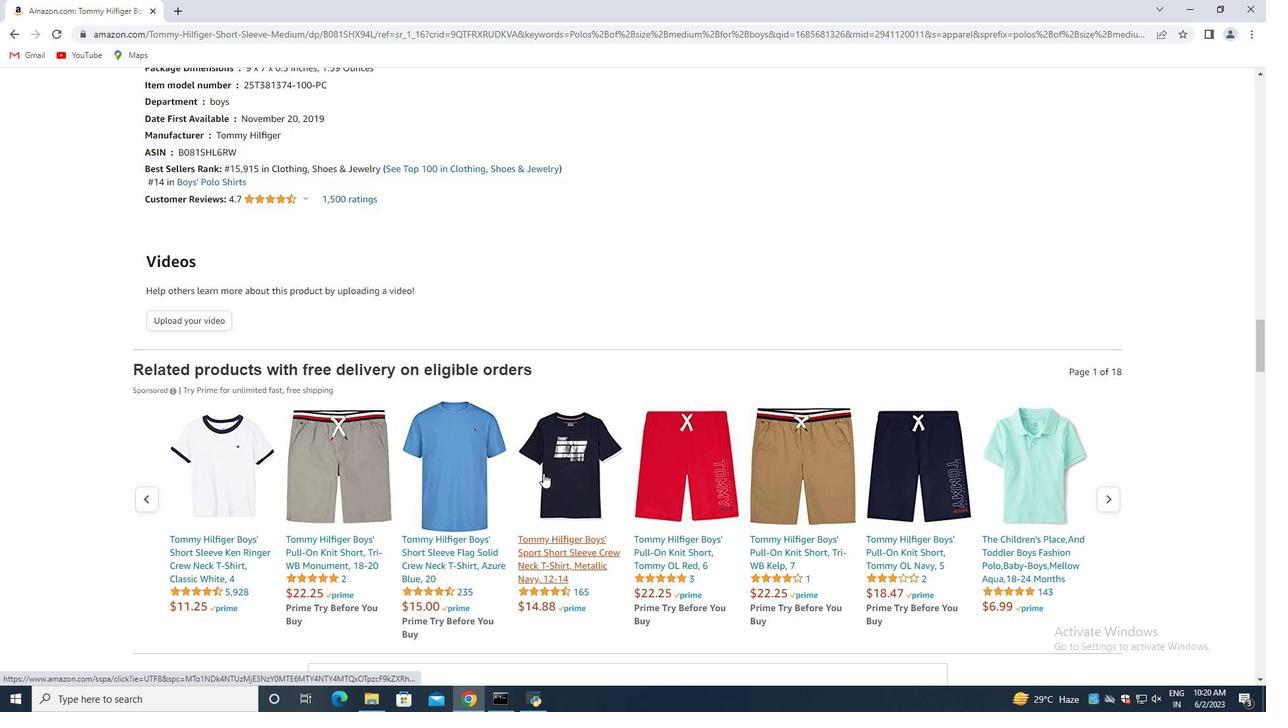 
Action: Mouse scrolled (543, 475) with delta (0, 0)
Screenshot: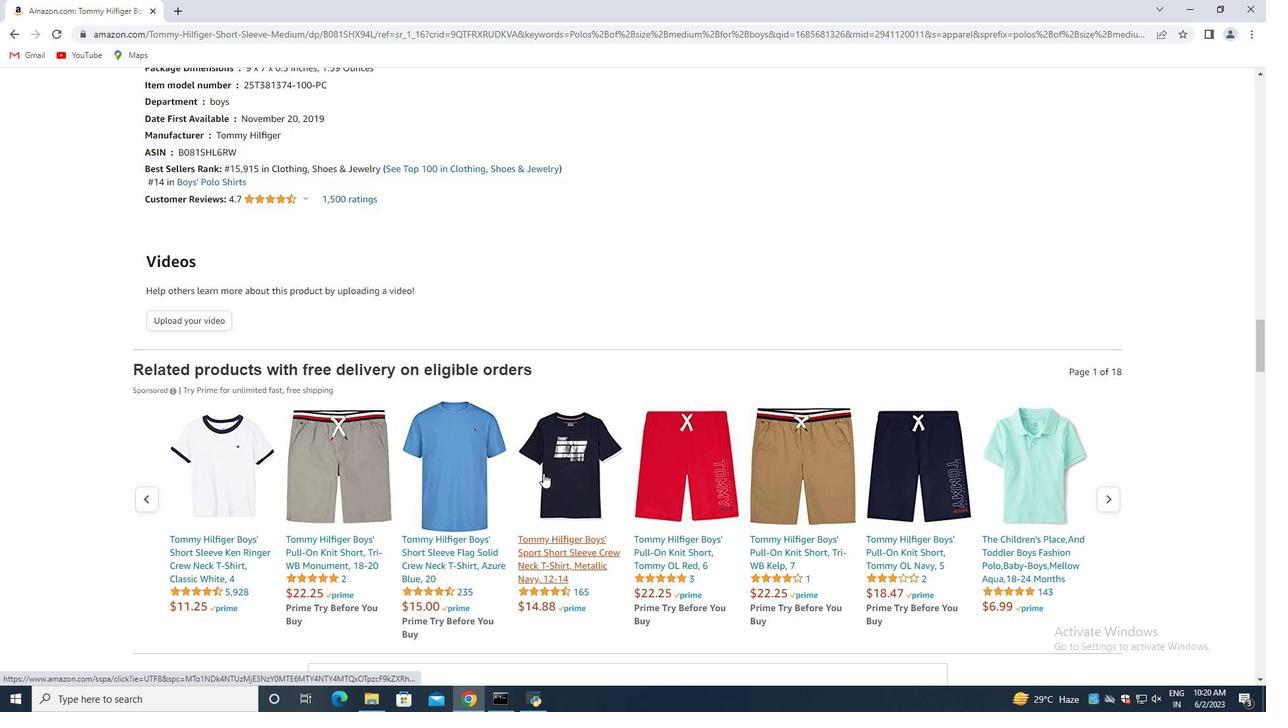 
Action: Mouse scrolled (543, 476) with delta (0, 0)
Screenshot: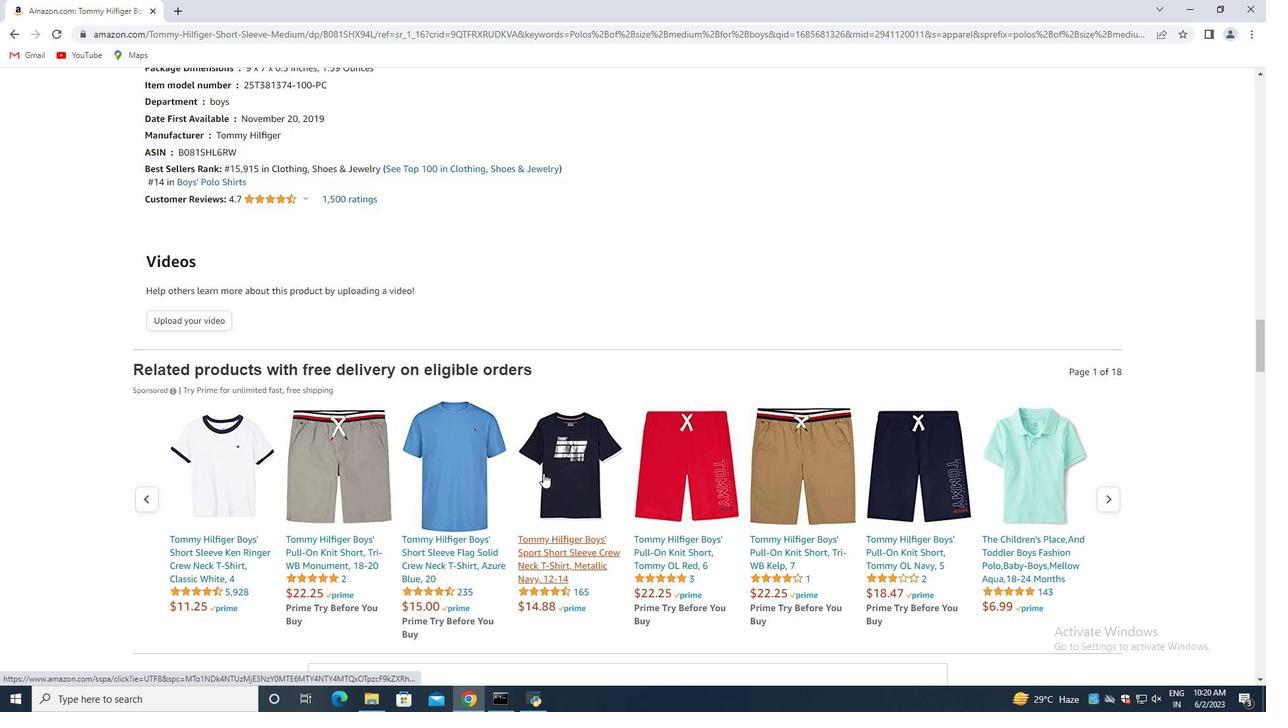 
Action: Mouse scrolled (543, 476) with delta (0, 0)
Screenshot: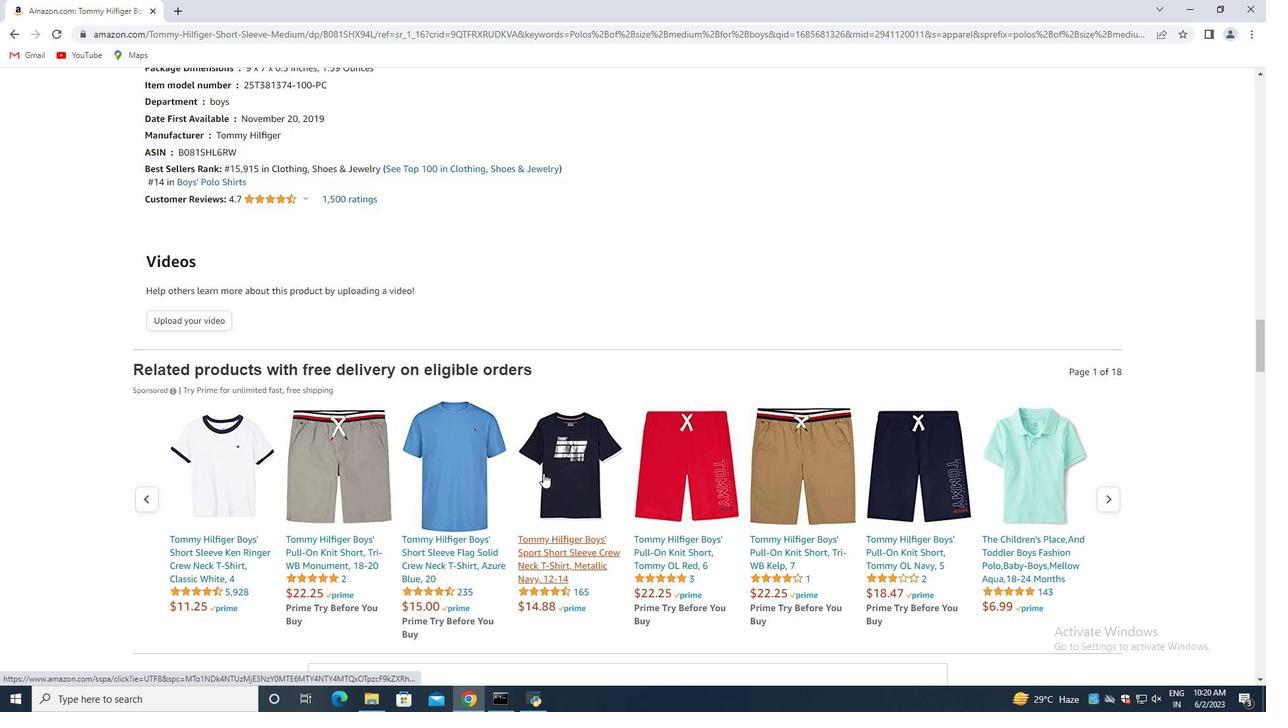
Action: Mouse moved to (549, 476)
Screenshot: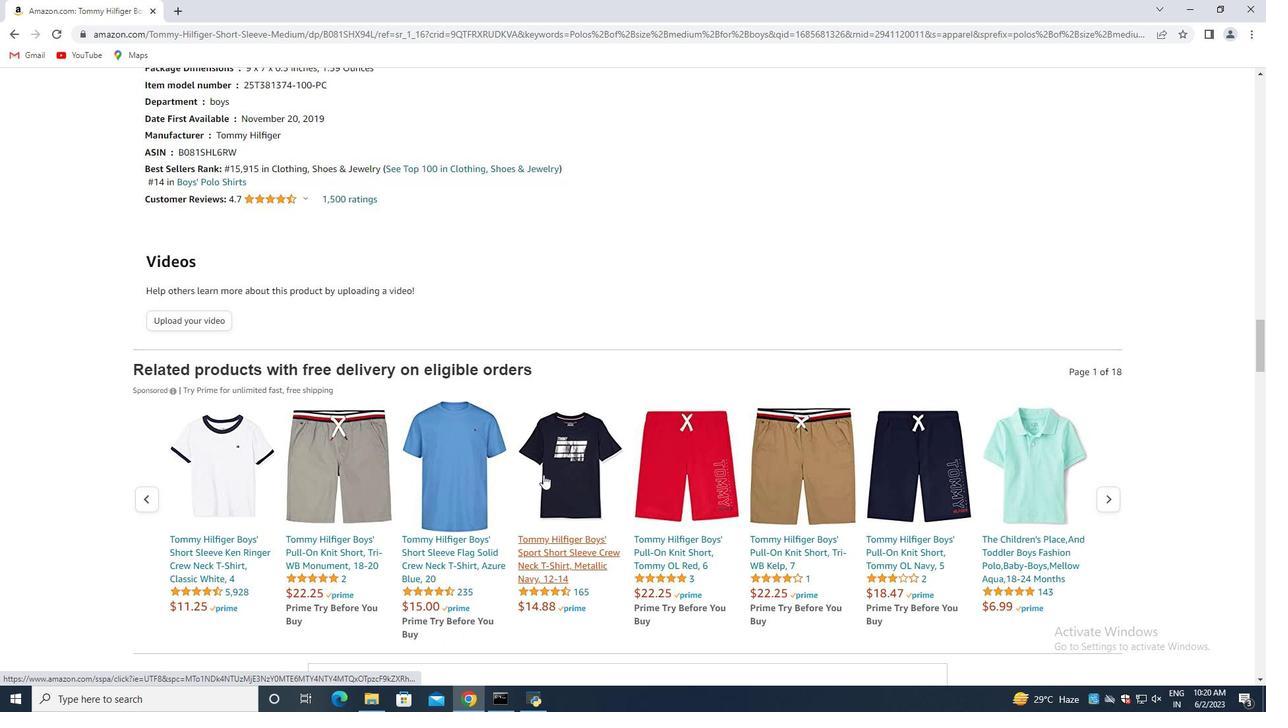 
Action: Mouse scrolled (549, 476) with delta (0, 0)
Screenshot: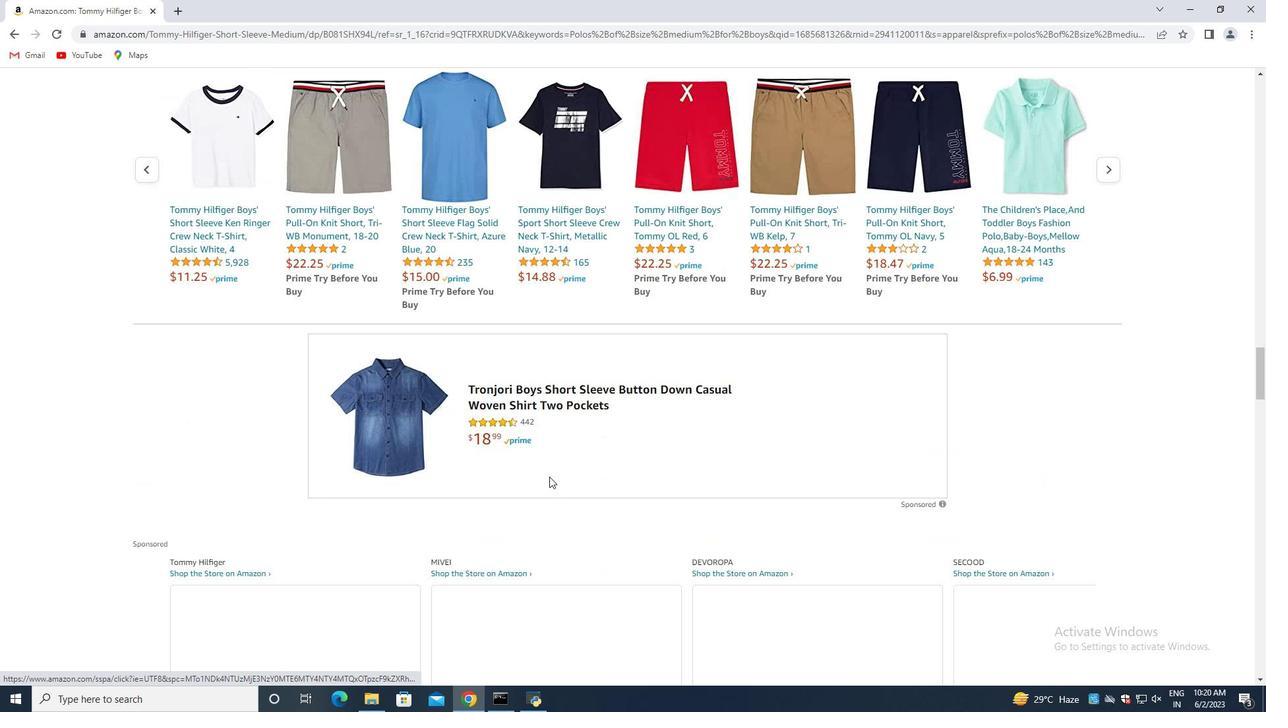 
Action: Mouse scrolled (549, 476) with delta (0, 0)
Screenshot: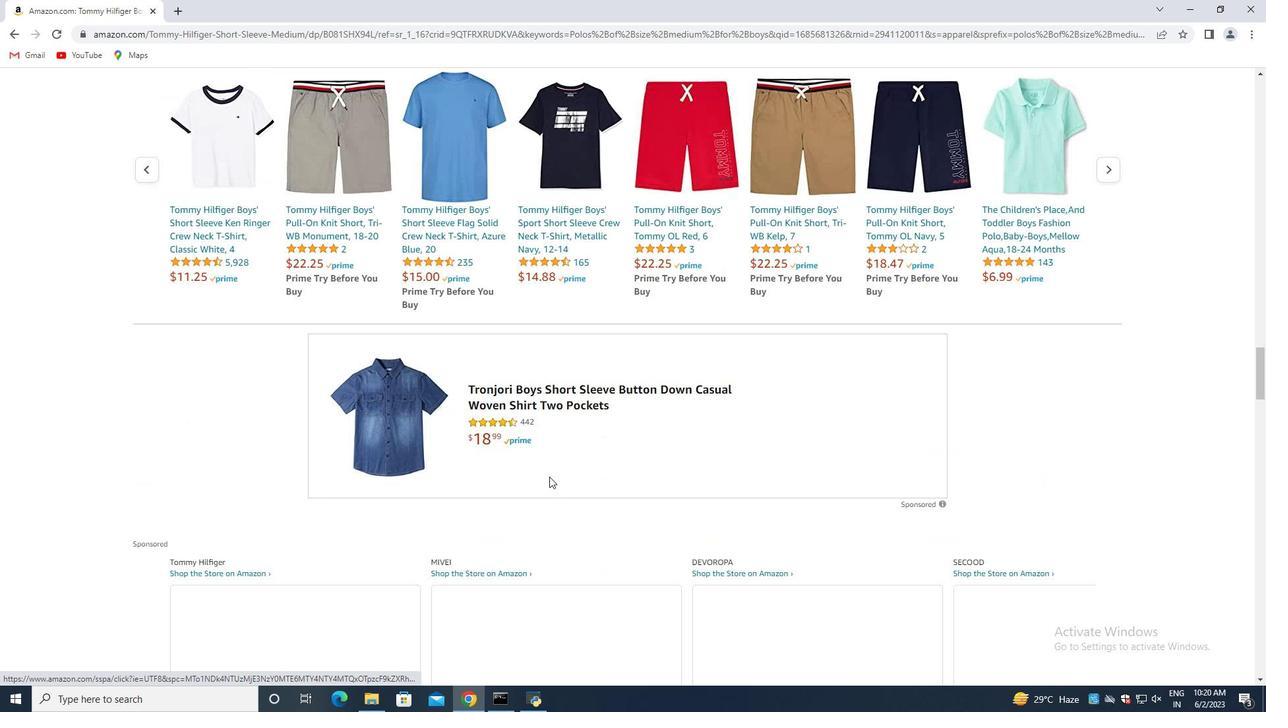 
Action: Mouse scrolled (549, 476) with delta (0, 0)
Screenshot: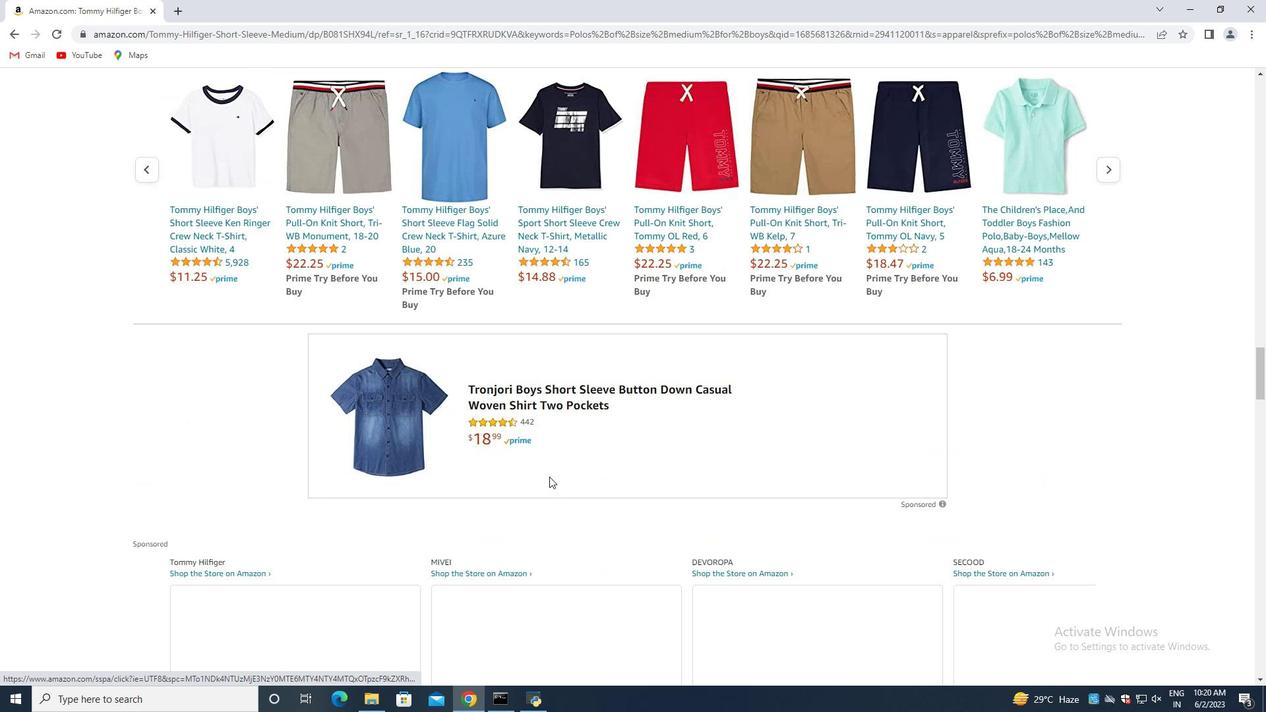 
Action: Mouse scrolled (549, 476) with delta (0, 0)
Screenshot: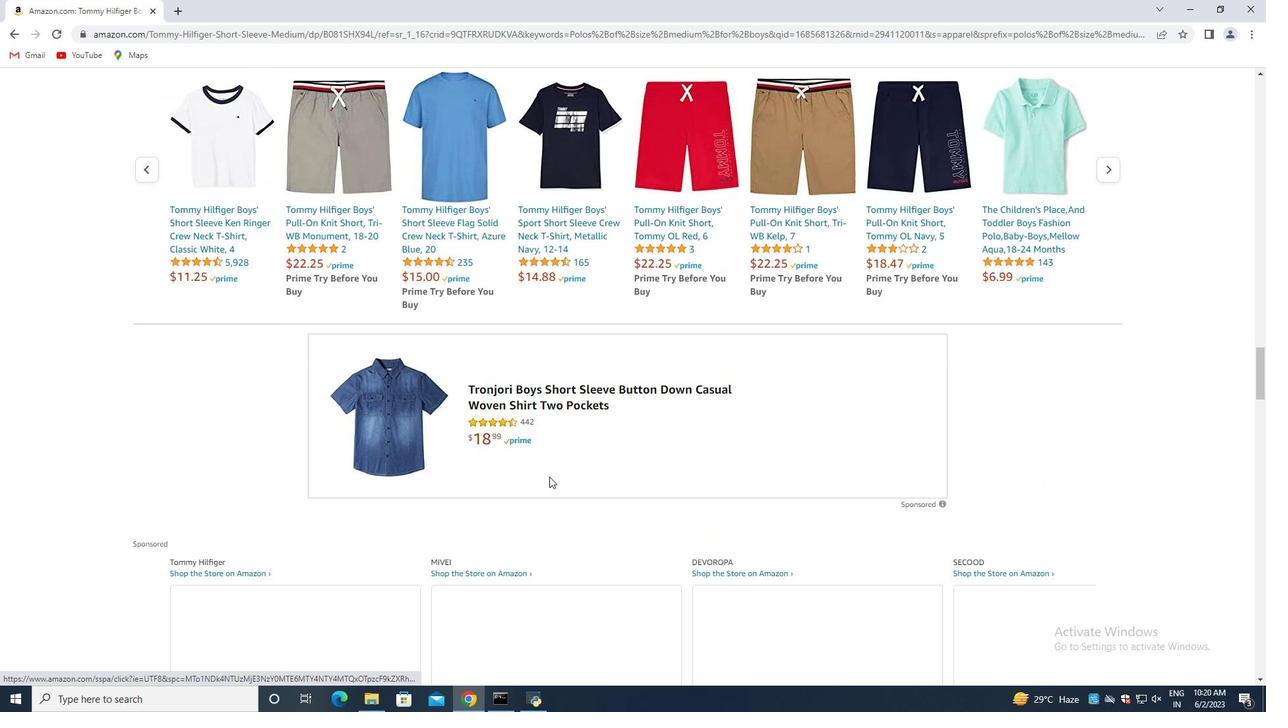 
Action: Mouse moved to (550, 475)
Screenshot: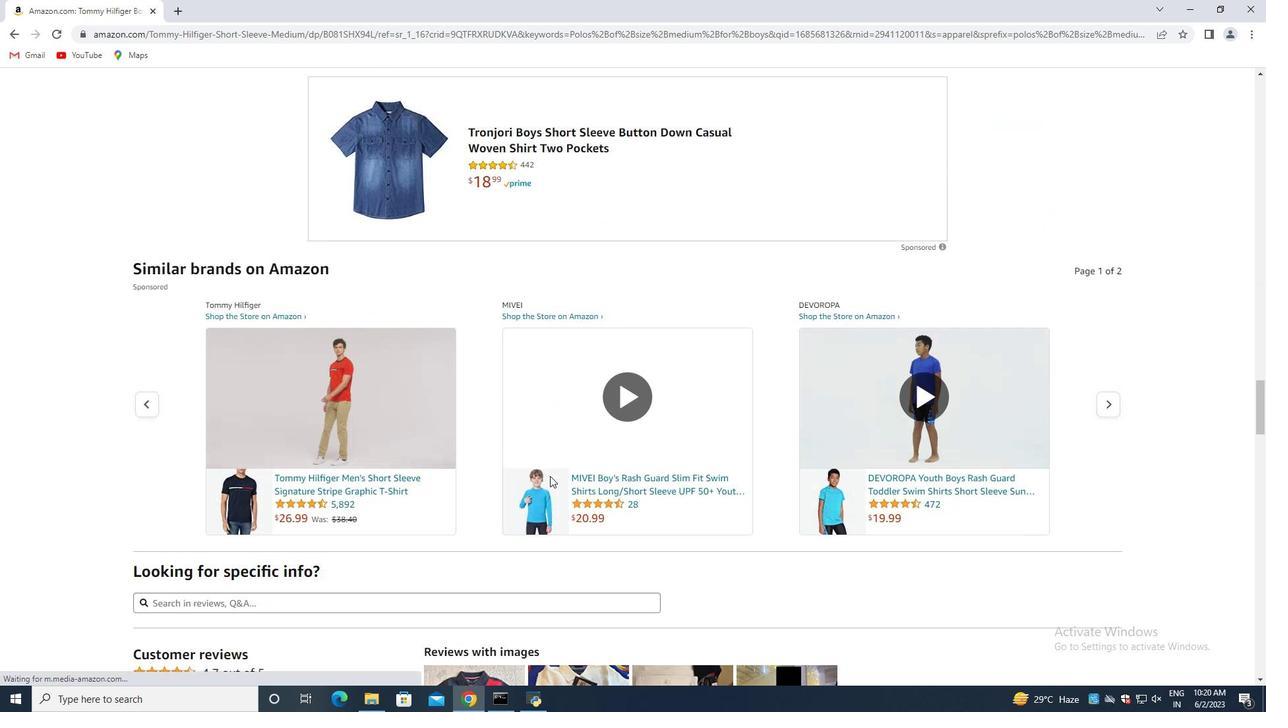 
Action: Mouse scrolled (550, 474) with delta (0, 0)
Screenshot: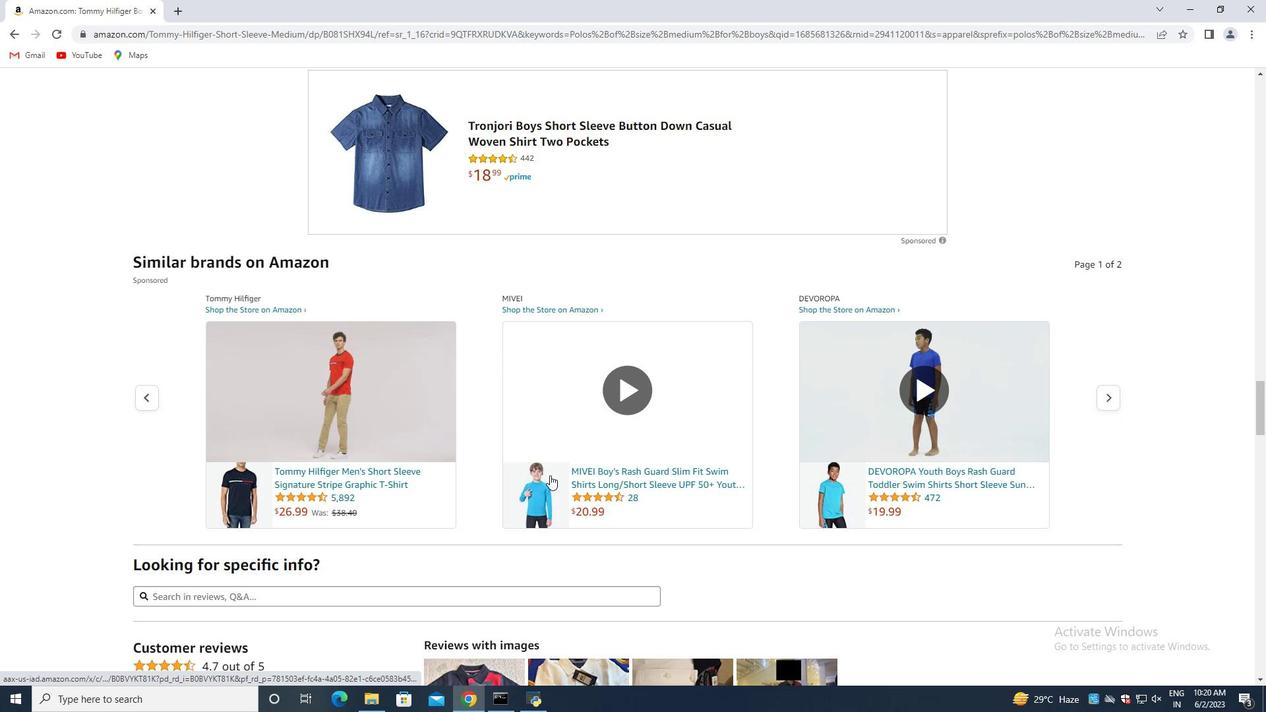 
Action: Mouse scrolled (550, 474) with delta (0, 0)
Screenshot: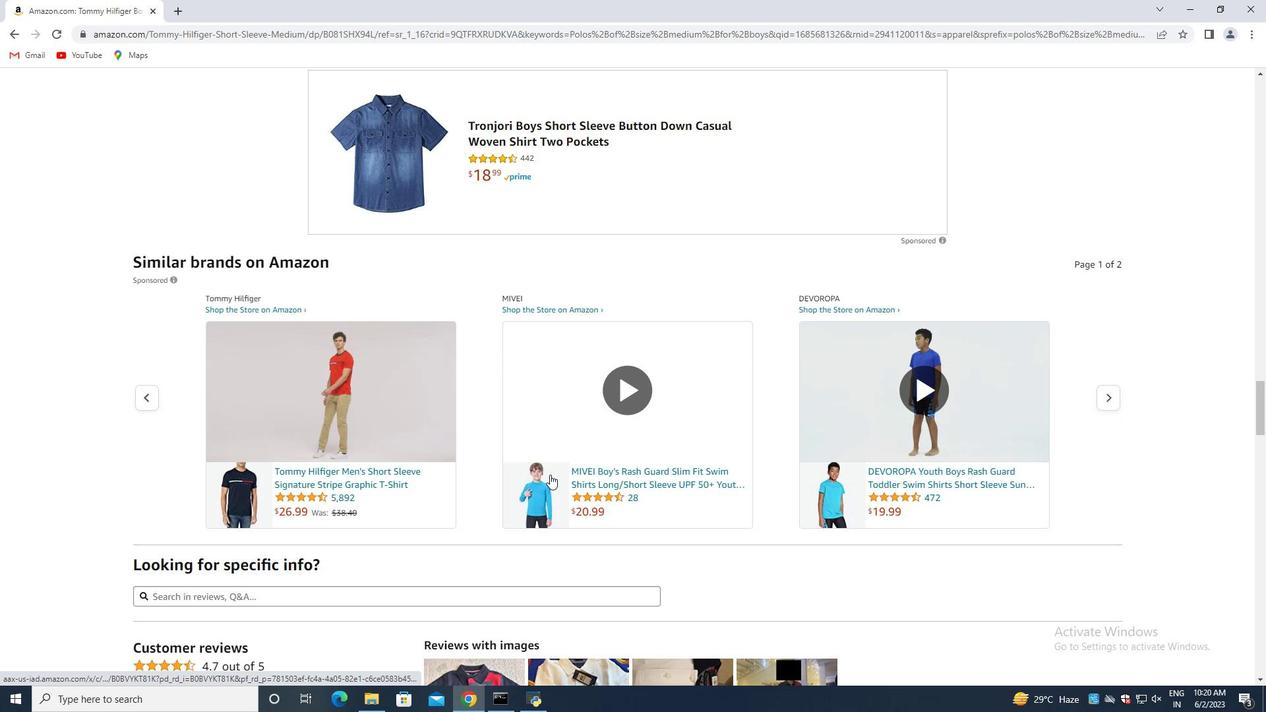 
Action: Mouse scrolled (550, 474) with delta (0, 0)
Screenshot: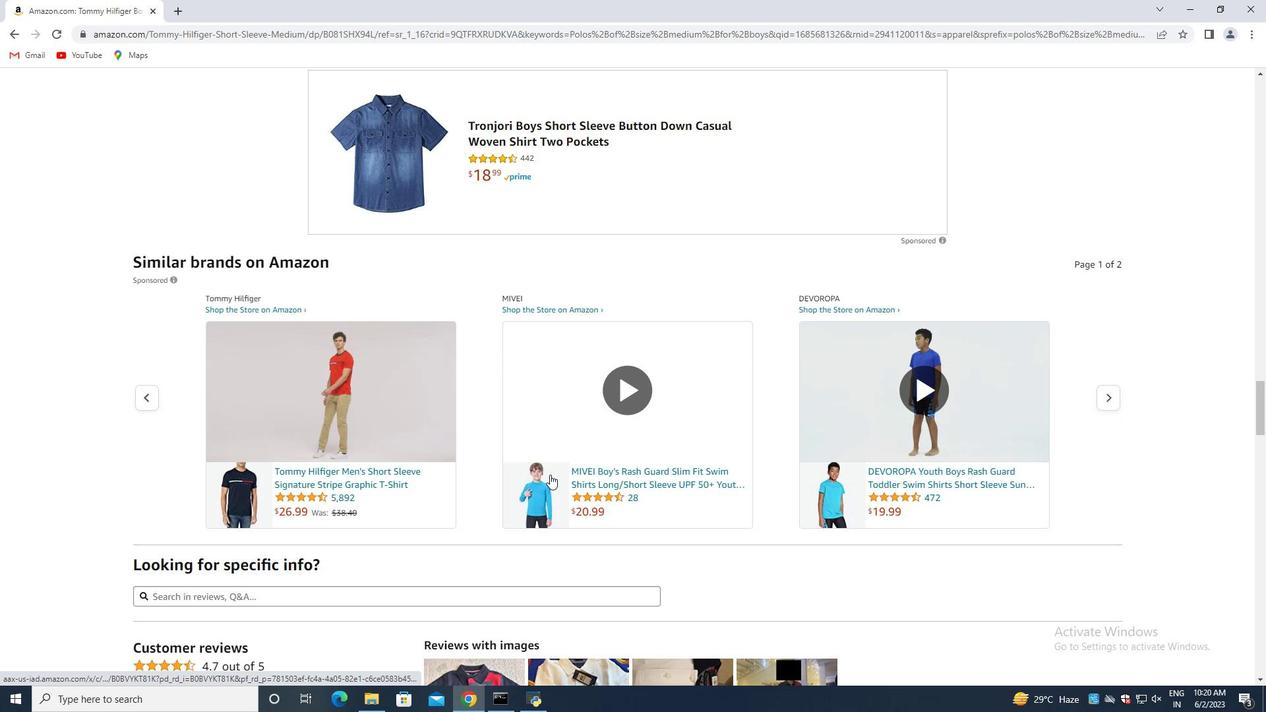 
Action: Mouse moved to (550, 474)
Screenshot: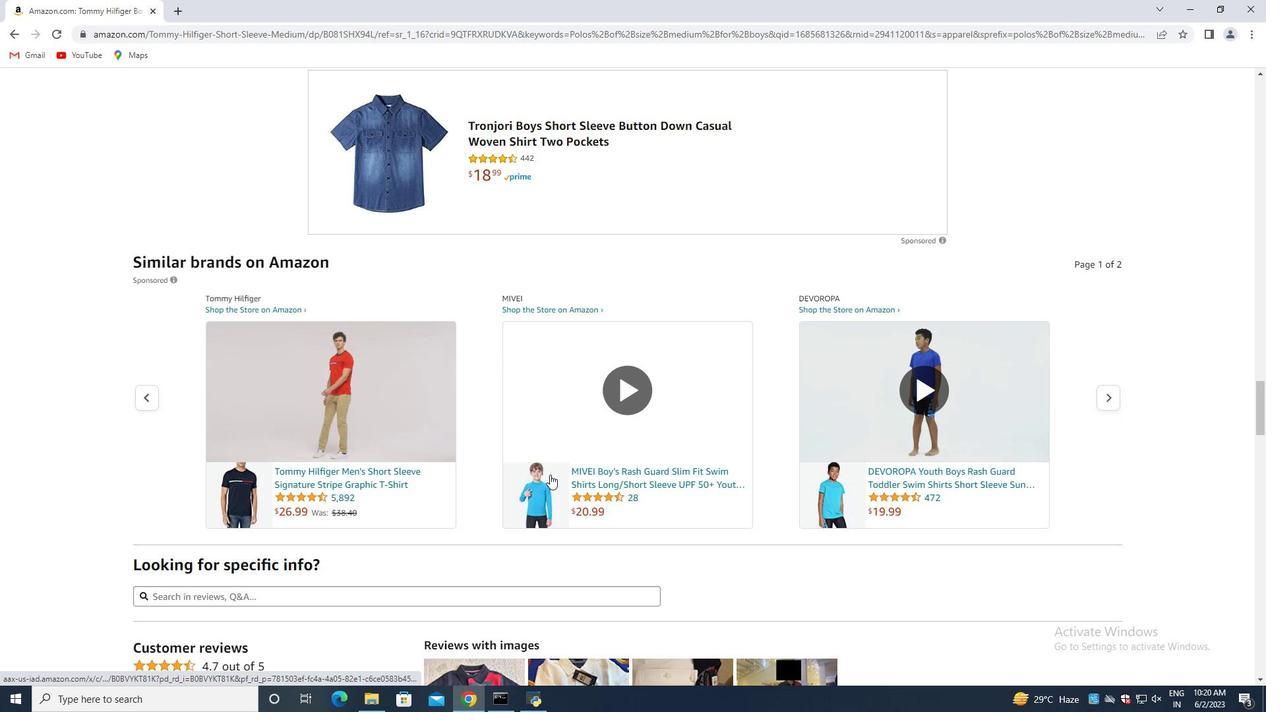 
Action: Mouse scrolled (550, 473) with delta (0, 0)
Screenshot: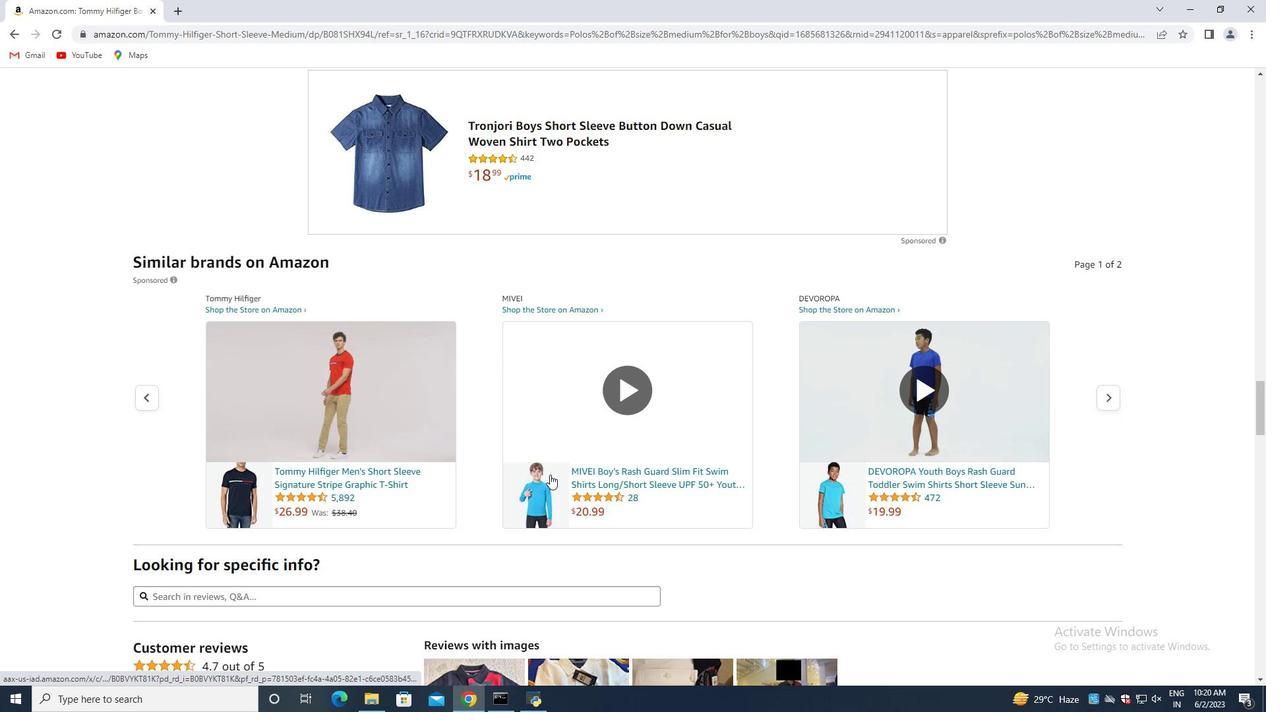 
Action: Mouse moved to (550, 472)
Screenshot: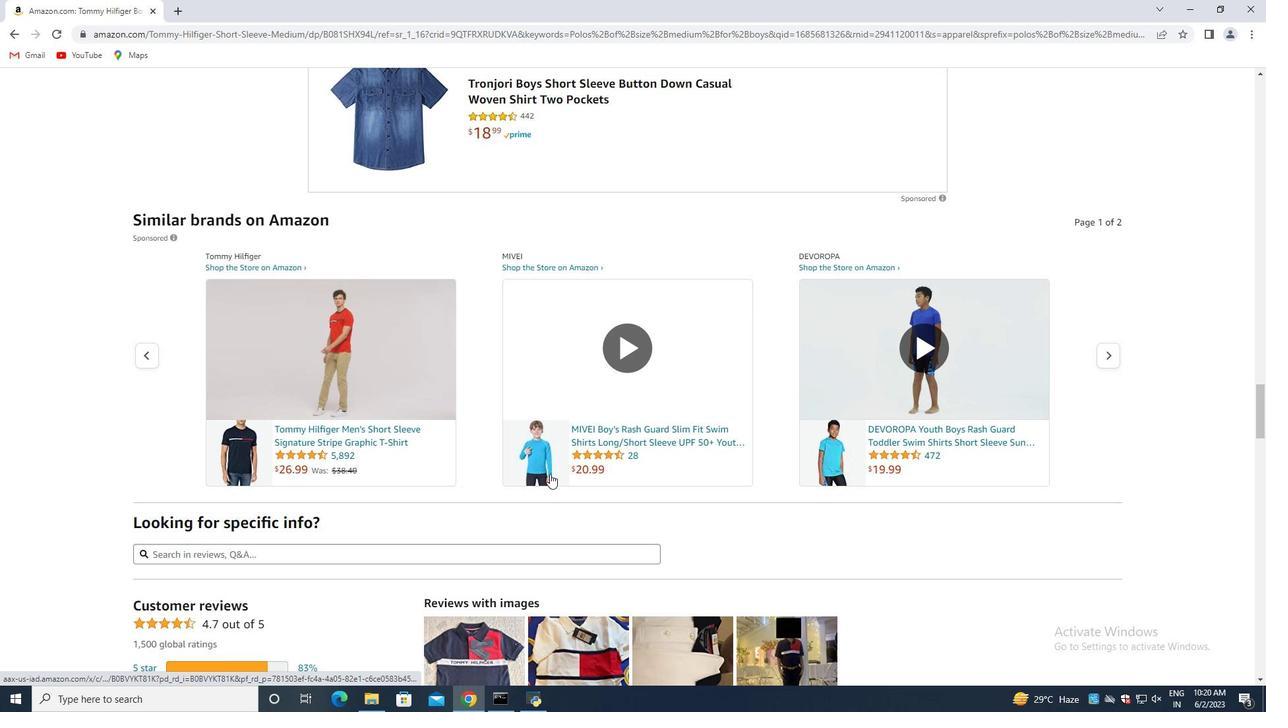 
Action: Mouse scrolled (550, 471) with delta (0, 0)
Screenshot: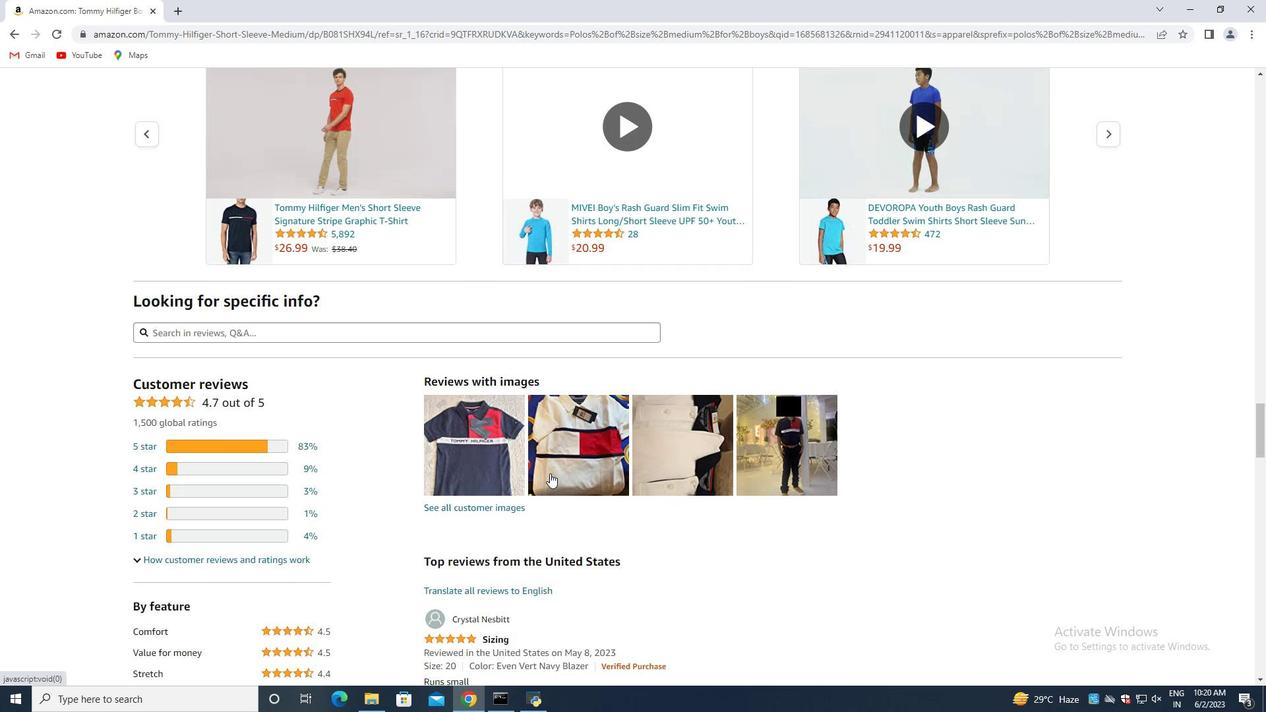 
Action: Mouse scrolled (550, 471) with delta (0, 0)
Screenshot: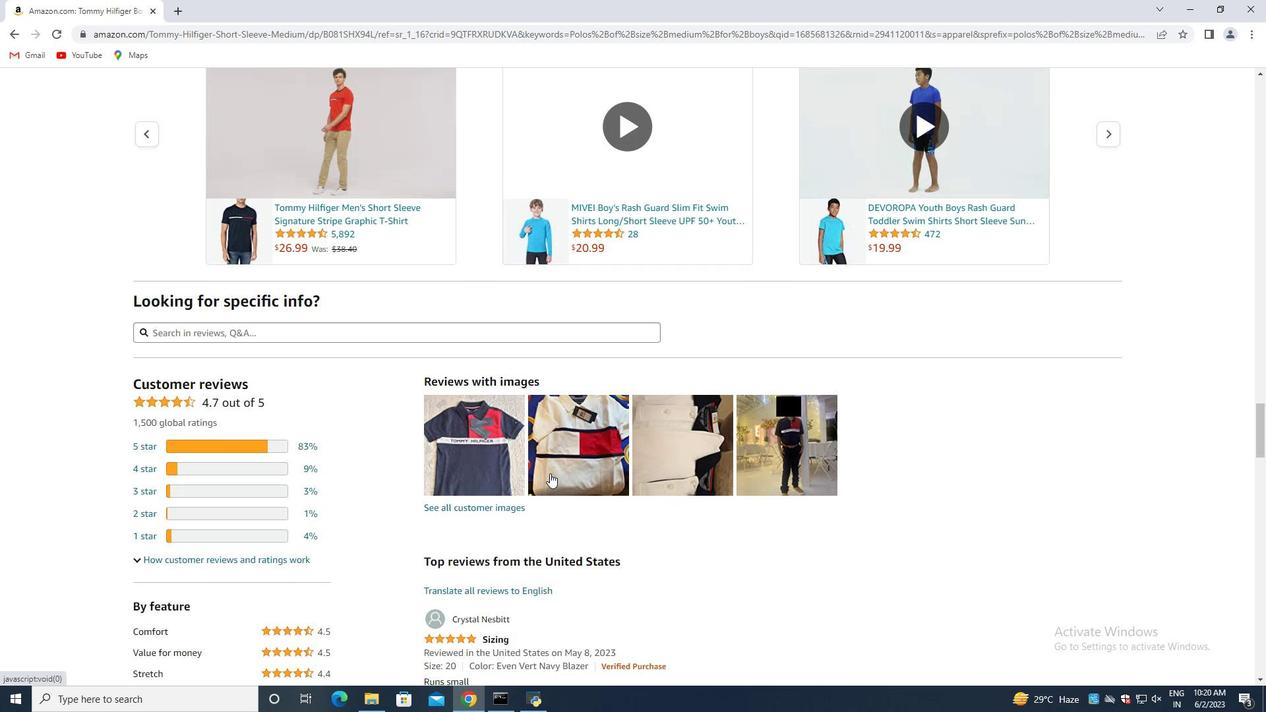 
Action: Mouse scrolled (550, 471) with delta (0, 0)
Screenshot: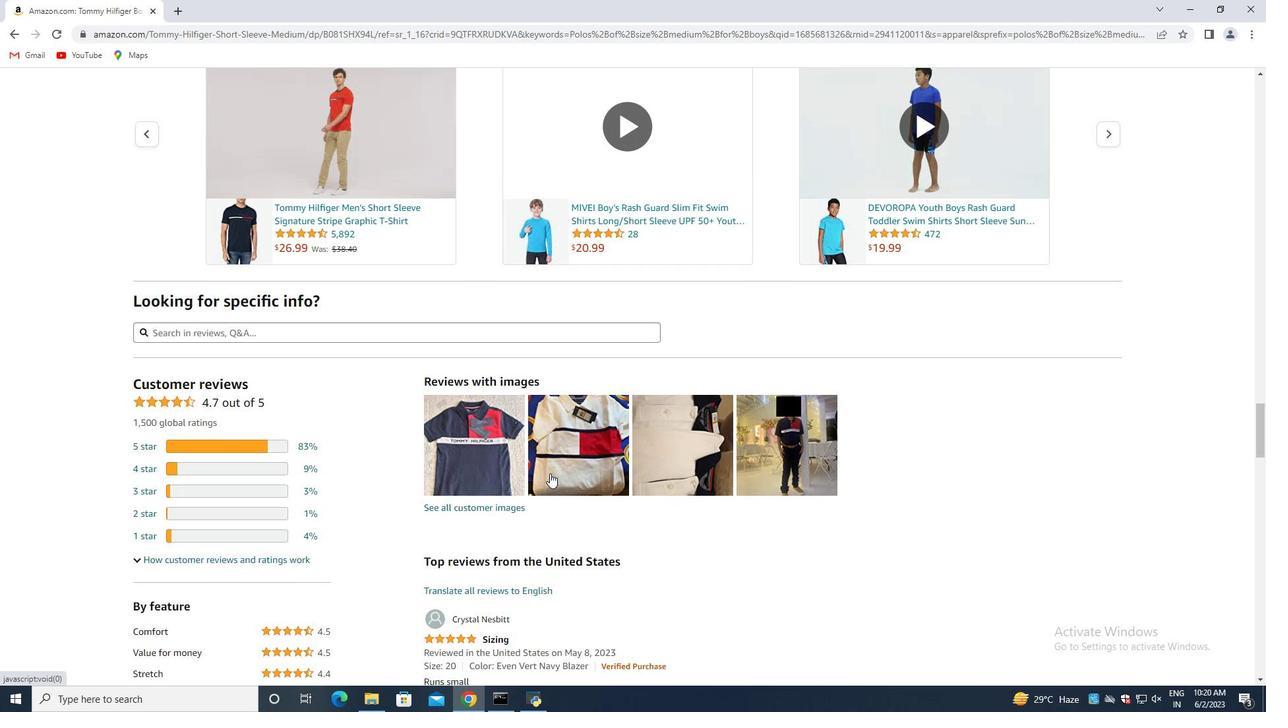 
Action: Mouse scrolled (550, 471) with delta (0, 0)
Screenshot: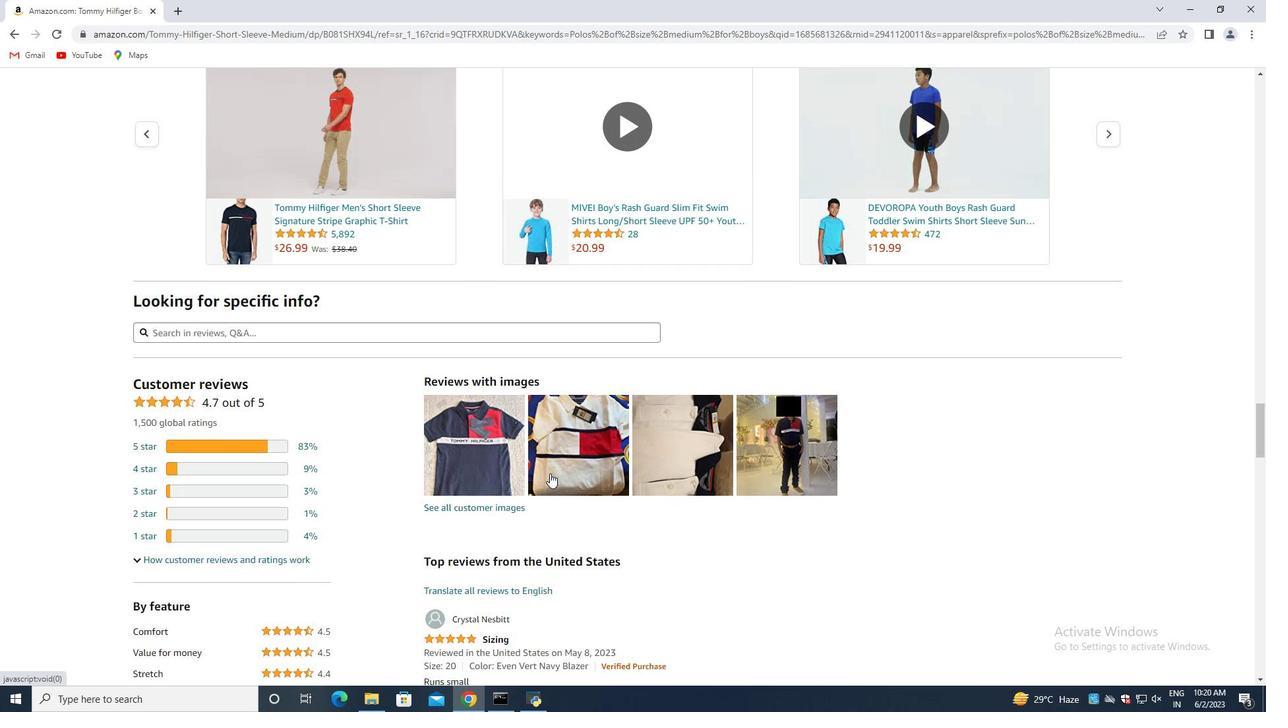 
Action: Mouse moved to (574, 413)
Screenshot: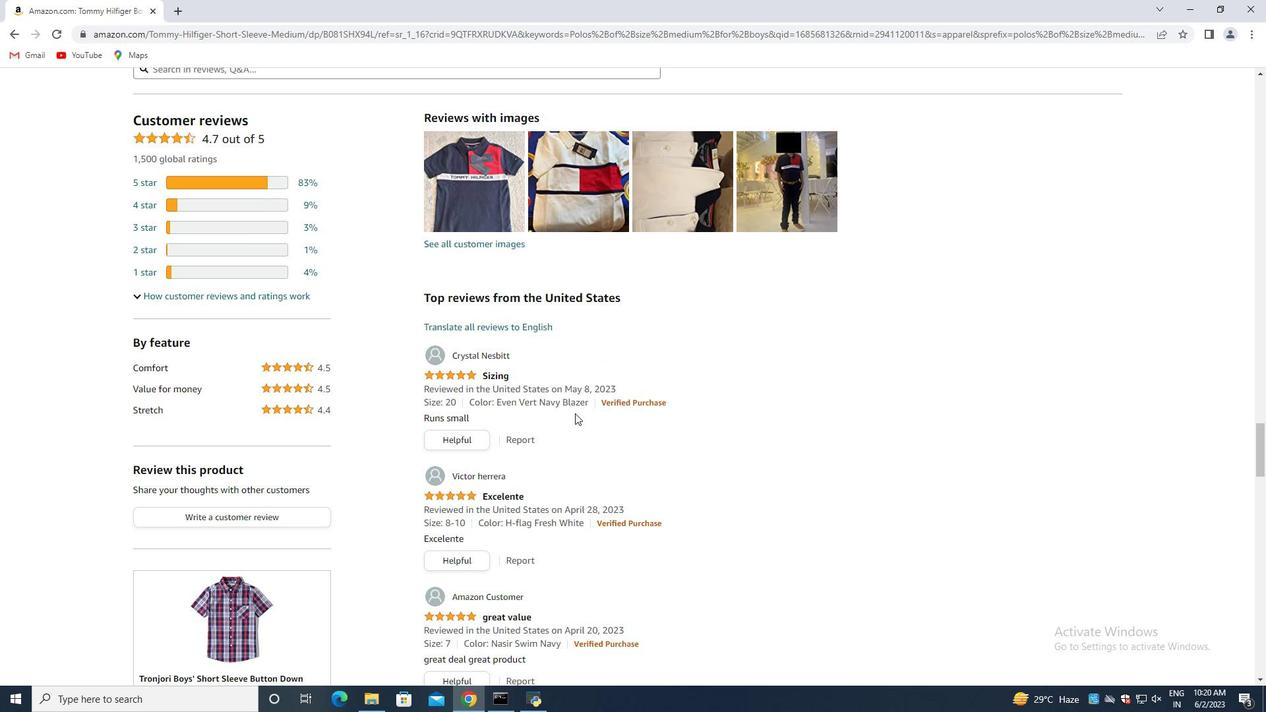 
Action: Mouse scrolled (574, 413) with delta (0, 0)
Screenshot: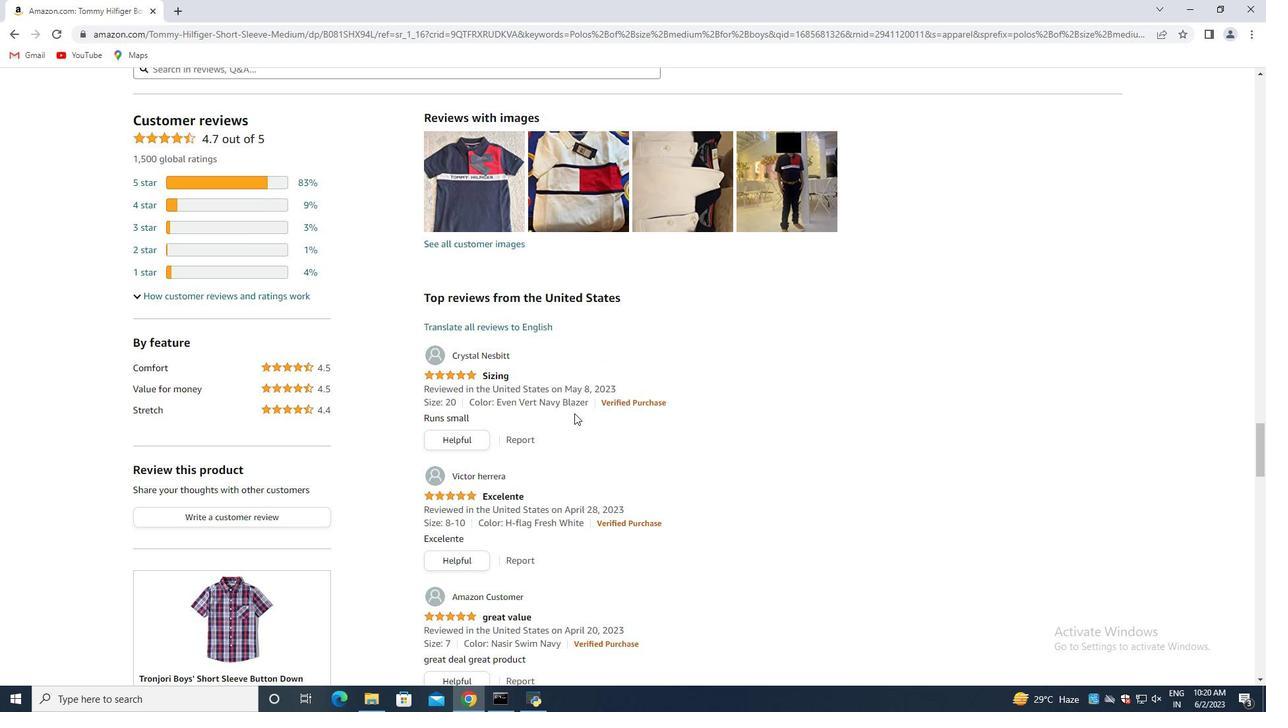 
Action: Mouse scrolled (574, 413) with delta (0, 0)
Screenshot: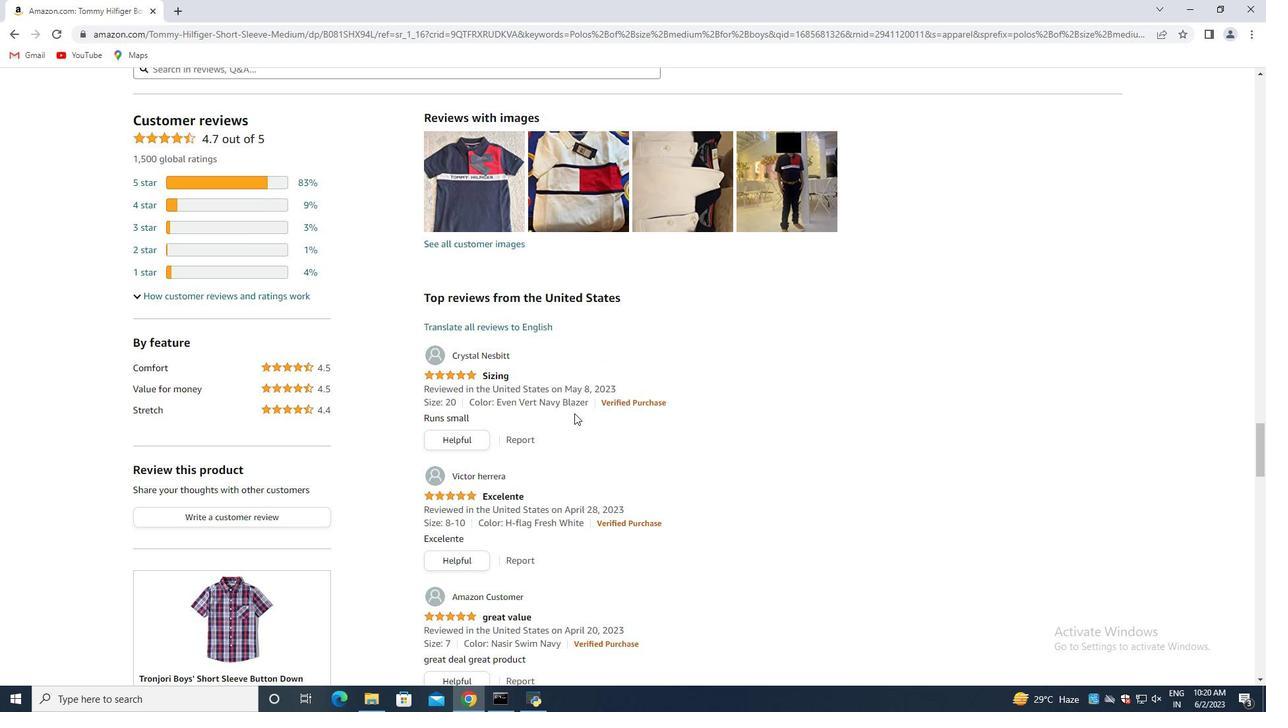 
Action: Mouse moved to (507, 399)
Screenshot: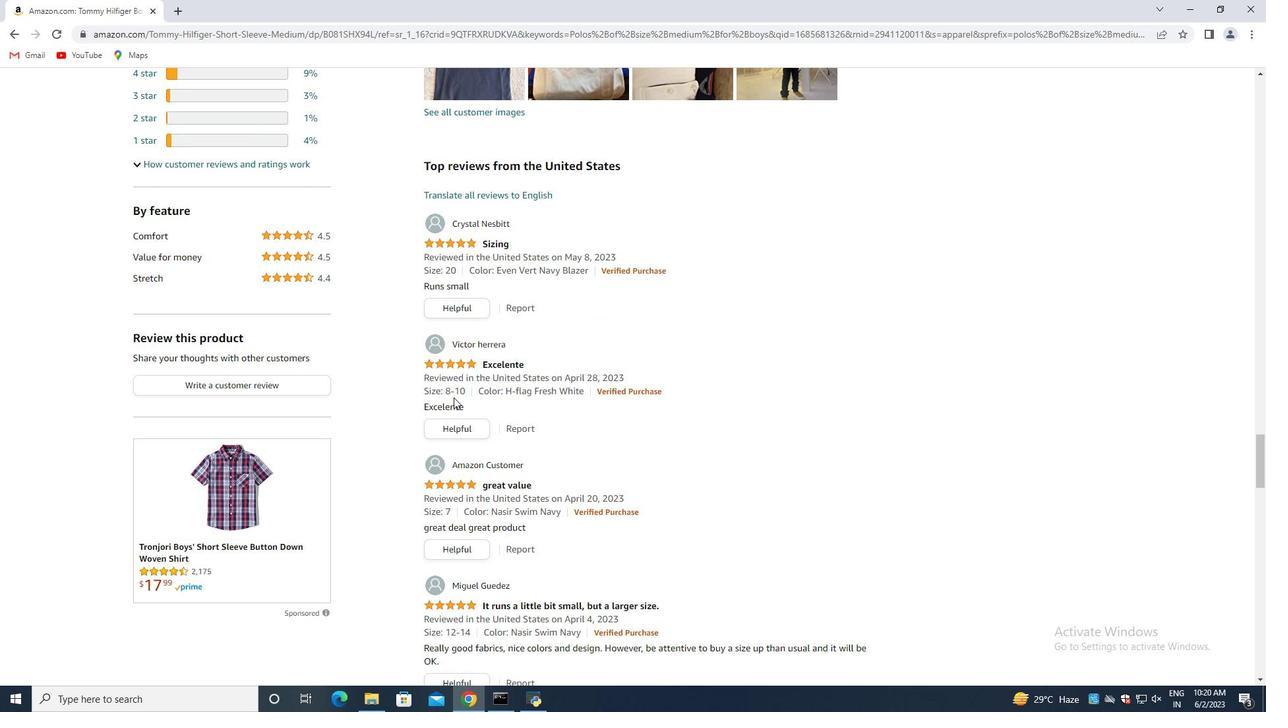 
Action: Mouse scrolled (507, 398) with delta (0, 0)
Screenshot: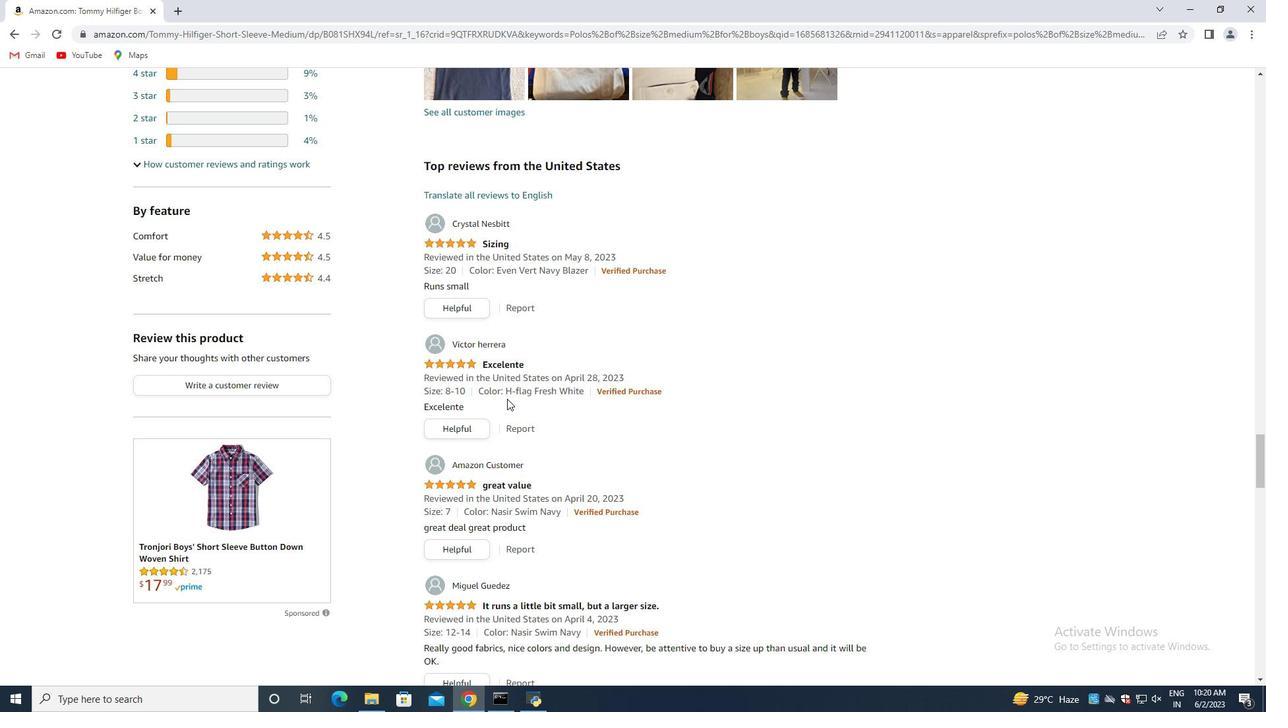 
Action: Mouse scrolled (507, 398) with delta (0, 0)
Screenshot: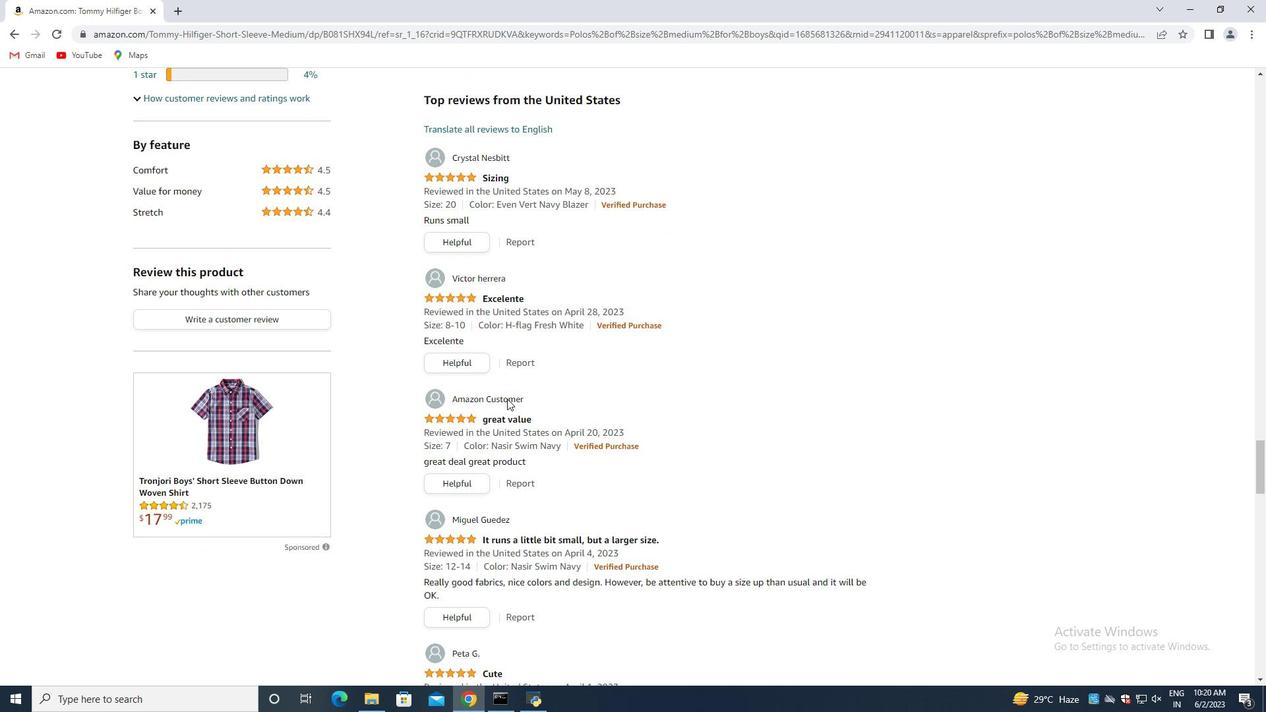 
Action: Mouse moved to (573, 399)
Screenshot: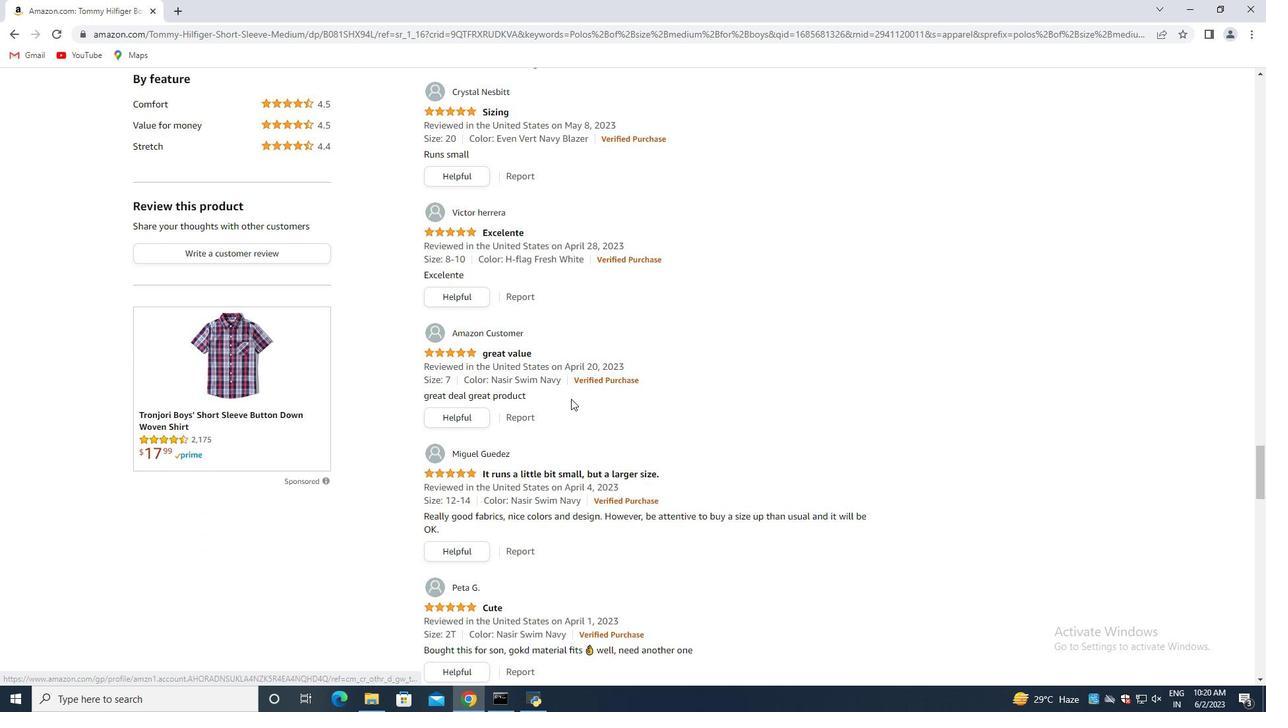 
Action: Mouse scrolled (573, 399) with delta (0, 0)
Screenshot: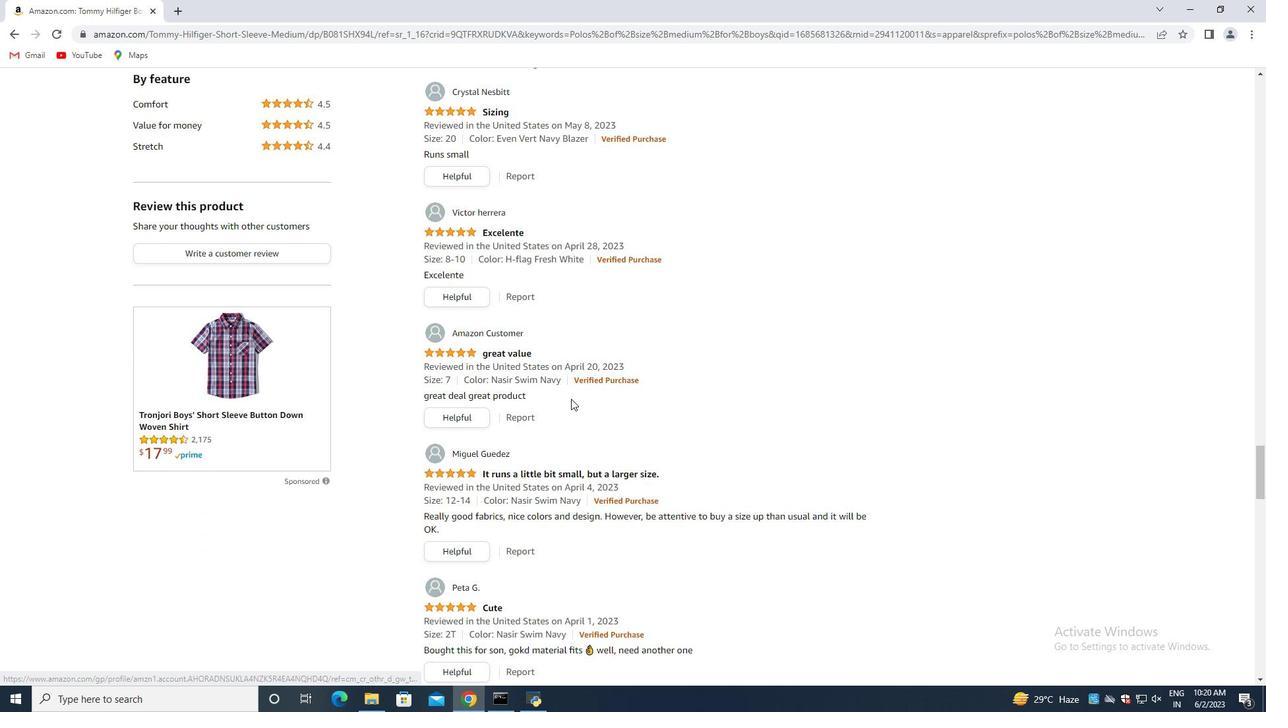 
Action: Mouse scrolled (573, 399) with delta (0, 0)
Screenshot: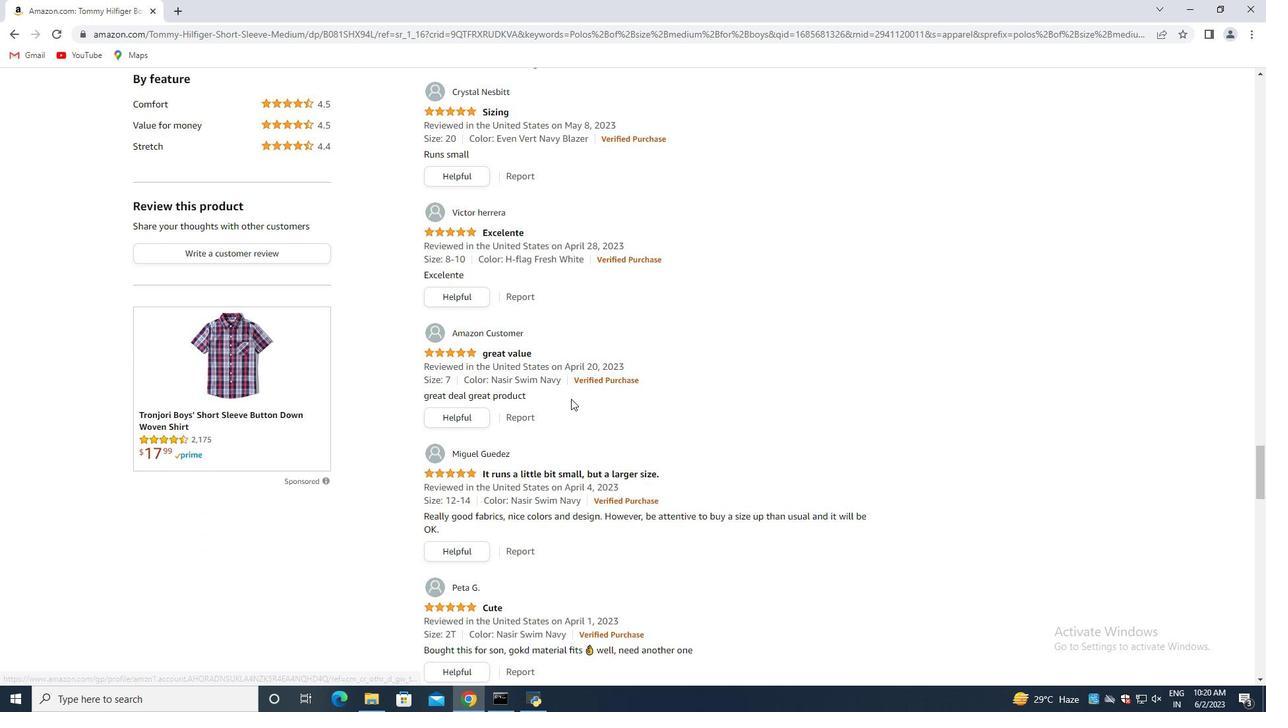 
Action: Mouse moved to (641, 396)
Screenshot: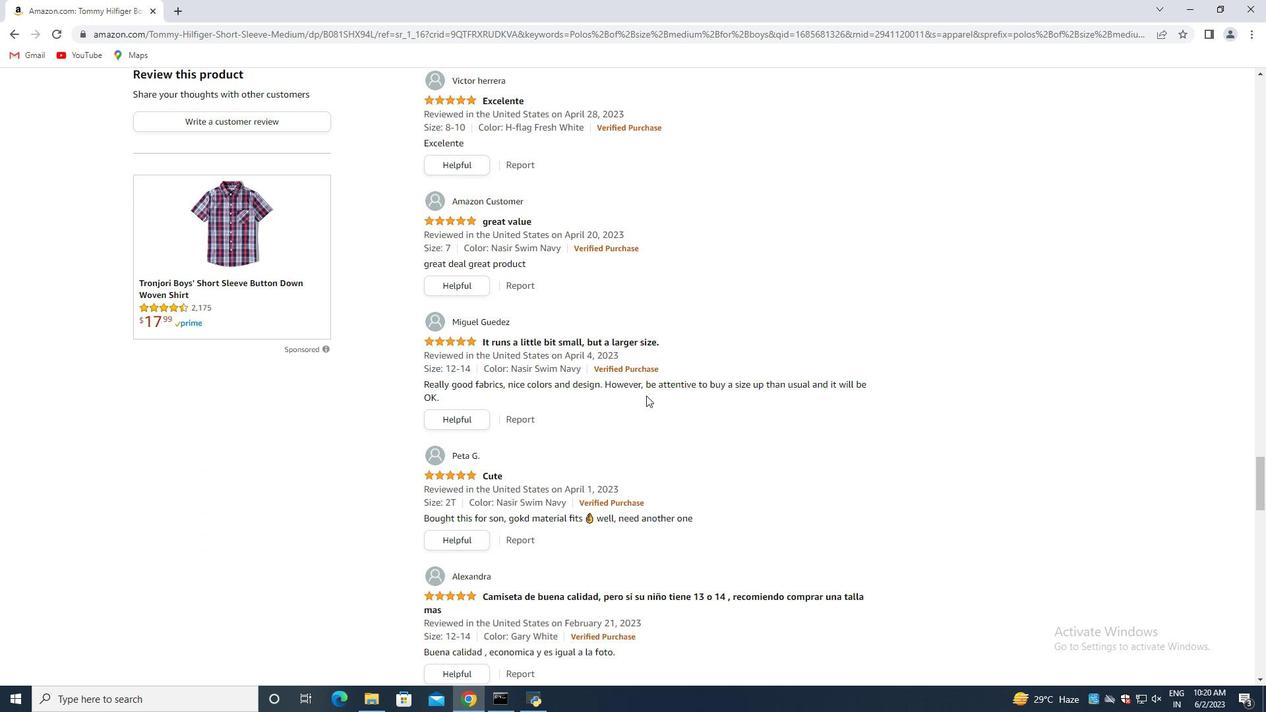 
Action: Mouse scrolled (641, 395) with delta (0, 0)
Screenshot: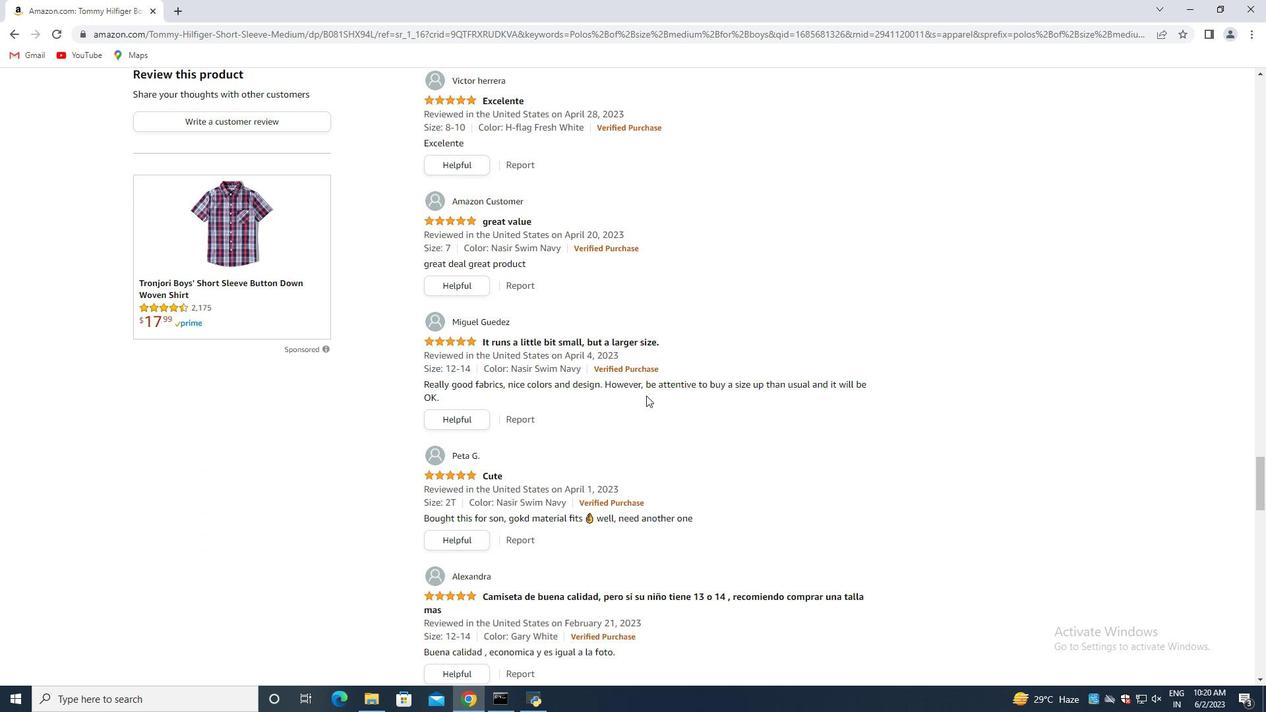 
Action: Mouse moved to (594, 400)
Screenshot: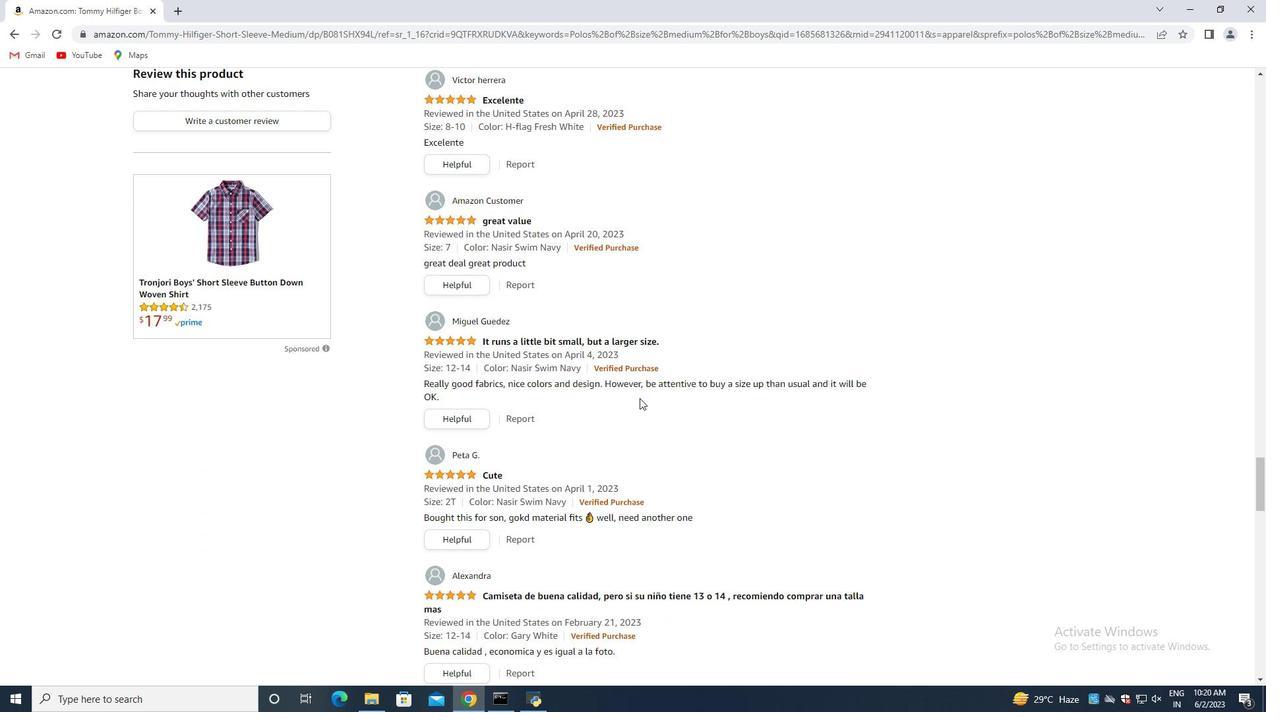 
Action: Mouse scrolled (636, 397) with delta (0, 0)
Screenshot: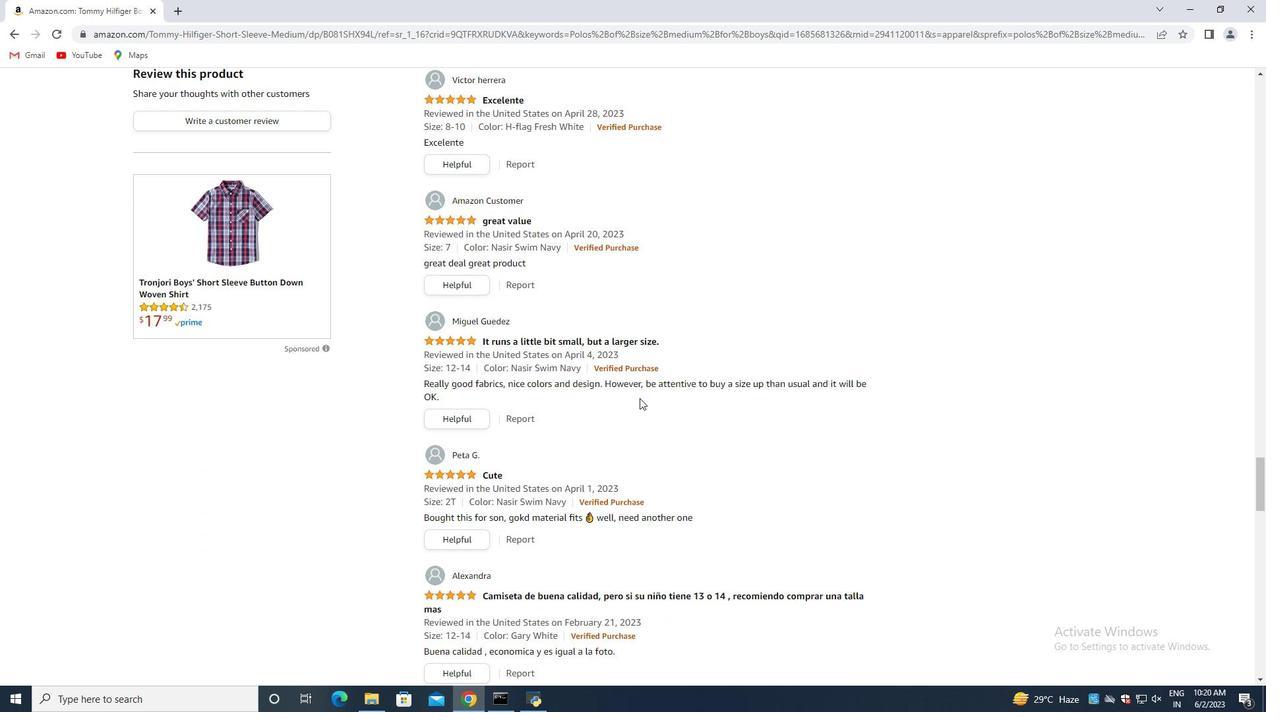 
Action: Mouse moved to (659, 409)
Screenshot: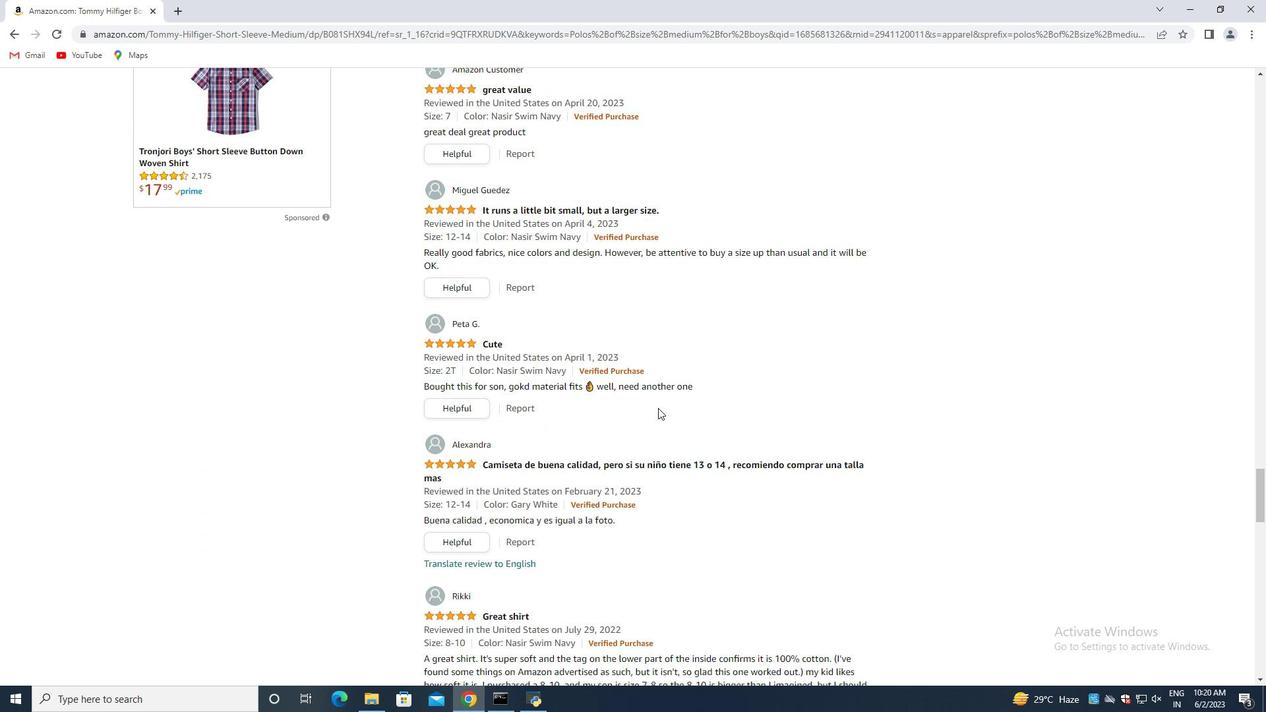 
Action: Mouse scrolled (659, 408) with delta (0, 0)
Screenshot: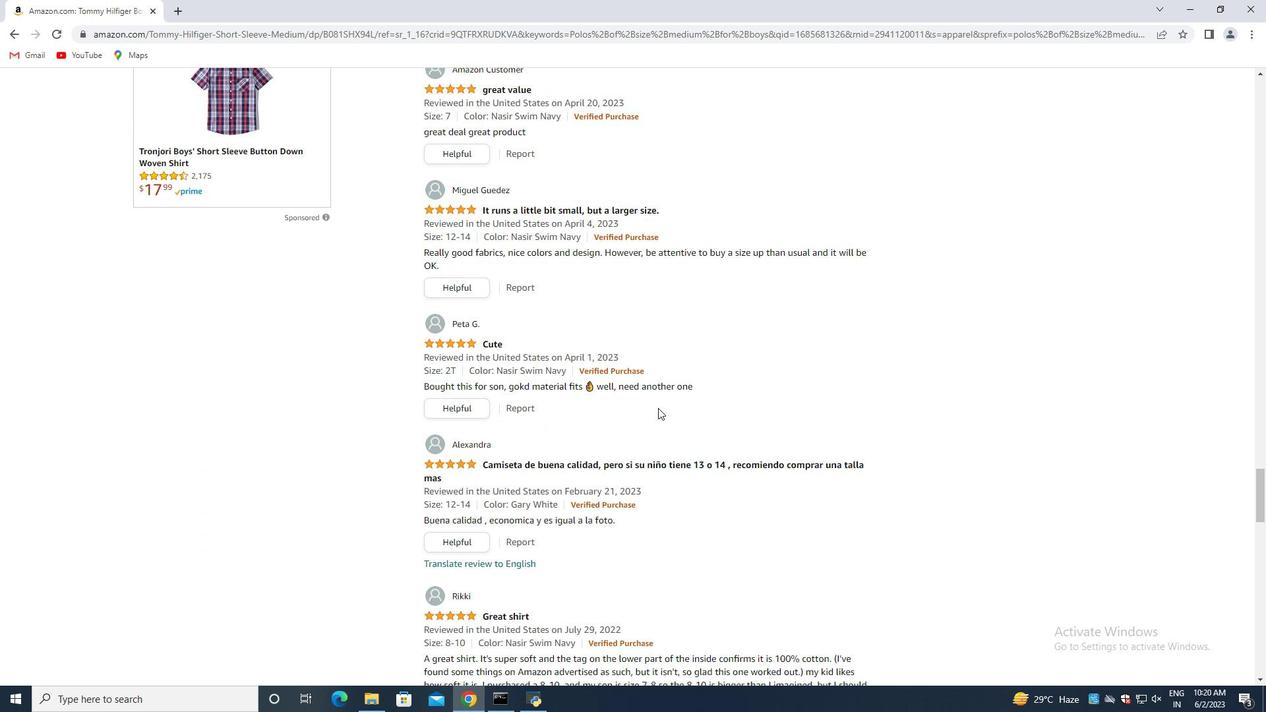 
Action: Mouse moved to (575, 459)
Screenshot: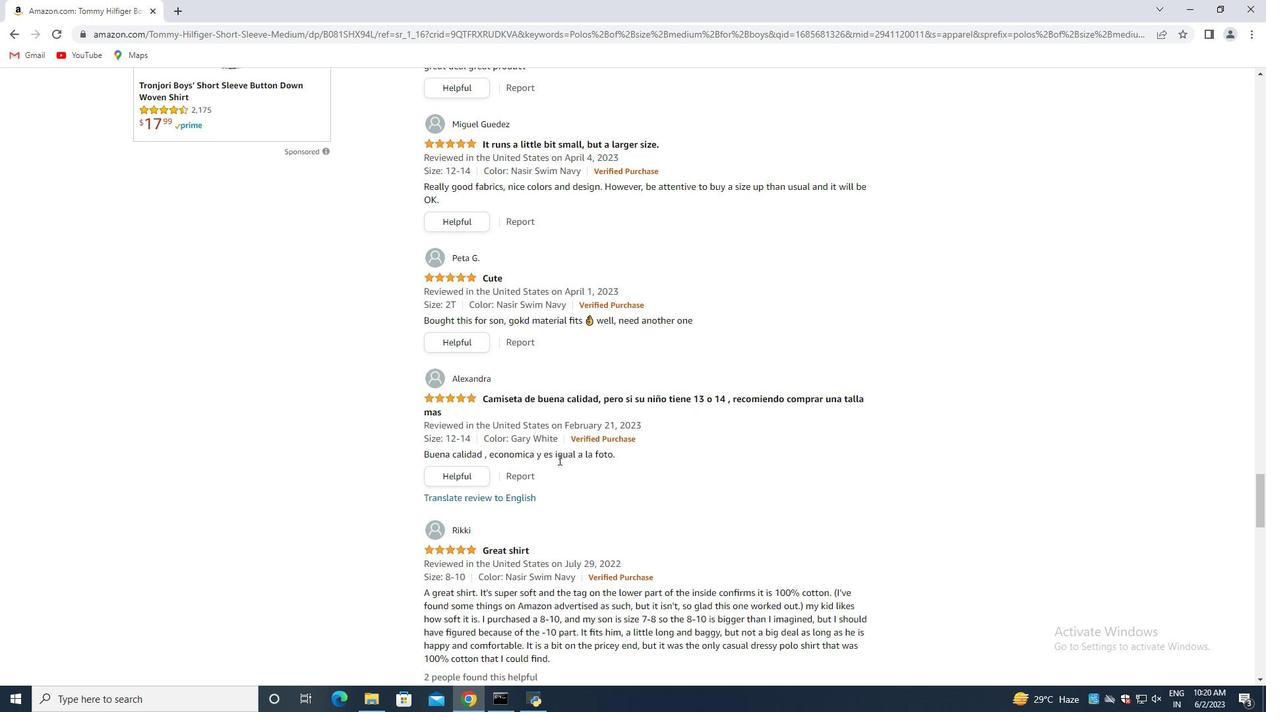 
Action: Mouse scrolled (575, 459) with delta (0, 0)
Screenshot: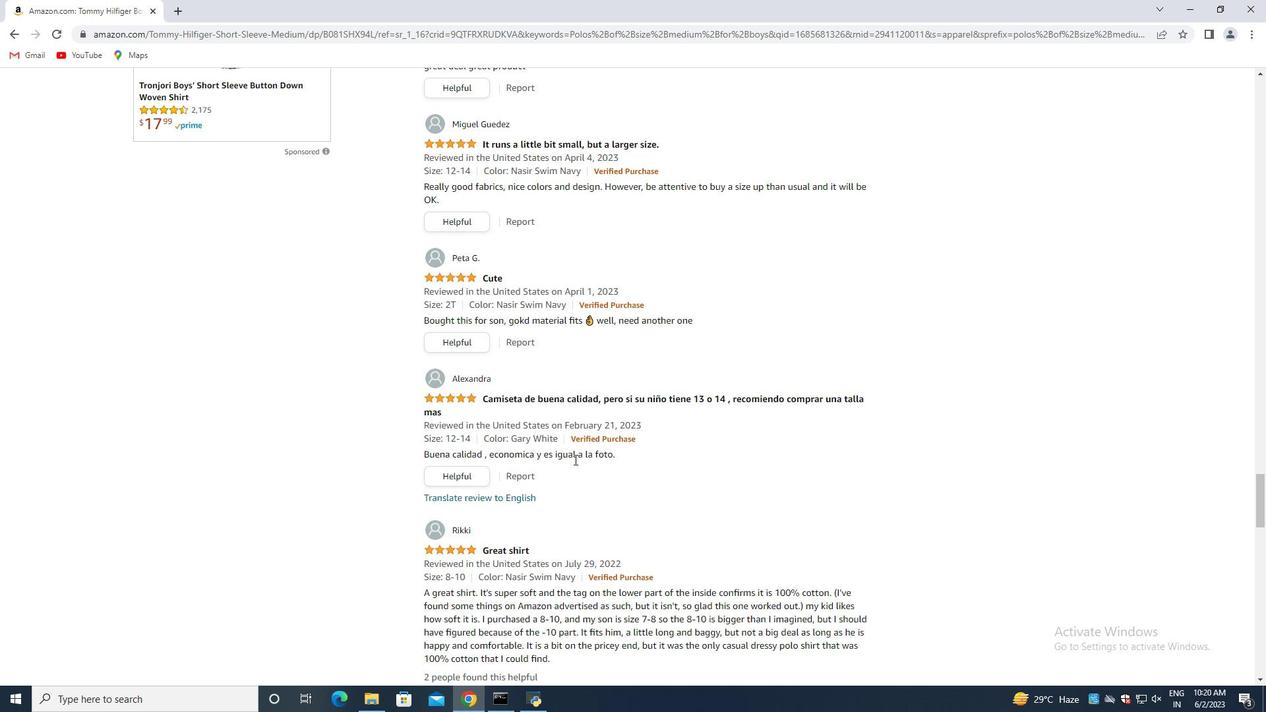
Action: Mouse scrolled (575, 459) with delta (0, 0)
Screenshot: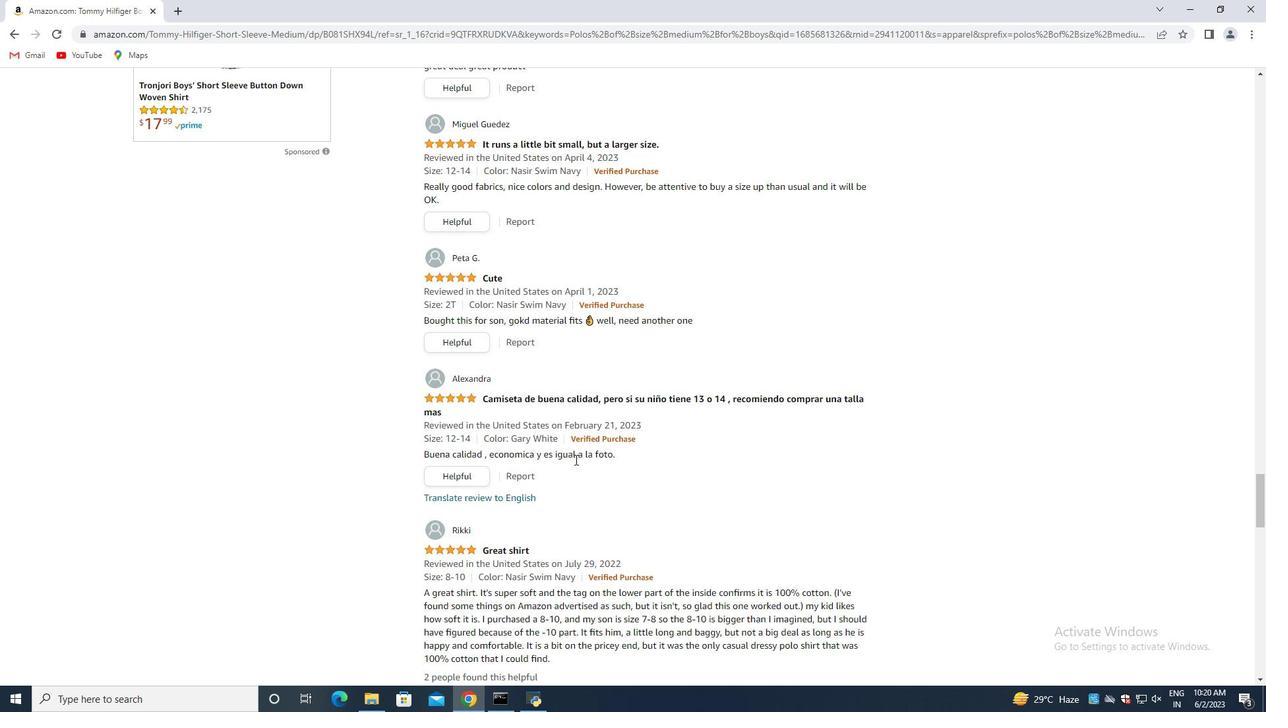 
Action: Mouse moved to (523, 447)
Screenshot: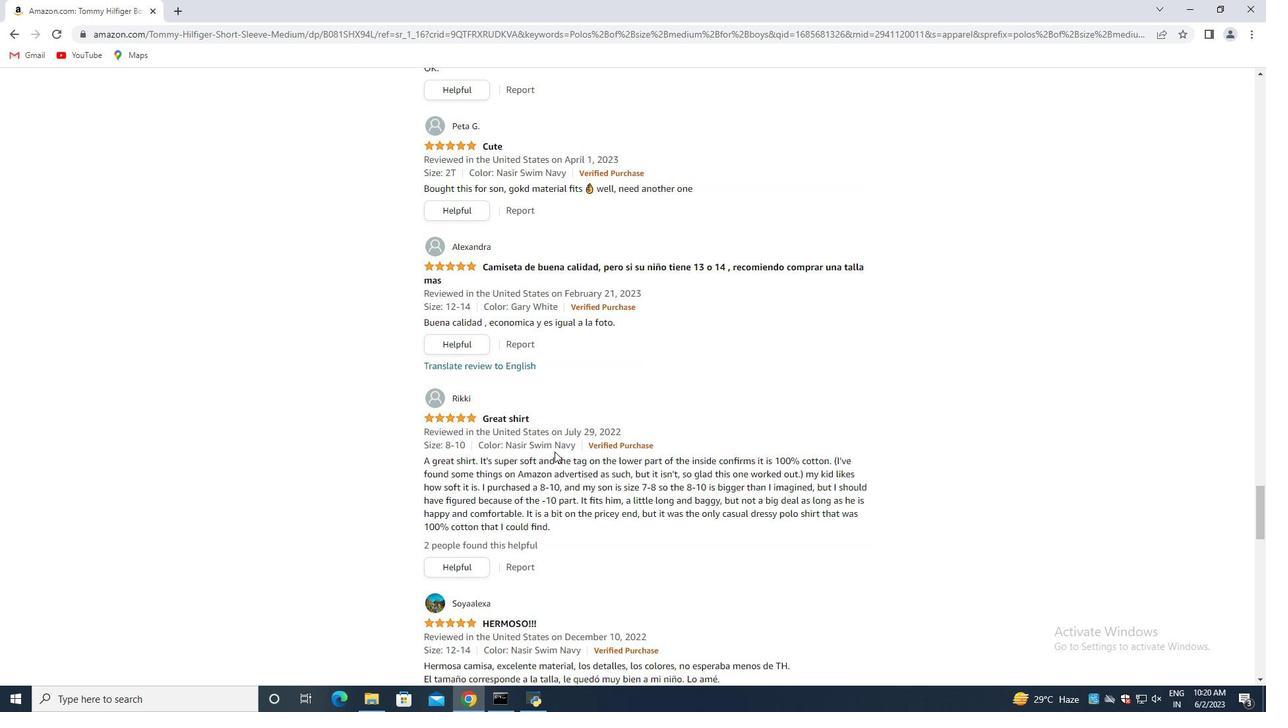 
Action: Mouse scrolled (523, 446) with delta (0, 0)
Screenshot: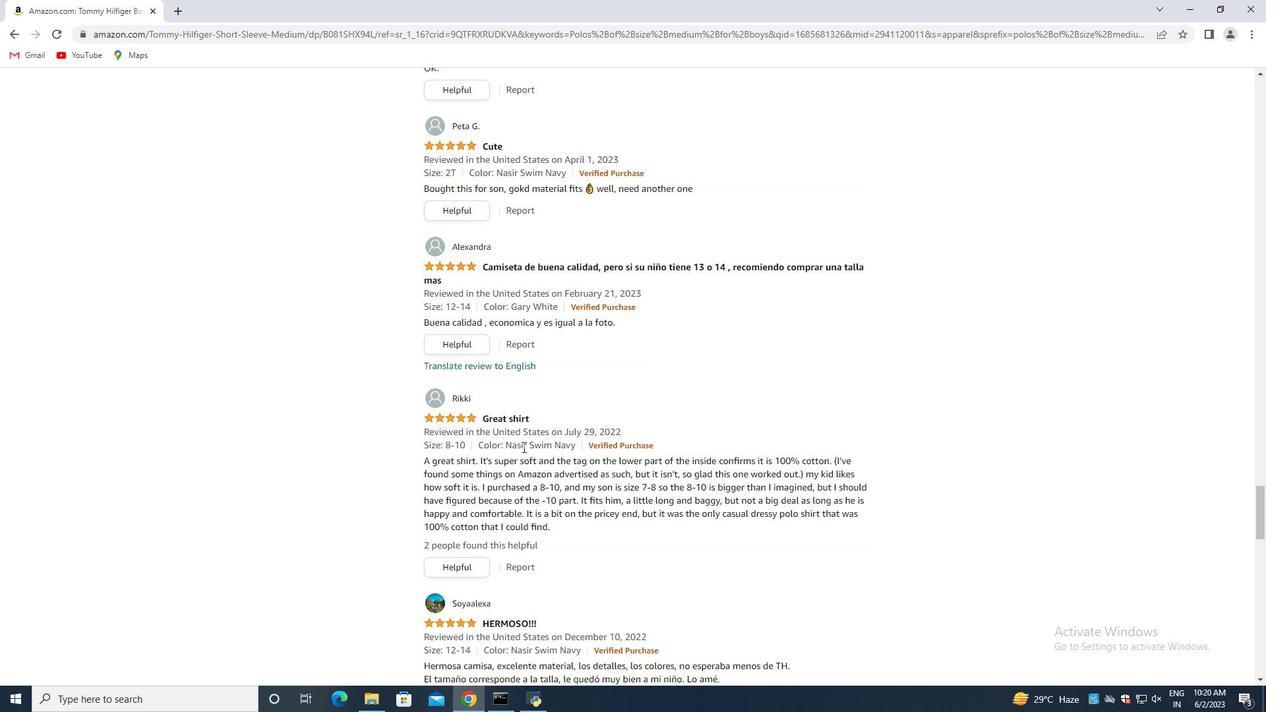 
Action: Mouse moved to (562, 428)
Screenshot: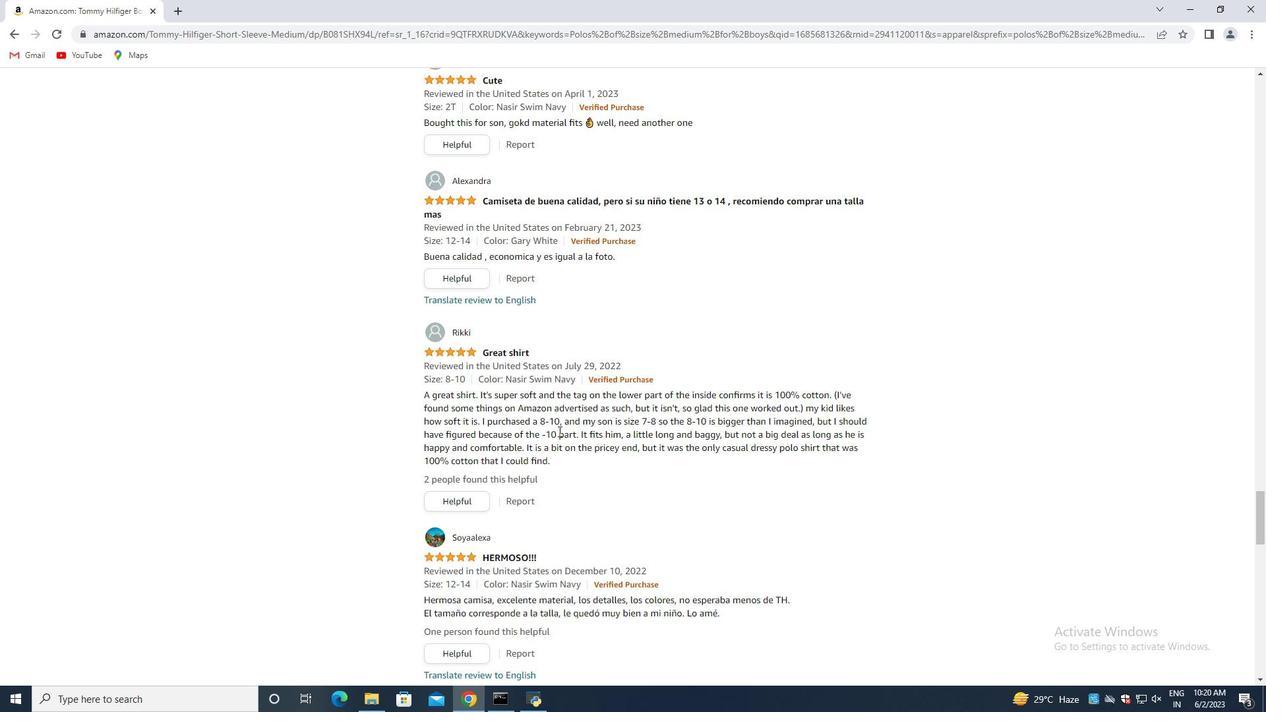 
Action: Mouse scrolled (562, 429) with delta (0, 0)
Screenshot: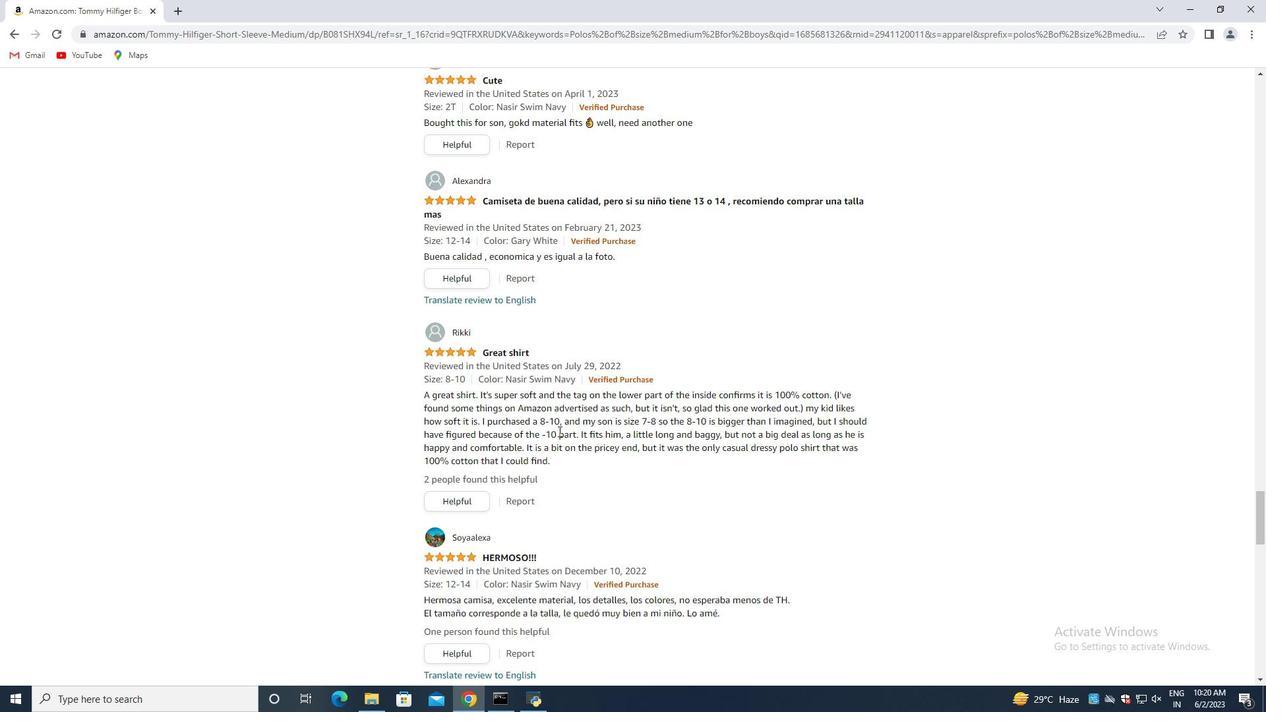 
Action: Mouse moved to (562, 428)
Screenshot: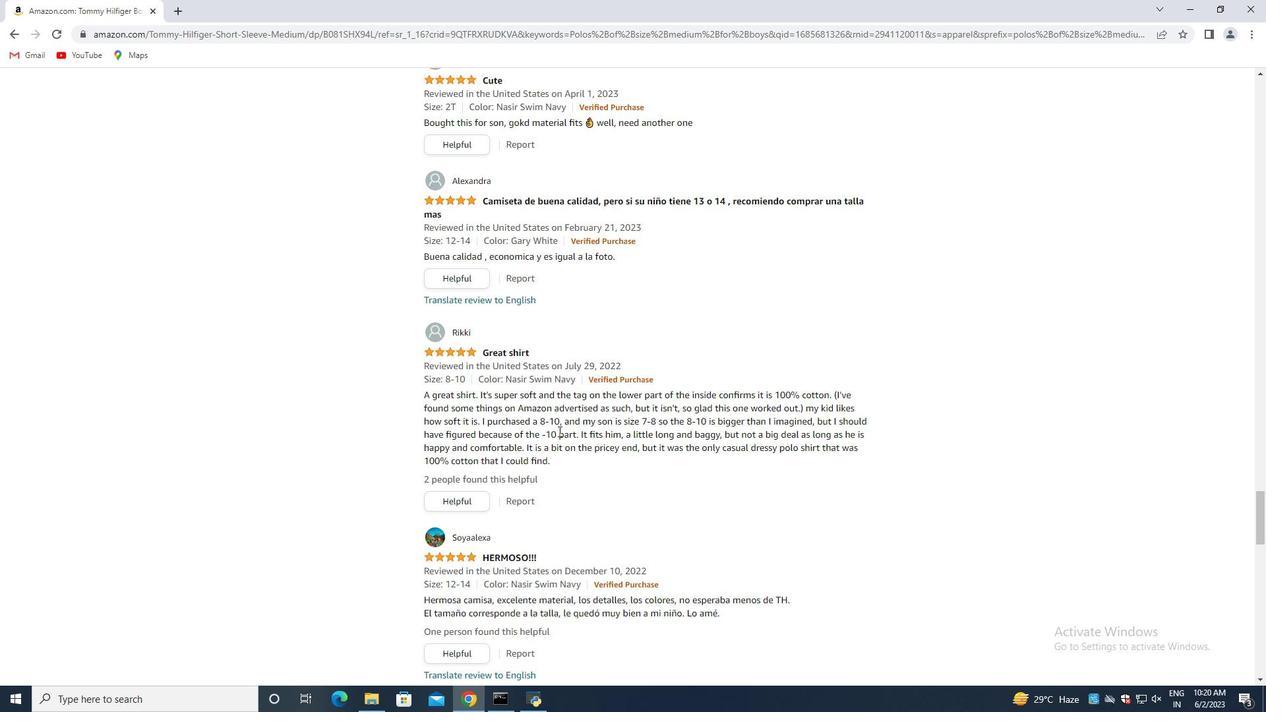 
Action: Mouse scrolled (562, 429) with delta (0, 0)
Screenshot: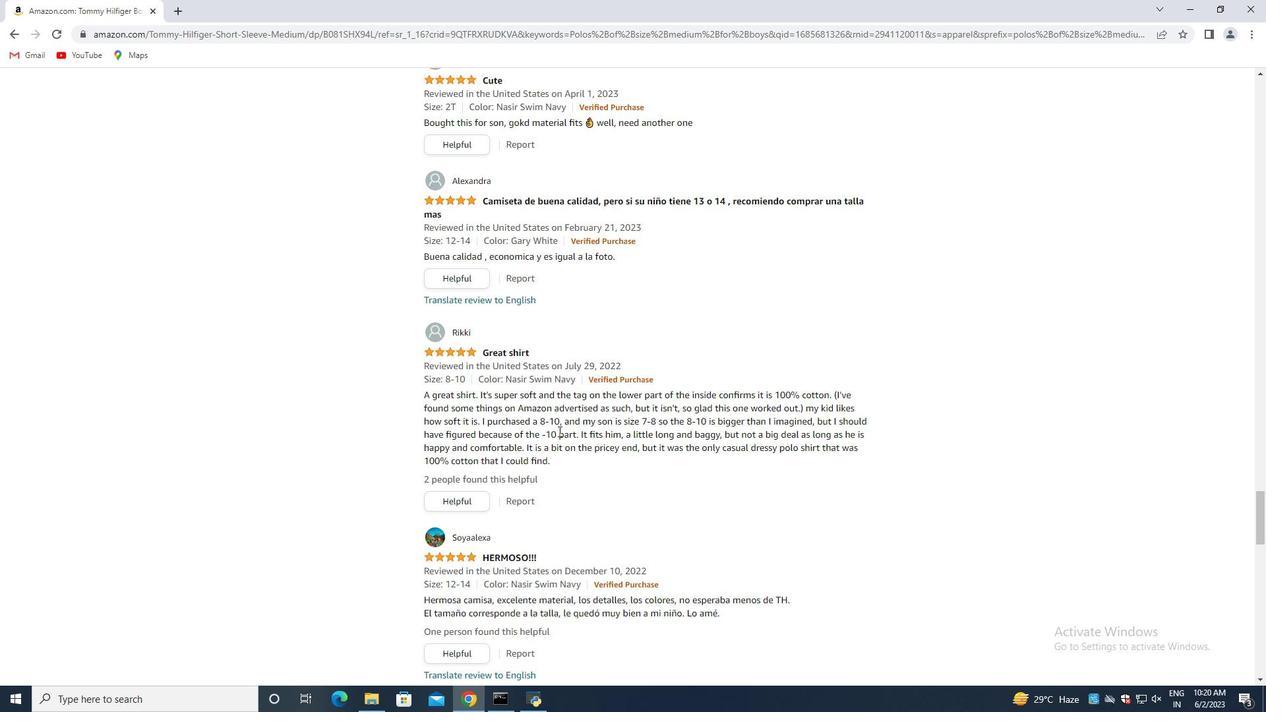 
Action: Mouse moved to (568, 426)
Screenshot: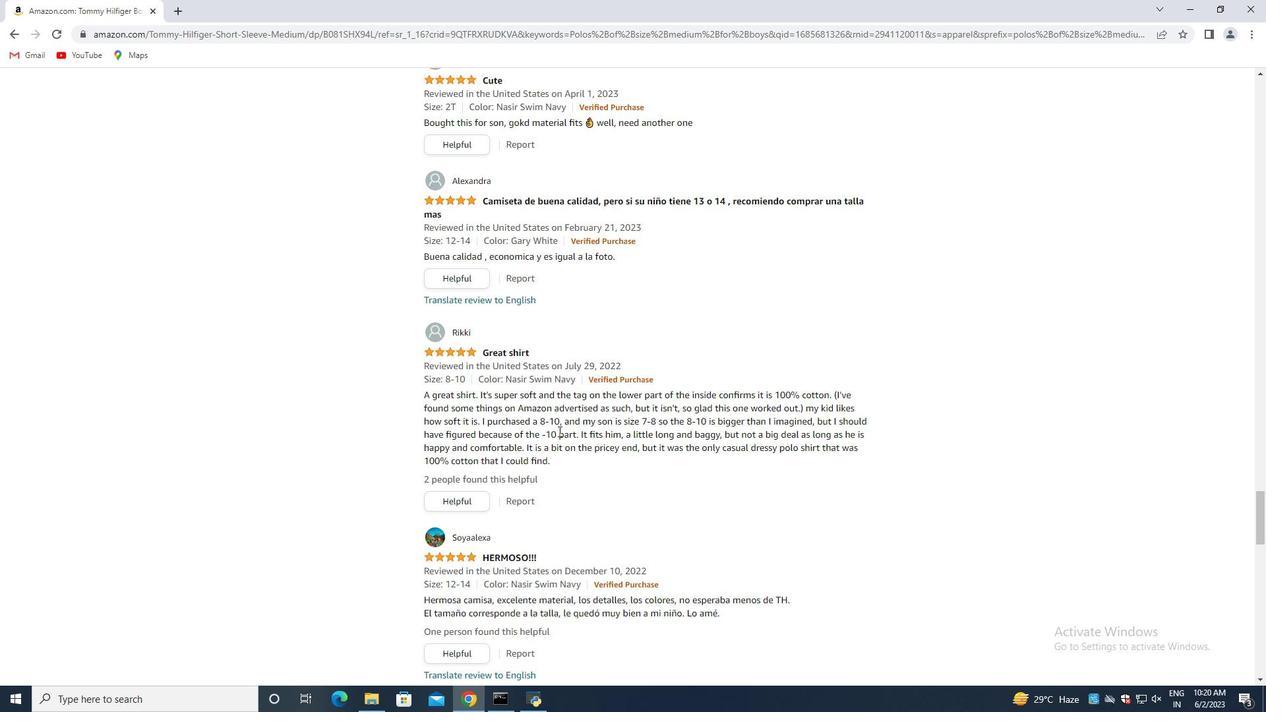 
Action: Mouse scrolled (565, 428) with delta (0, 0)
Screenshot: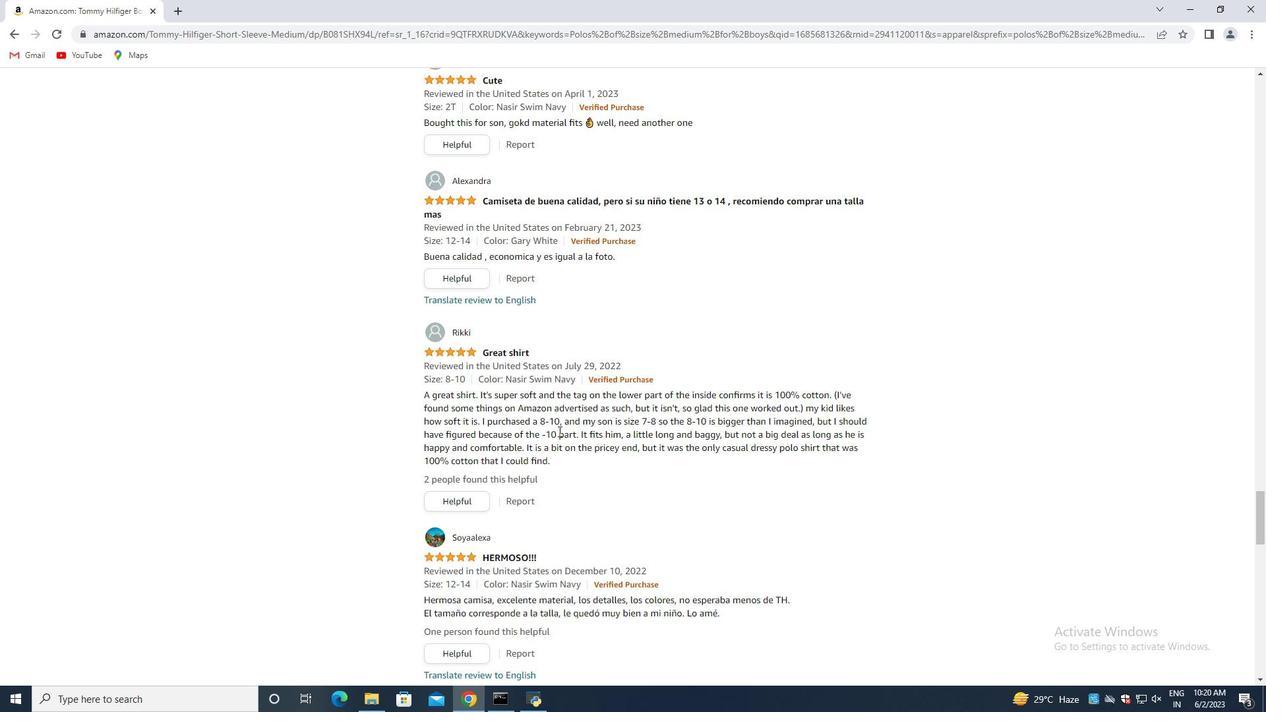 
Action: Mouse moved to (556, 415)
Screenshot: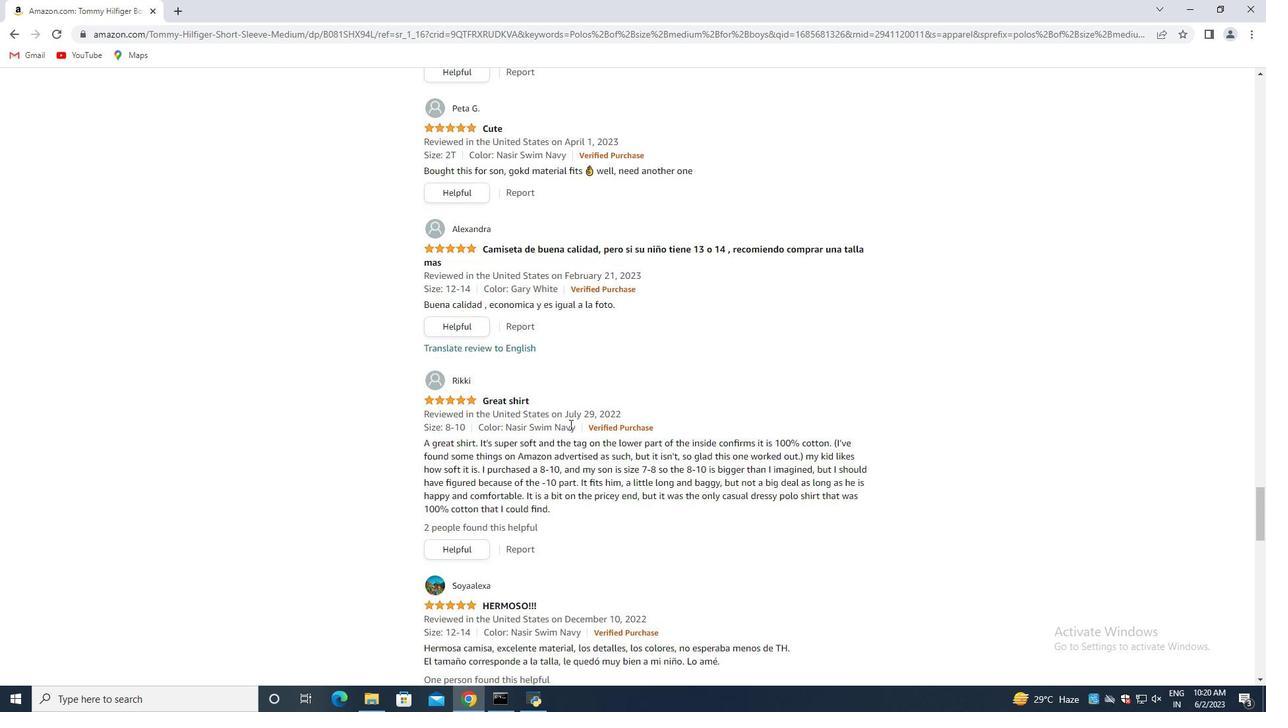 
Action: Mouse scrolled (556, 416) with delta (0, 0)
Screenshot: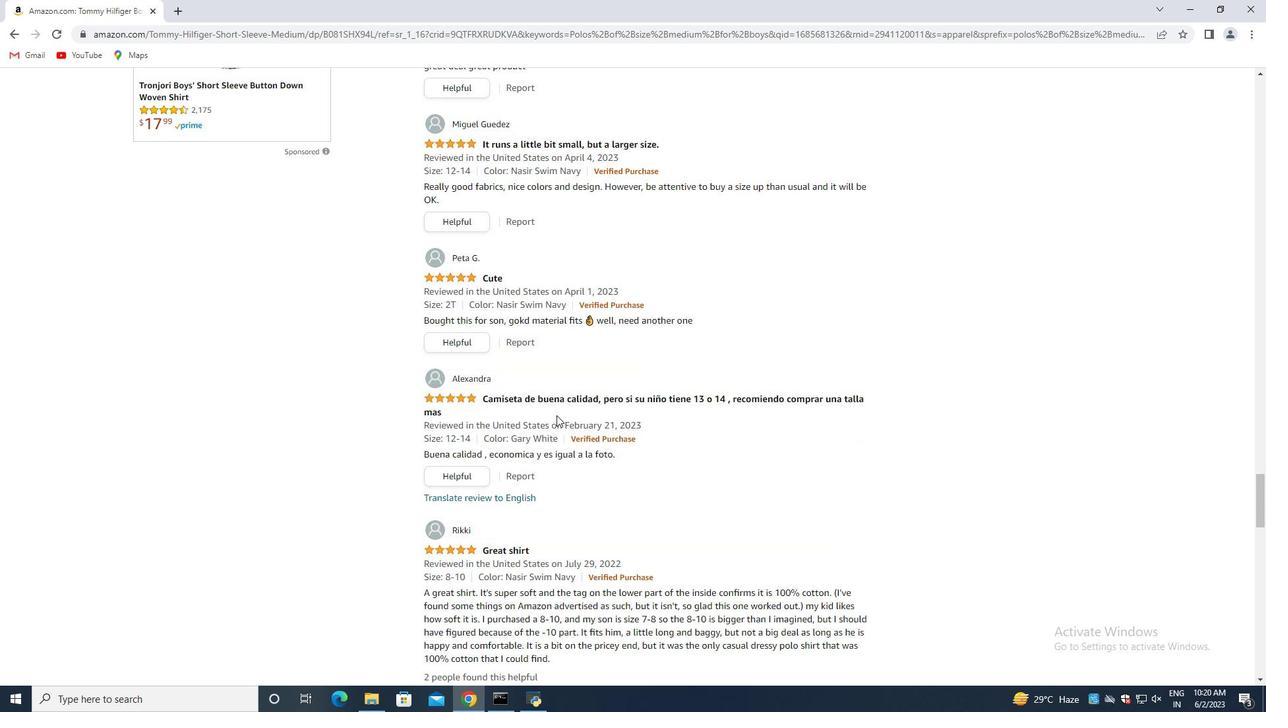 
Action: Mouse moved to (556, 414)
Screenshot: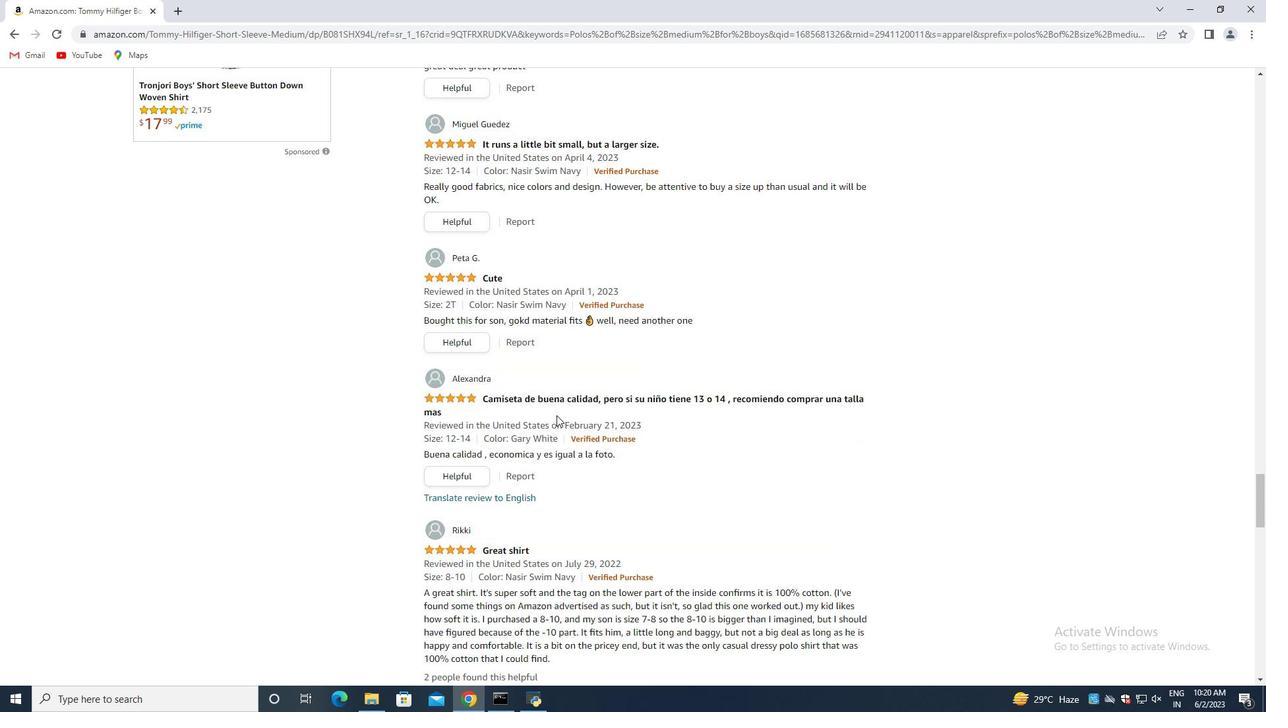 
Action: Mouse scrolled (556, 415) with delta (0, 0)
Screenshot: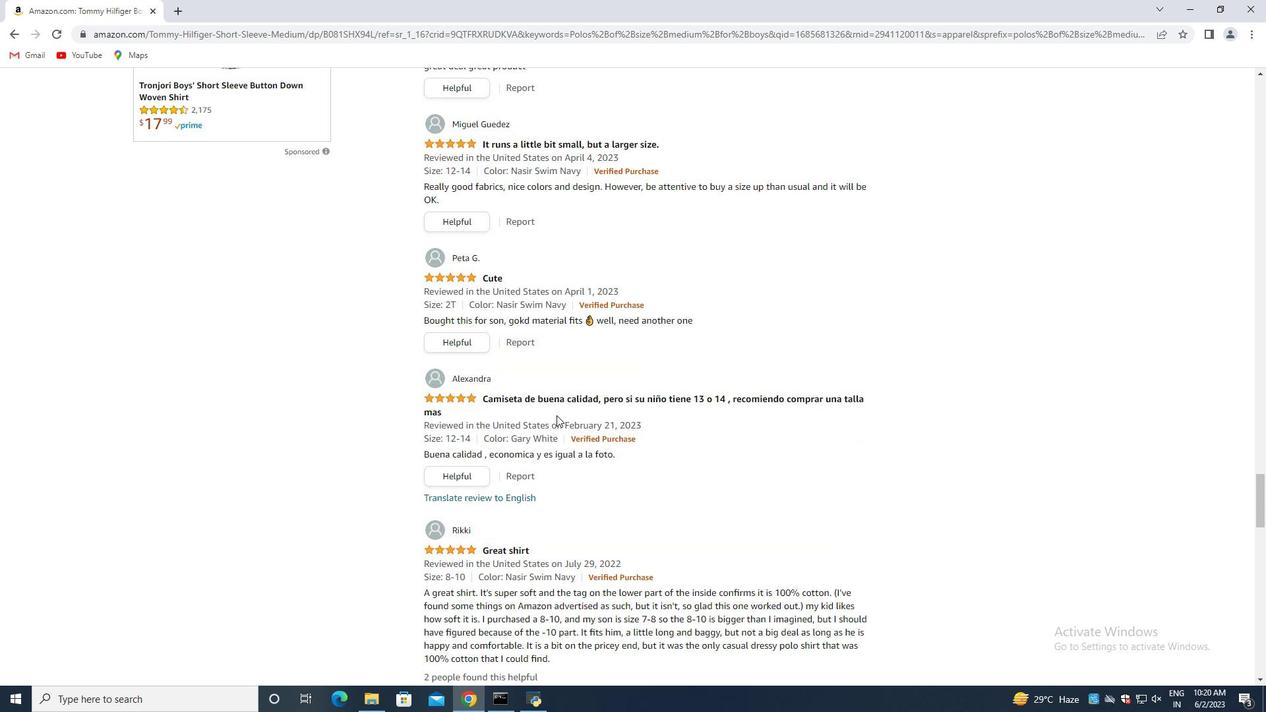 
Action: Mouse moved to (556, 414)
Screenshot: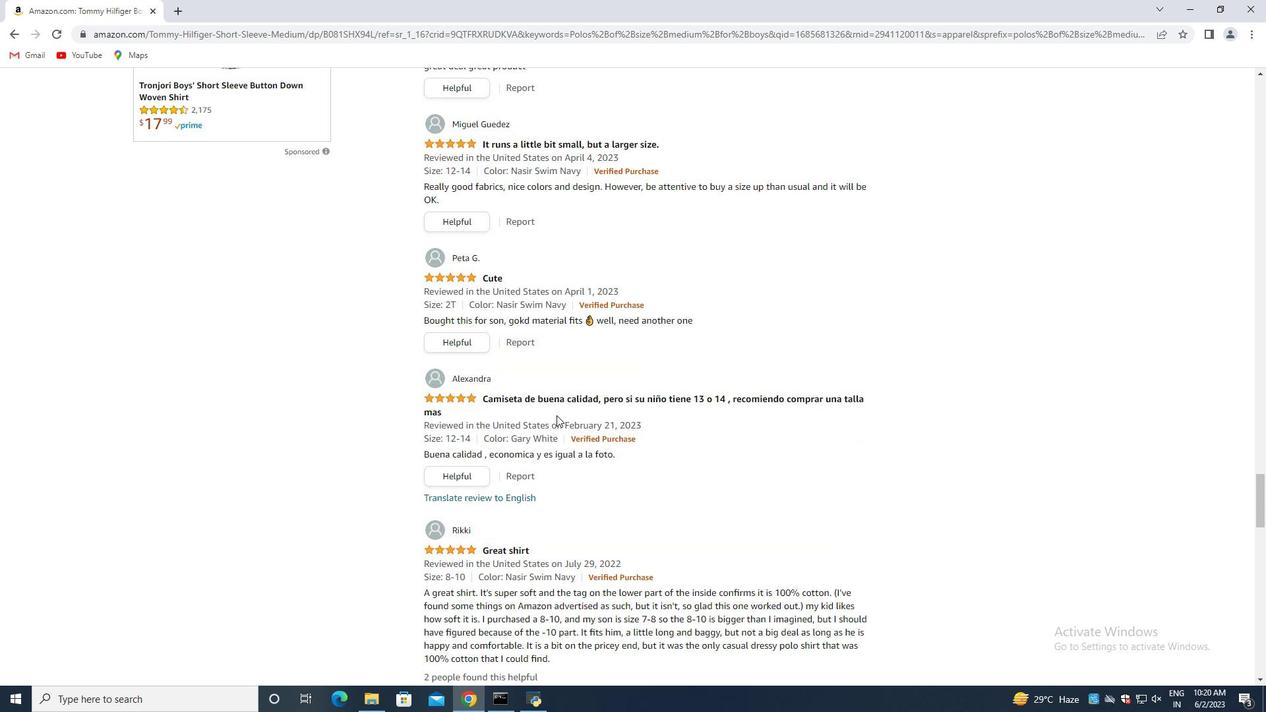 
Action: Mouse scrolled (556, 414) with delta (0, 0)
Screenshot: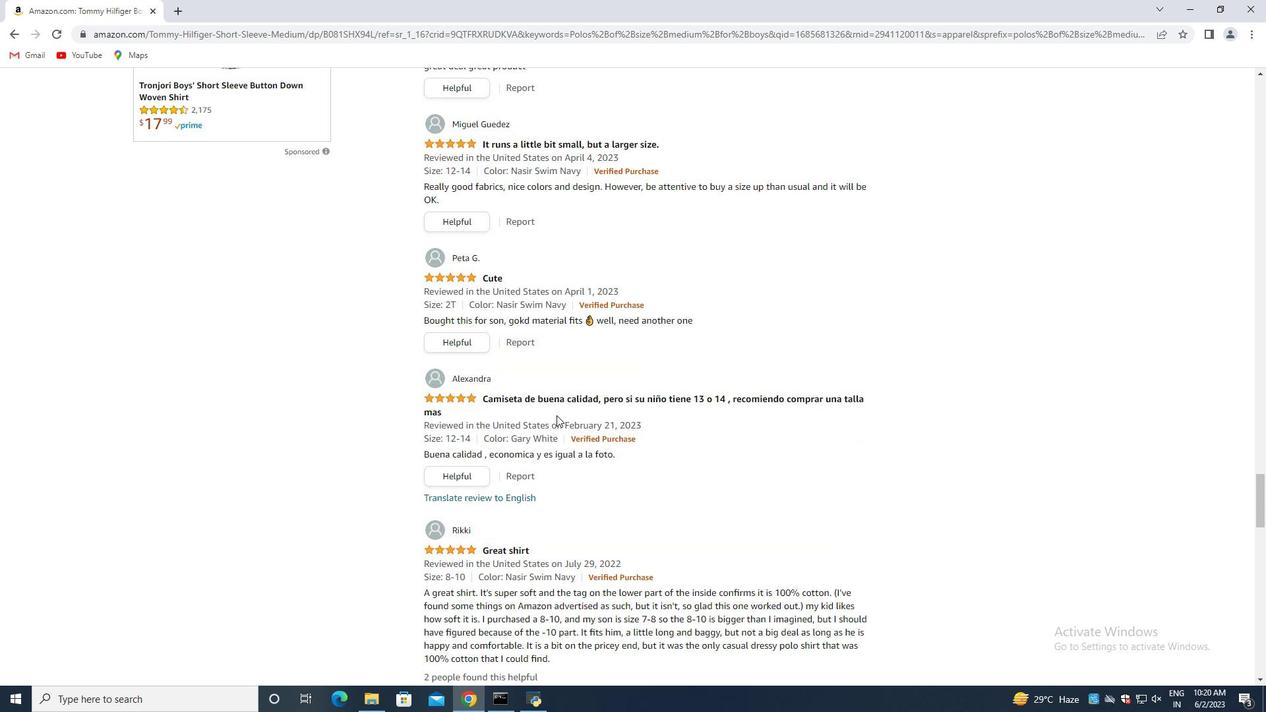 
Action: Mouse scrolled (556, 414) with delta (0, 0)
Screenshot: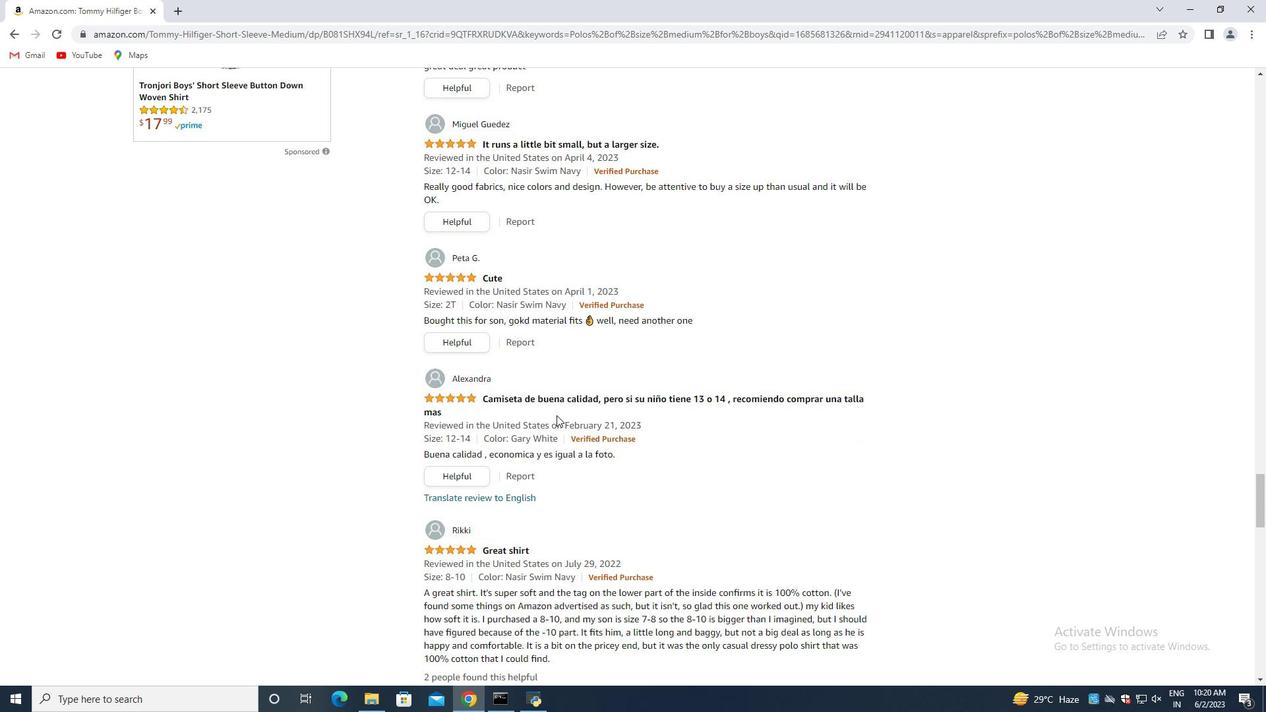 
Action: Mouse scrolled (556, 414) with delta (0, 0)
Screenshot: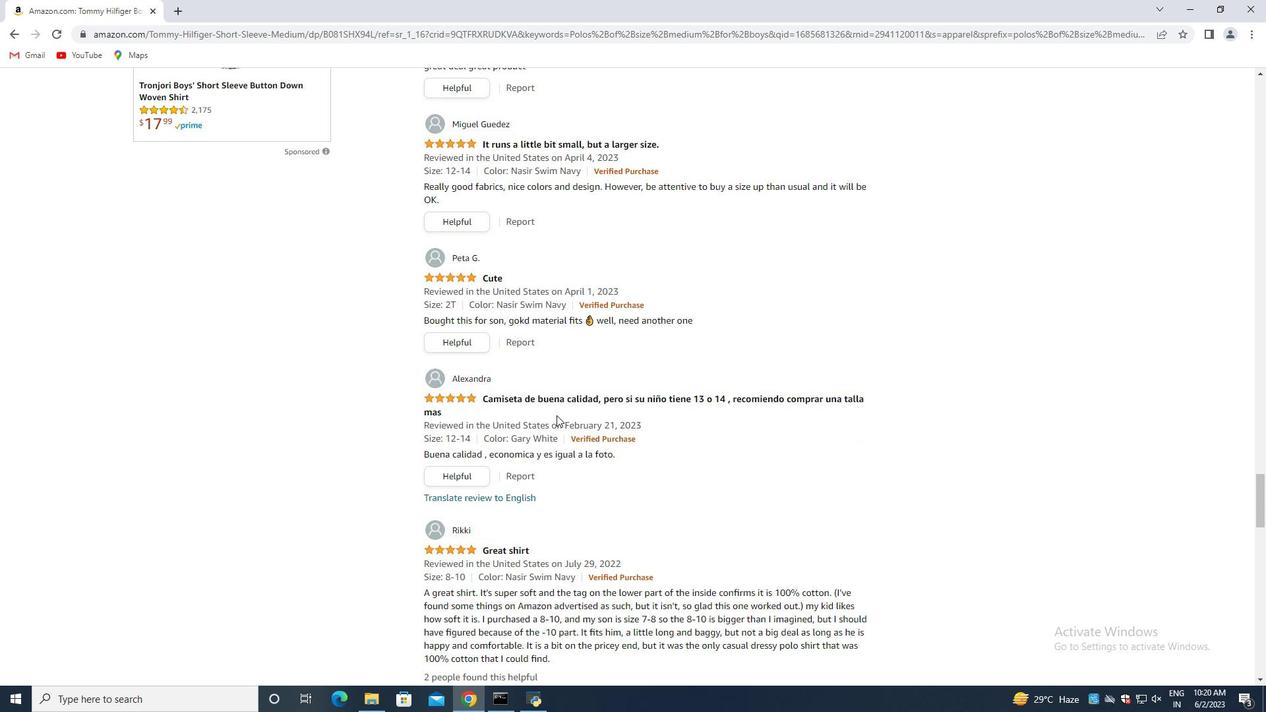 
Action: Mouse moved to (556, 414)
Screenshot: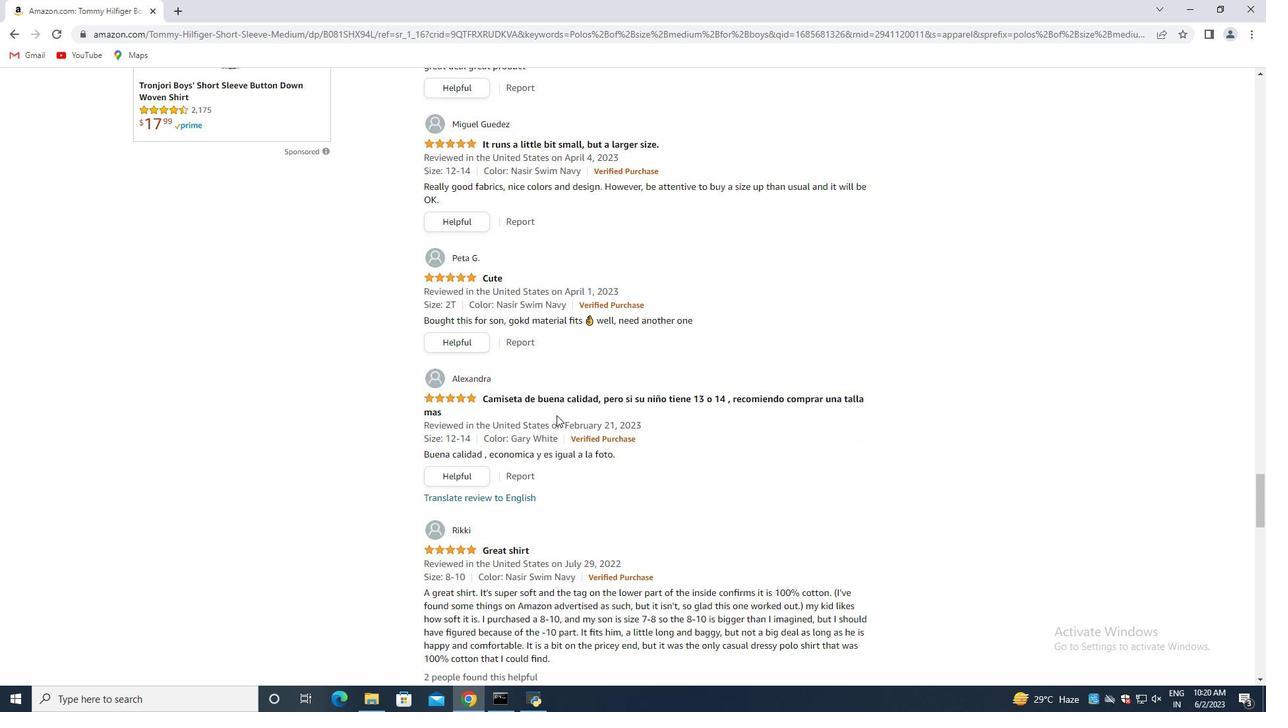 
Action: Mouse scrolled (556, 414) with delta (0, 0)
Screenshot: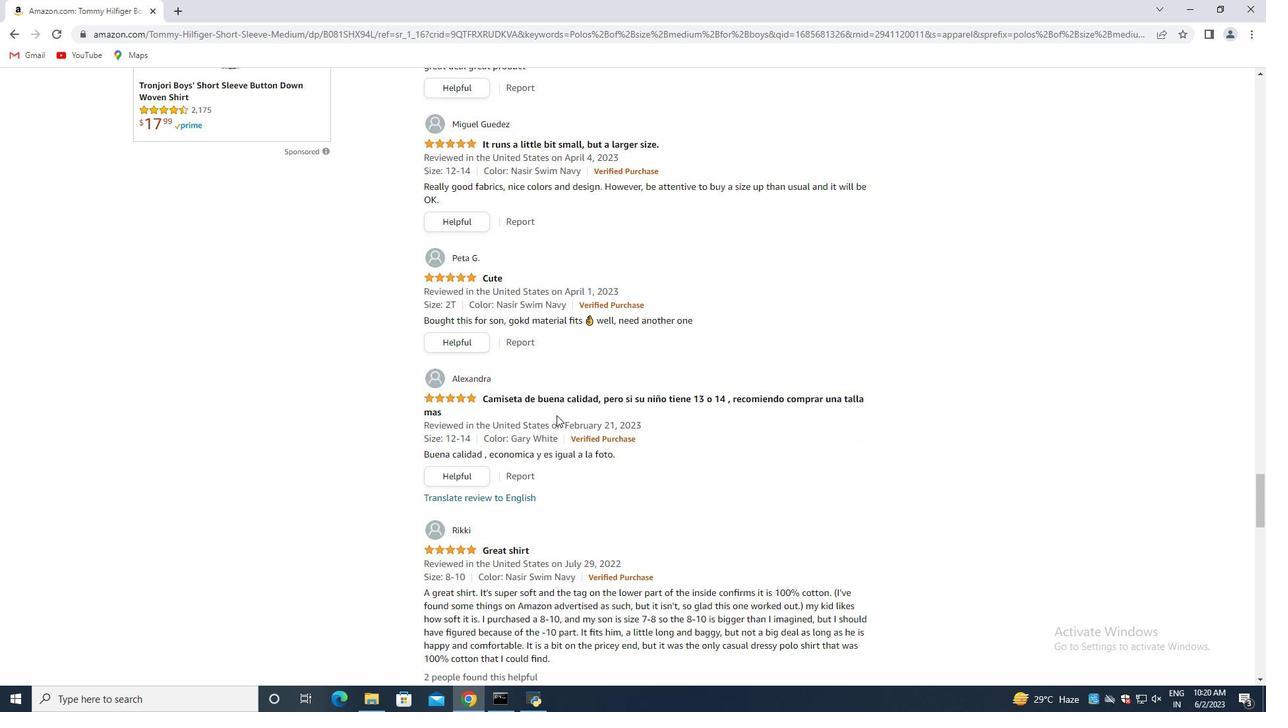 
Action: Mouse scrolled (556, 414) with delta (0, 0)
Screenshot: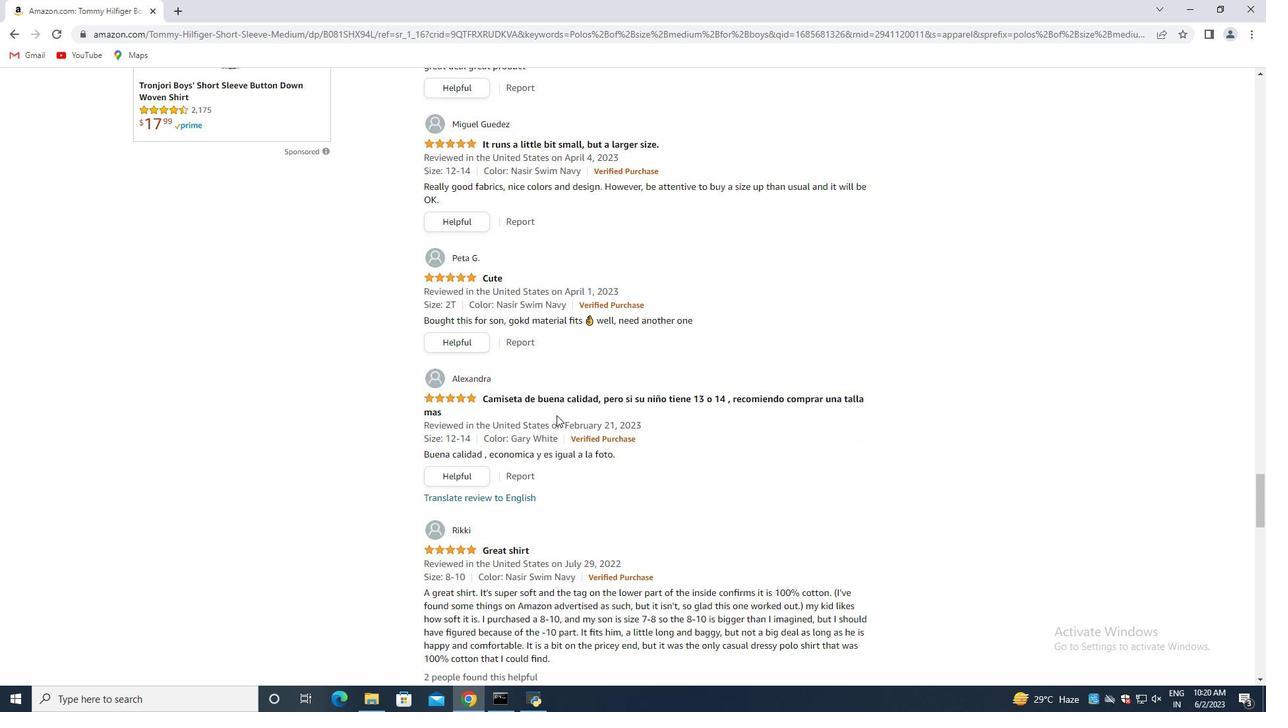 
Action: Mouse scrolled (556, 414) with delta (0, 0)
Screenshot: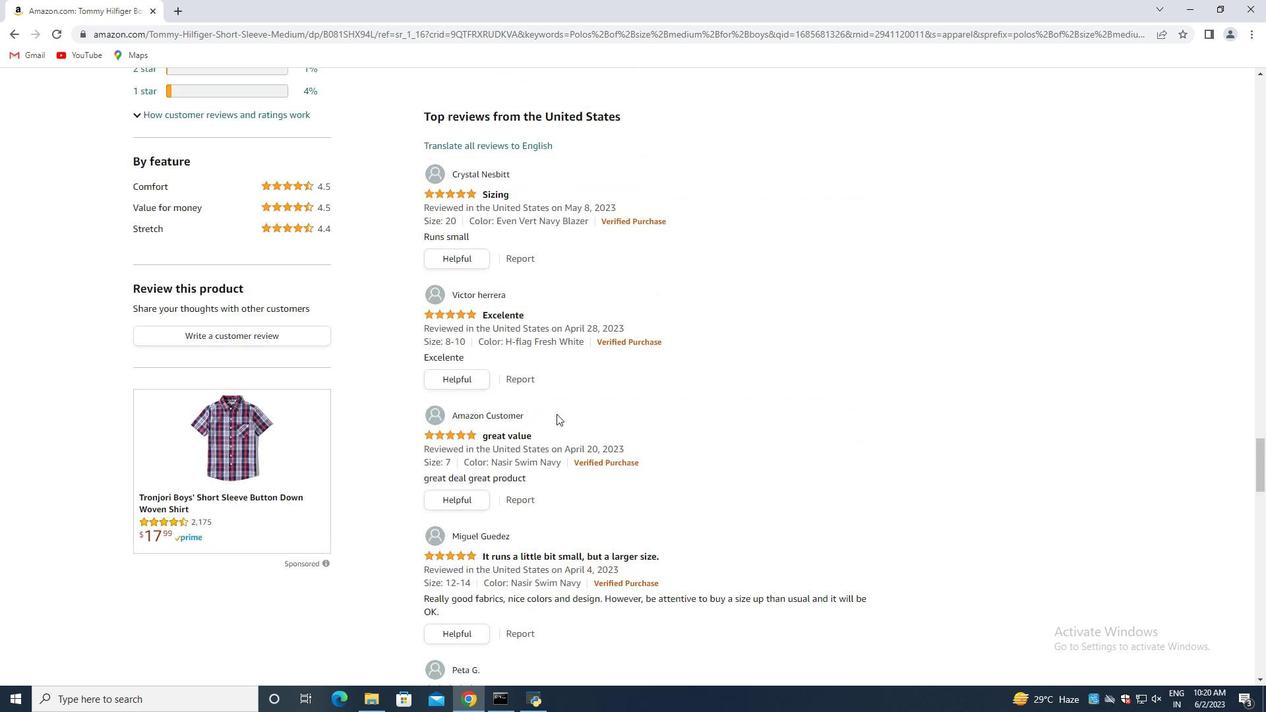 
Action: Mouse scrolled (556, 414) with delta (0, 0)
Screenshot: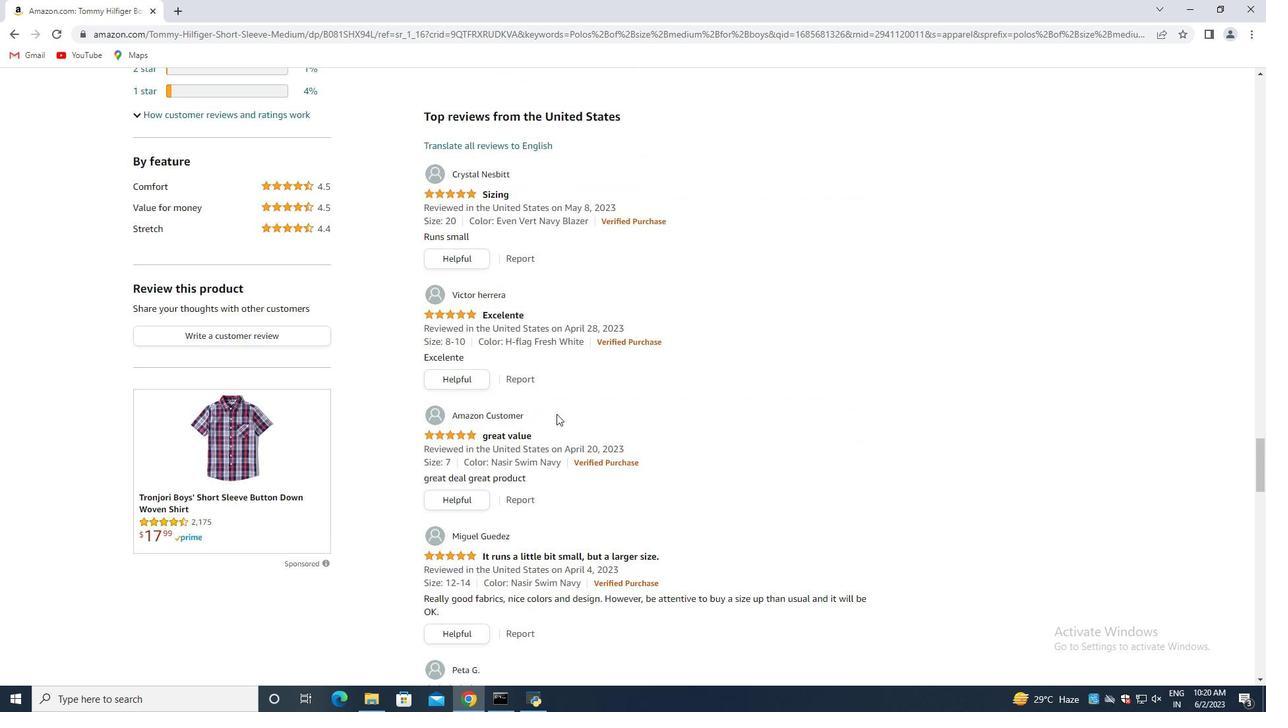 
Action: Mouse scrolled (556, 414) with delta (0, 0)
Screenshot: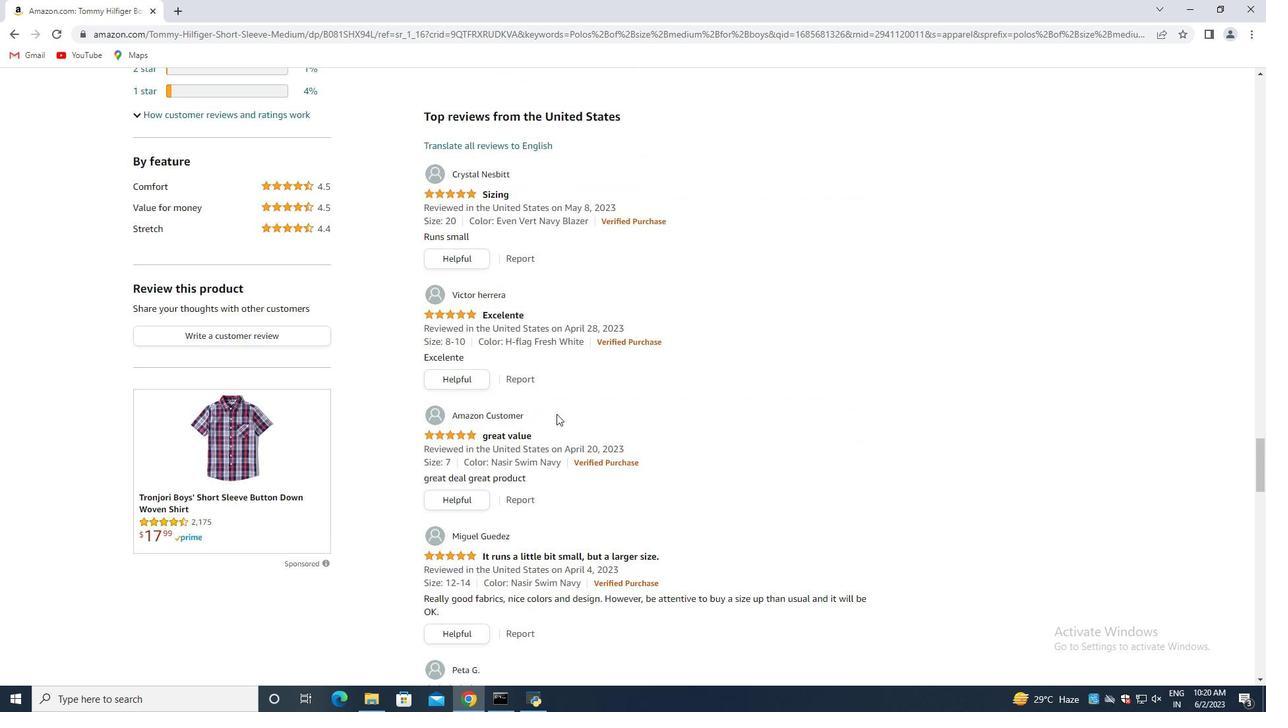 
Action: Mouse scrolled (556, 414) with delta (0, 0)
Screenshot: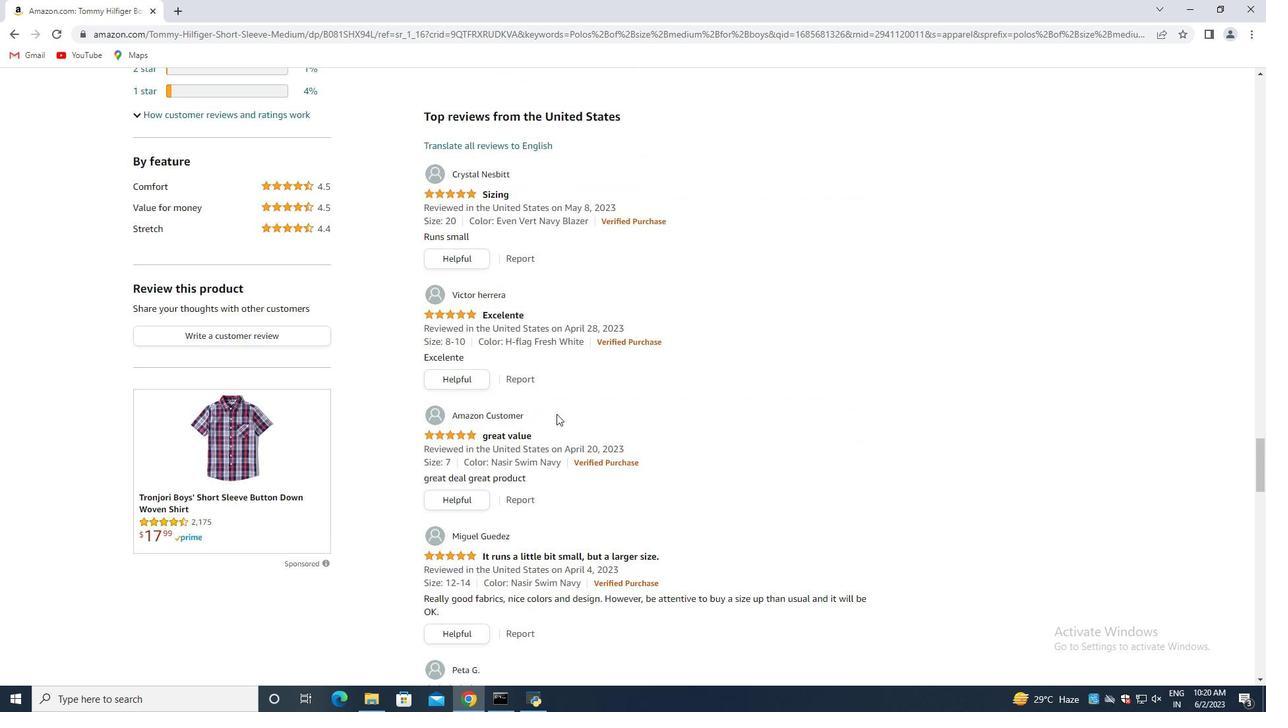
Action: Mouse moved to (556, 414)
Screenshot: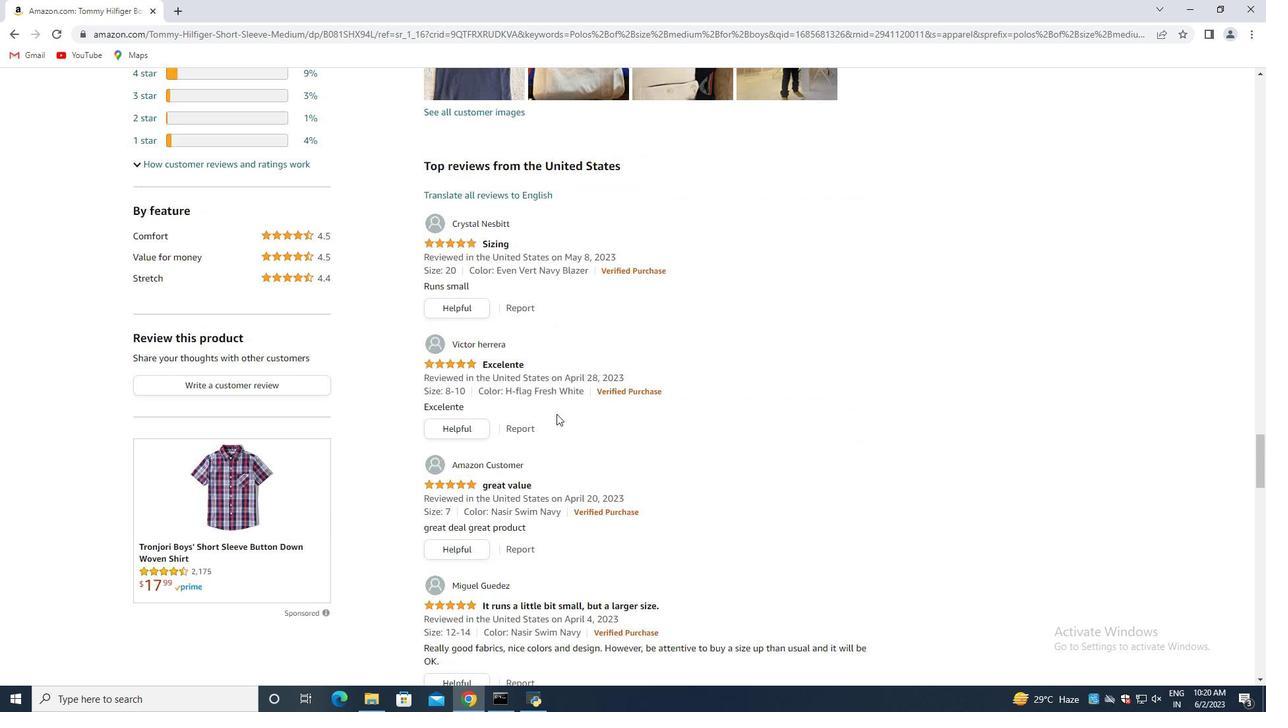 
Action: Mouse scrolled (556, 414) with delta (0, 0)
Screenshot: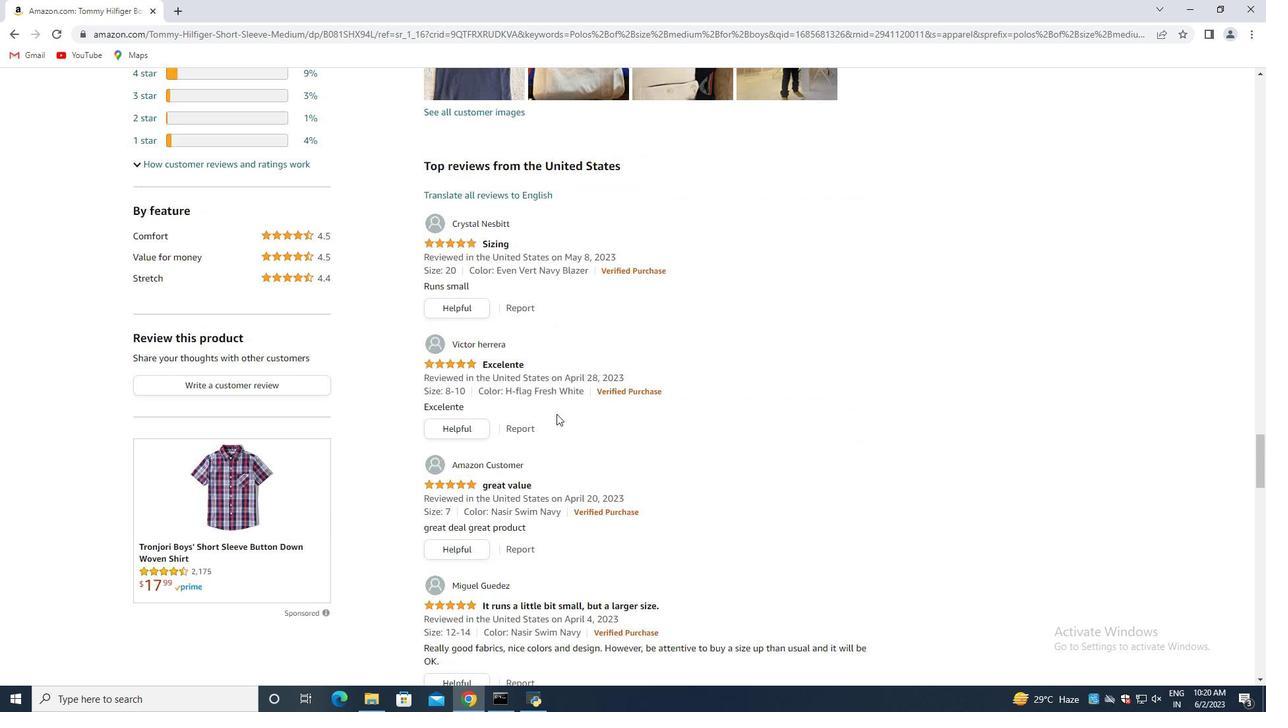 
Action: Mouse scrolled (556, 414) with delta (0, 0)
Screenshot: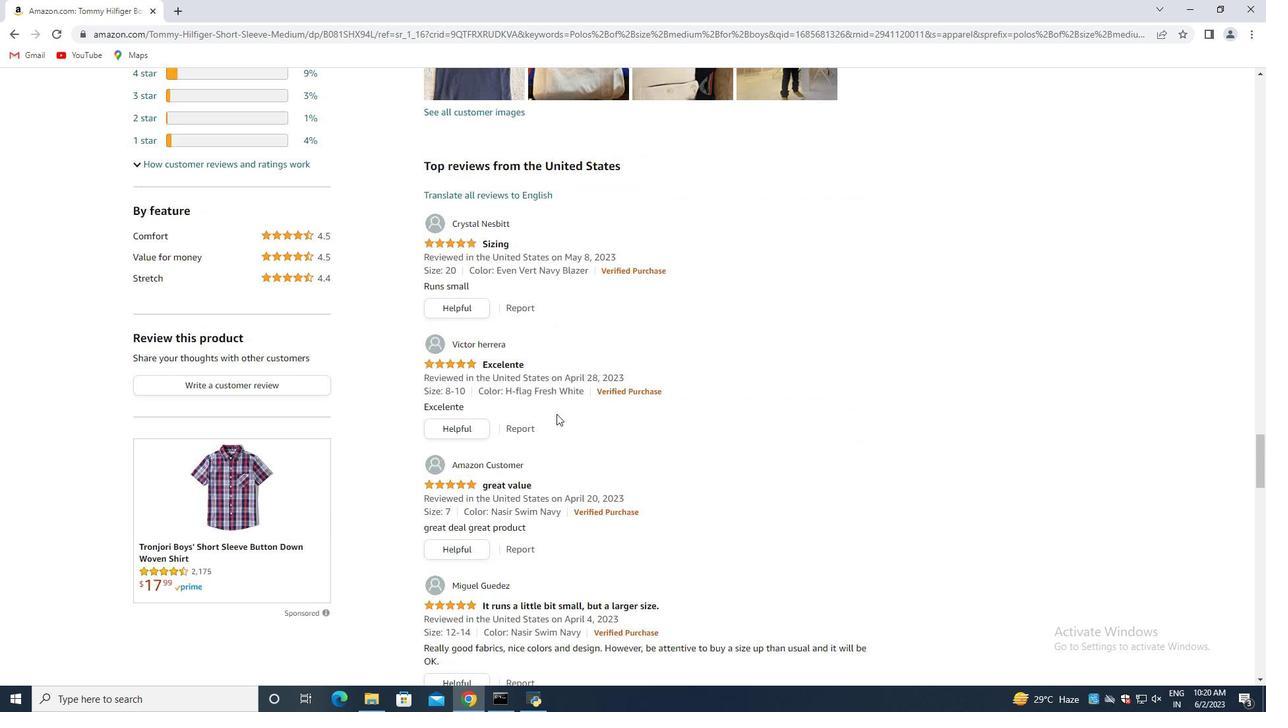 
Action: Mouse moved to (557, 414)
Screenshot: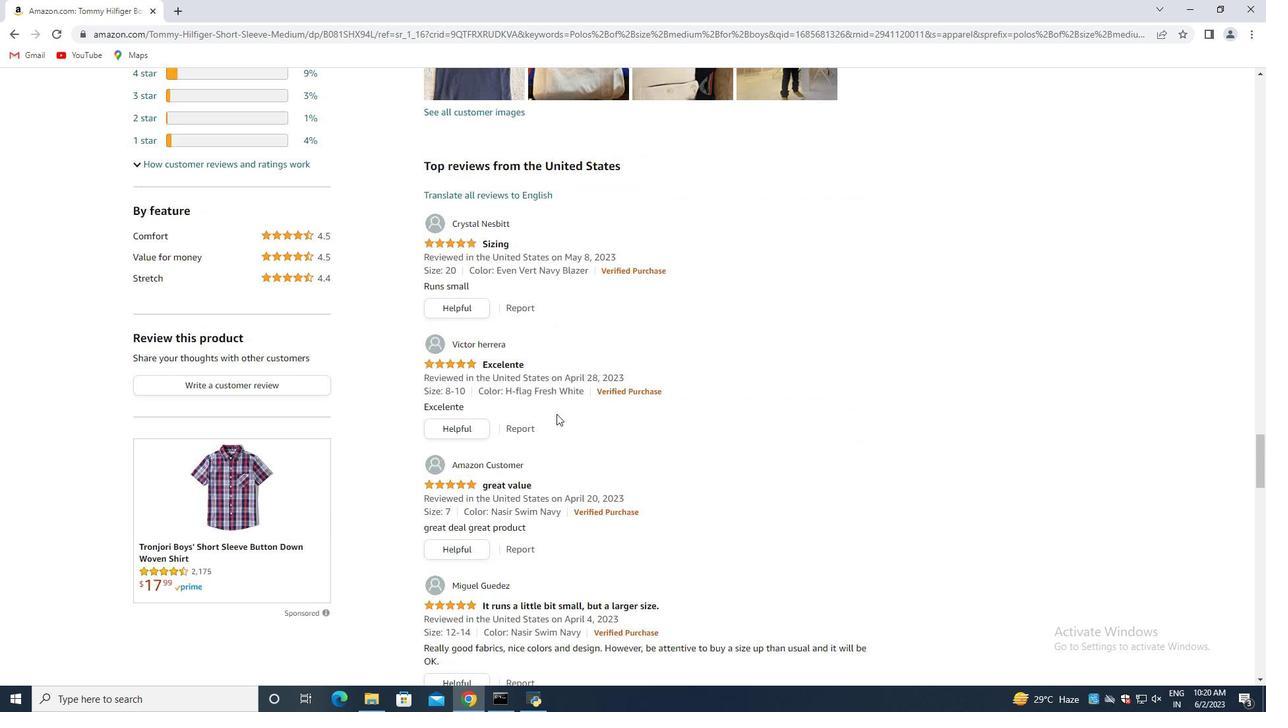 
Action: Mouse scrolled (557, 415) with delta (0, 0)
Screenshot: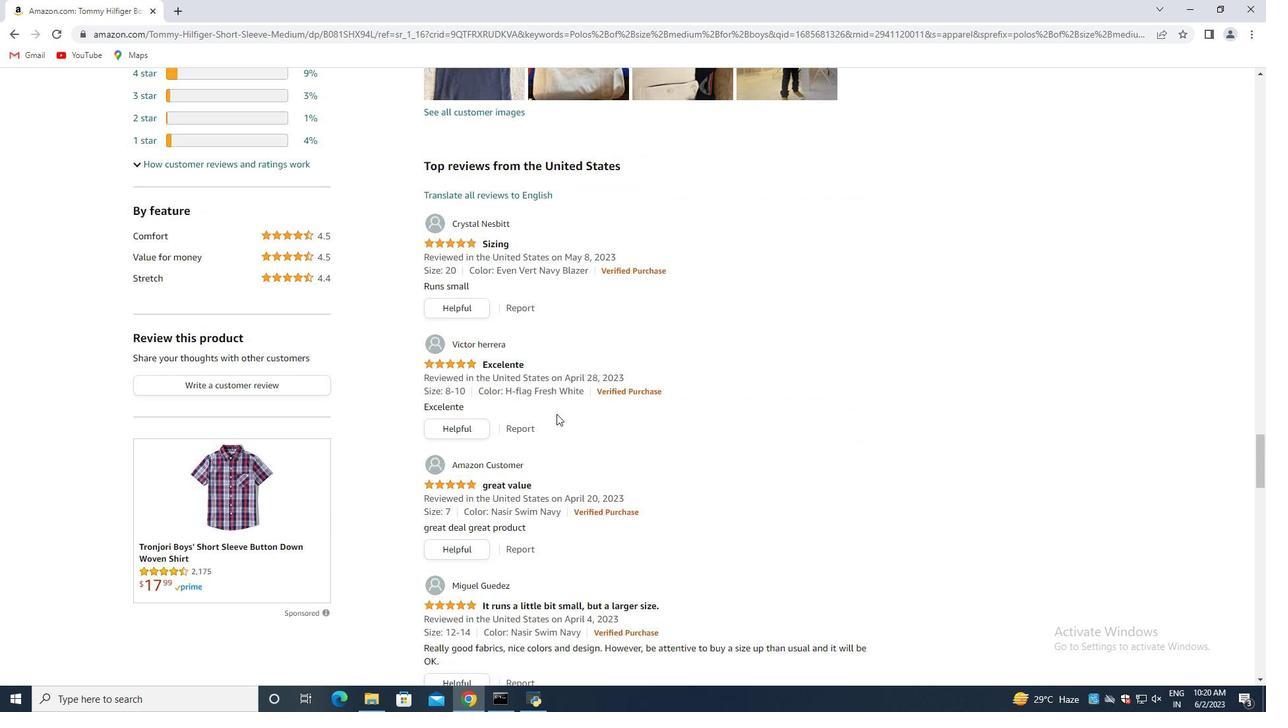
Action: Mouse scrolled (557, 415) with delta (0, 0)
Screenshot: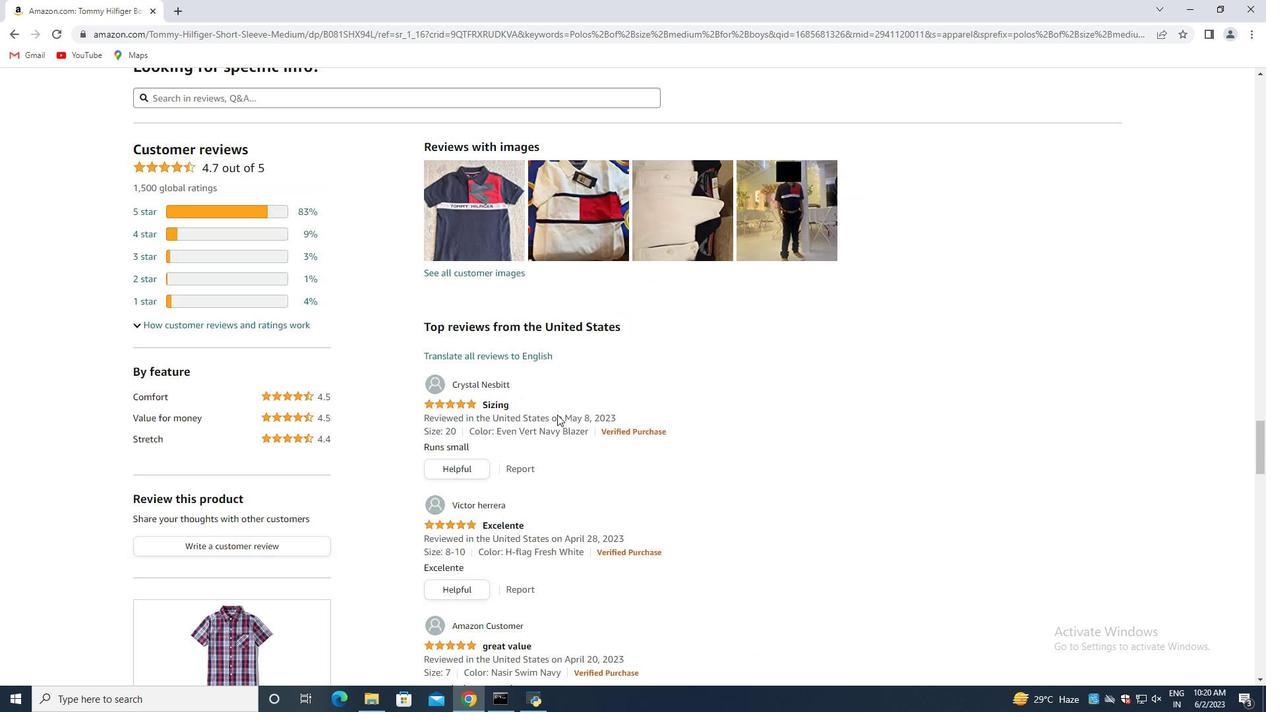 
Action: Mouse moved to (561, 414)
Screenshot: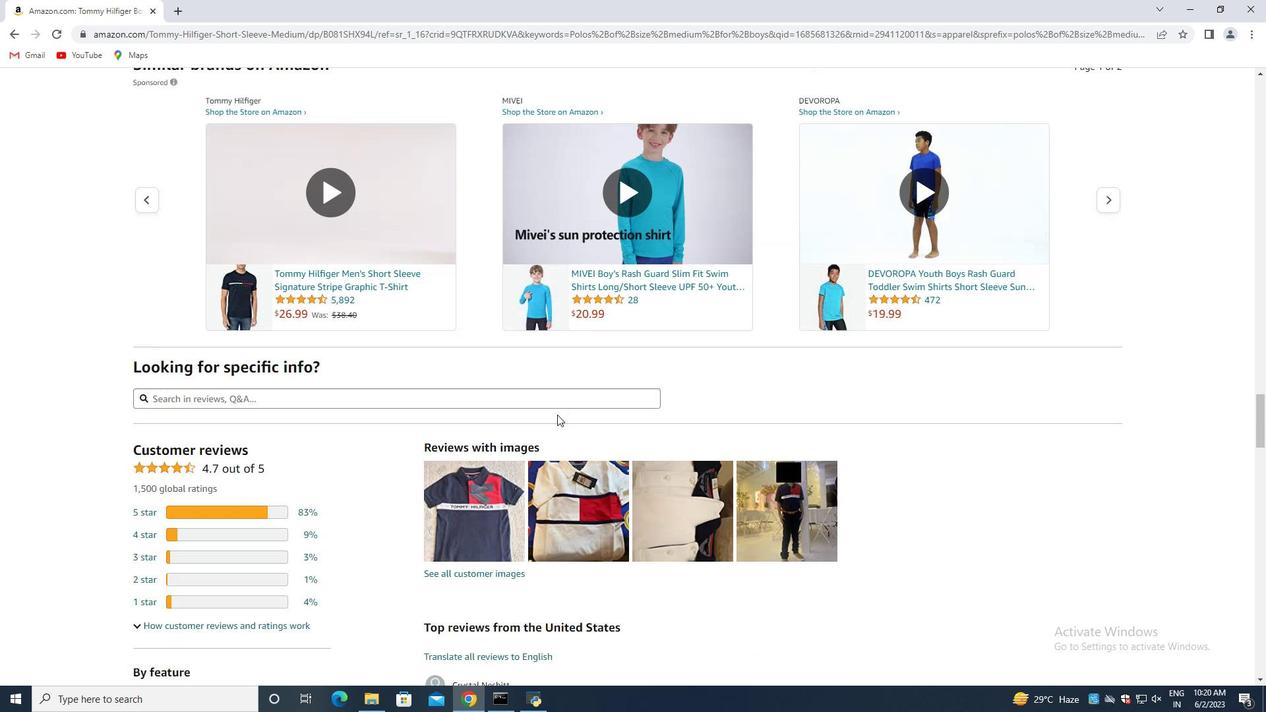 
Action: Mouse scrolled (558, 415) with delta (0, 0)
Screenshot: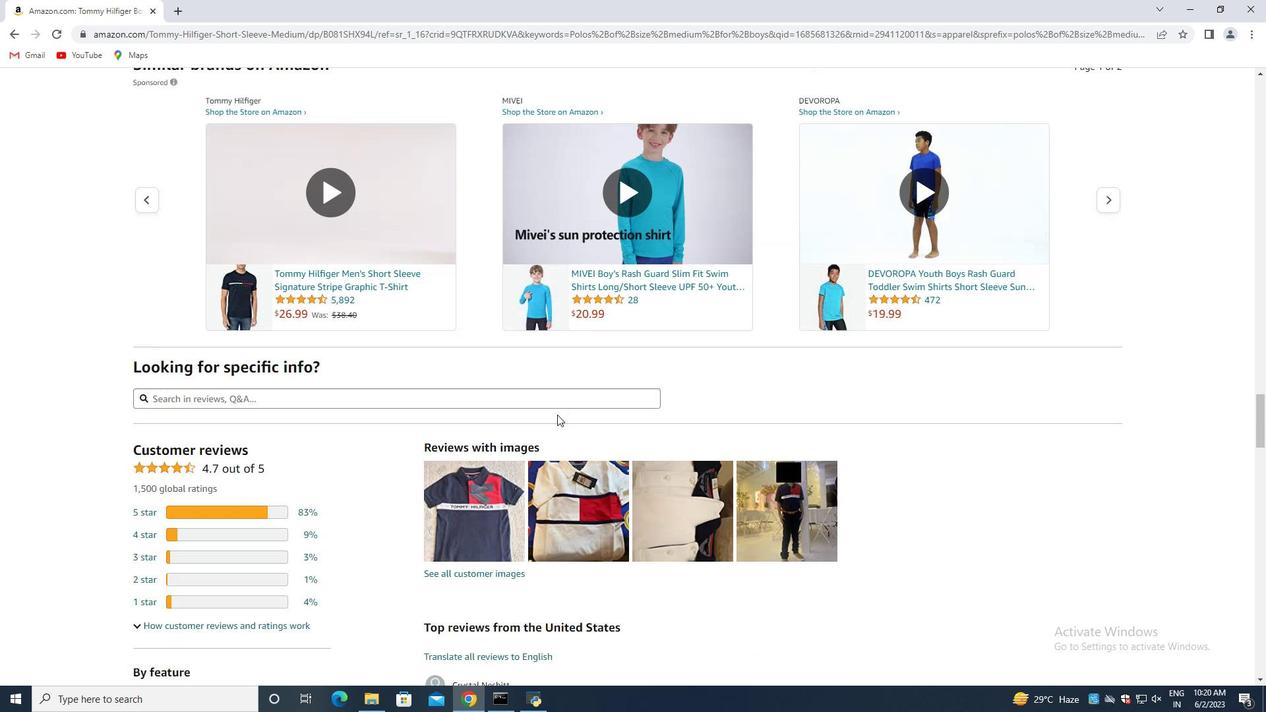 
Action: Mouse moved to (566, 413)
Screenshot: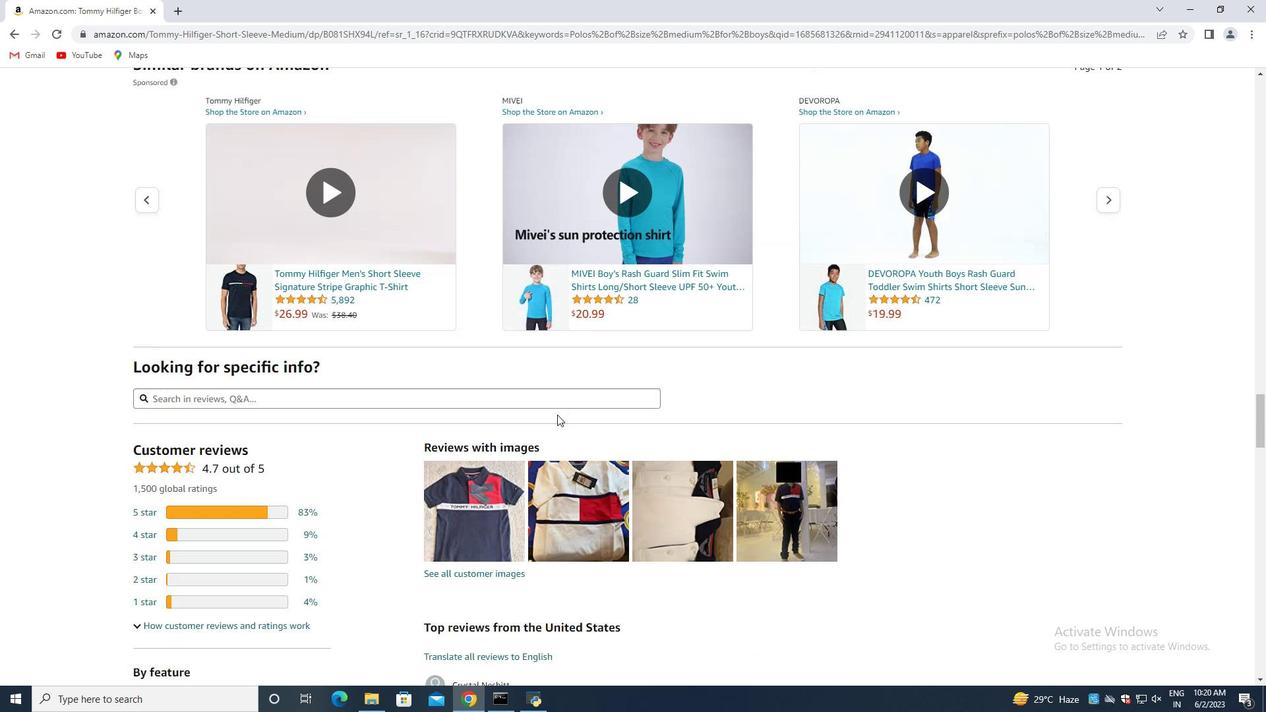 
Action: Mouse scrolled (561, 414) with delta (0, 0)
Screenshot: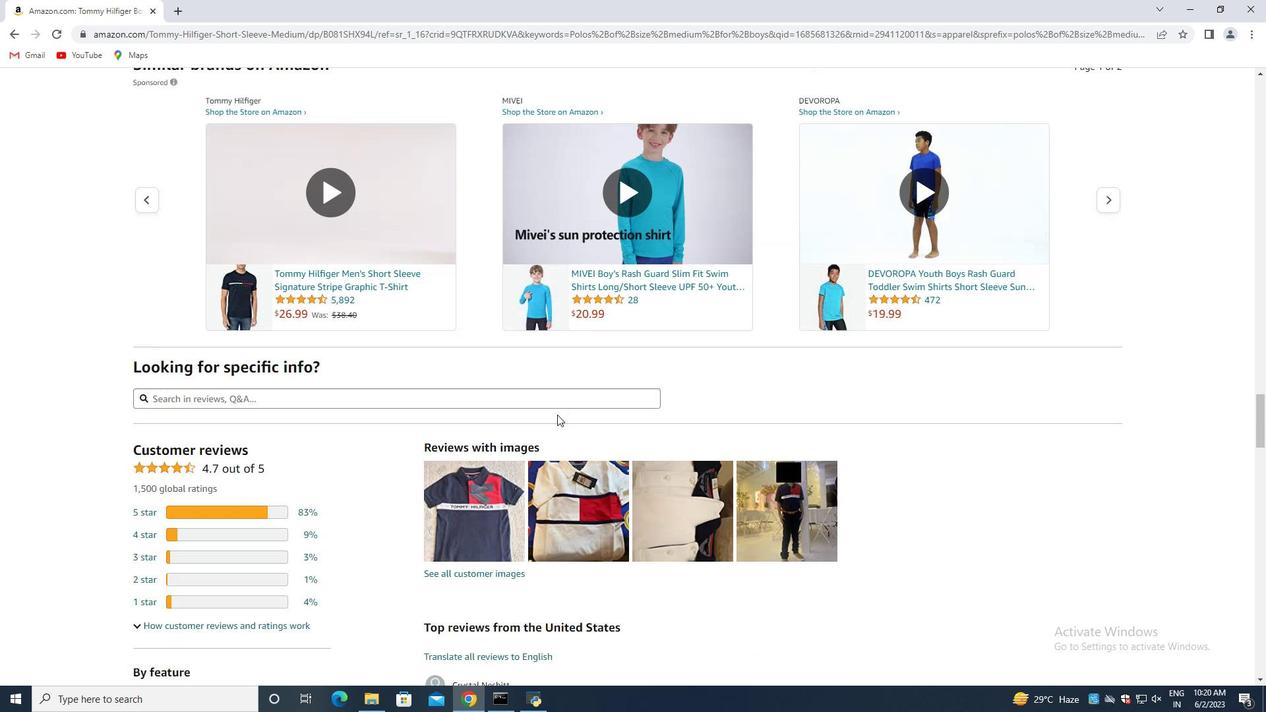 
Action: Mouse moved to (570, 413)
Screenshot: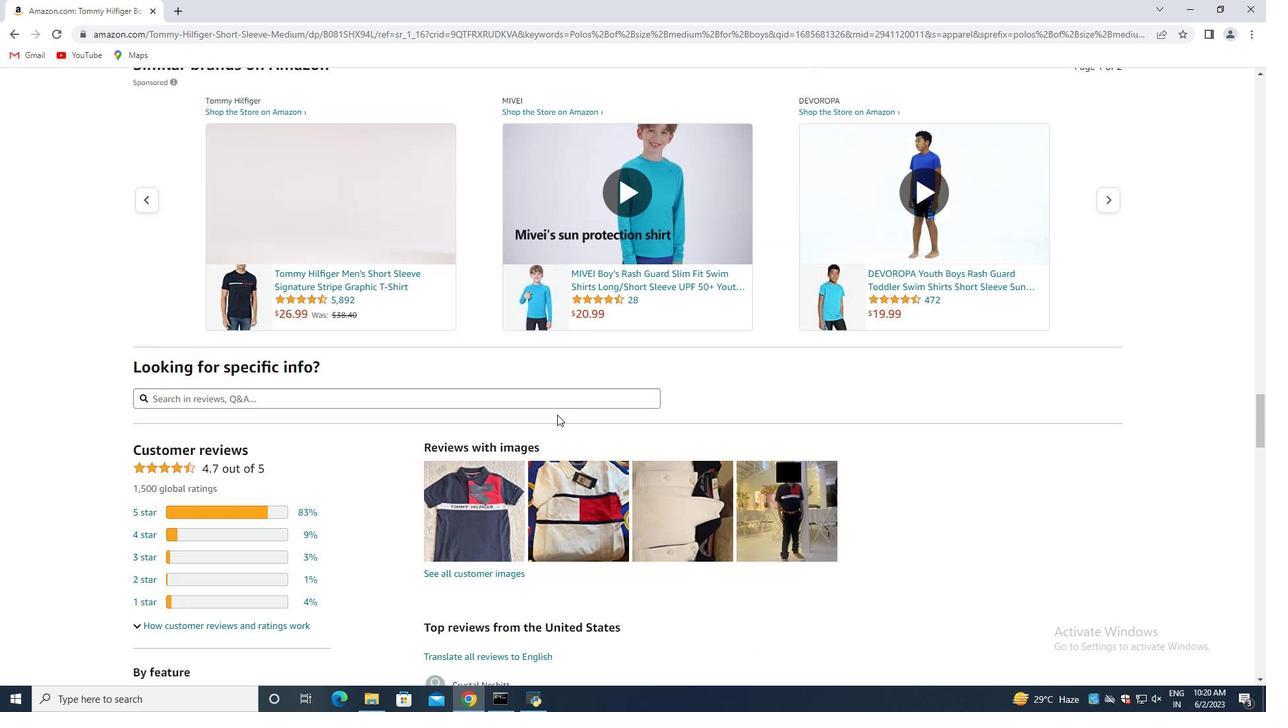 
Action: Mouse scrolled (568, 413) with delta (0, 0)
Screenshot: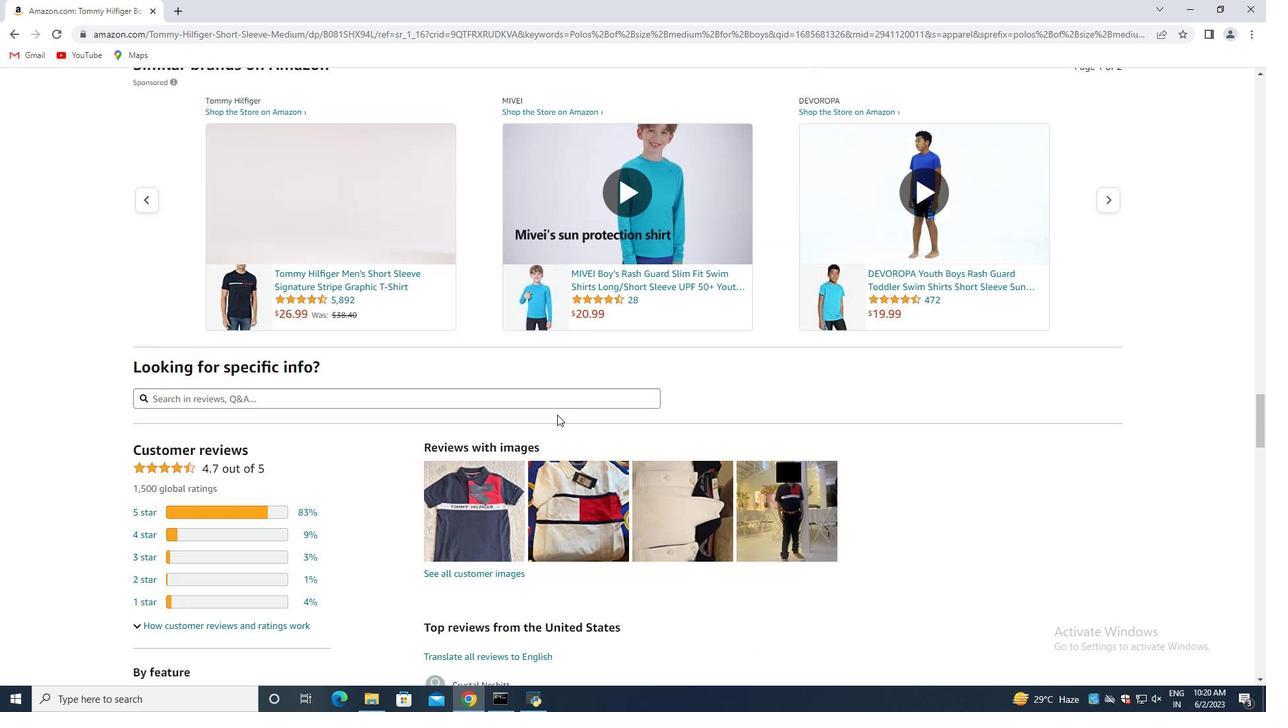 
Action: Mouse scrolled (569, 413) with delta (0, 0)
Screenshot: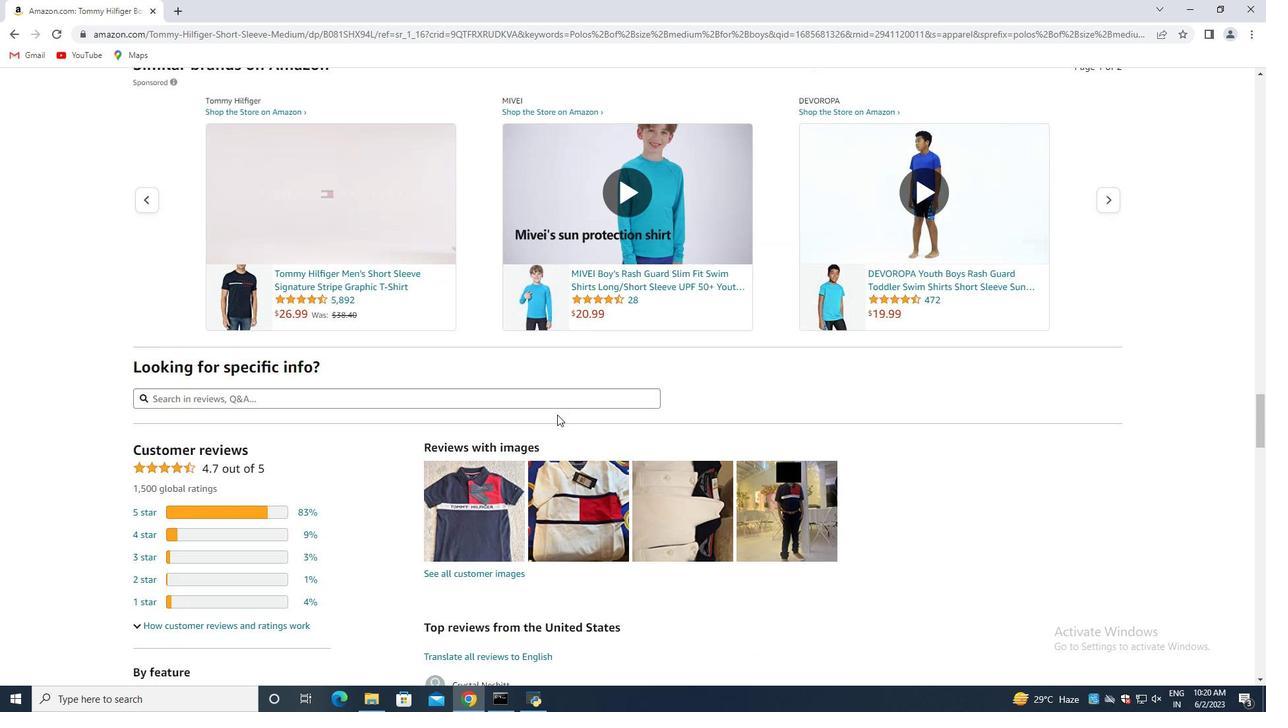 
Action: Mouse scrolled (570, 413) with delta (0, 0)
Screenshot: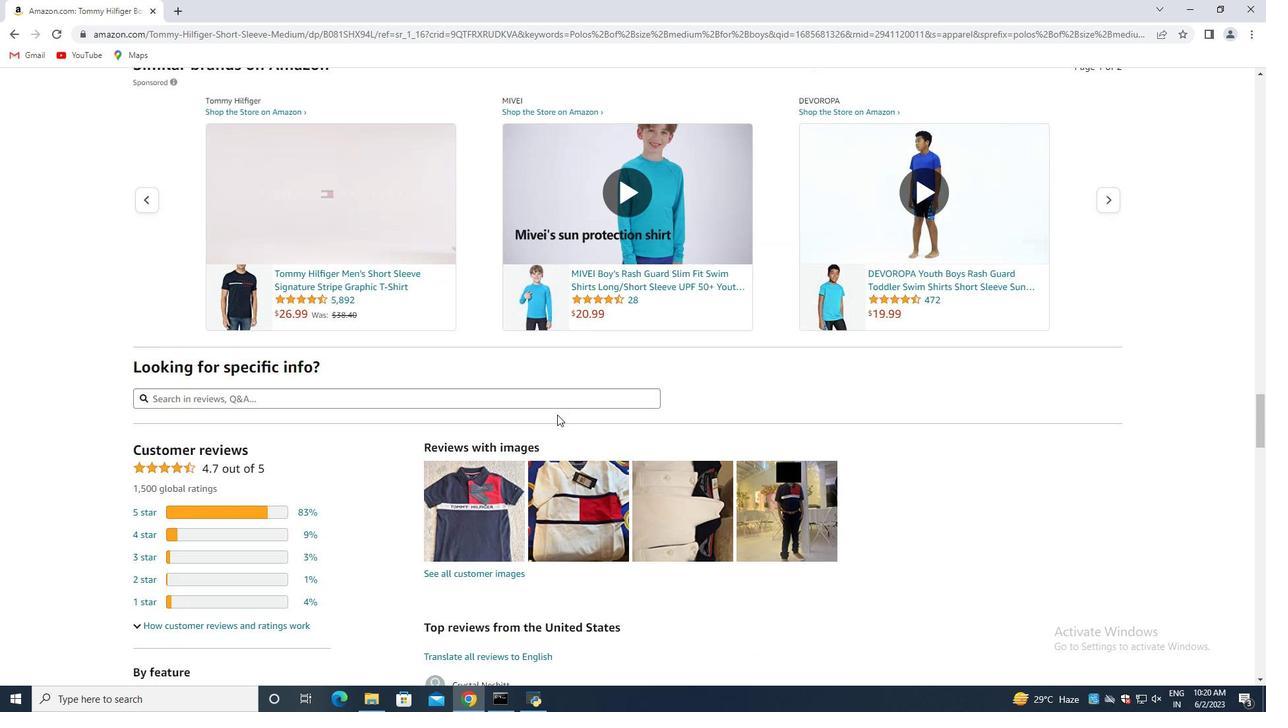 
Action: Mouse scrolled (570, 413) with delta (0, 0)
Screenshot: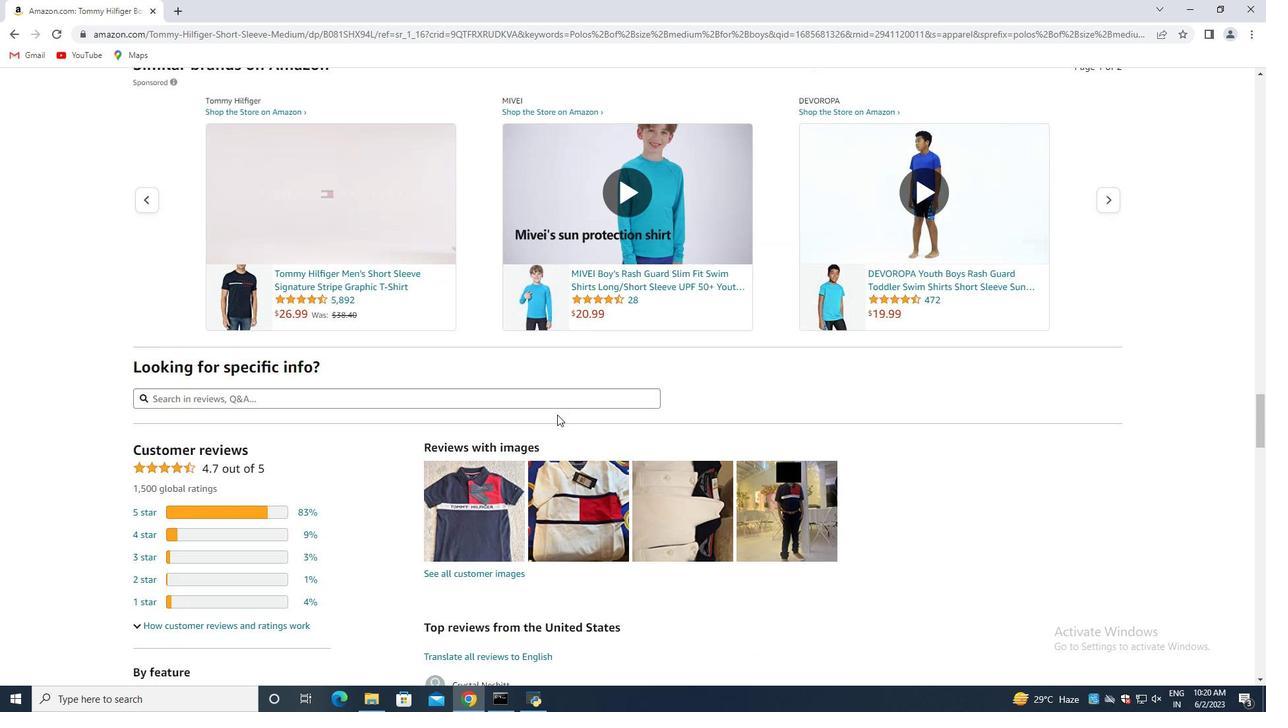 
Action: Mouse scrolled (570, 413) with delta (0, 0)
Screenshot: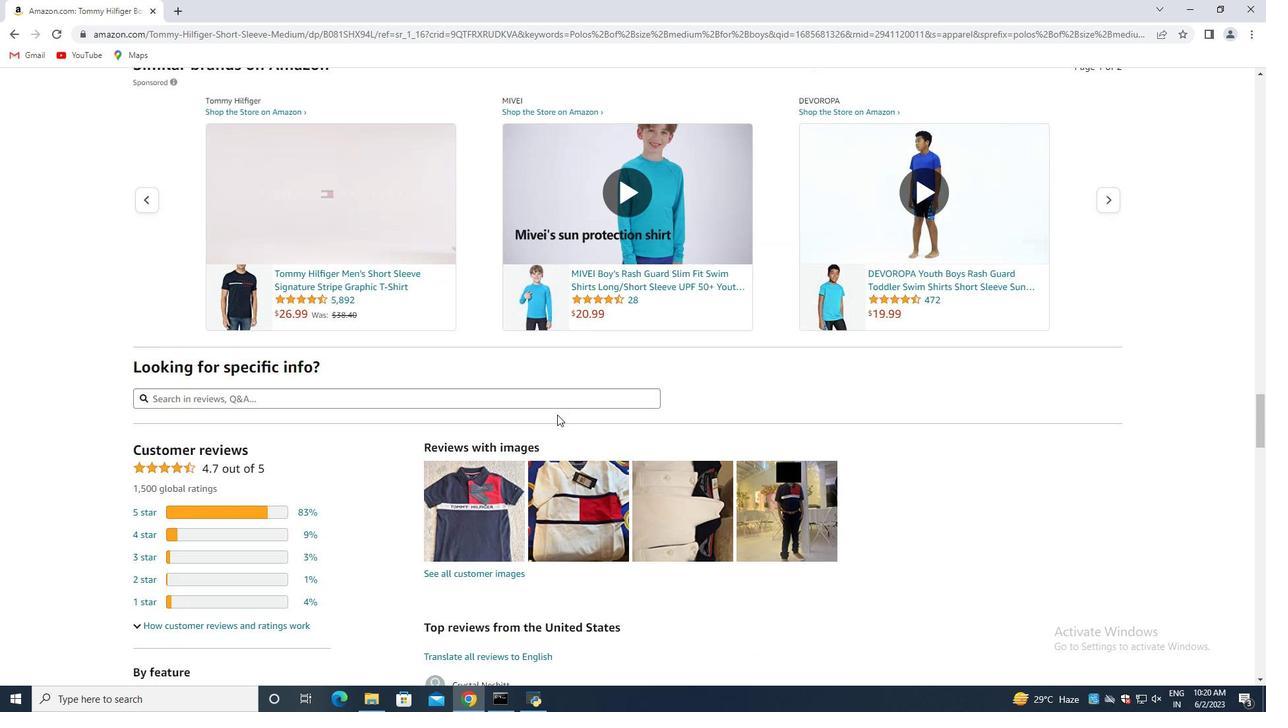 
Action: Mouse scrolled (570, 413) with delta (0, 0)
Screenshot: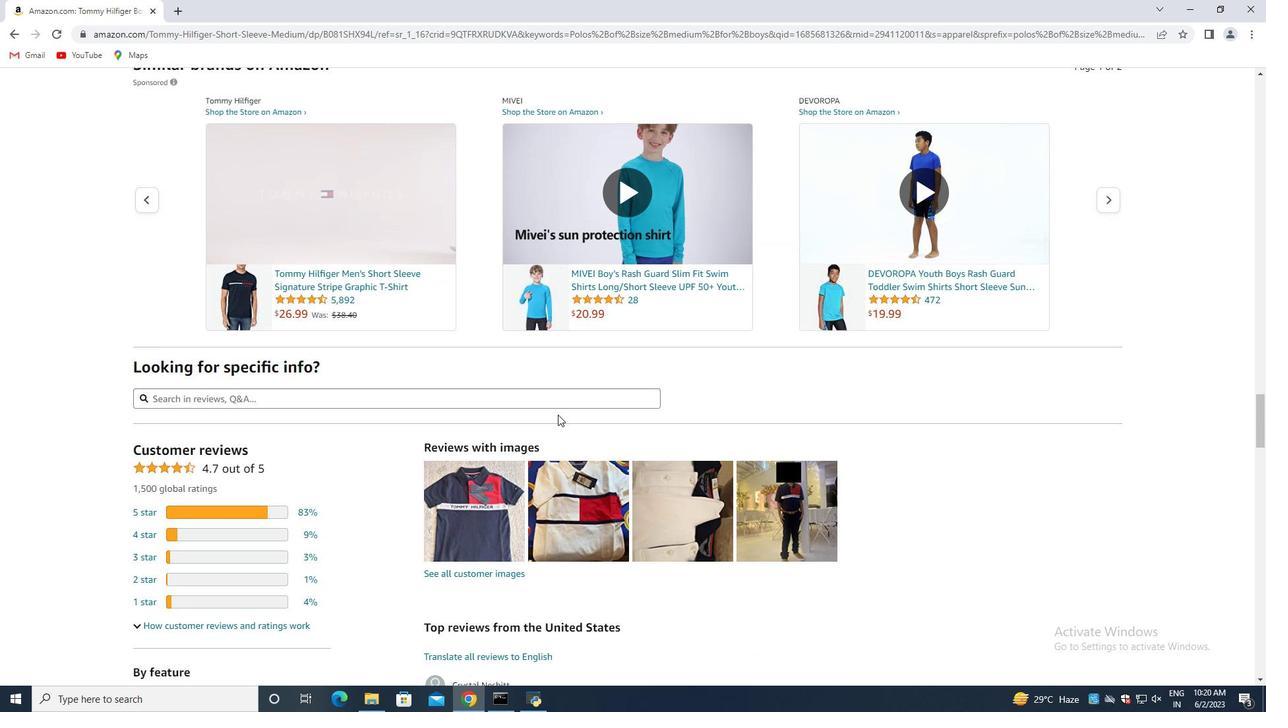 
Action: Mouse moved to (571, 413)
Screenshot: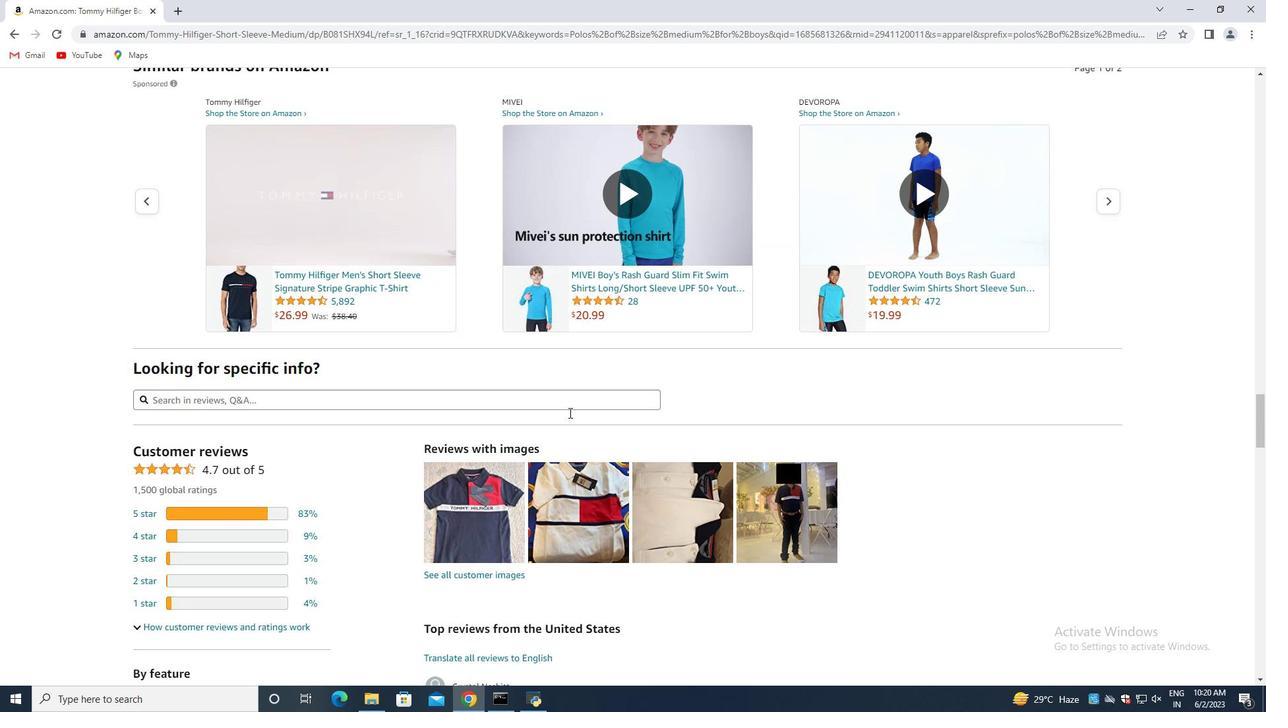 
Action: Mouse scrolled (571, 413) with delta (0, 0)
Screenshot: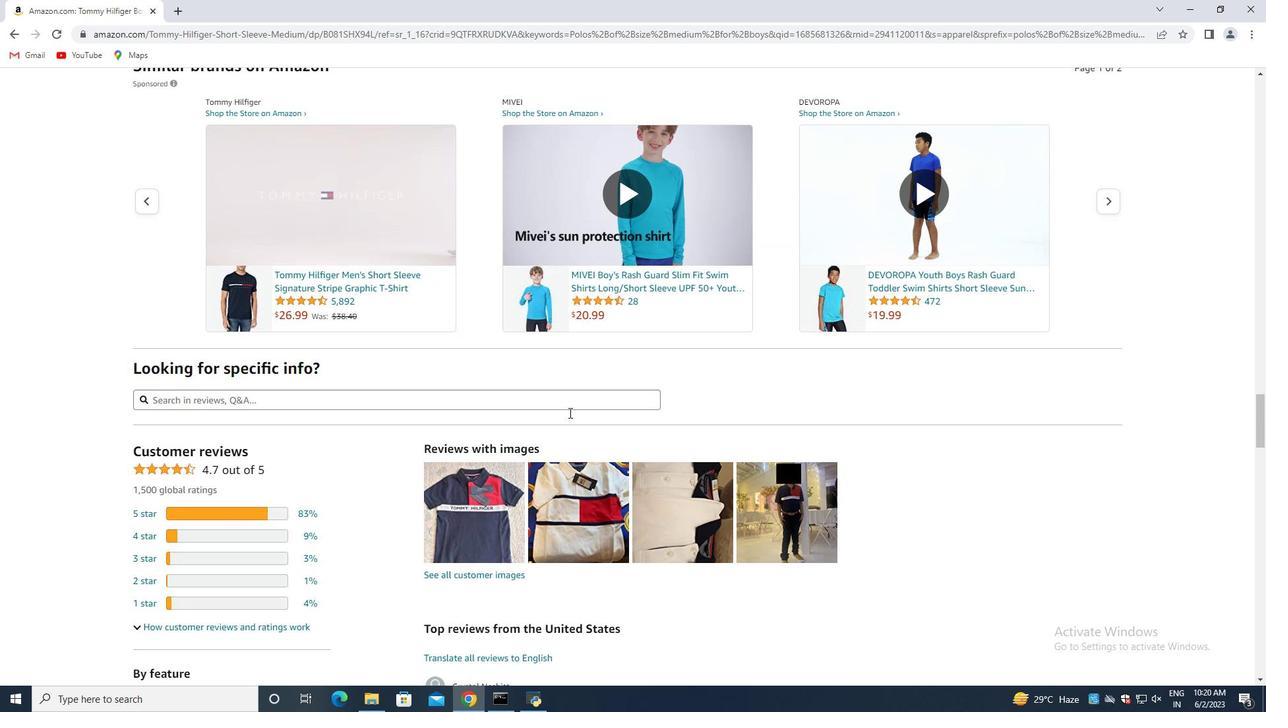 
Action: Mouse moved to (573, 412)
Screenshot: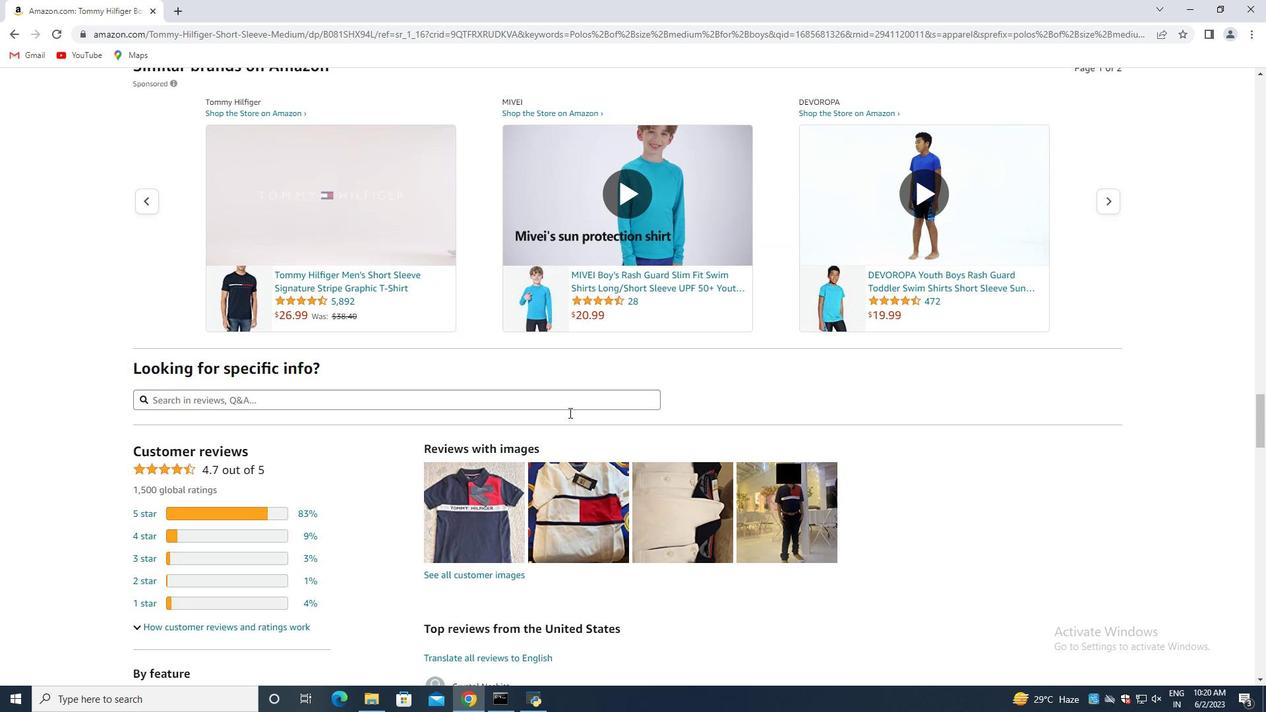 
Action: Mouse scrolled (573, 413) with delta (0, 0)
Screenshot: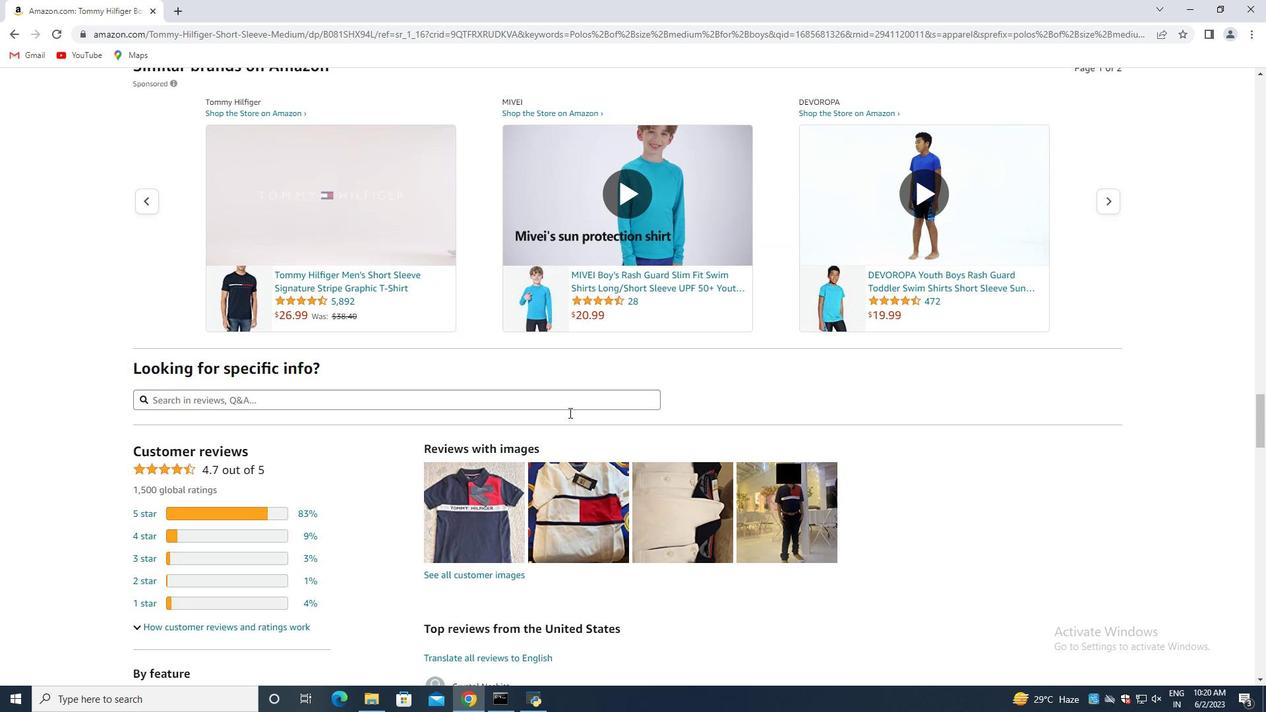 
Action: Mouse moved to (573, 412)
Screenshot: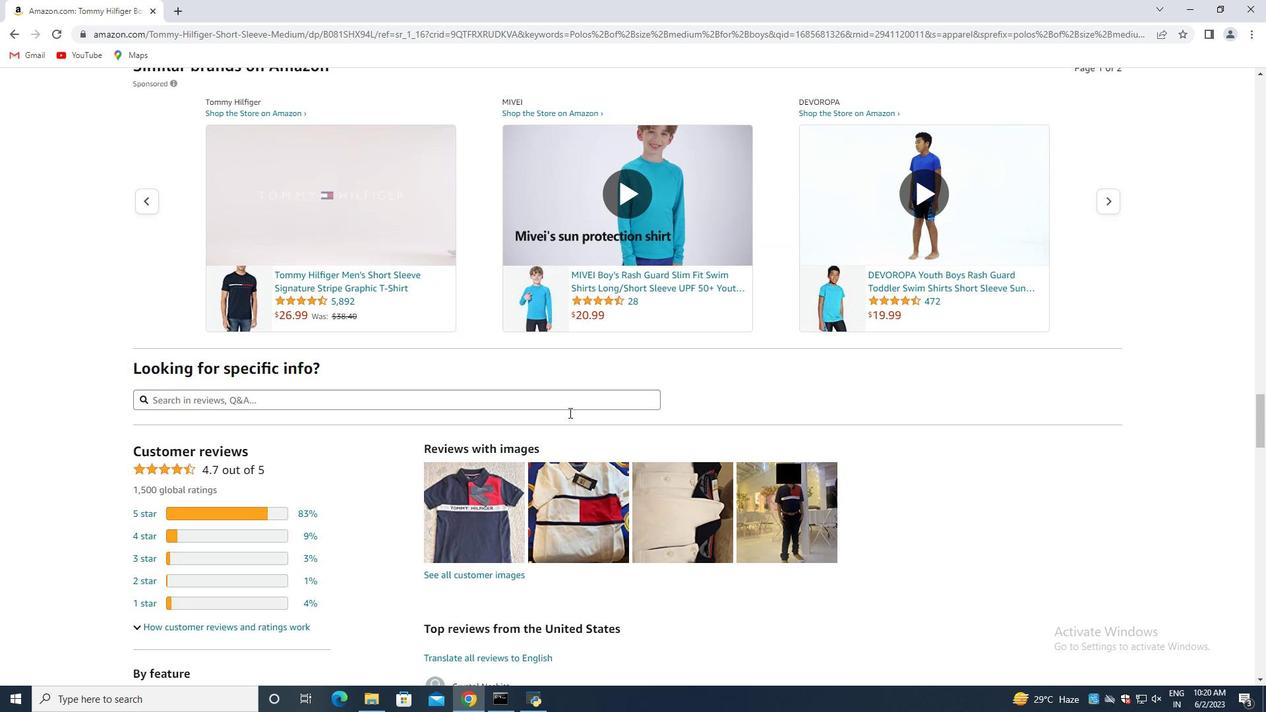 
Action: Mouse scrolled (573, 413) with delta (0, 0)
Screenshot: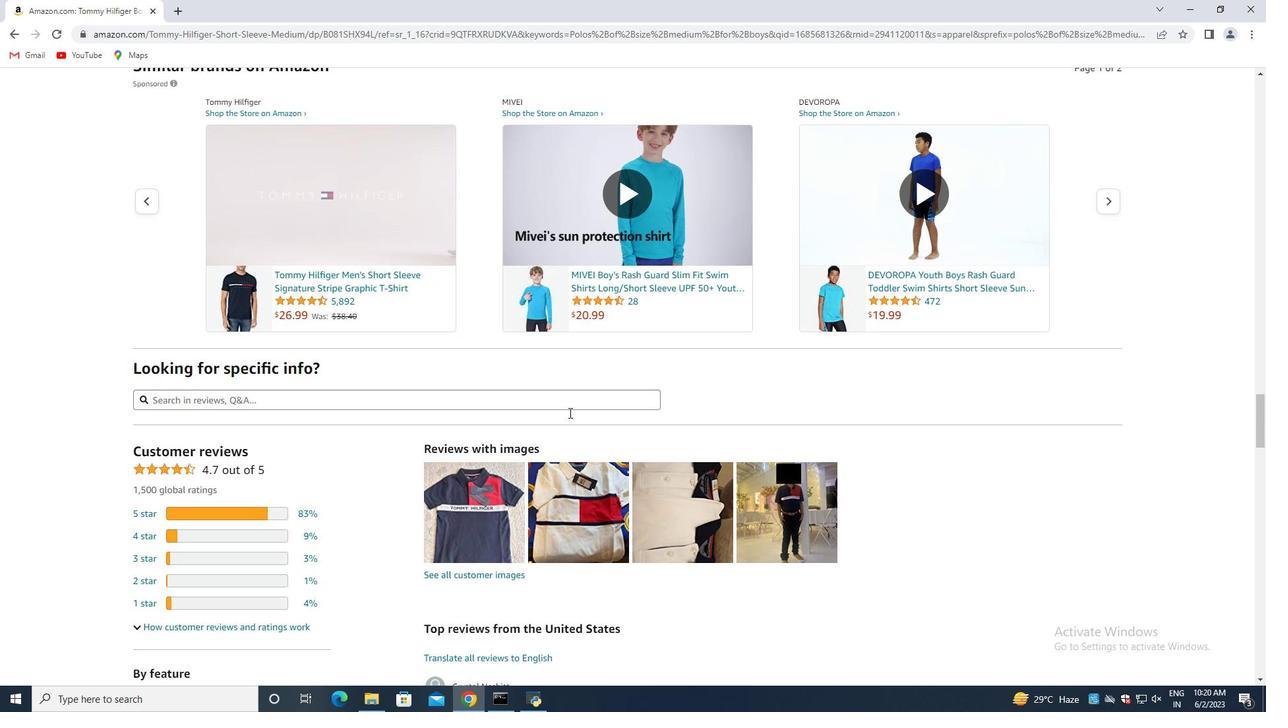 
Action: Mouse scrolled (573, 413) with delta (0, 0)
Screenshot: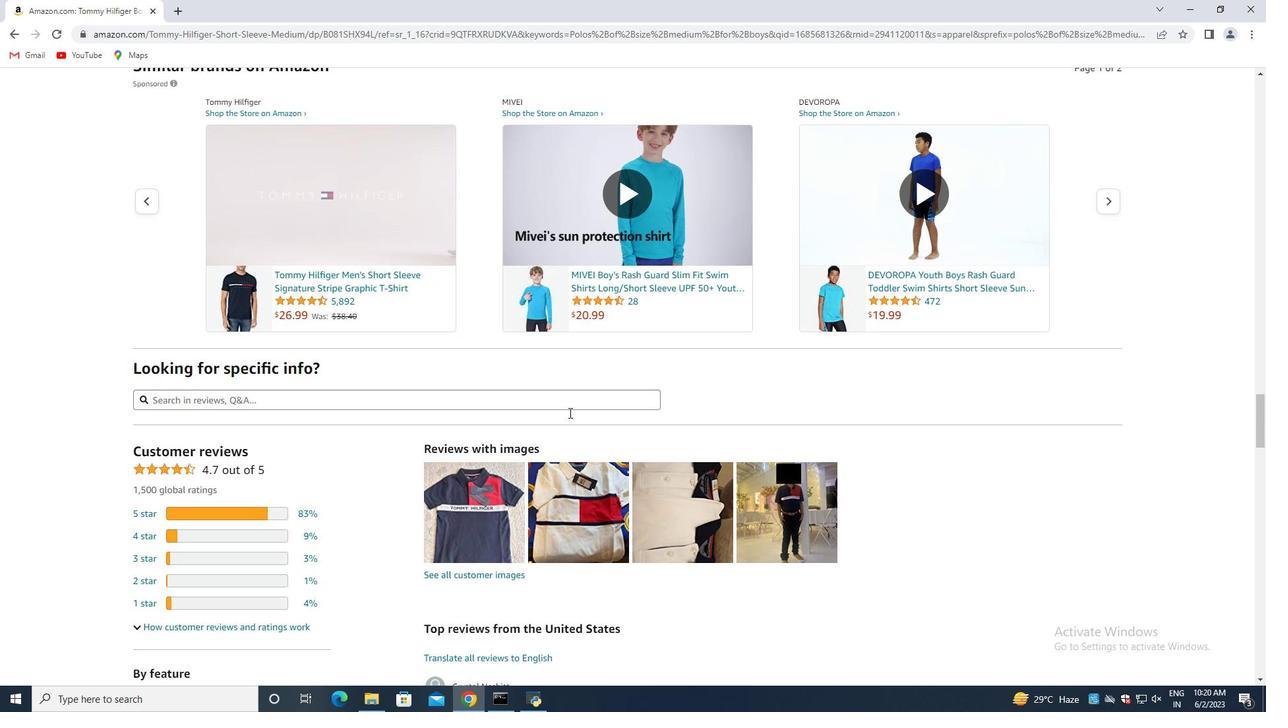 
Action: Mouse scrolled (573, 413) with delta (0, 0)
Screenshot: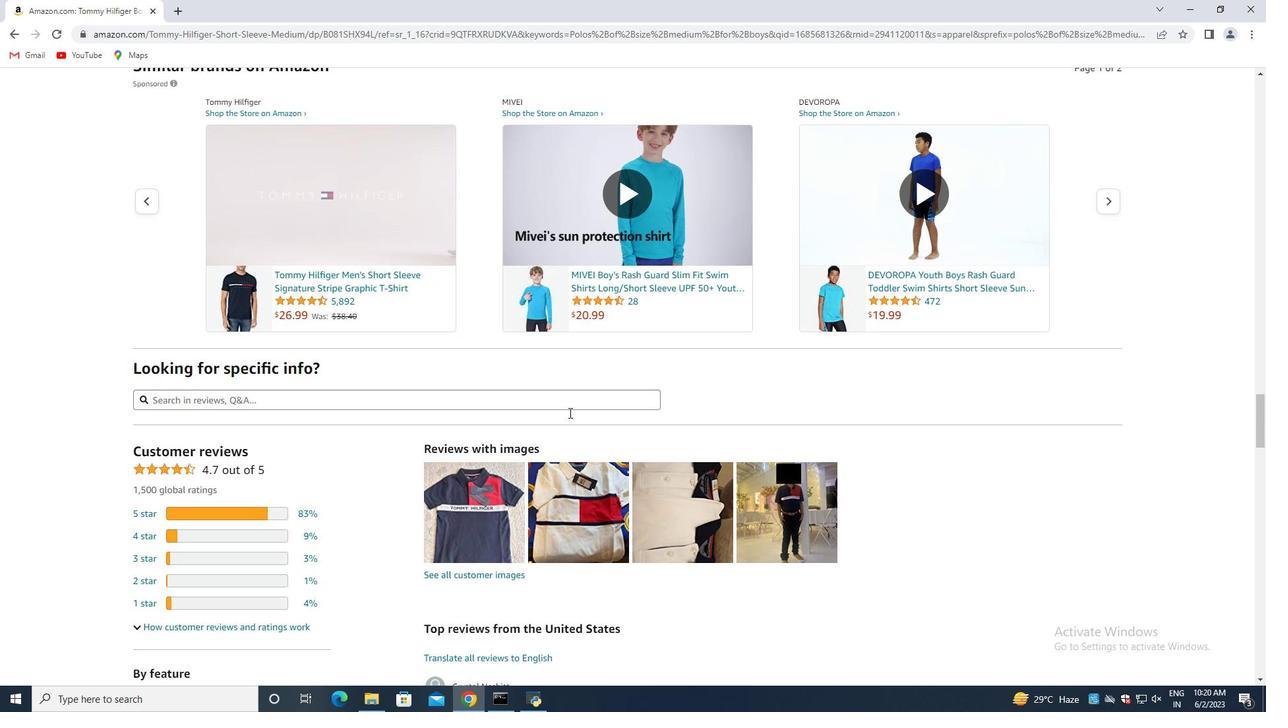
Action: Mouse scrolled (573, 413) with delta (0, 0)
Screenshot: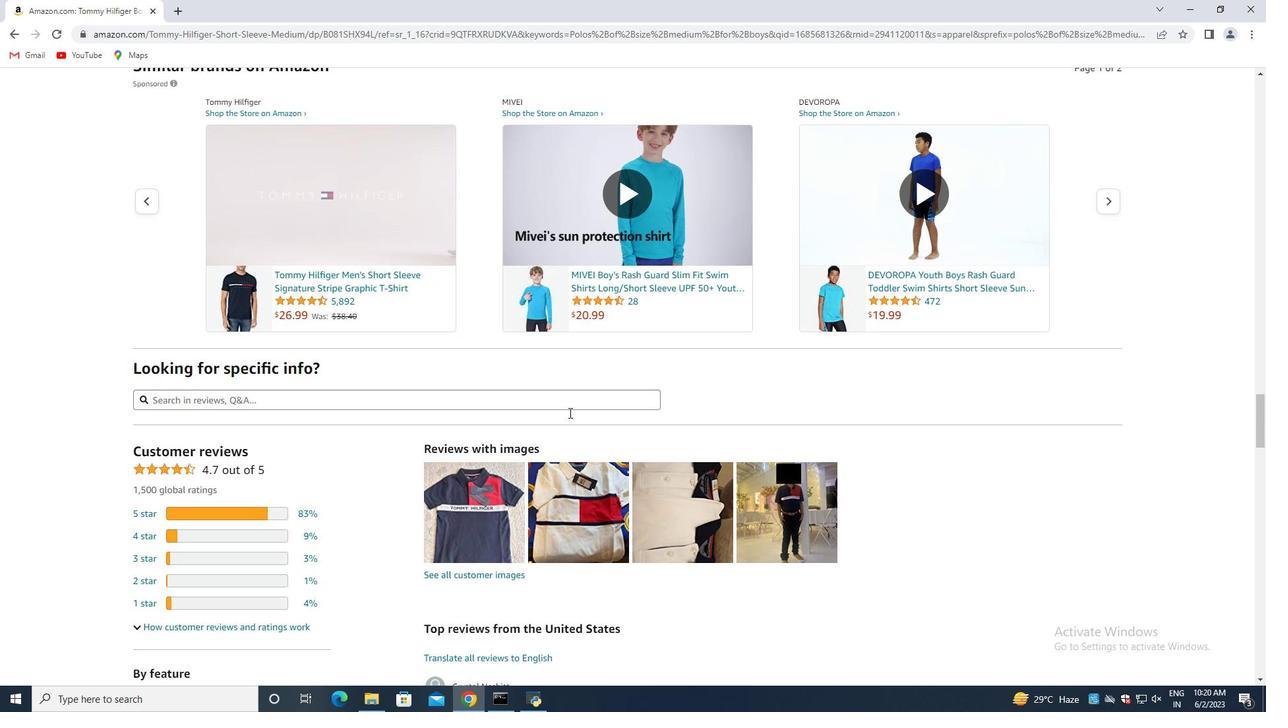 
Action: Mouse moved to (574, 412)
Screenshot: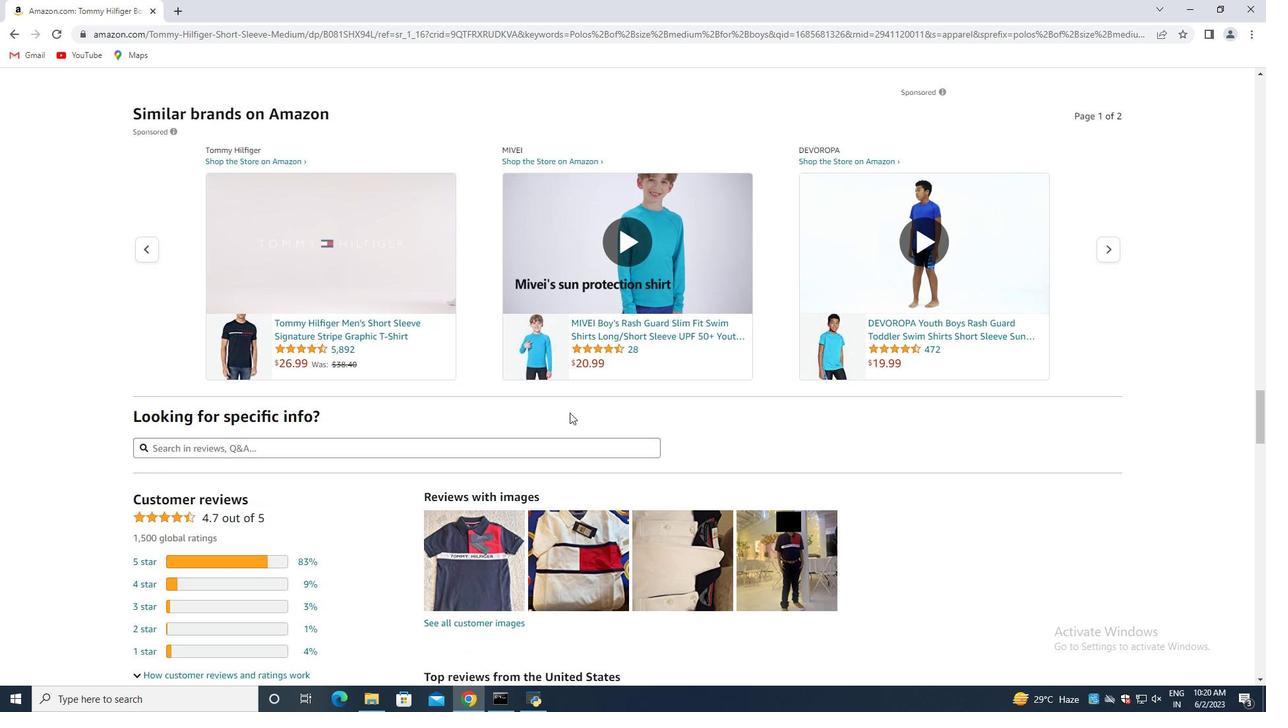 
Action: Mouse scrolled (574, 413) with delta (0, 0)
Screenshot: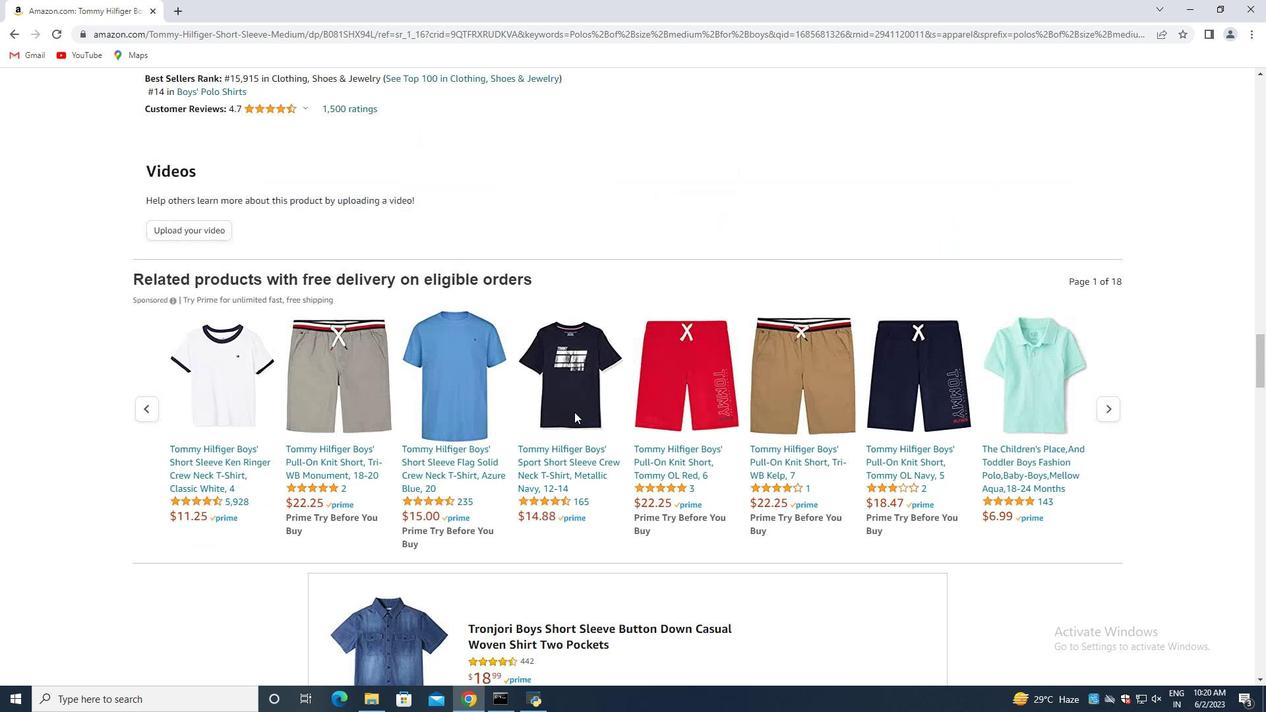 
Action: Mouse moved to (579, 410)
Screenshot: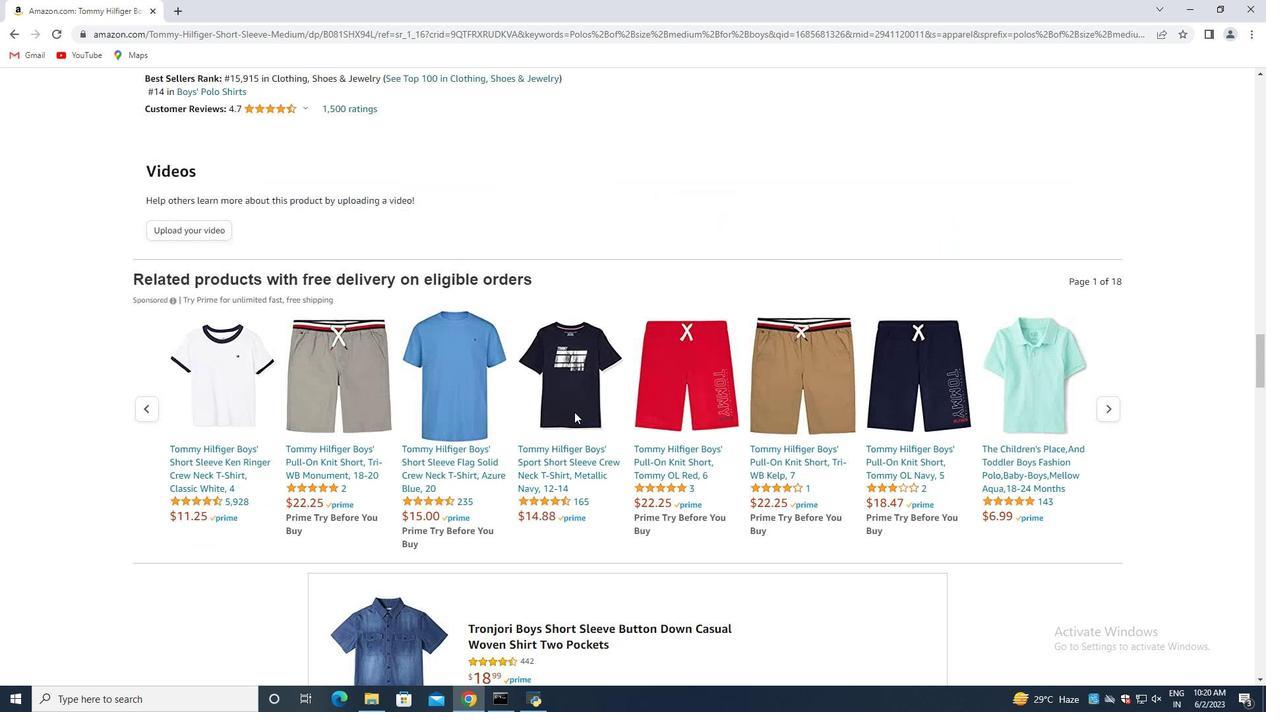 
Action: Mouse scrolled (579, 411) with delta (0, 0)
Screenshot: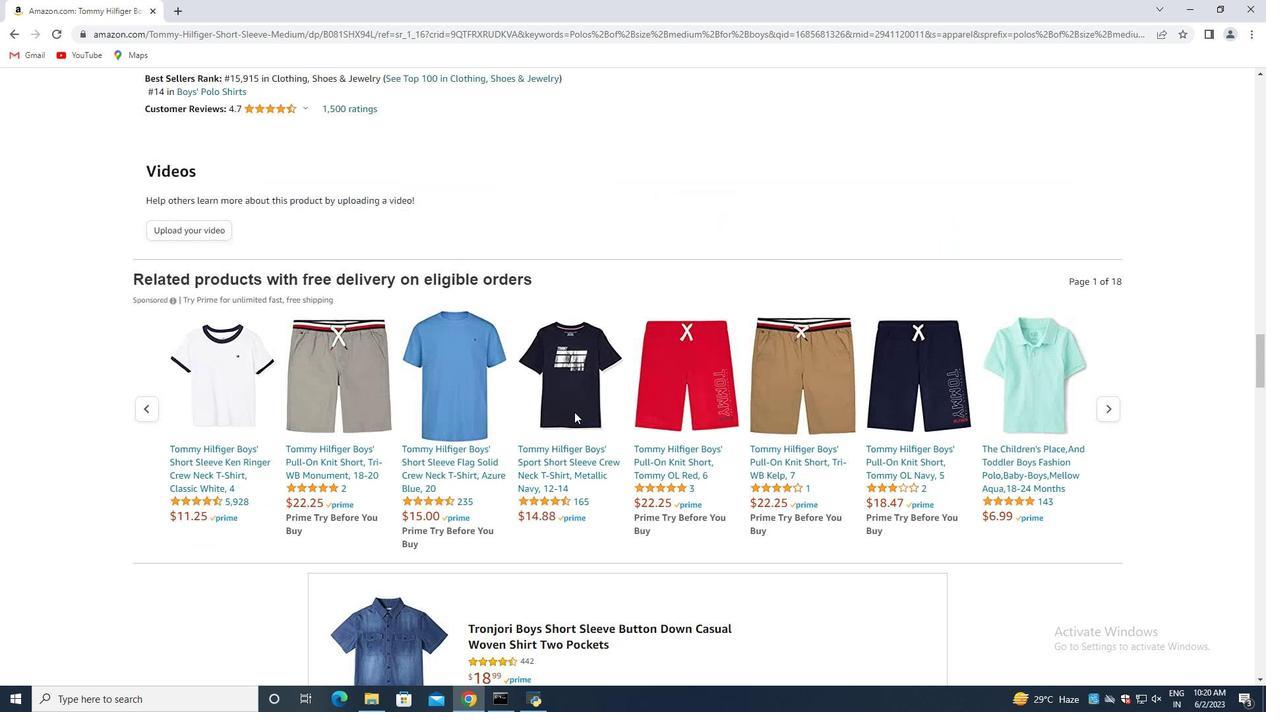 
Action: Mouse moved to (587, 407)
Screenshot: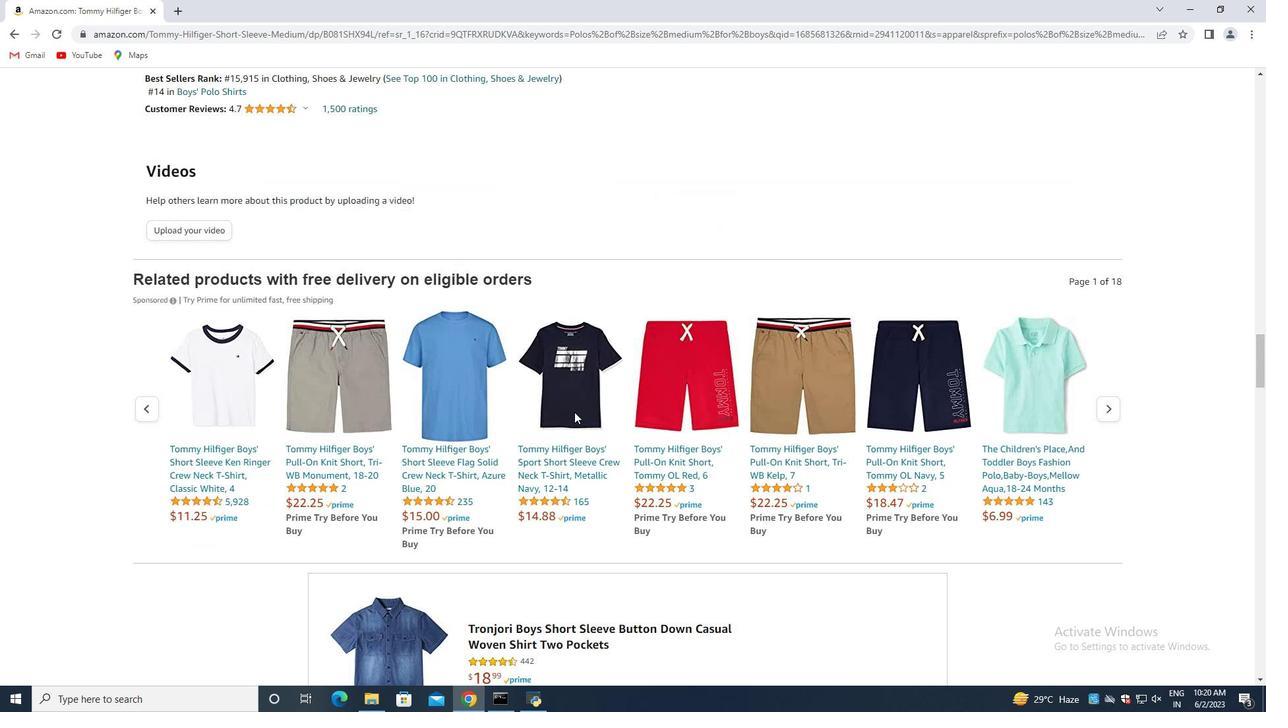 
Action: Mouse scrolled (587, 408) with delta (0, 0)
Screenshot: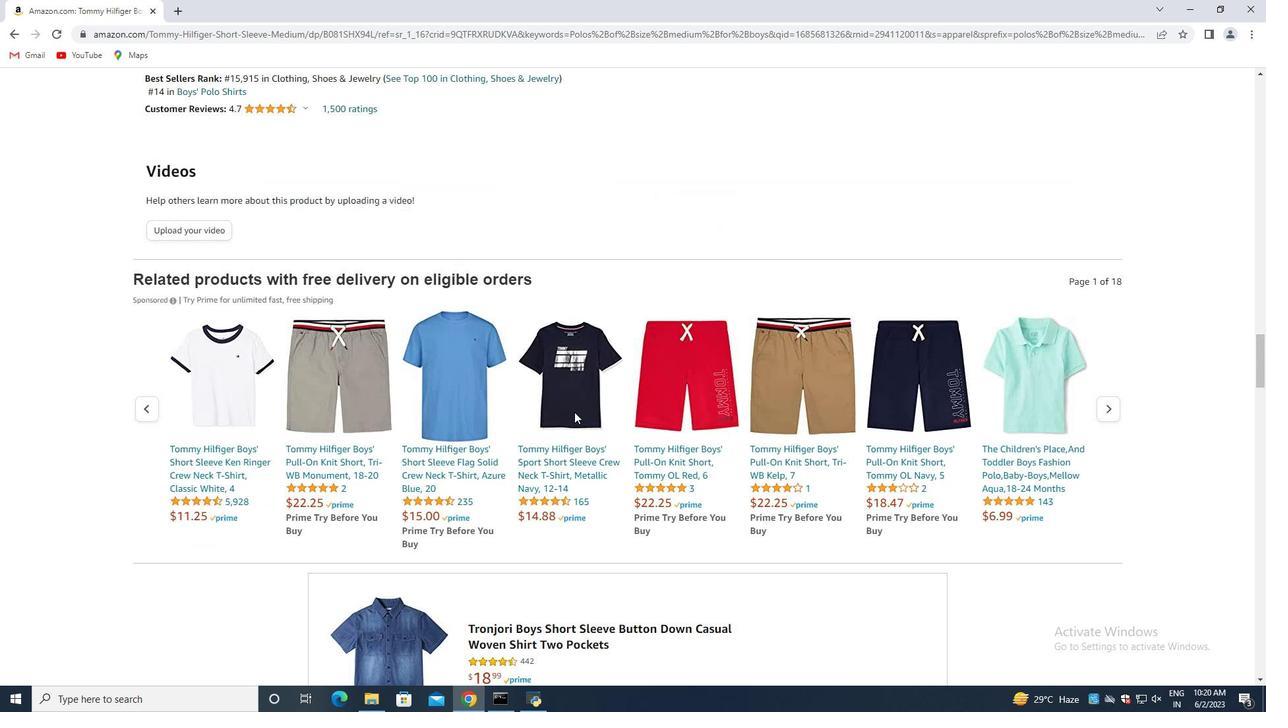 
Action: Mouse moved to (591, 407)
Screenshot: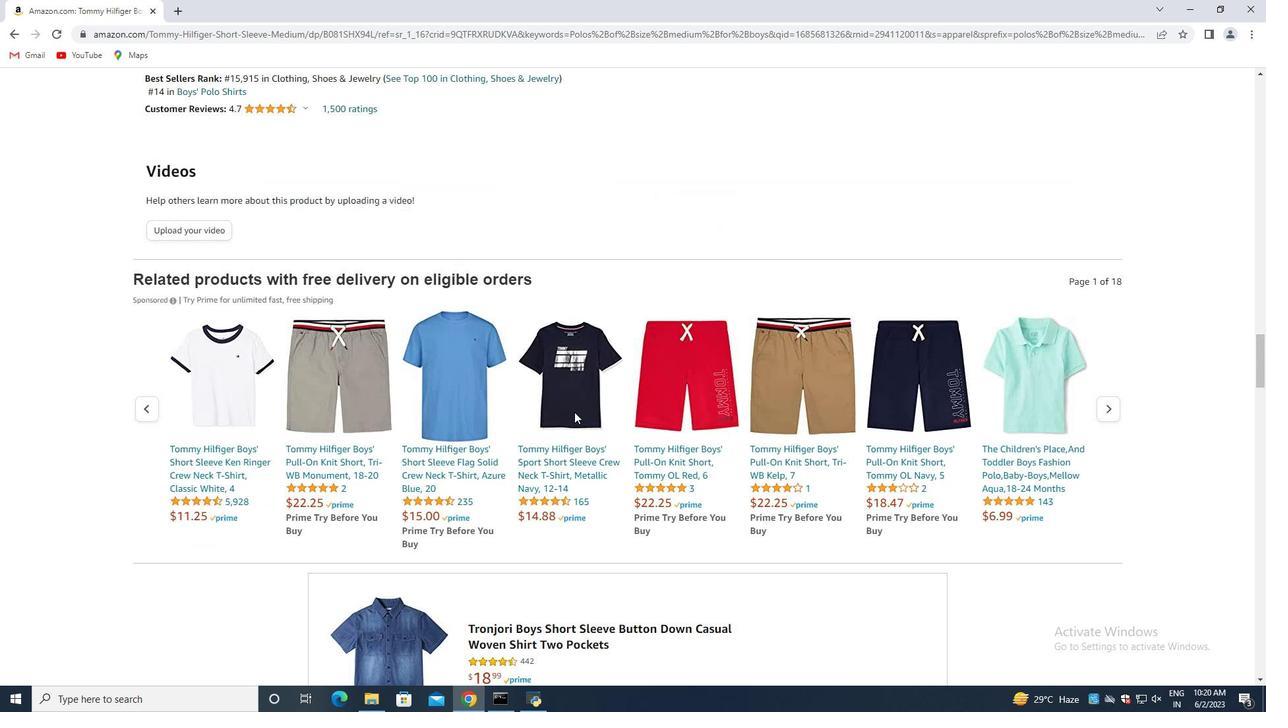 
Action: Mouse scrolled (589, 407) with delta (0, 0)
Screenshot: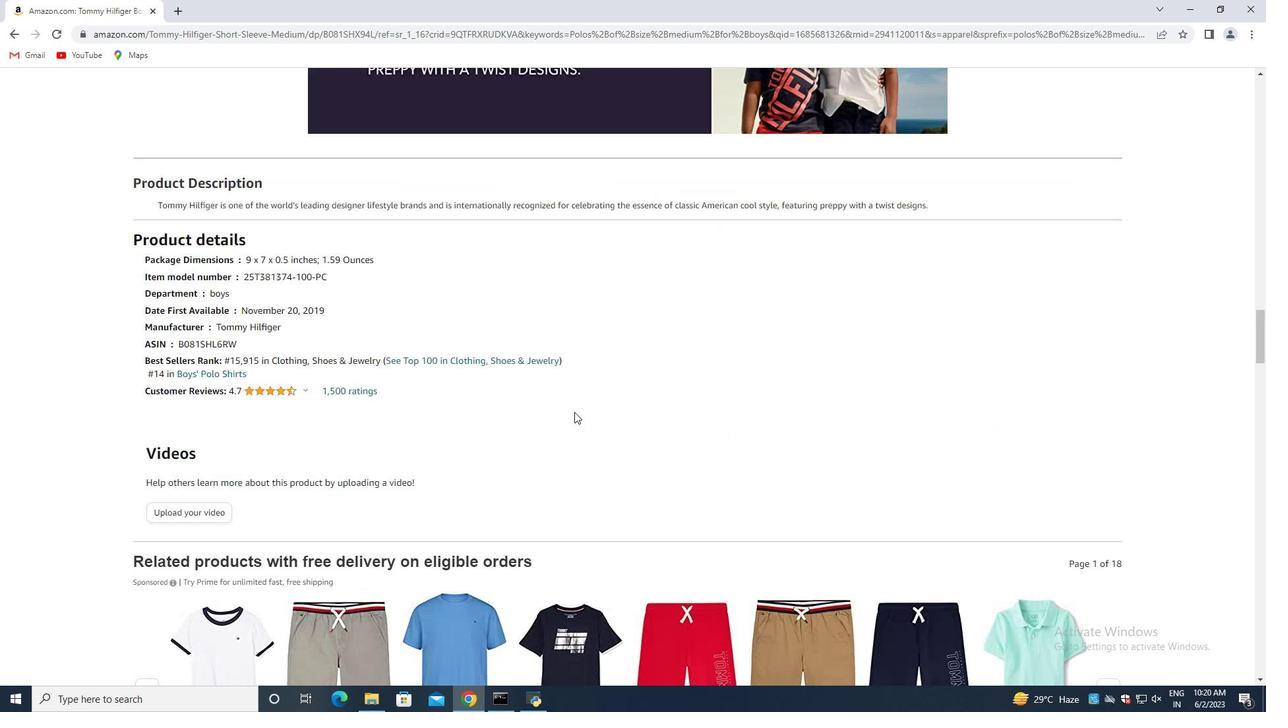 
Action: Mouse moved to (591, 407)
Screenshot: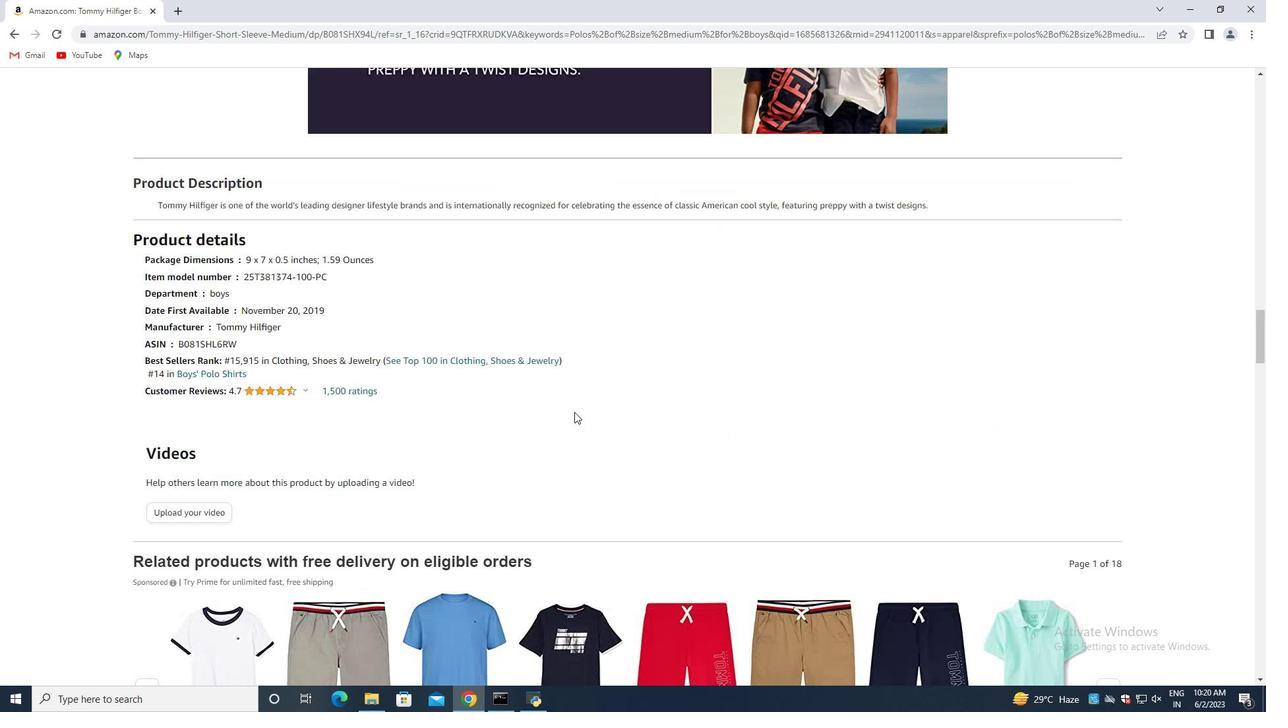 
Action: Mouse scrolled (591, 407) with delta (0, 0)
Screenshot: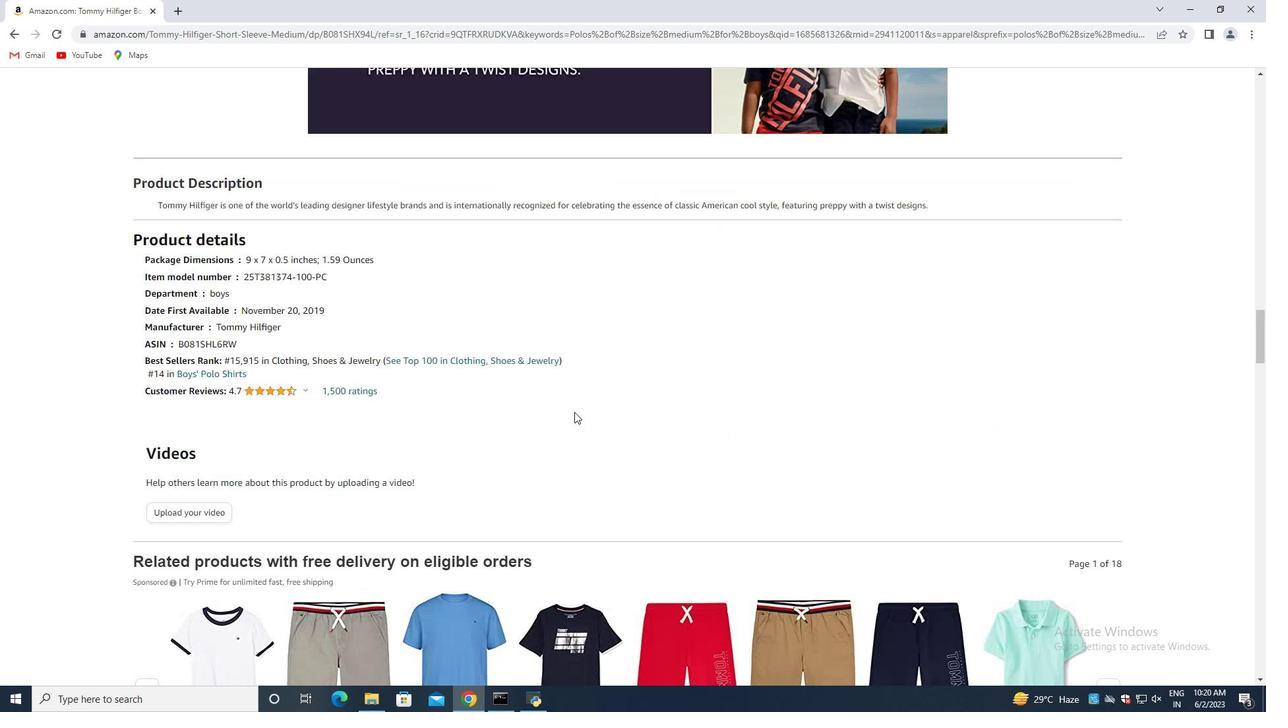 
Action: Mouse scrolled (591, 407) with delta (0, 0)
